 Task: Design a 3D maze with multiple levels.
Action: Mouse moved to (252, 218)
Screenshot: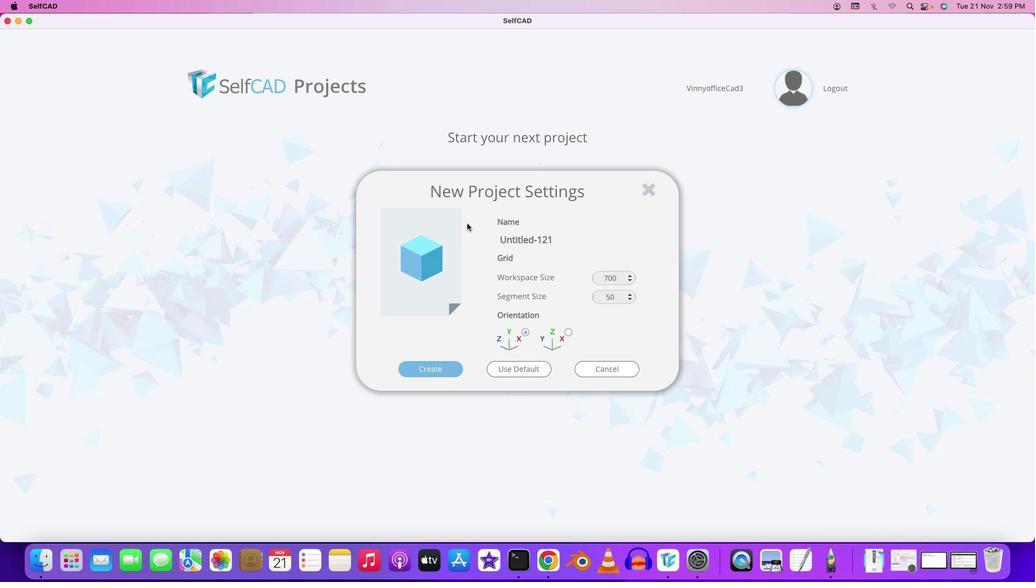 
Action: Mouse pressed left at (252, 218)
Screenshot: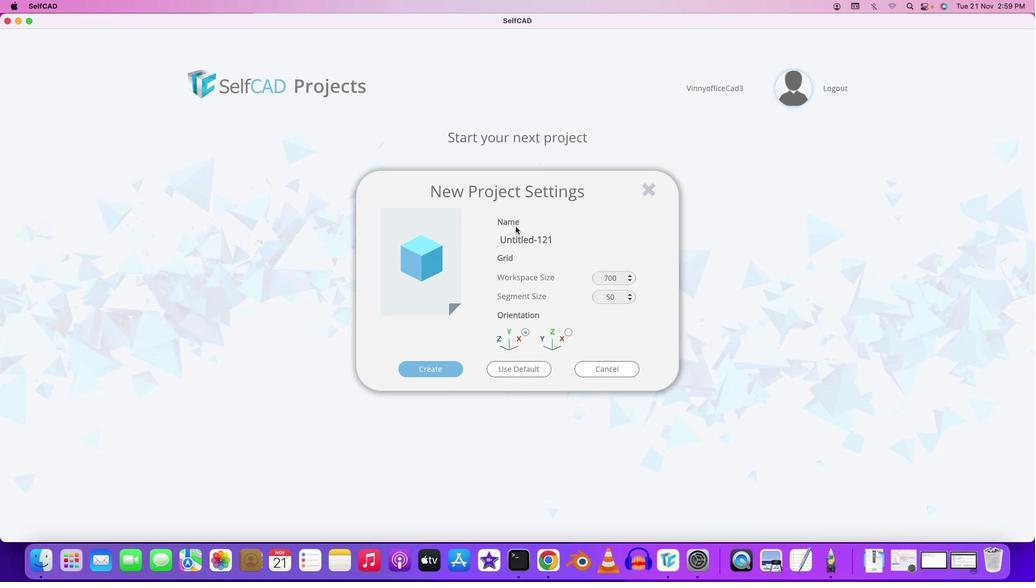 
Action: Mouse moved to (254, 211)
Screenshot: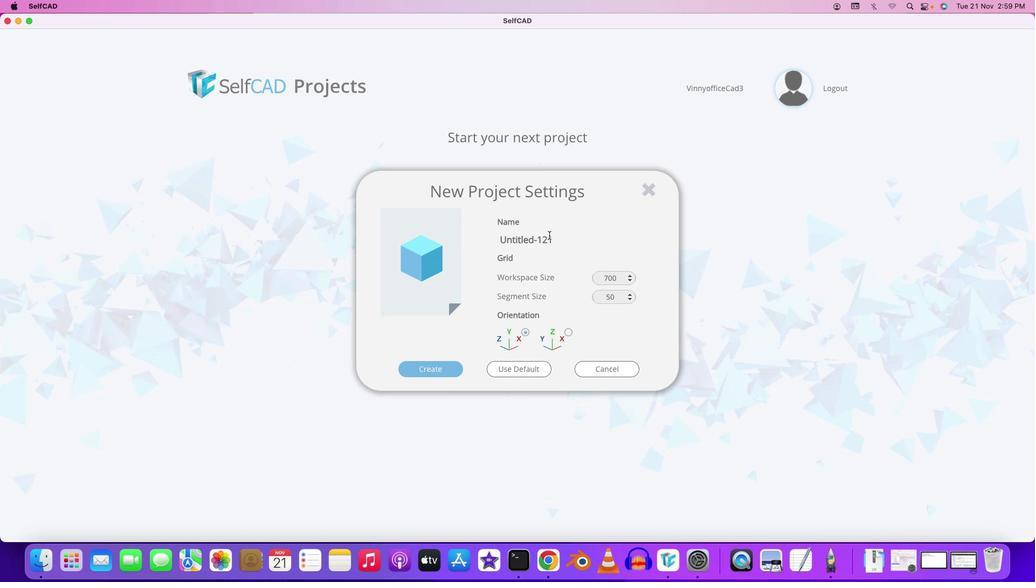
Action: Mouse pressed left at (254, 211)
Screenshot: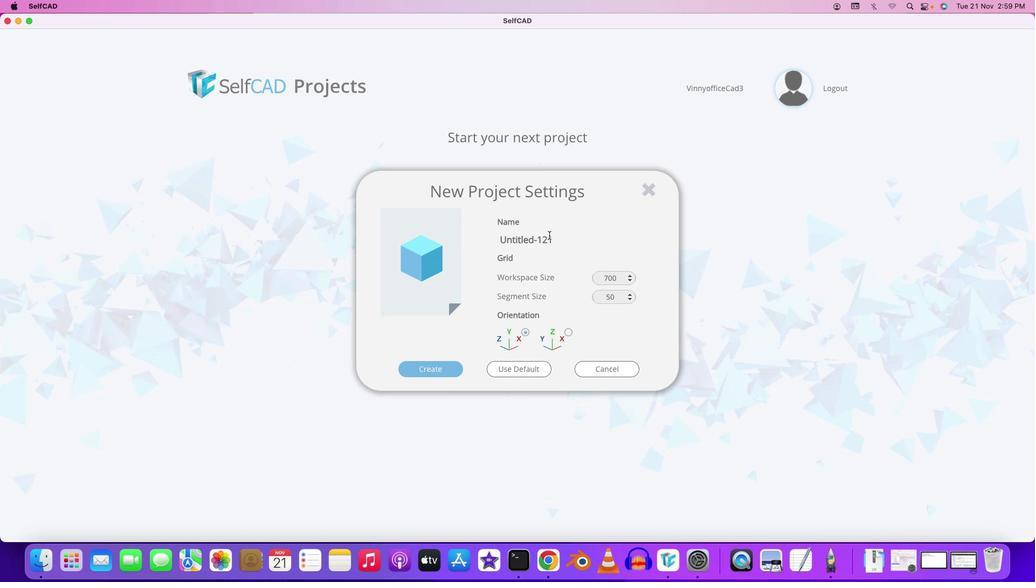 
Action: Mouse moved to (552, 238)
Screenshot: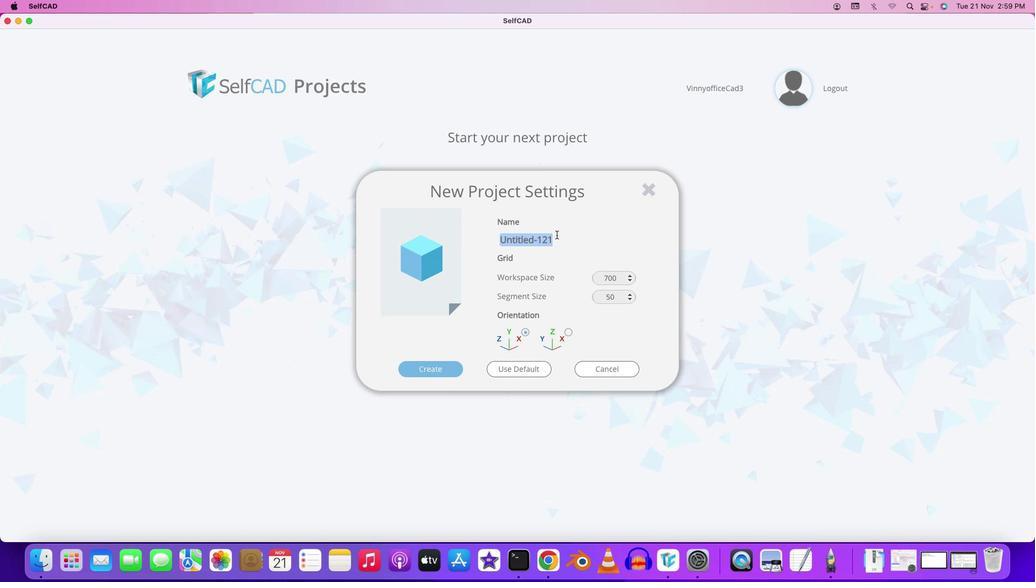 
Action: Mouse pressed left at (552, 238)
Screenshot: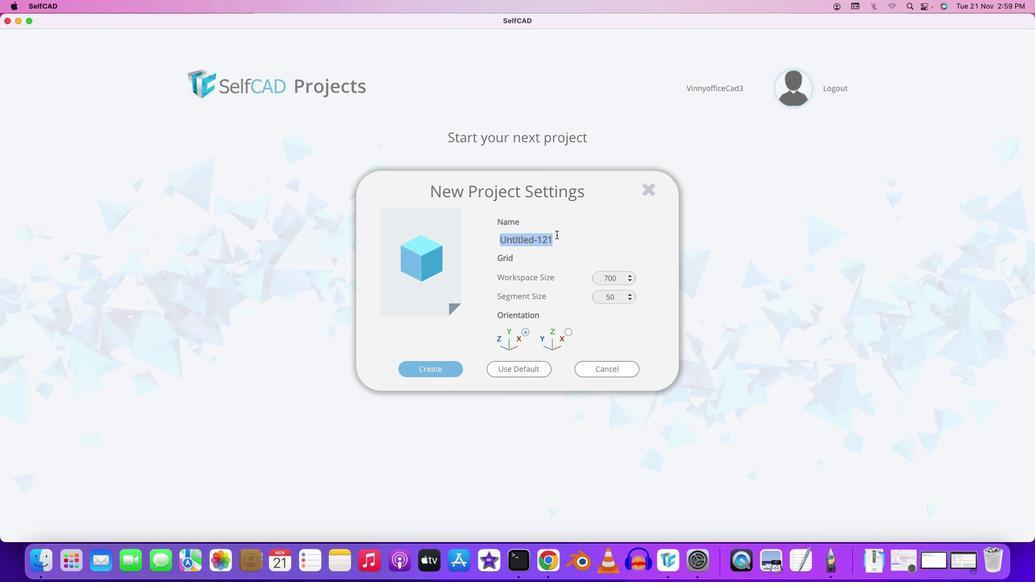 
Action: Mouse moved to (560, 238)
Screenshot: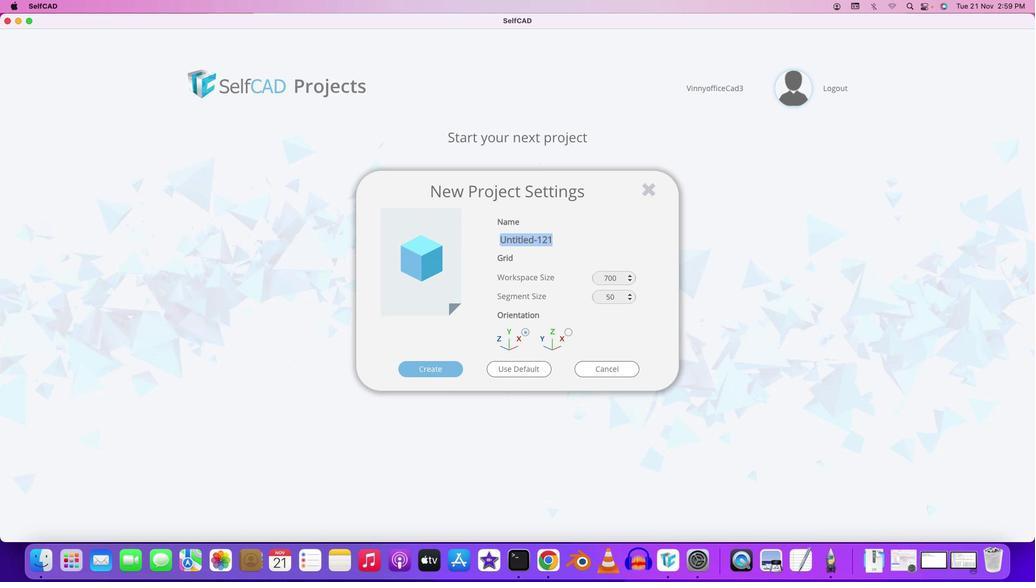 
Action: Key pressed Key.backspaceKey.shift'#''d'Key.backspaceKey.backspace'3'Key.shift'D'Key.spaceKey.shift'M''A''z''z'Key.backspaceKey.backspaceKey.backspace'a''z''e'
Screenshot: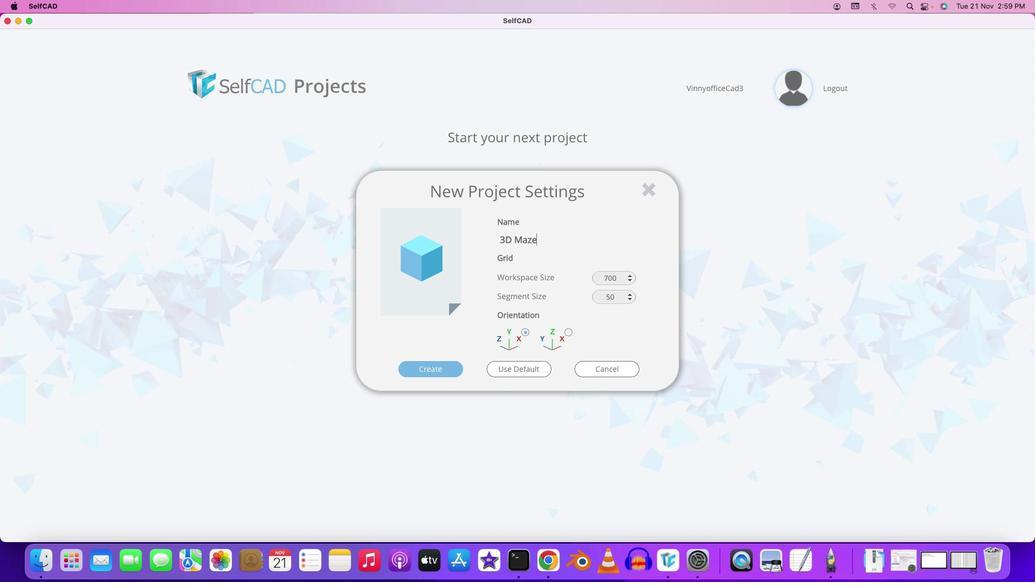 
Action: Mouse moved to (619, 286)
Screenshot: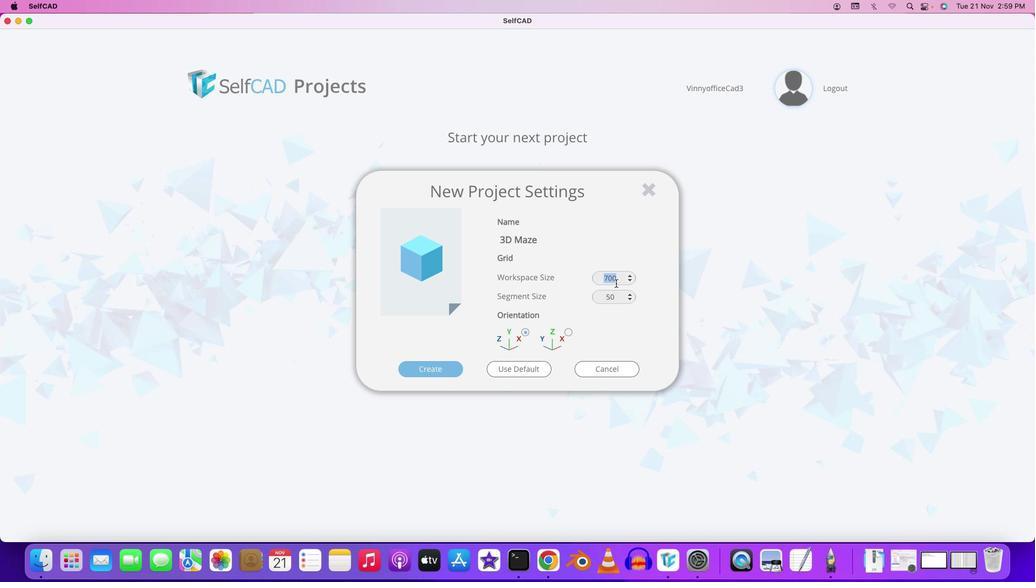
Action: Mouse pressed left at (619, 286)
Screenshot: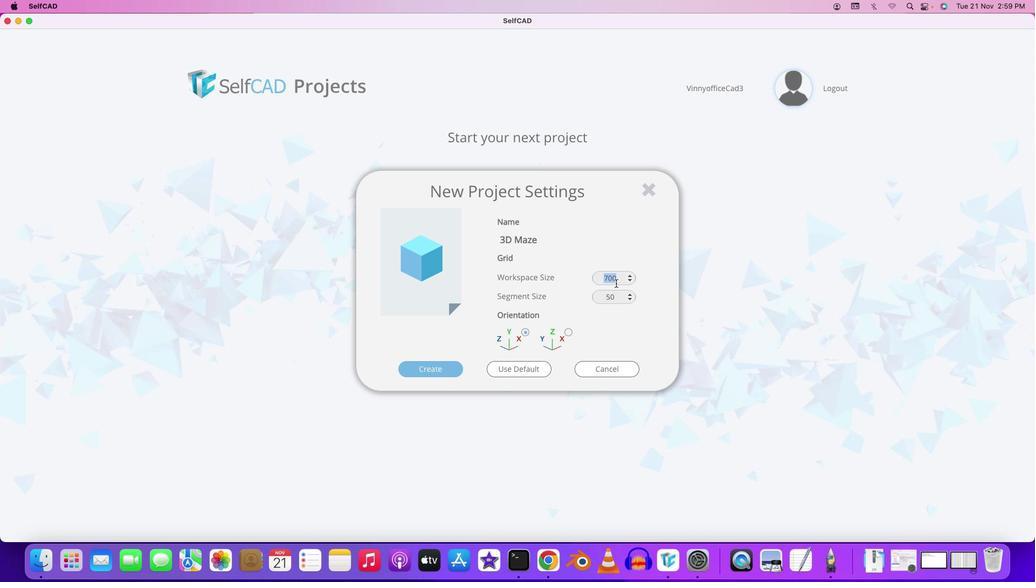 
Action: Key pressed Key.backspace'1''0''0''0'
Screenshot: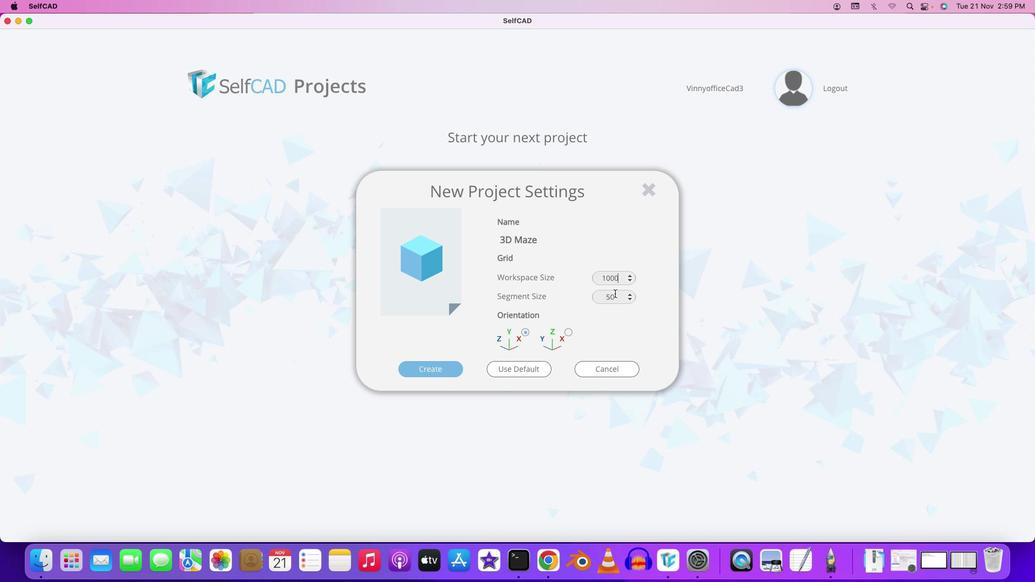 
Action: Mouse moved to (618, 297)
Screenshot: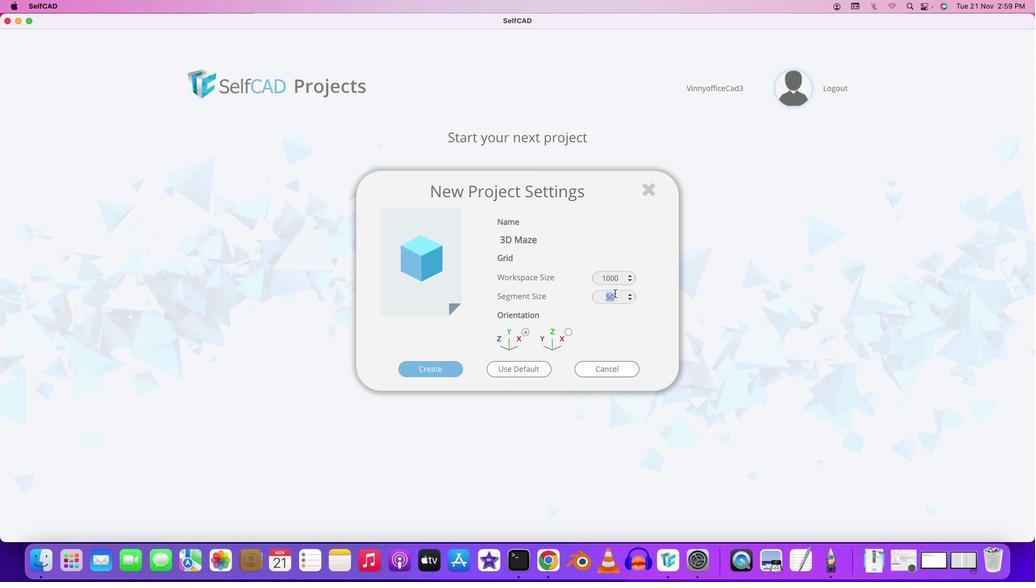 
Action: Mouse pressed left at (618, 297)
Screenshot: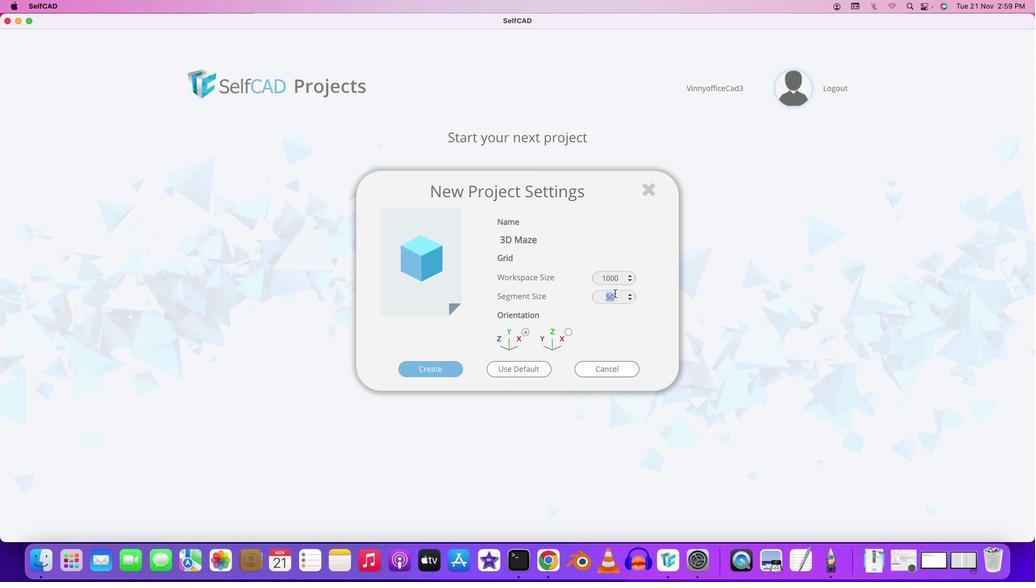 
Action: Key pressed '1''0'
Screenshot: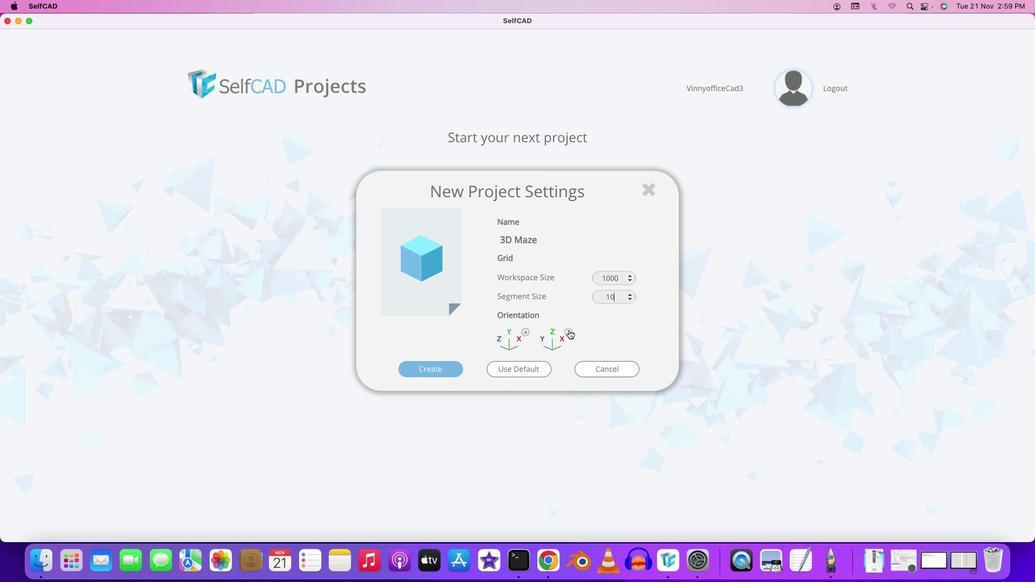 
Action: Mouse moved to (571, 333)
Screenshot: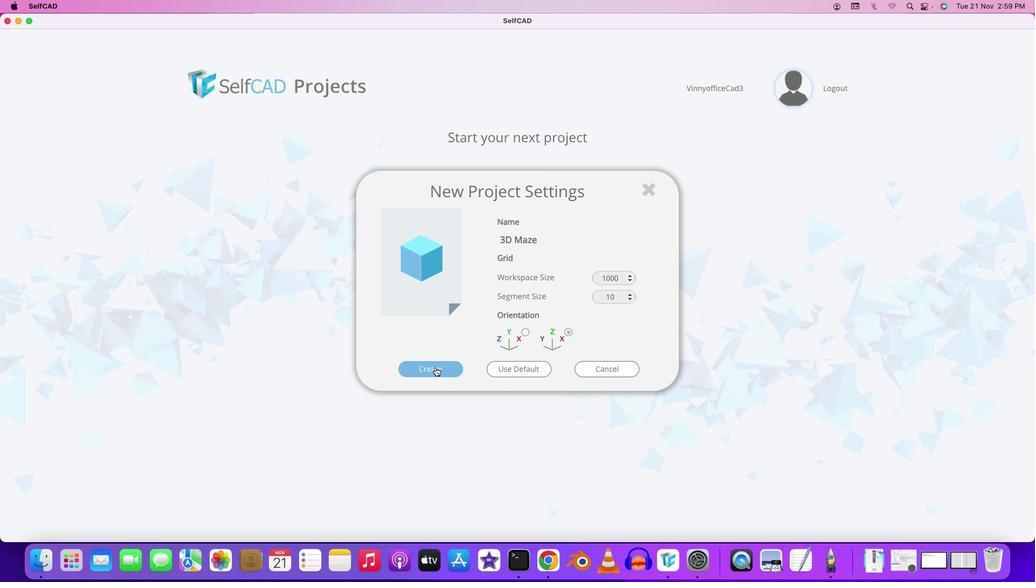 
Action: Mouse pressed left at (571, 333)
Screenshot: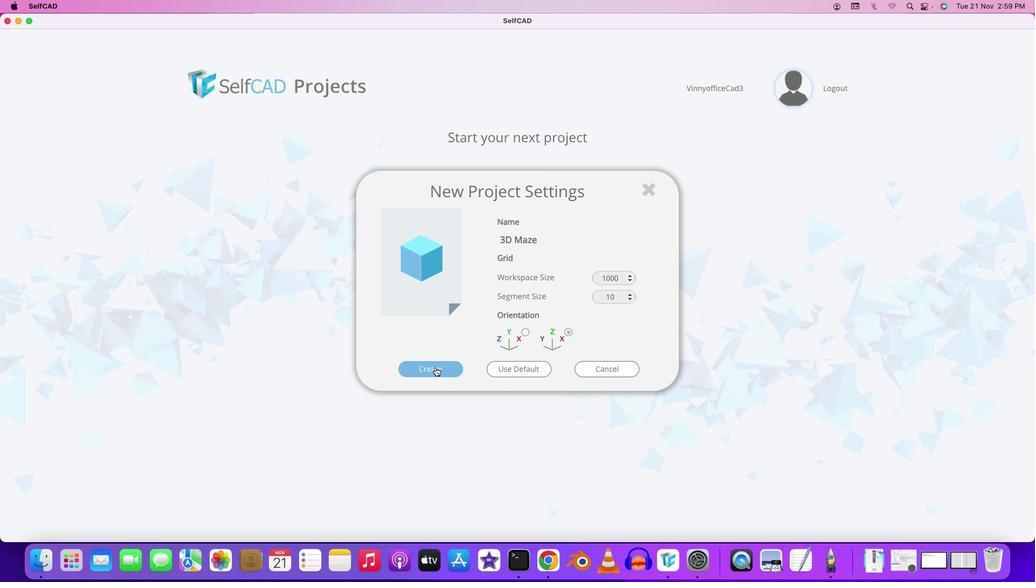 
Action: Mouse moved to (438, 370)
Screenshot: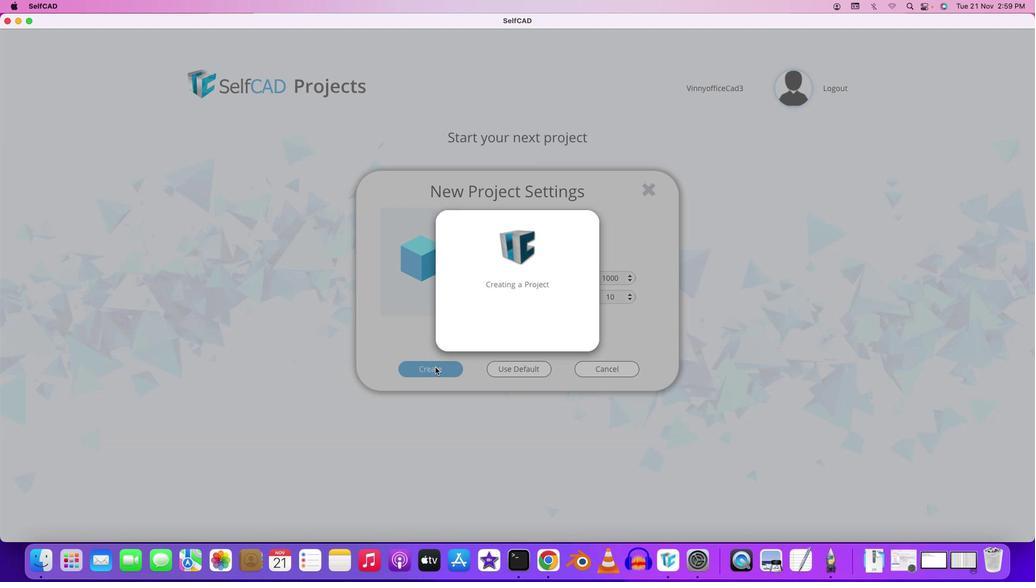 
Action: Mouse pressed left at (438, 370)
Screenshot: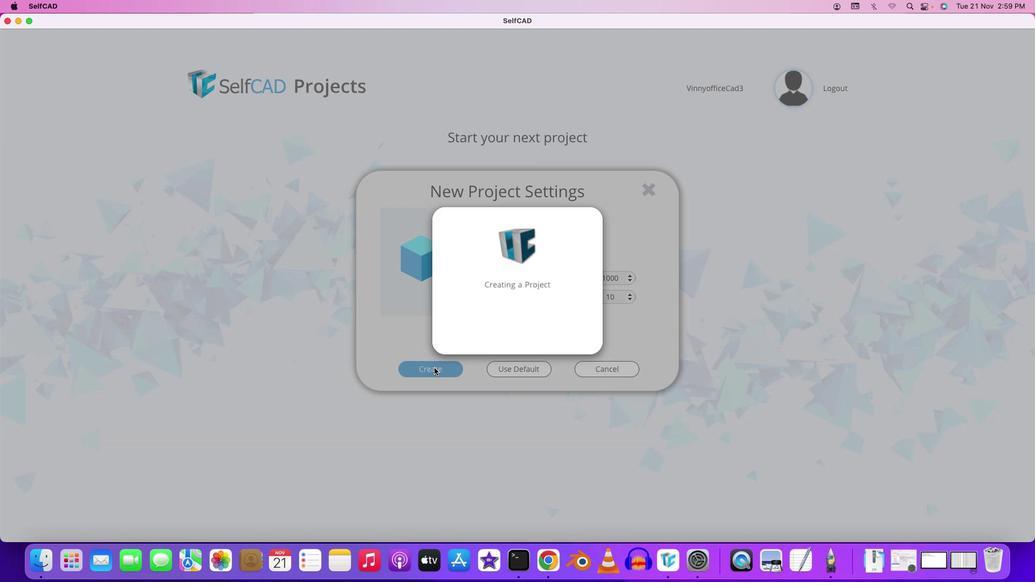
Action: Mouse moved to (464, 341)
Screenshot: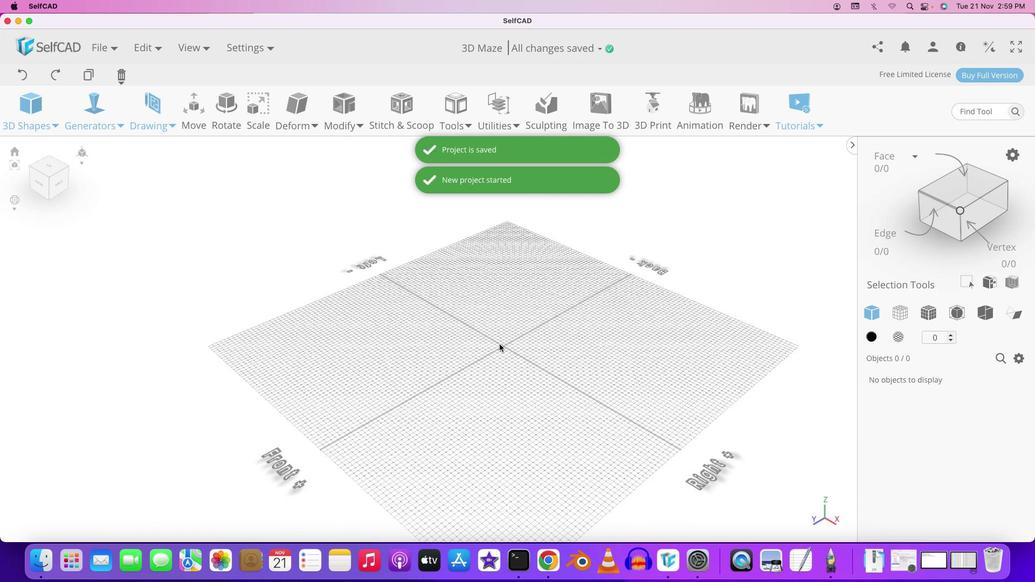 
Action: Mouse scrolled (464, 341) with delta (3, 2)
Screenshot: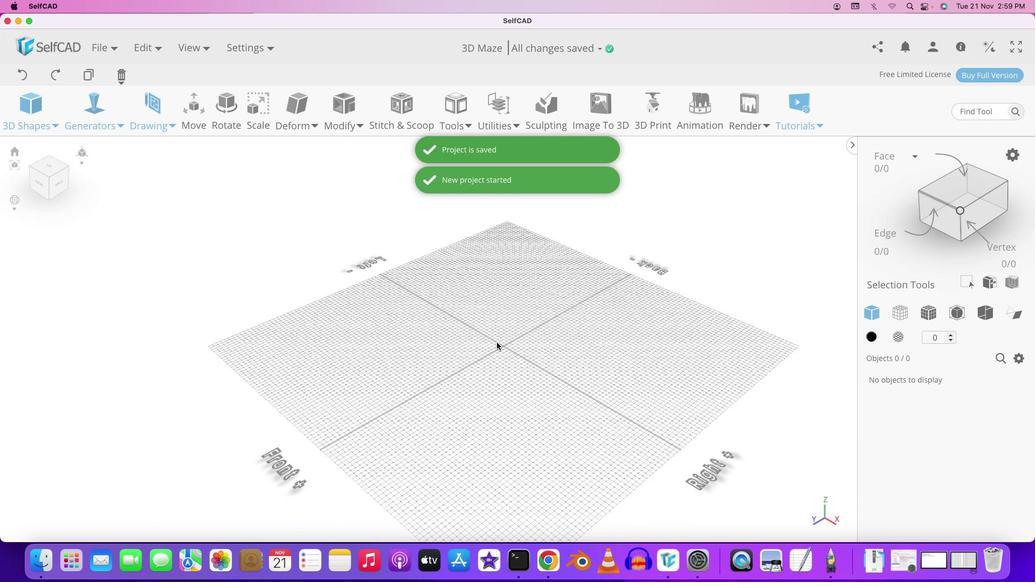 
Action: Mouse moved to (464, 341)
Screenshot: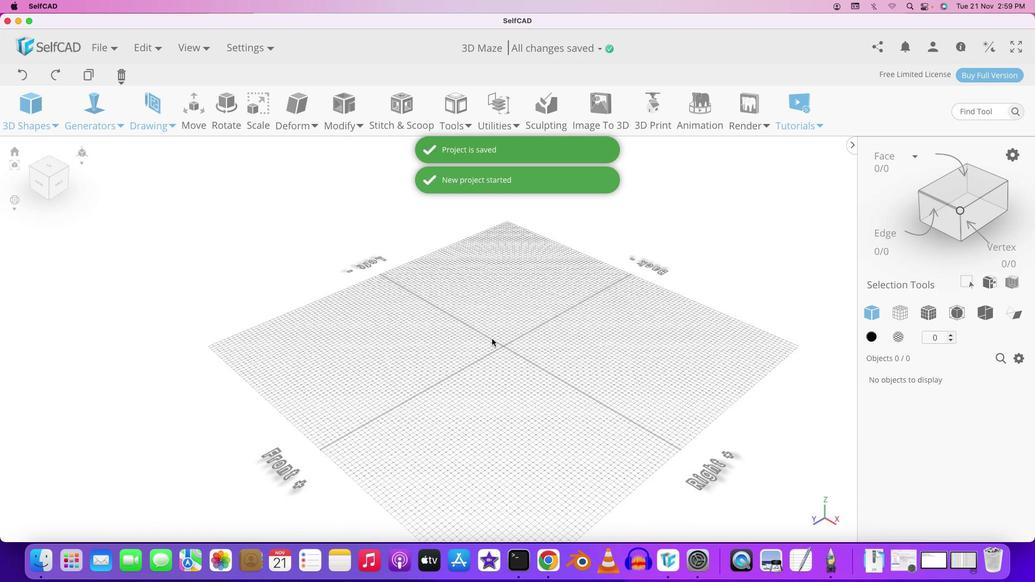 
Action: Mouse scrolled (464, 341) with delta (3, 2)
Screenshot: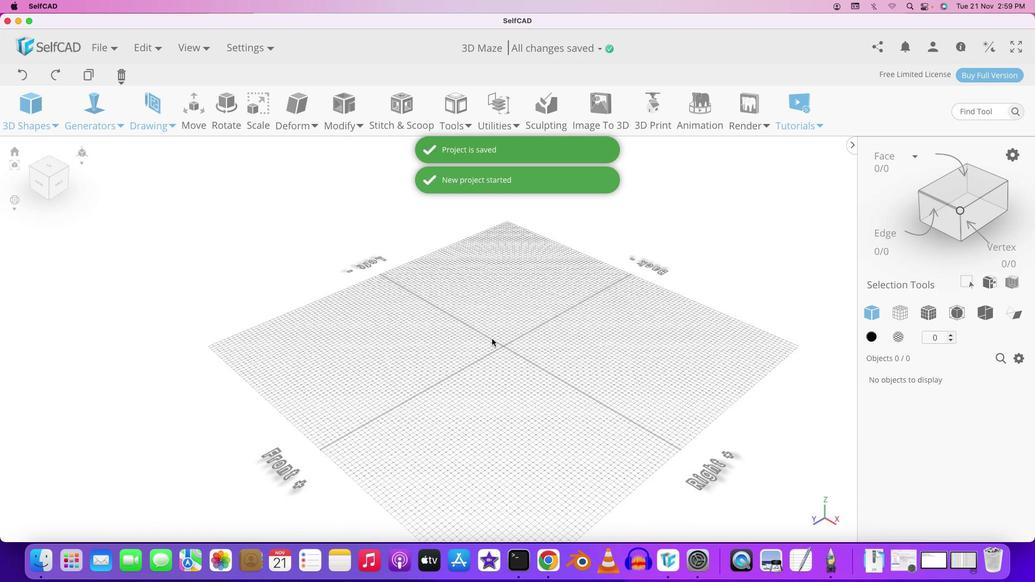 
Action: Mouse moved to (464, 342)
Screenshot: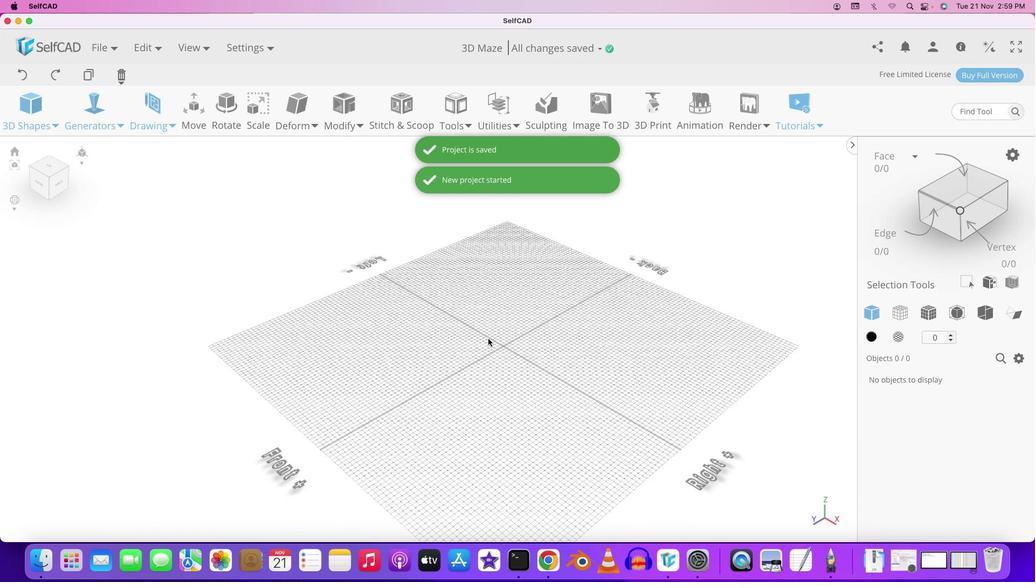 
Action: Mouse scrolled (464, 342) with delta (3, 1)
Screenshot: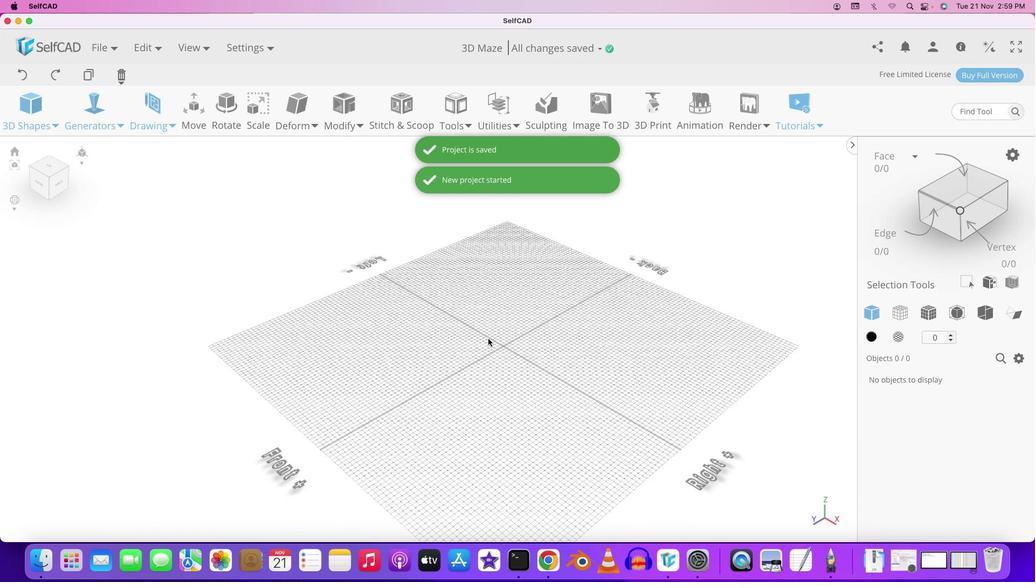
Action: Mouse moved to (410, 356)
Screenshot: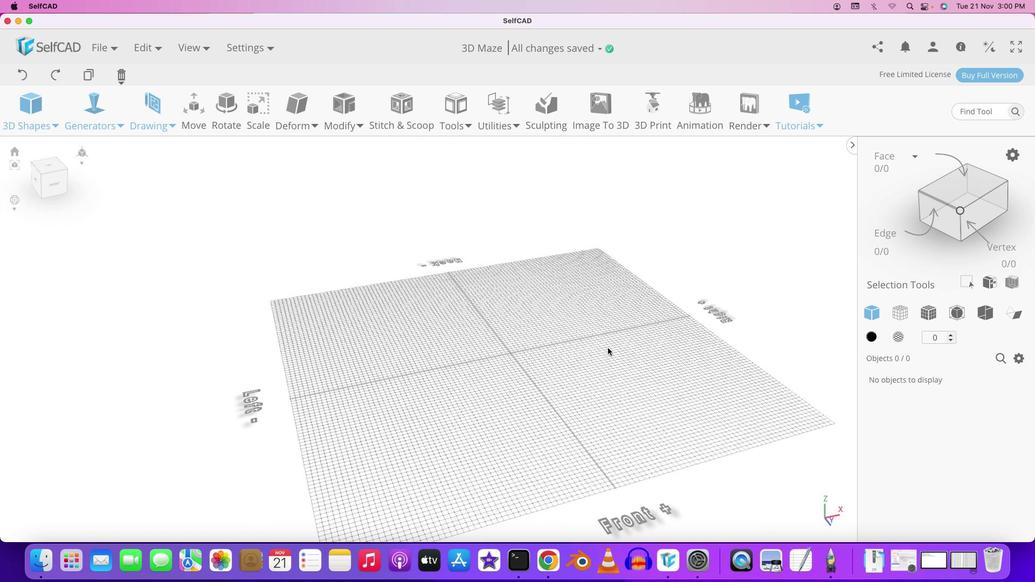 
Action: Mouse pressed left at (410, 356)
Screenshot: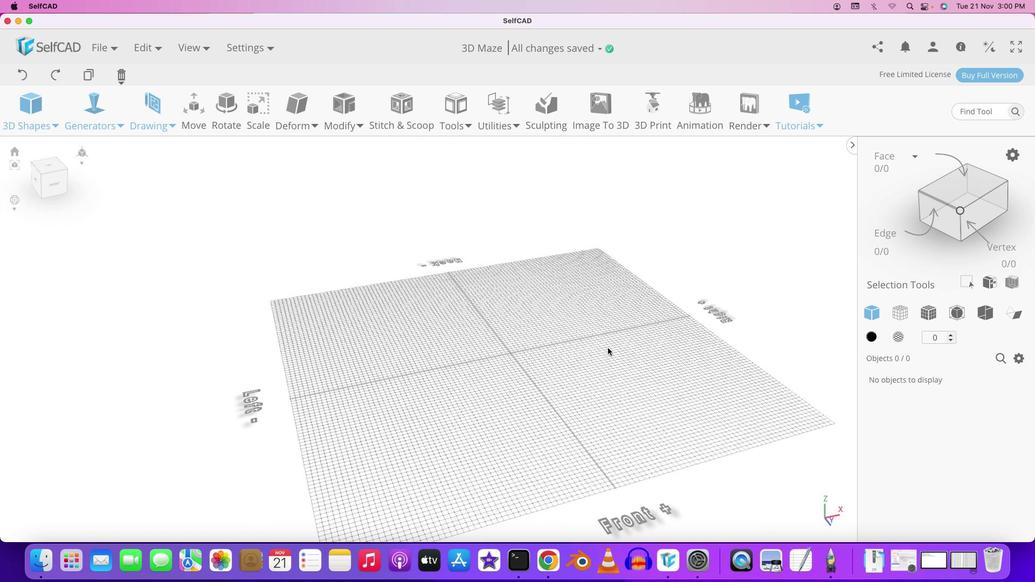 
Action: Mouse moved to (540, 346)
Screenshot: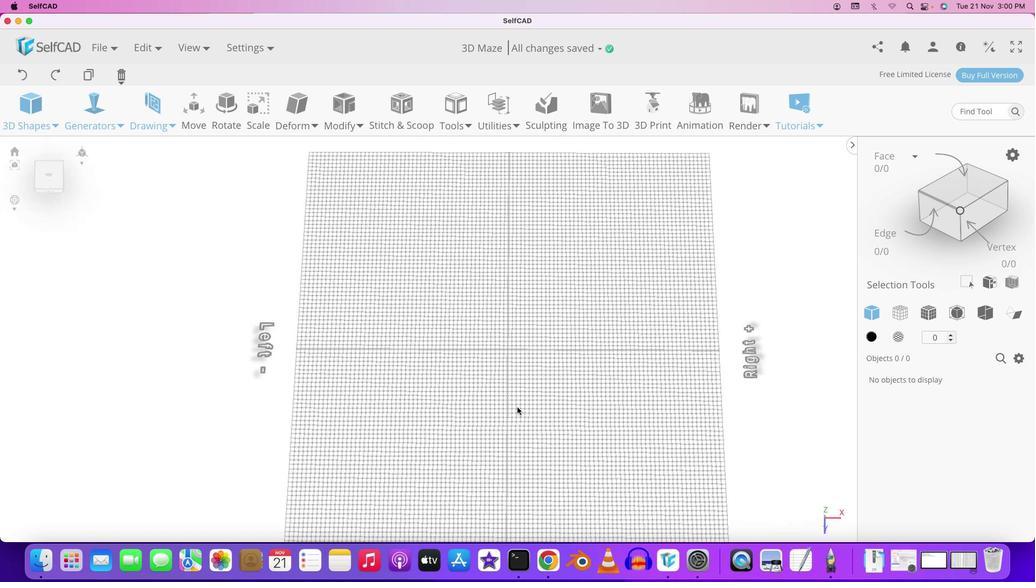 
Action: Mouse pressed left at (540, 346)
Screenshot: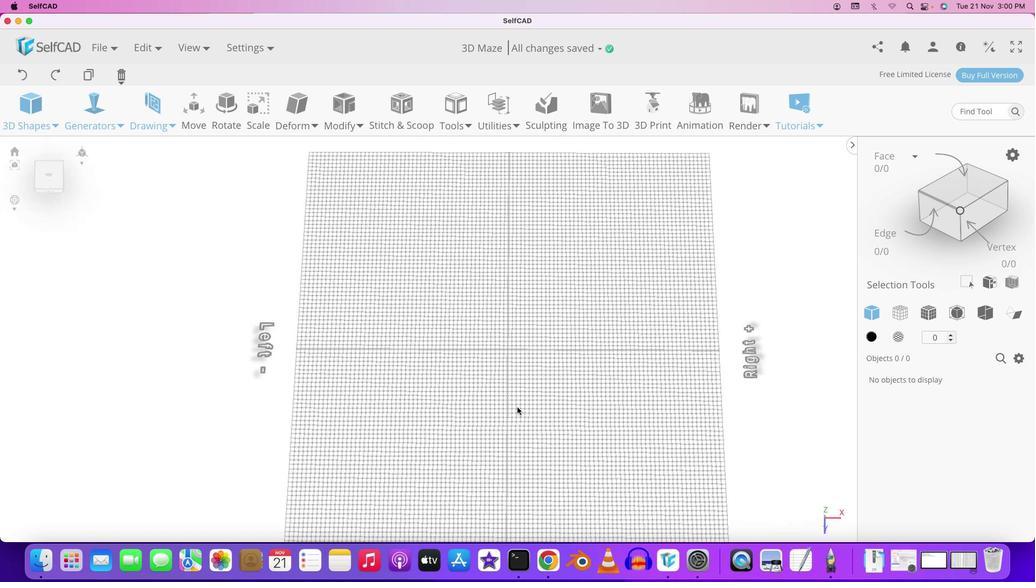 
Action: Mouse moved to (521, 370)
Screenshot: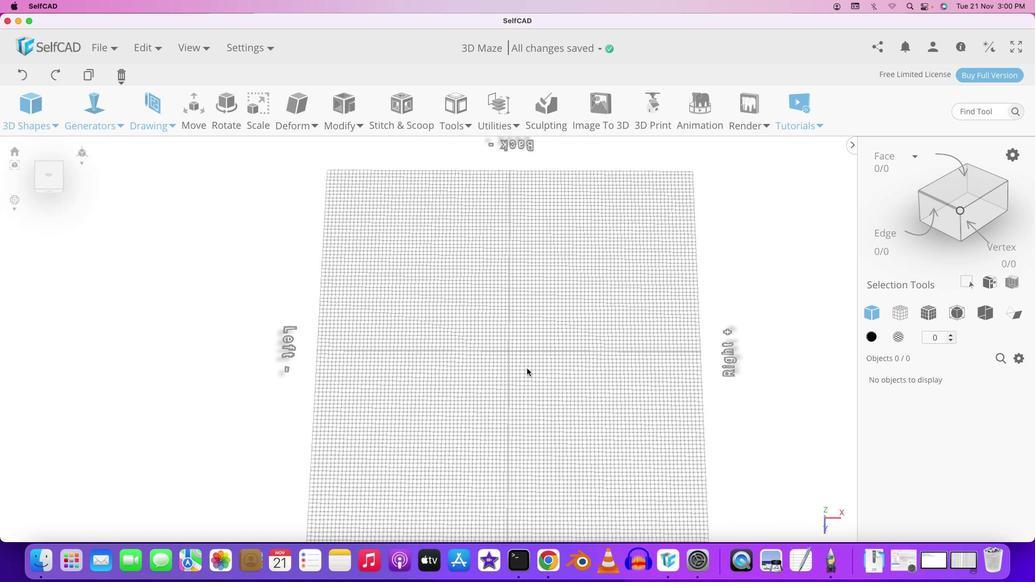 
Action: Mouse scrolled (521, 370) with delta (3, 2)
Screenshot: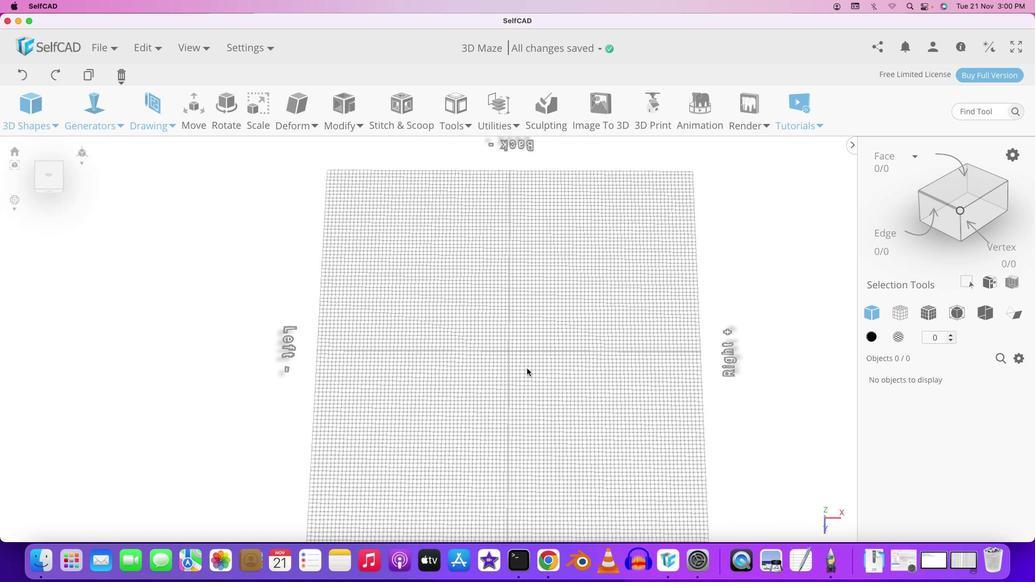 
Action: Mouse scrolled (521, 370) with delta (3, 2)
Screenshot: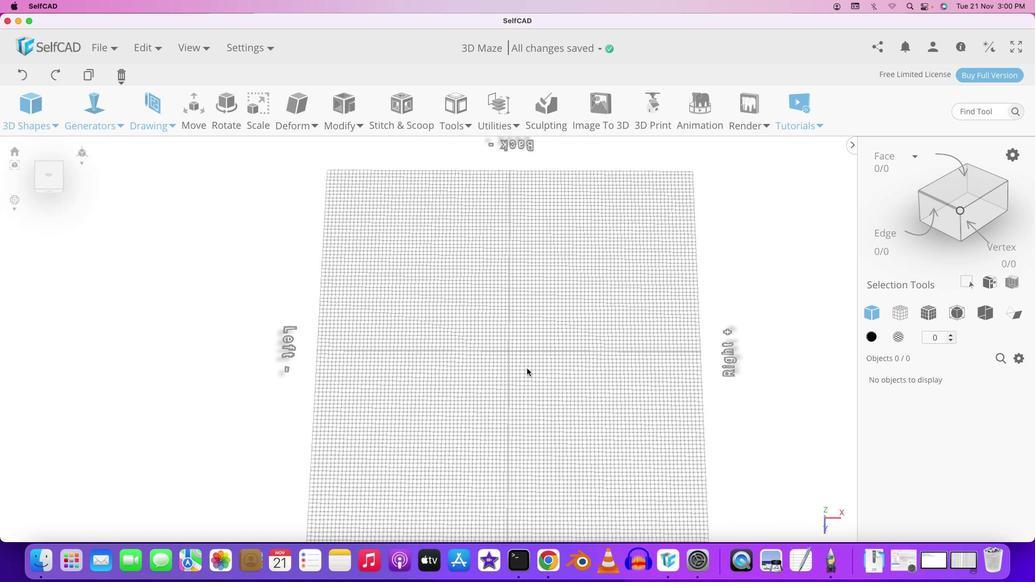 
Action: Mouse moved to (528, 369)
Screenshot: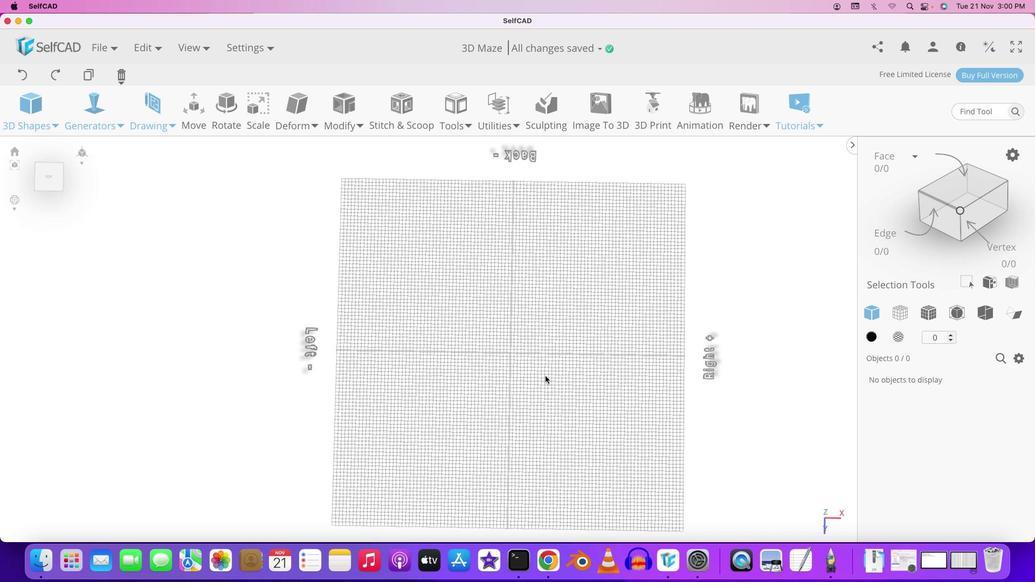 
Action: Mouse pressed left at (528, 369)
Screenshot: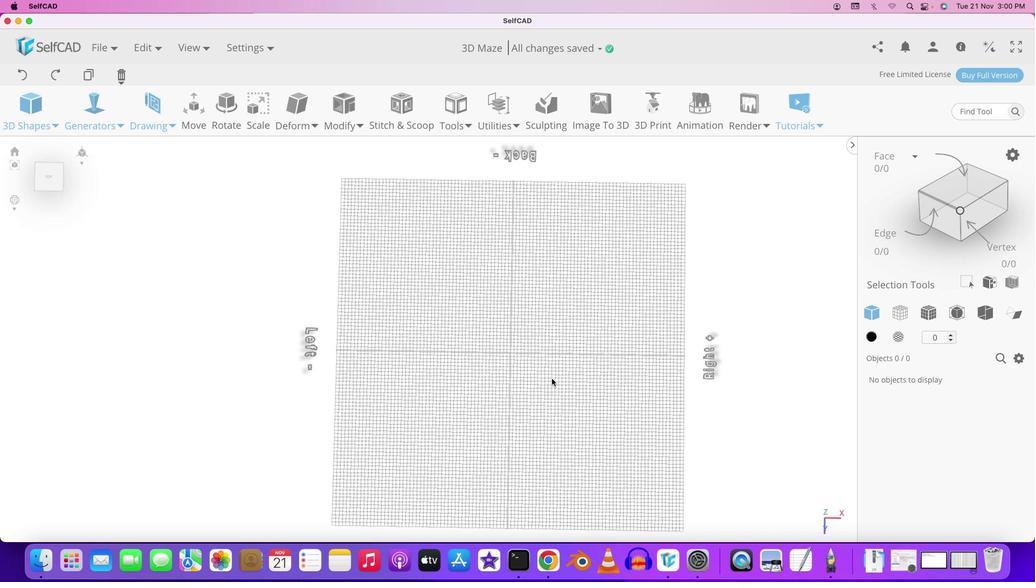 
Action: Mouse moved to (530, 373)
Screenshot: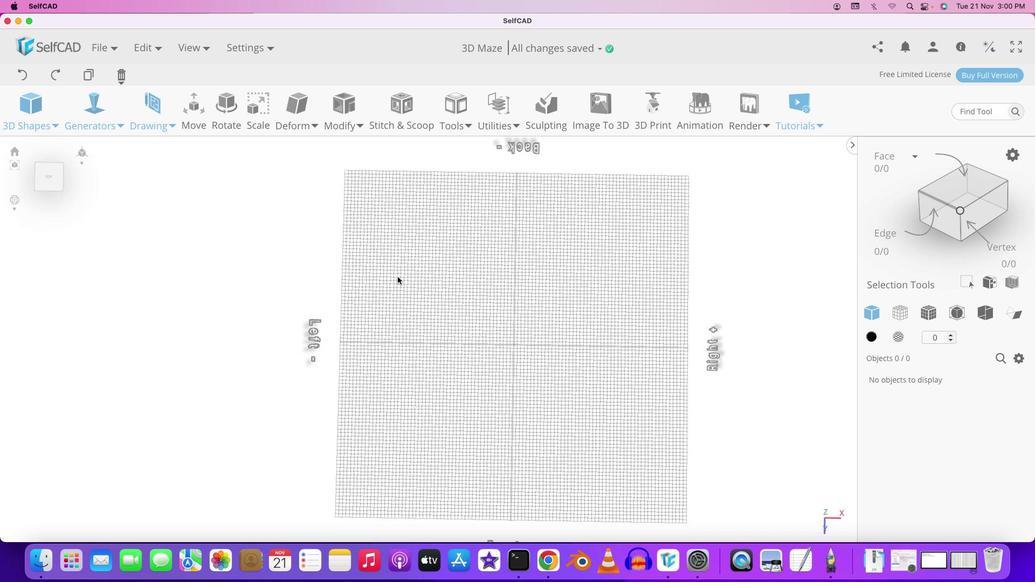 
Action: Mouse scrolled (530, 373) with delta (3, 2)
Screenshot: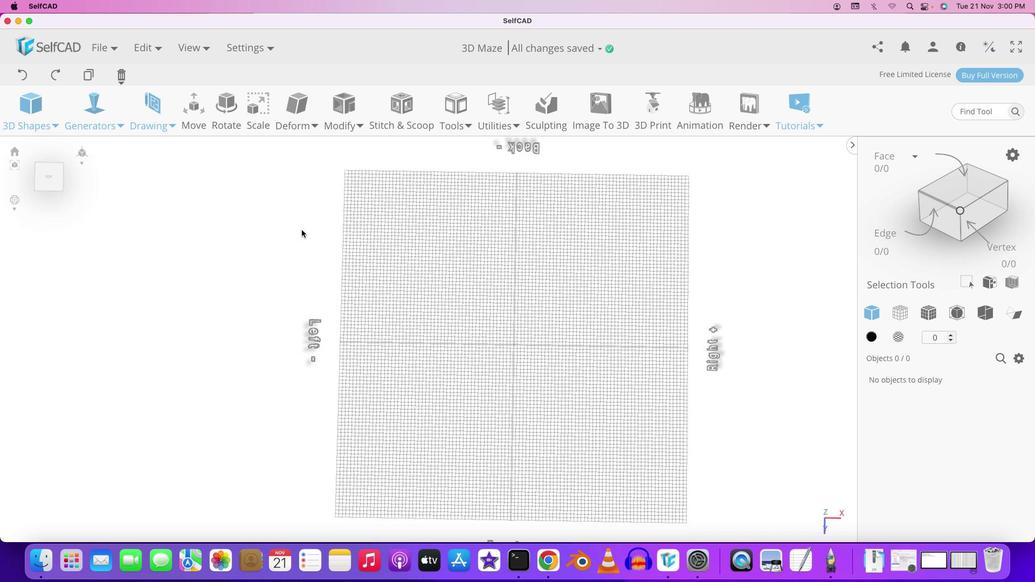 
Action: Mouse scrolled (530, 373) with delta (3, 2)
Screenshot: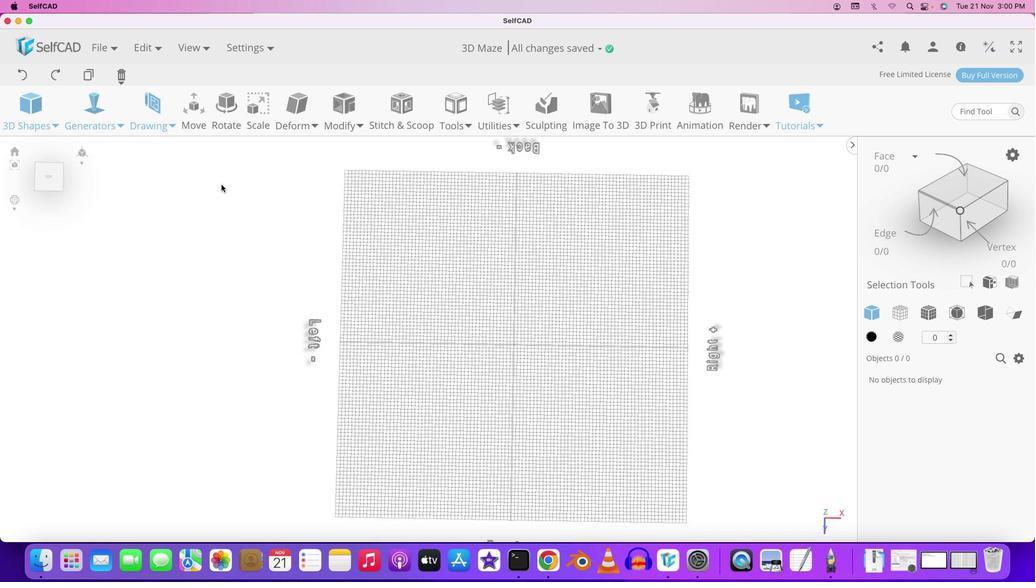 
Action: Mouse moved to (538, 375)
Screenshot: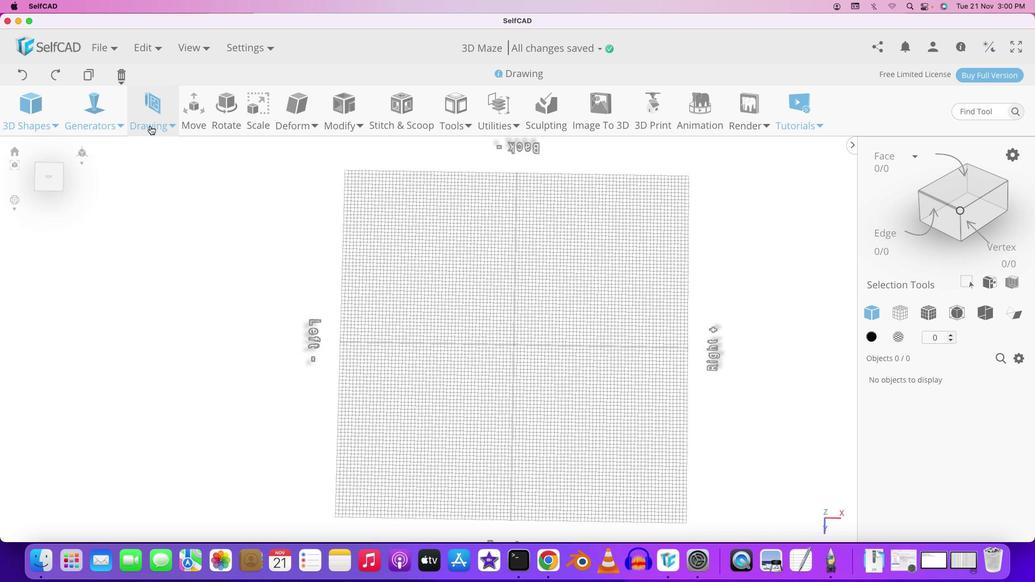 
Action: Key pressed Key.shift
Screenshot: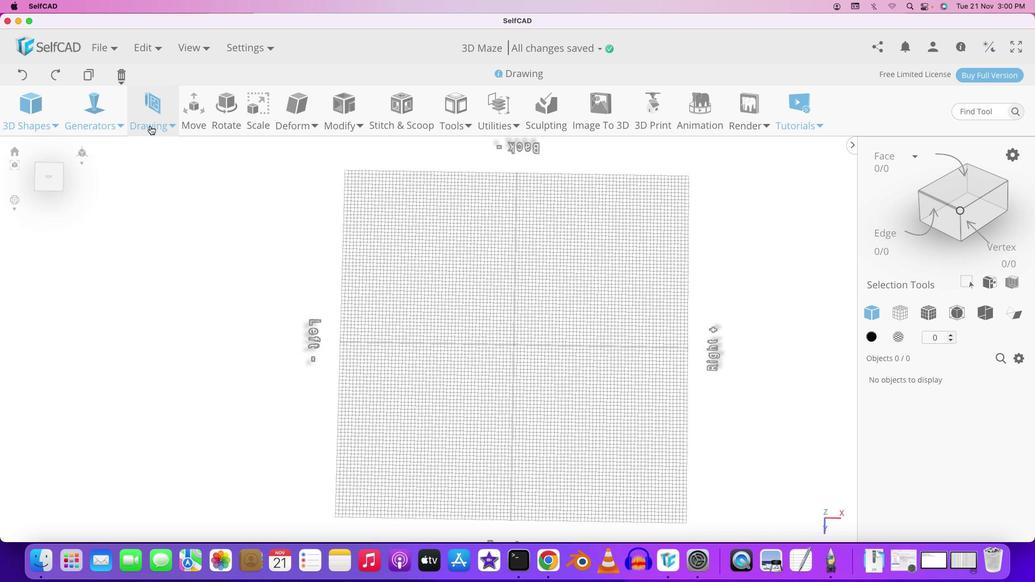
Action: Mouse moved to (555, 381)
Screenshot: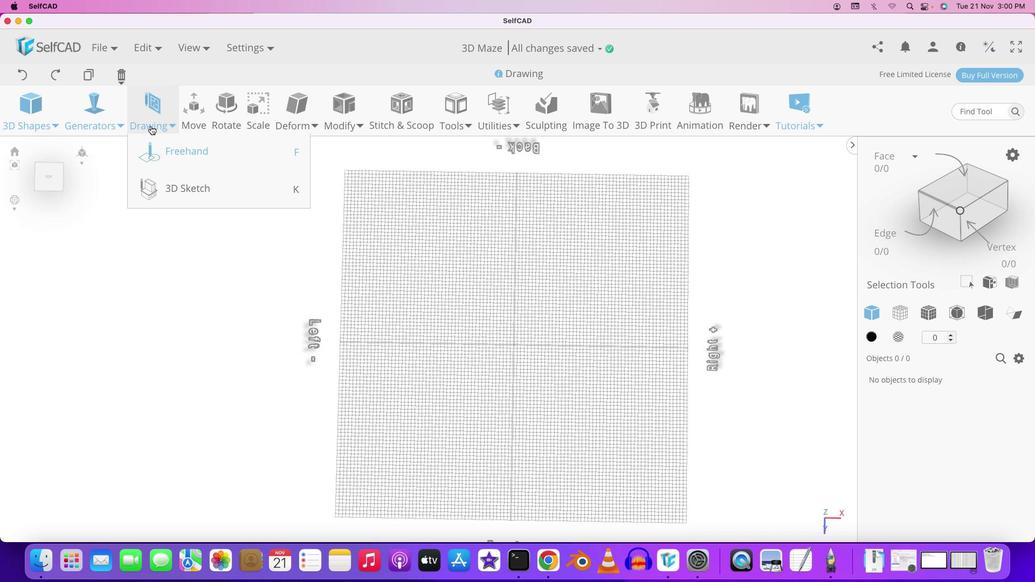 
Action: Mouse pressed left at (555, 381)
Screenshot: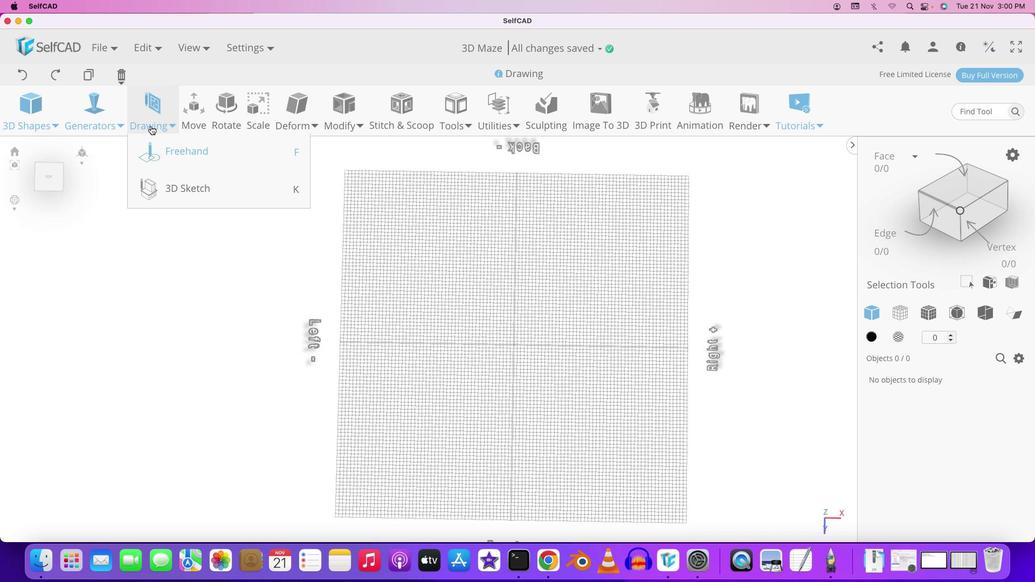 
Action: Mouse moved to (173, 155)
Screenshot: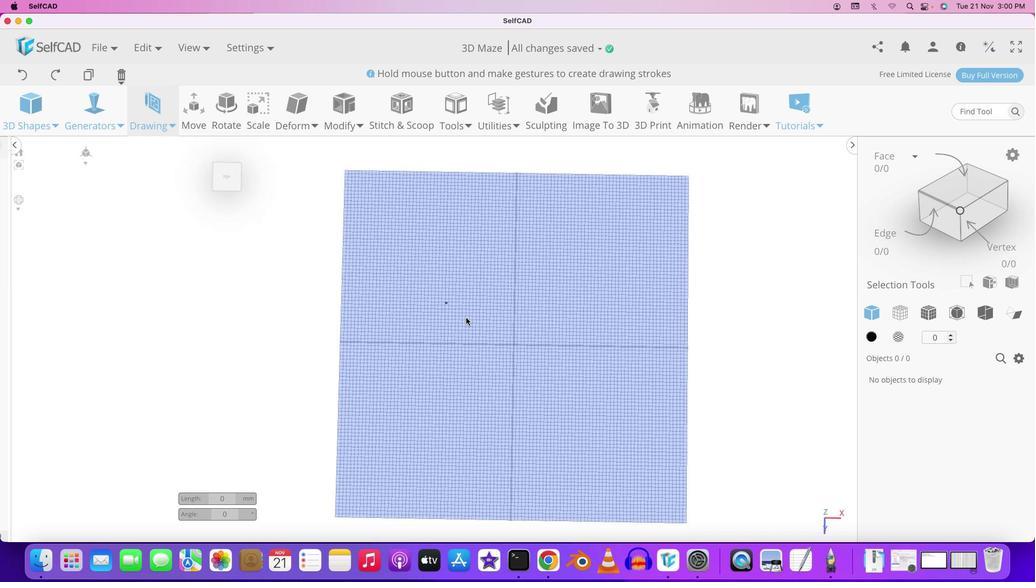 
Action: Mouse pressed left at (173, 155)
Screenshot: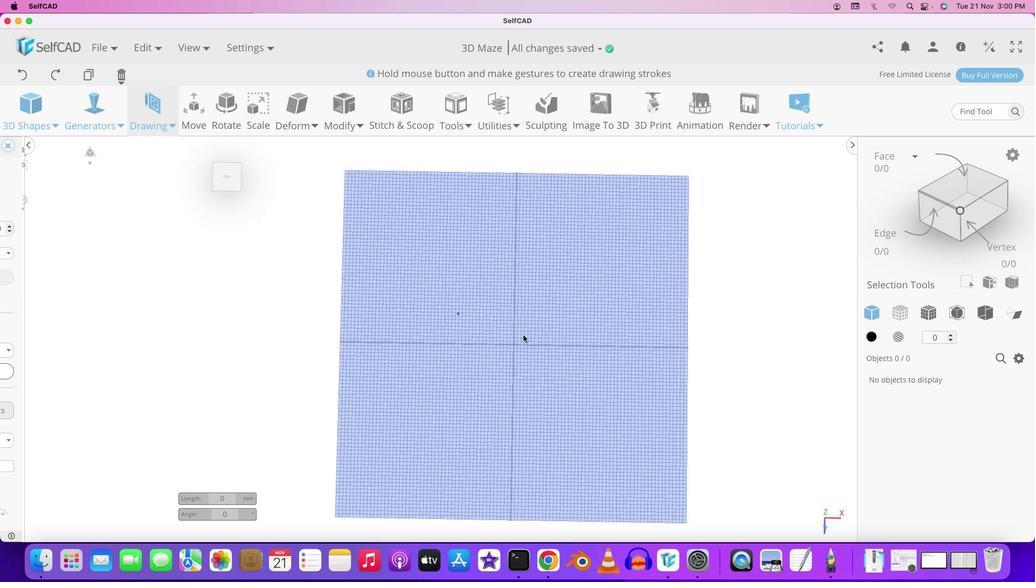 
Action: Mouse moved to (22, 231)
Screenshot: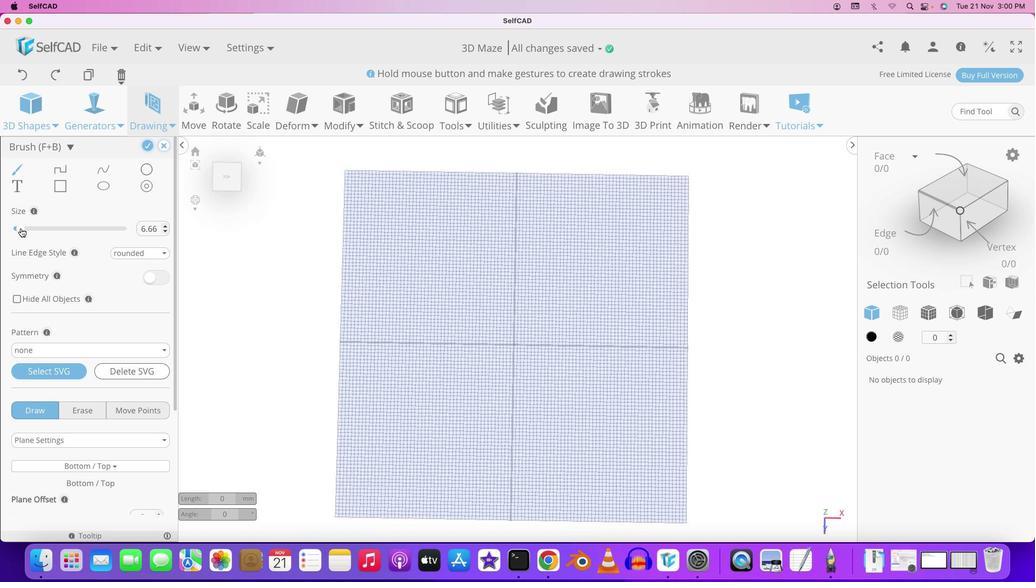 
Action: Mouse pressed left at (22, 231)
Screenshot: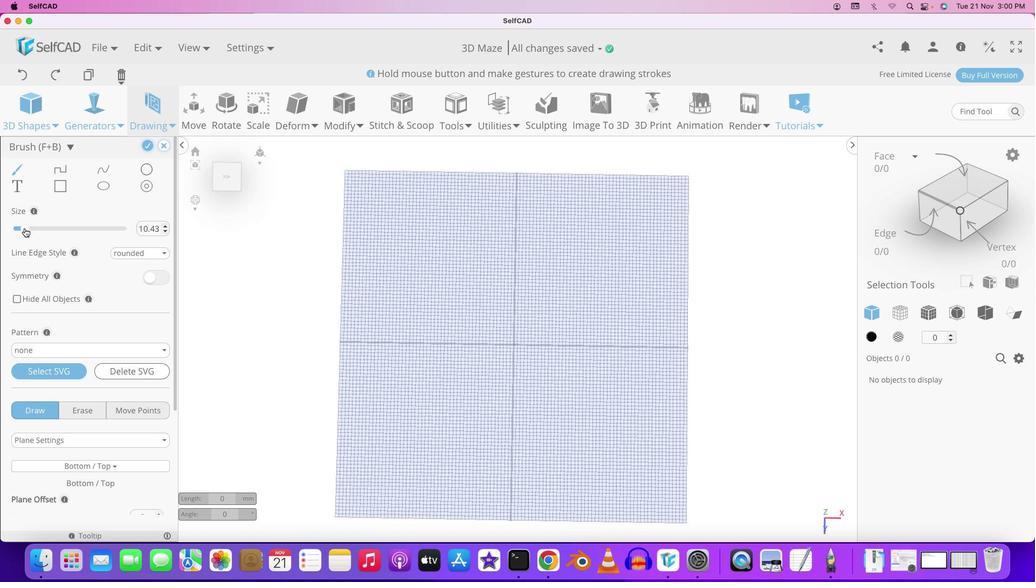 
Action: Mouse moved to (349, 335)
Screenshot: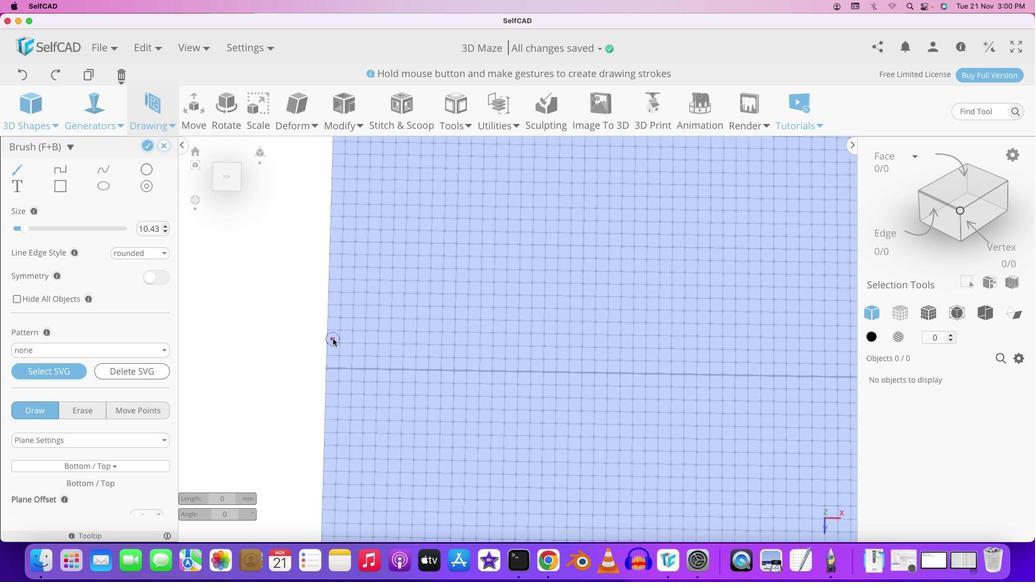 
Action: Mouse scrolled (349, 335) with delta (3, 3)
Screenshot: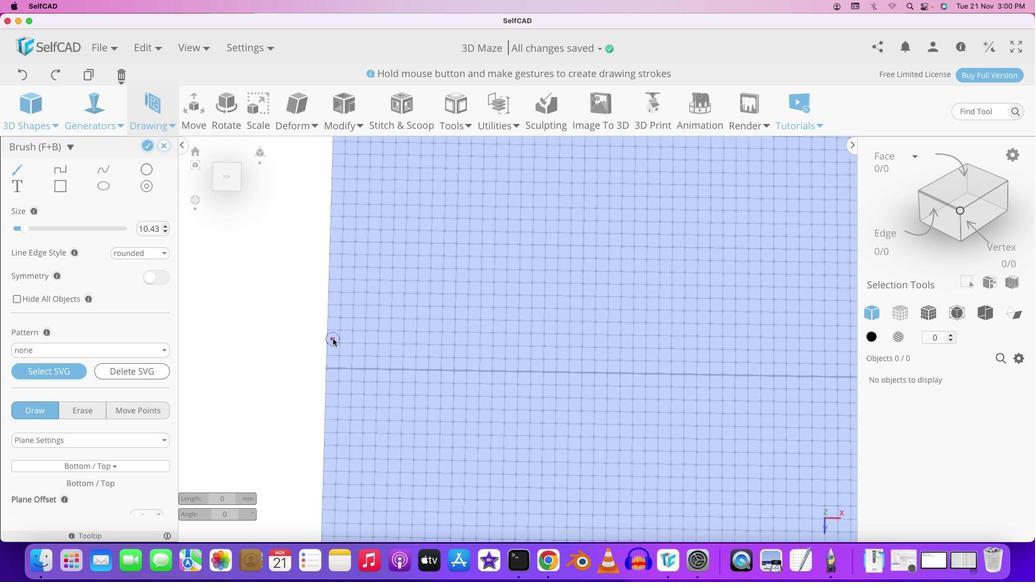 
Action: Mouse moved to (348, 335)
Screenshot: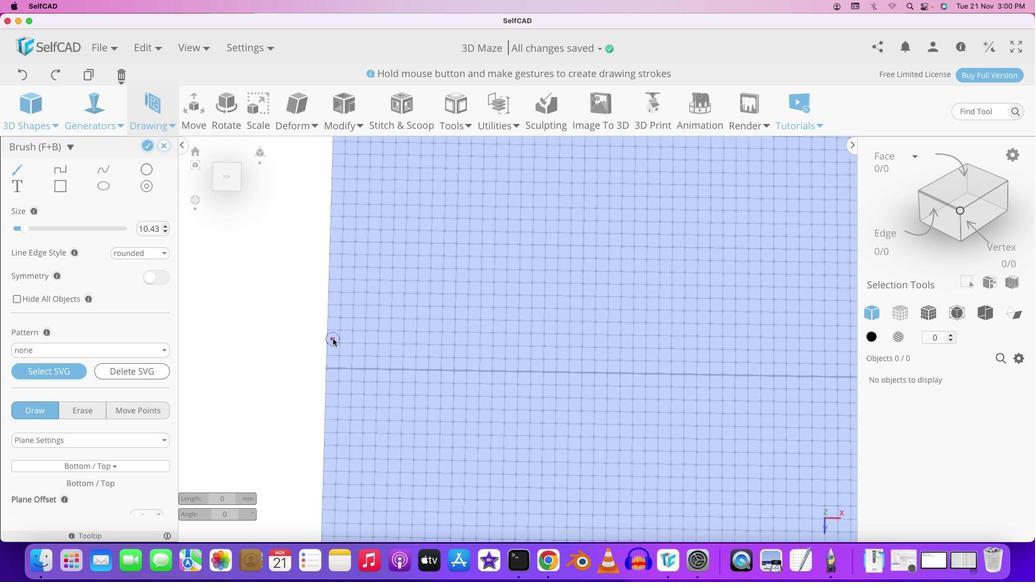 
Action: Mouse scrolled (348, 335) with delta (3, 3)
Screenshot: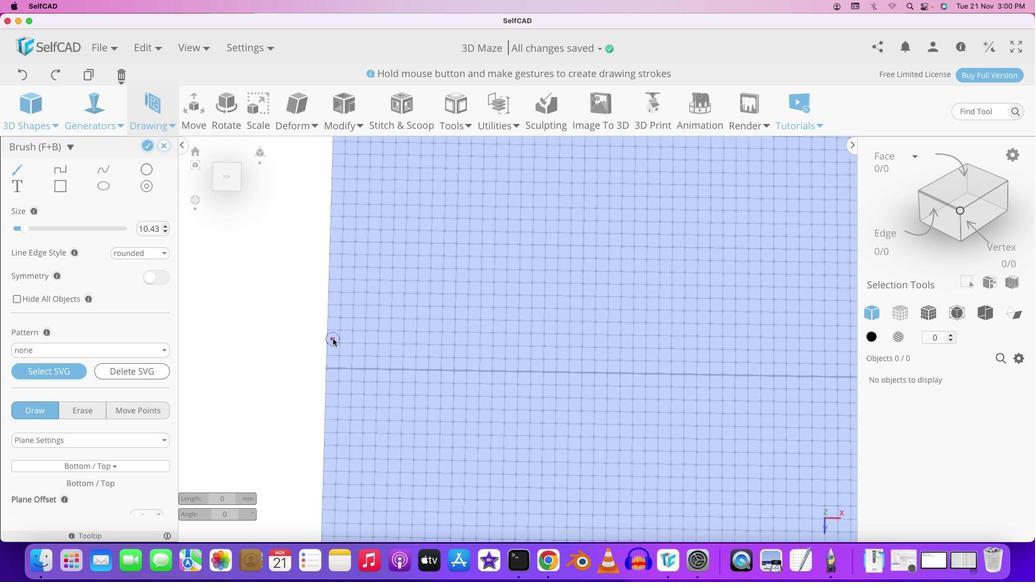 
Action: Mouse scrolled (348, 335) with delta (3, 5)
Screenshot: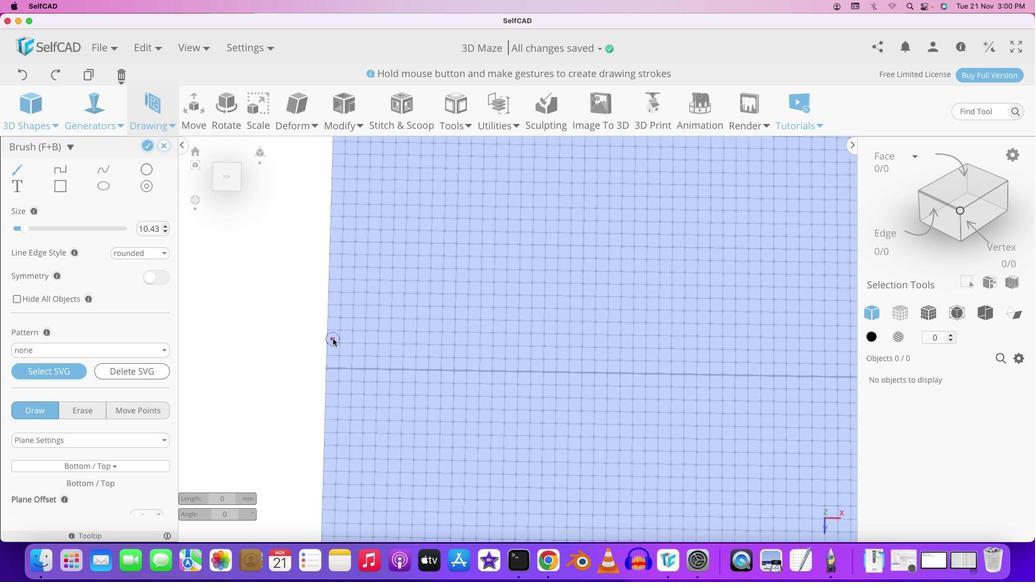 
Action: Mouse moved to (348, 335)
Screenshot: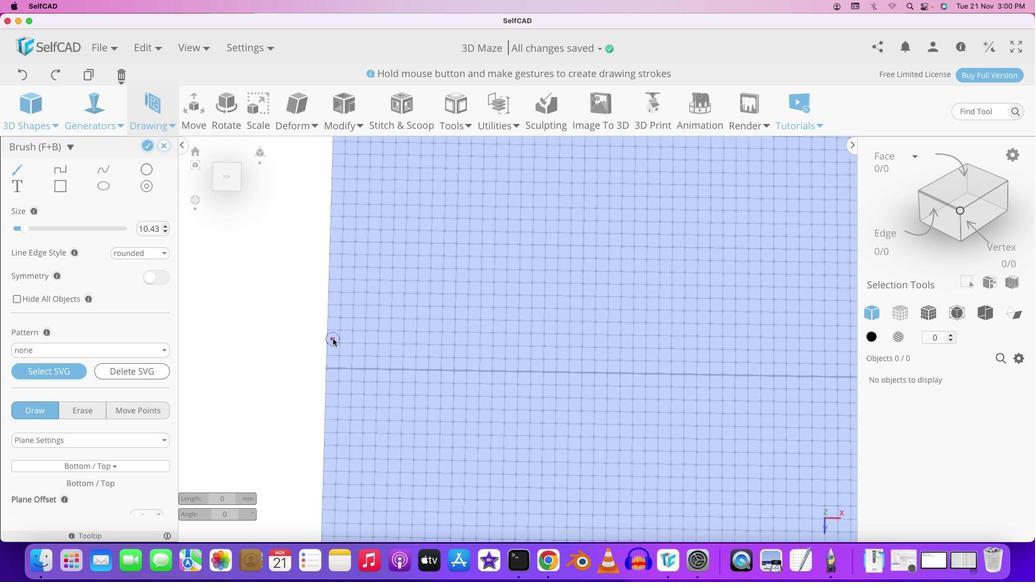 
Action: Mouse scrolled (348, 335) with delta (3, 6)
Screenshot: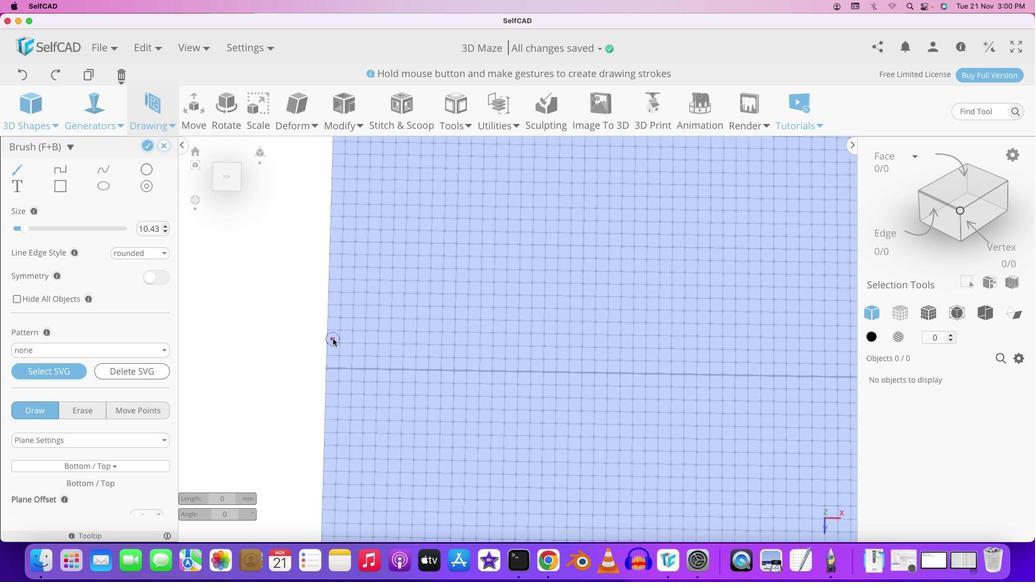
Action: Mouse moved to (348, 335)
Screenshot: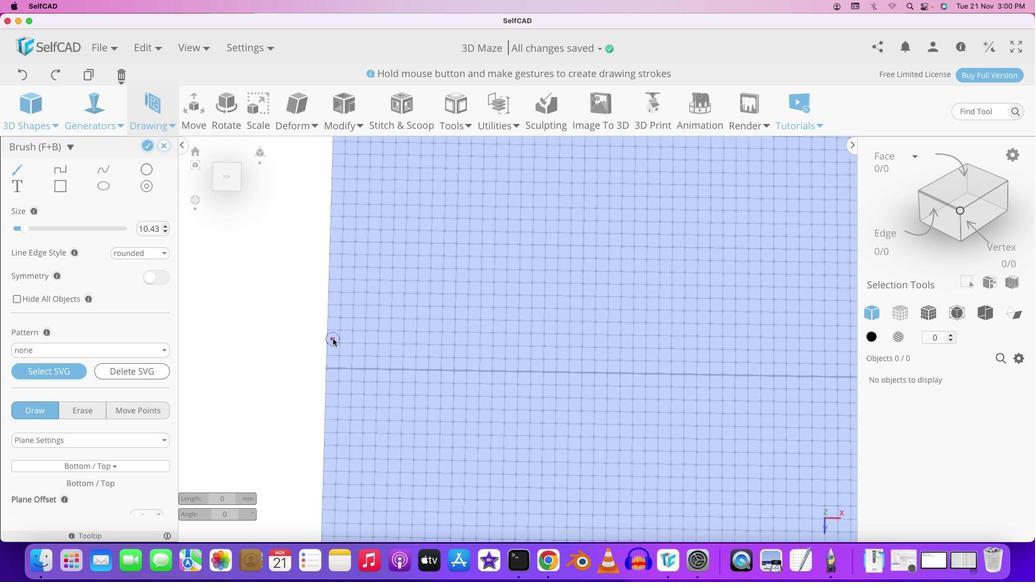 
Action: Mouse scrolled (348, 335) with delta (3, 7)
Screenshot: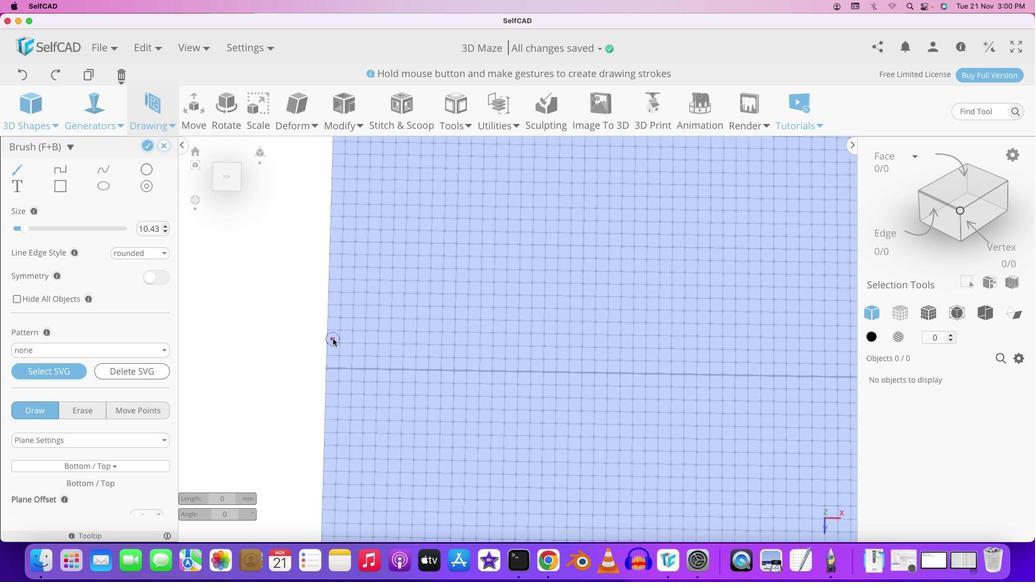 
Action: Mouse moved to (346, 334)
Screenshot: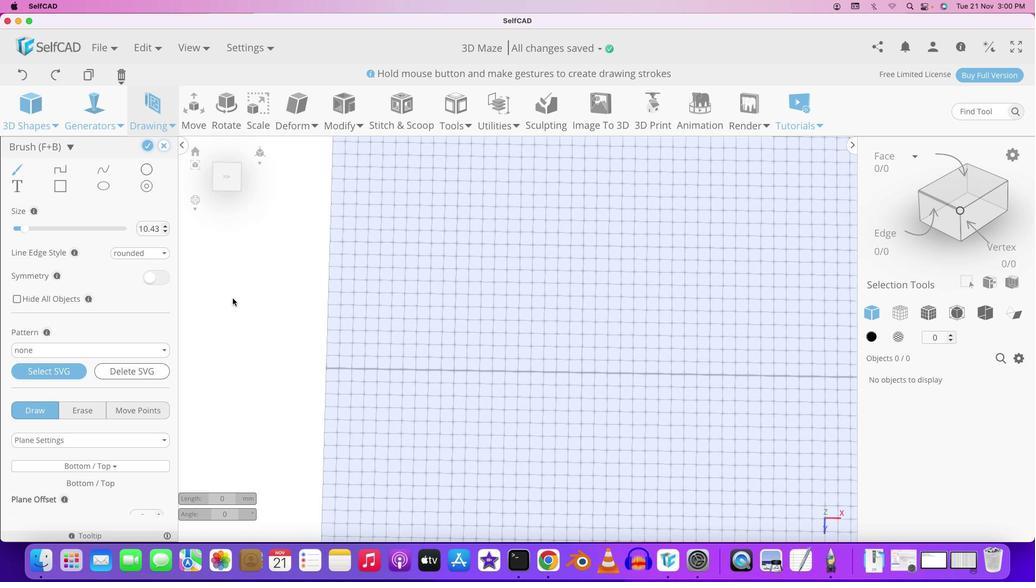 
Action: Mouse scrolled (346, 334) with delta (3, 2)
Screenshot: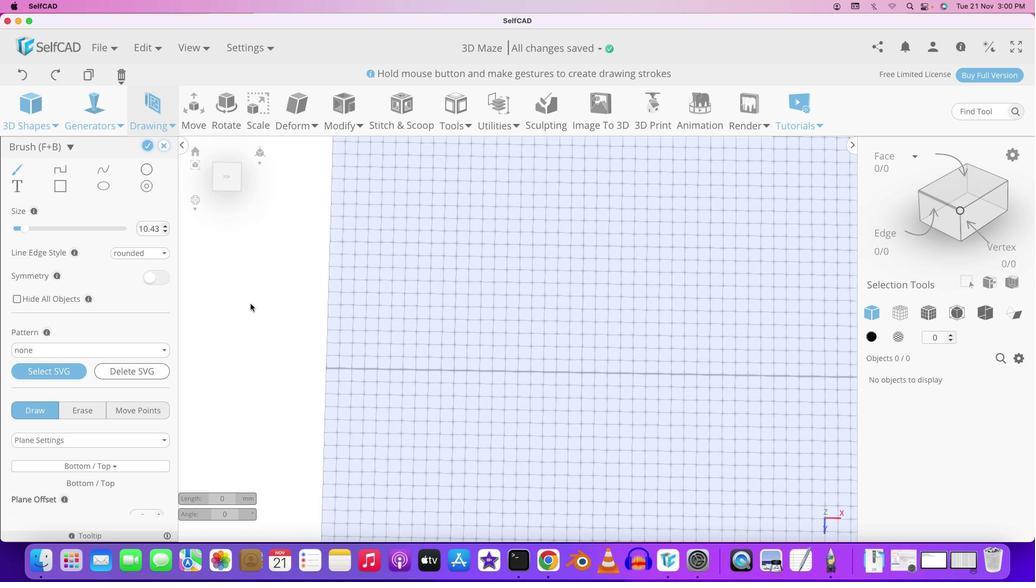 
Action: Mouse scrolled (346, 334) with delta (3, 4)
Screenshot: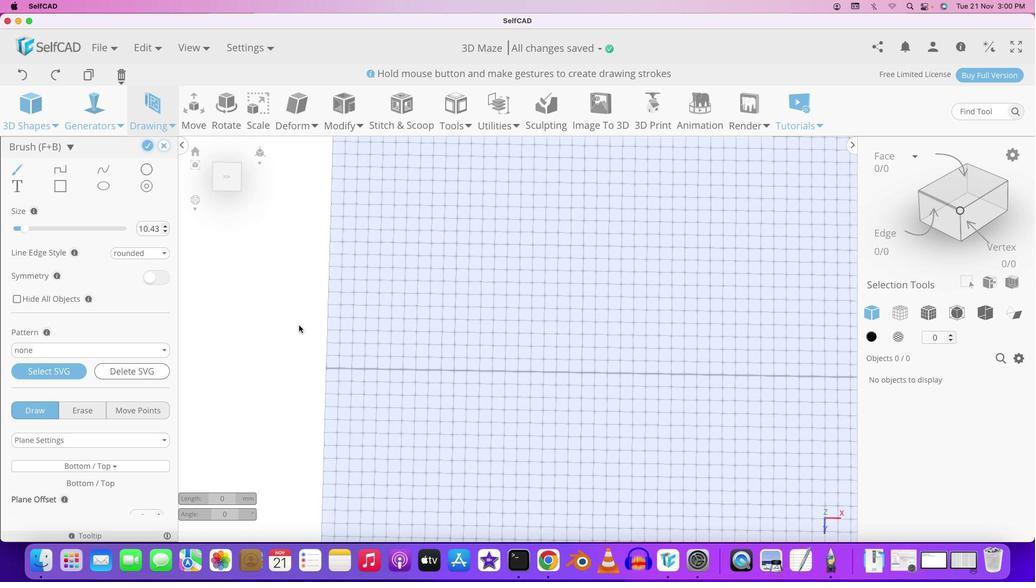
Action: Mouse scrolled (346, 334) with delta (3, 3)
Screenshot: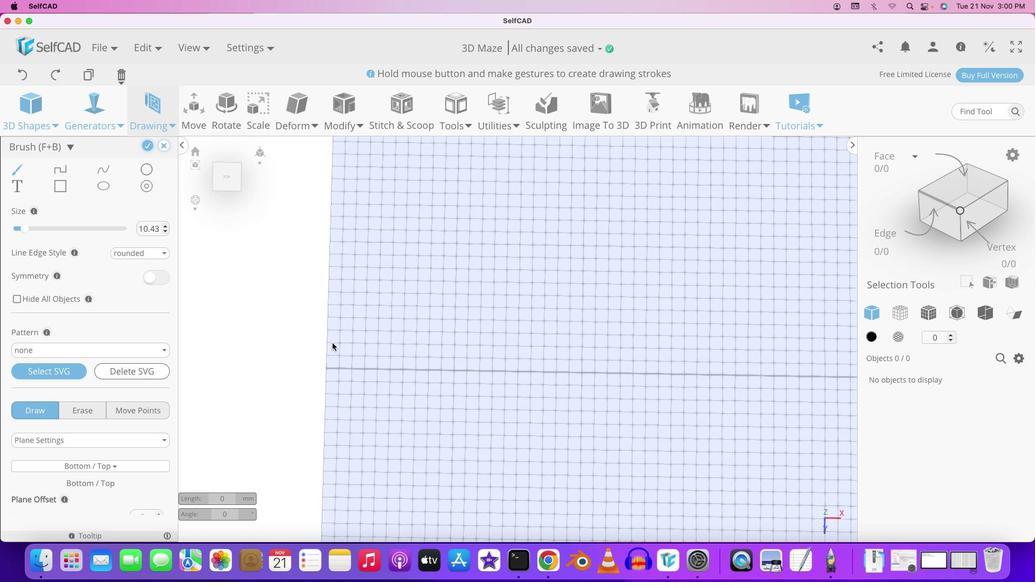 
Action: Mouse moved to (335, 349)
Screenshot: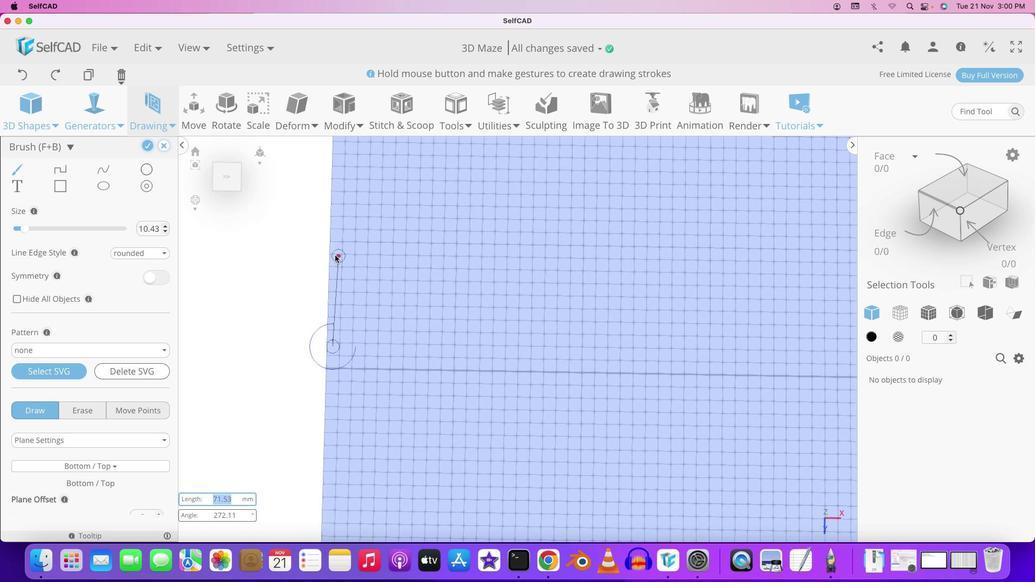 
Action: Mouse pressed left at (335, 349)
Screenshot: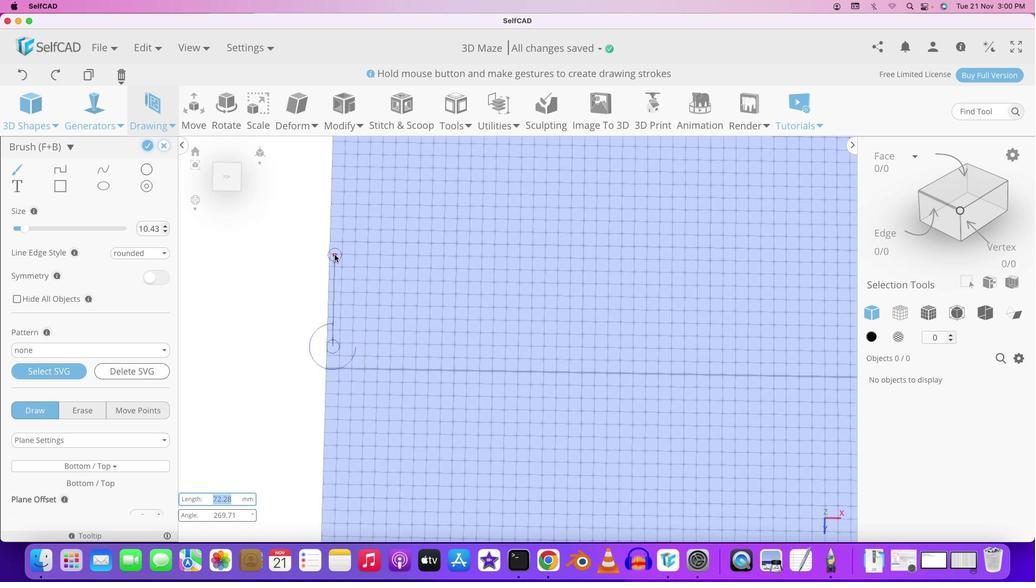 
Action: Mouse moved to (337, 257)
Screenshot: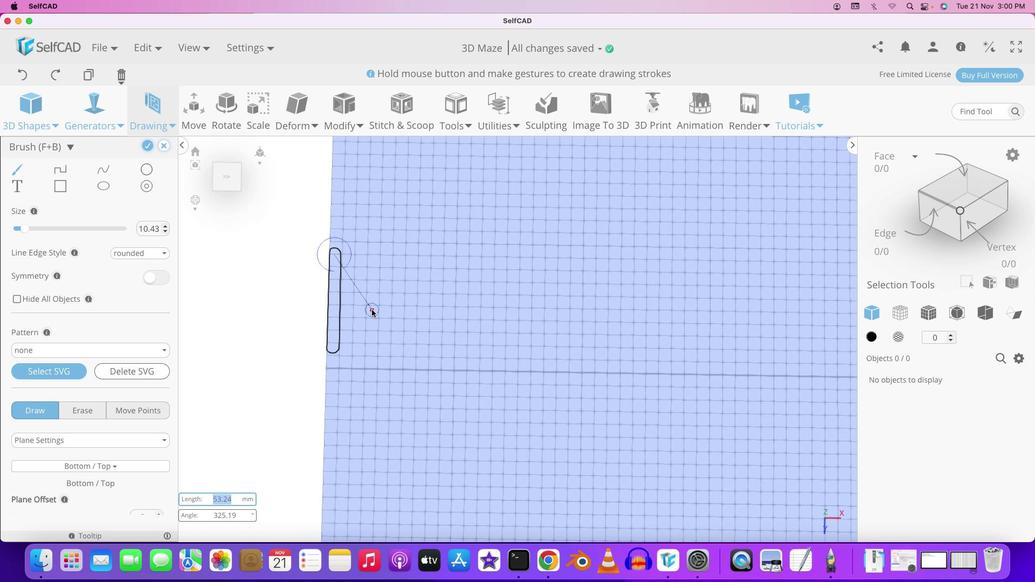 
Action: Mouse pressed left at (337, 257)
Screenshot: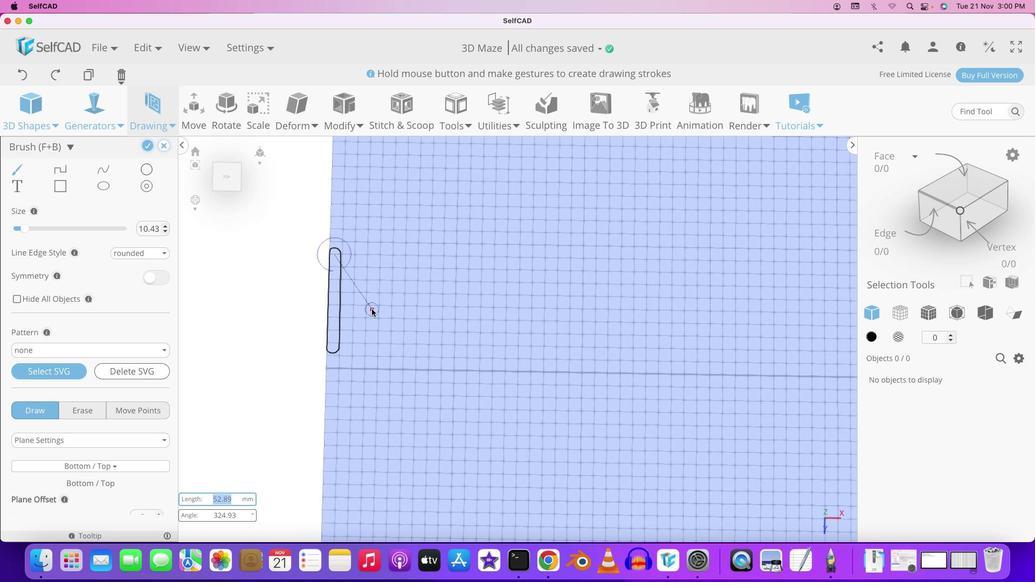 
Action: Mouse moved to (307, 229)
Screenshot: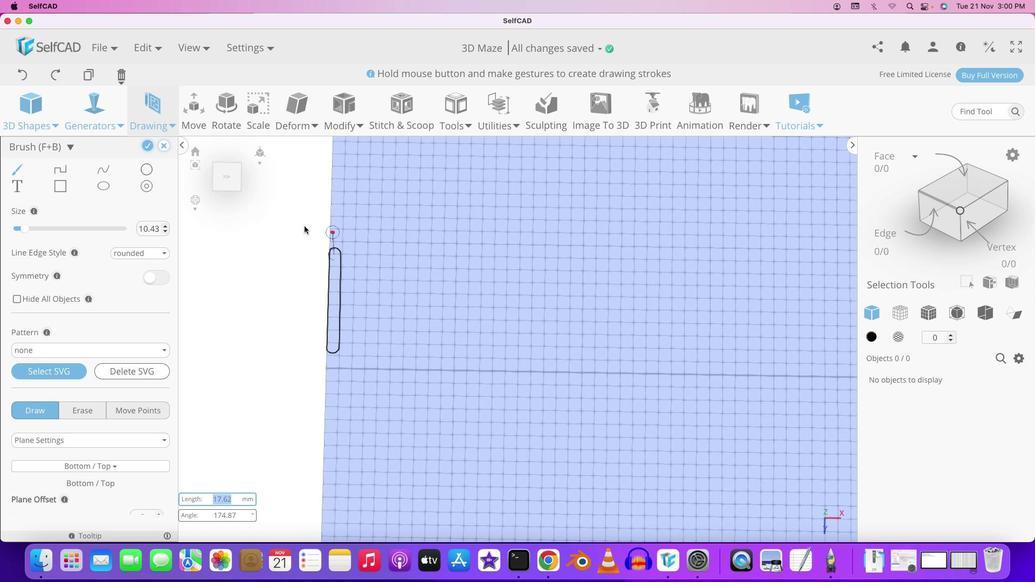 
Action: Key pressed Key.cmd'z'
Screenshot: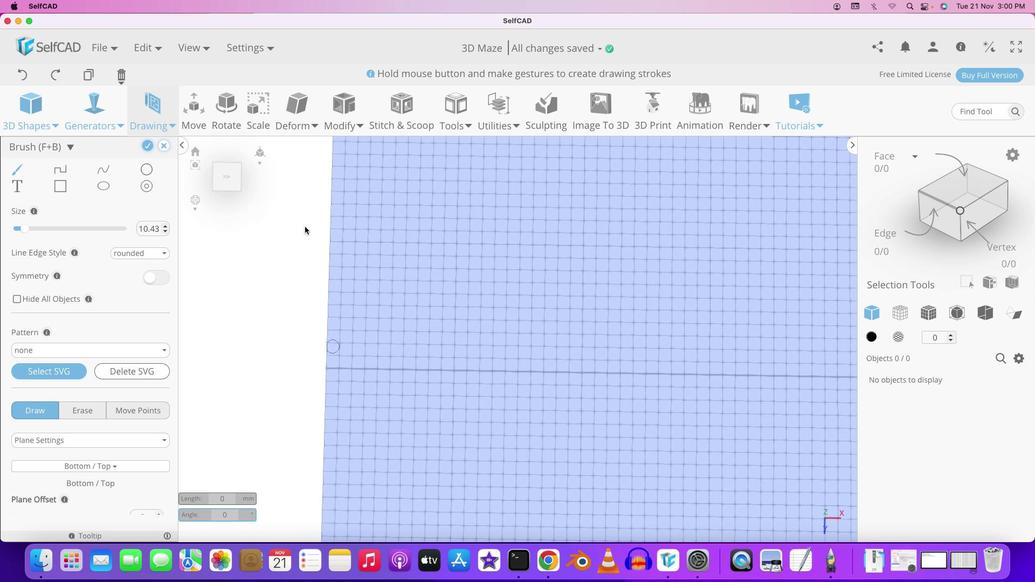 
Action: Mouse moved to (166, 229)
Screenshot: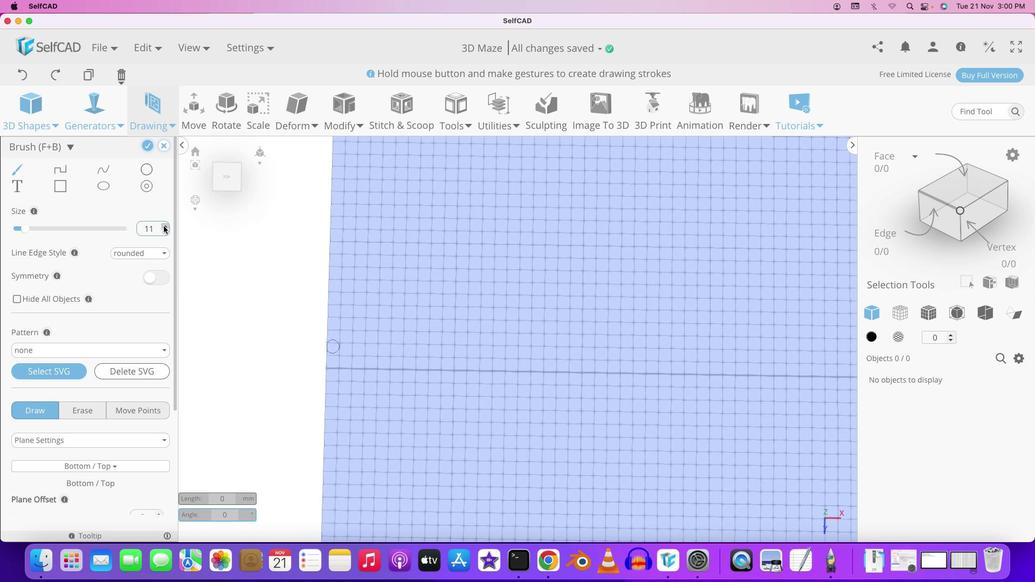 
Action: Mouse pressed left at (166, 229)
Screenshot: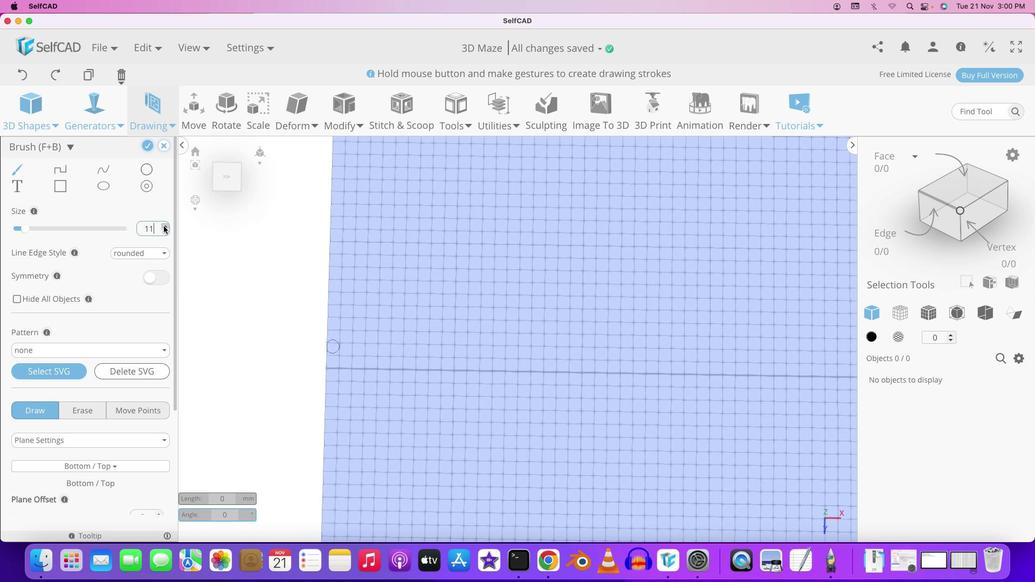 
Action: Mouse pressed left at (166, 229)
Screenshot: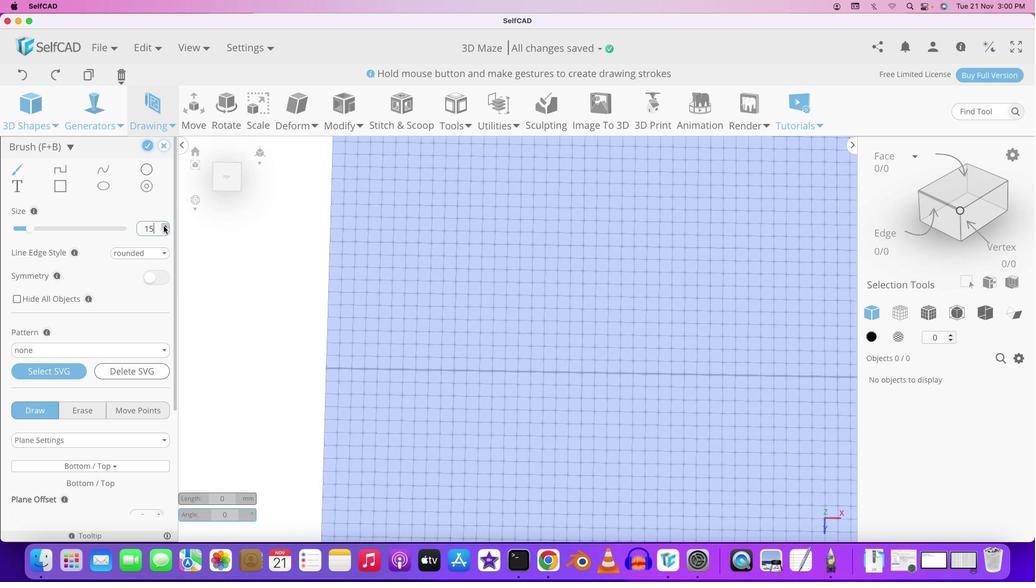 
Action: Mouse pressed left at (166, 229)
Screenshot: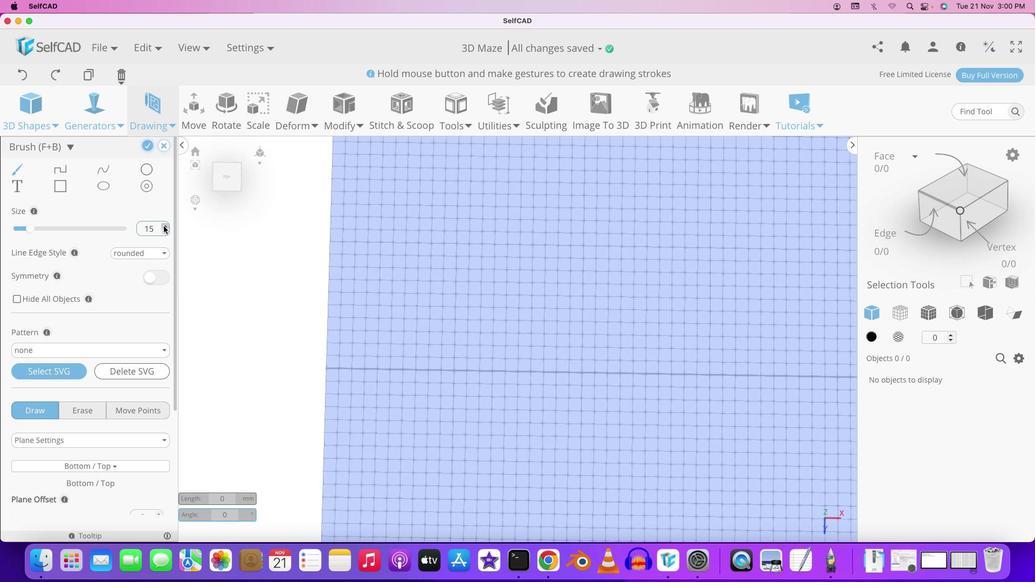 
Action: Mouse pressed left at (166, 229)
Screenshot: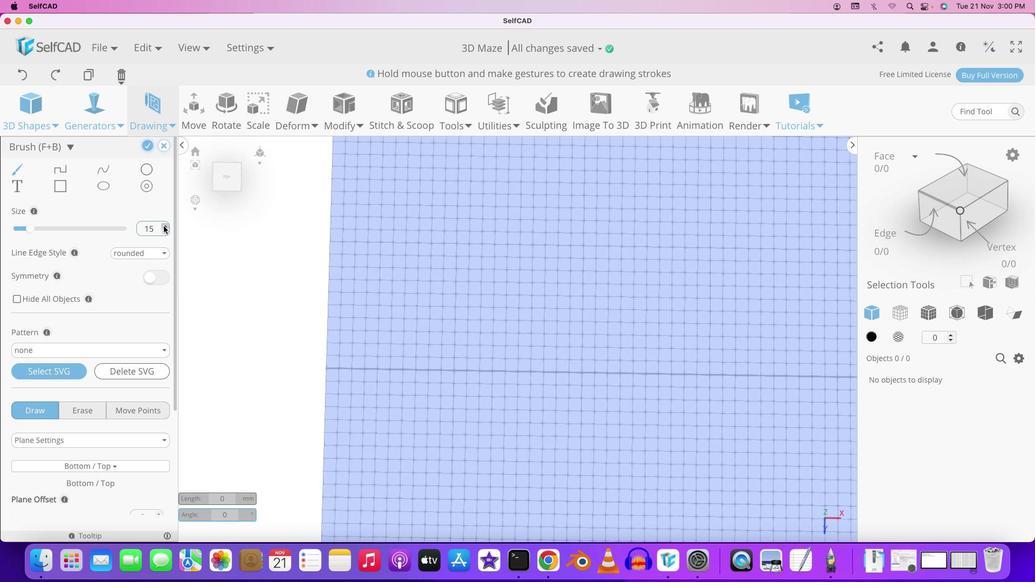 
Action: Mouse pressed left at (166, 229)
Screenshot: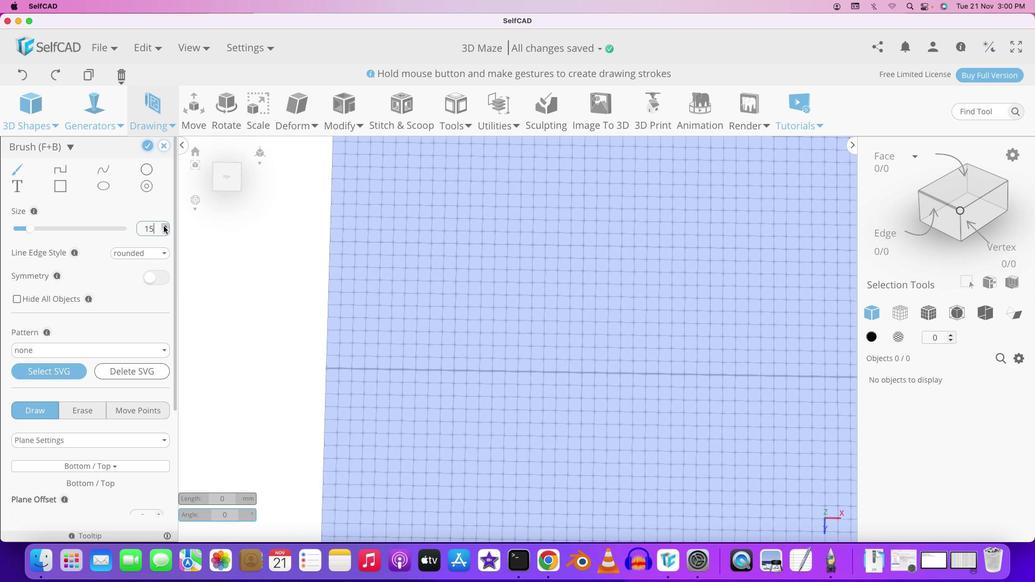 
Action: Mouse moved to (166, 232)
Screenshot: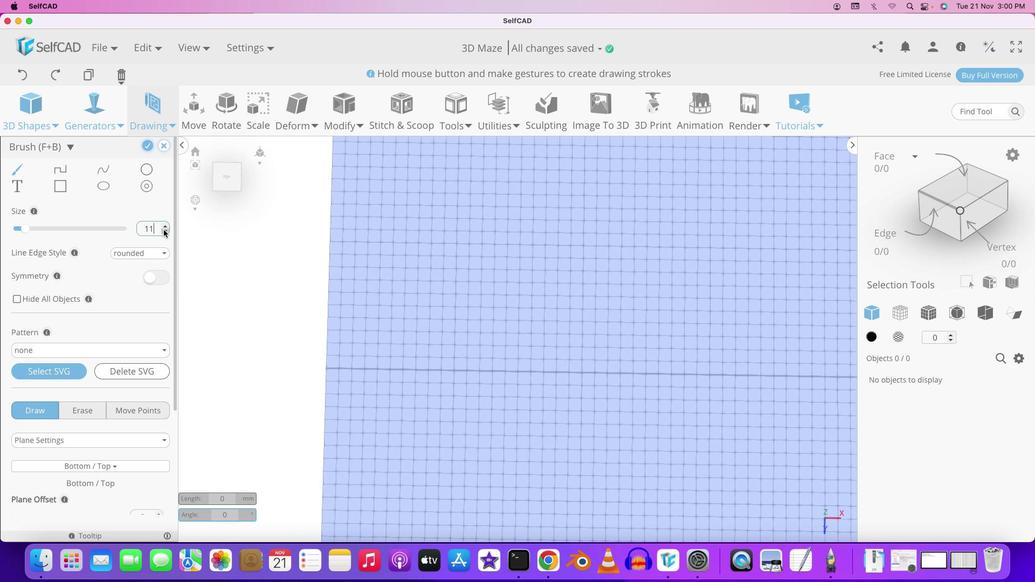
Action: Mouse pressed left at (166, 232)
Screenshot: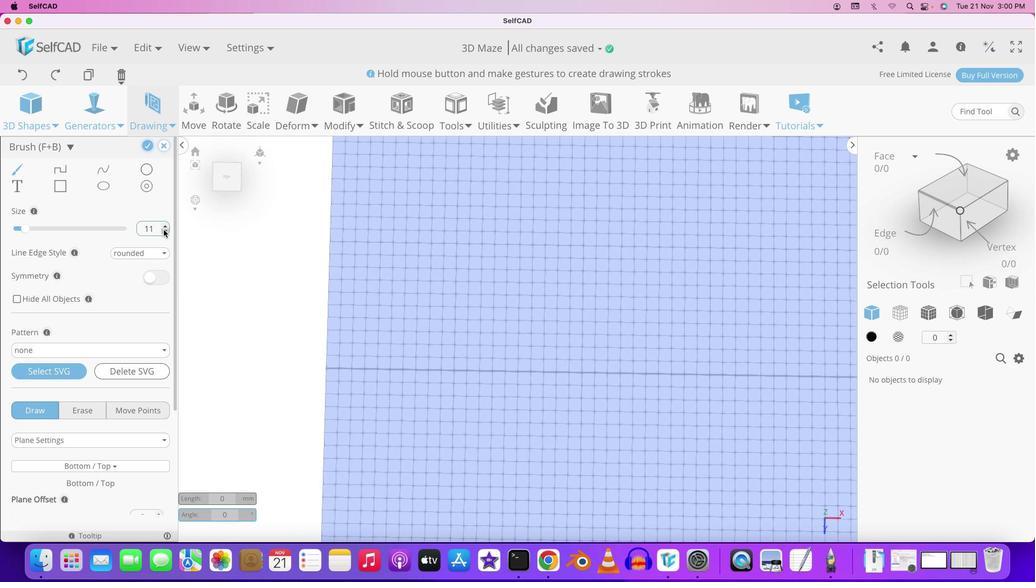 
Action: Mouse pressed left at (166, 232)
Screenshot: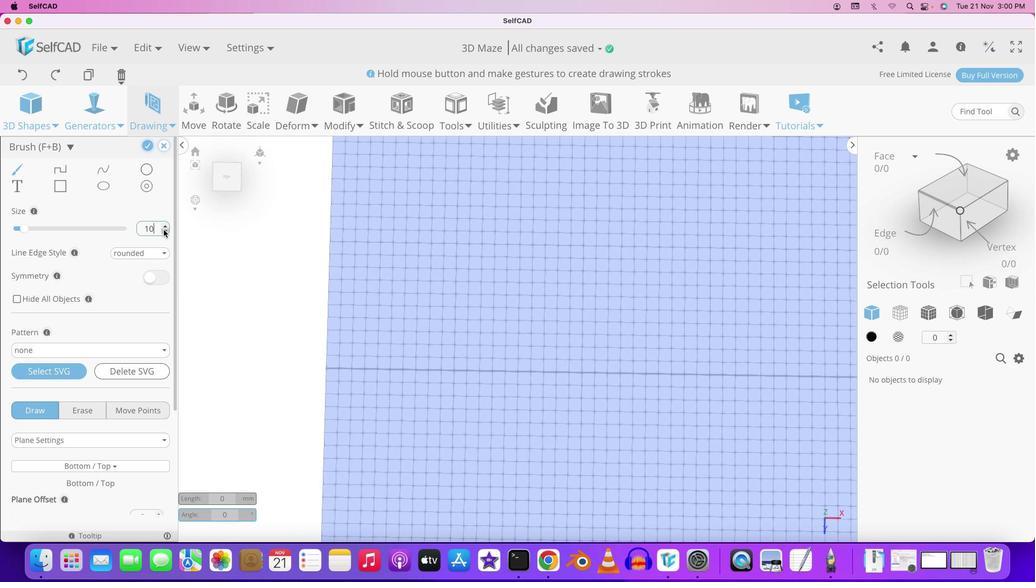 
Action: Mouse pressed left at (166, 232)
Screenshot: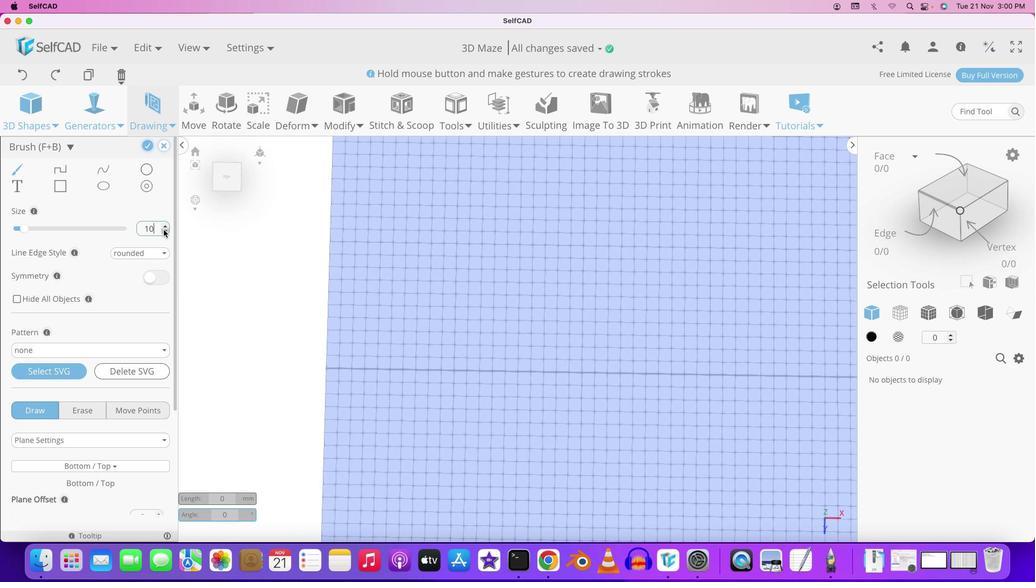 
Action: Mouse pressed left at (166, 232)
Screenshot: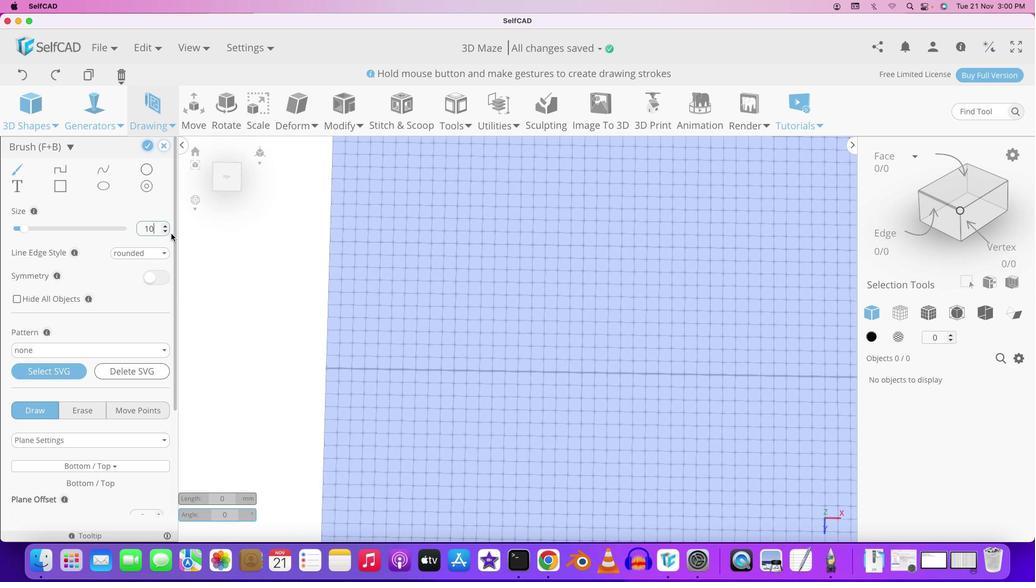 
Action: Mouse pressed left at (166, 232)
Screenshot: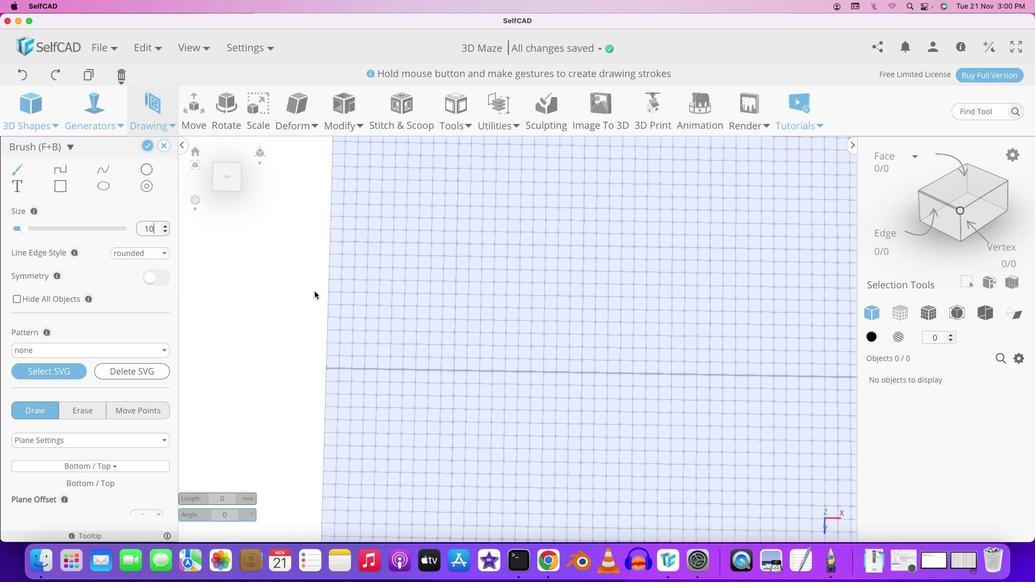 
Action: Mouse moved to (322, 289)
Screenshot: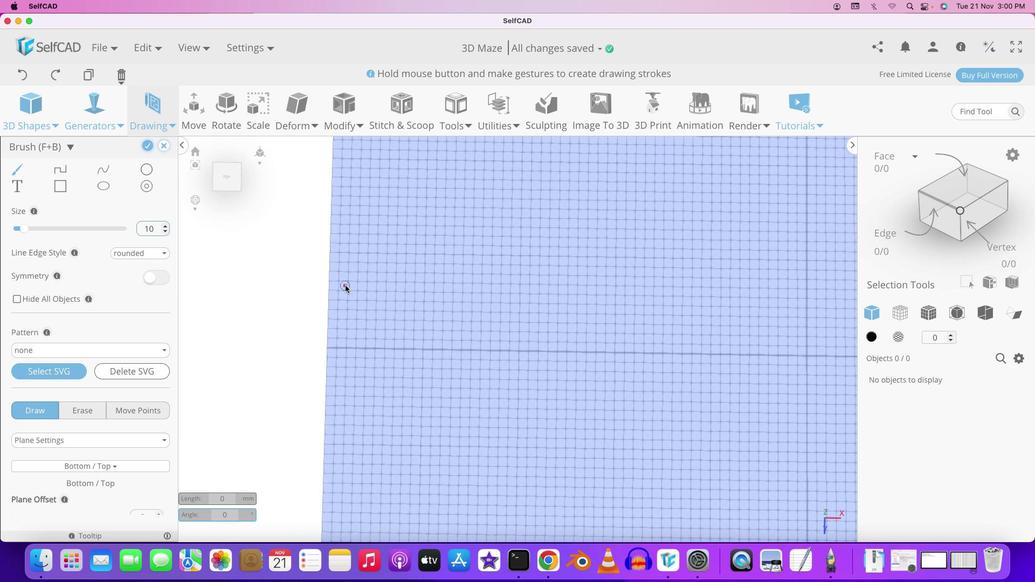 
Action: Mouse scrolled (322, 289) with delta (3, 2)
Screenshot: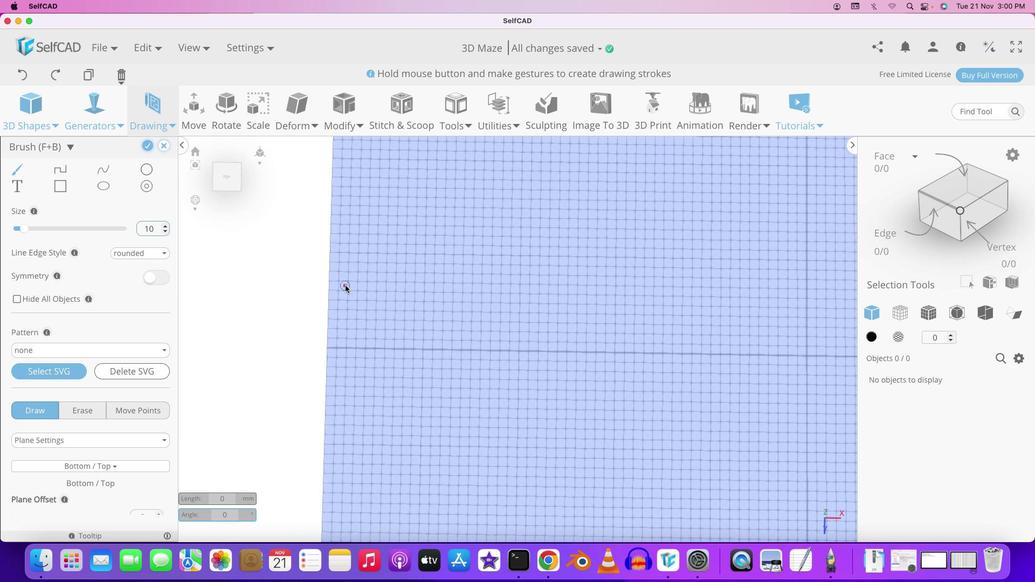 
Action: Mouse moved to (323, 289)
Screenshot: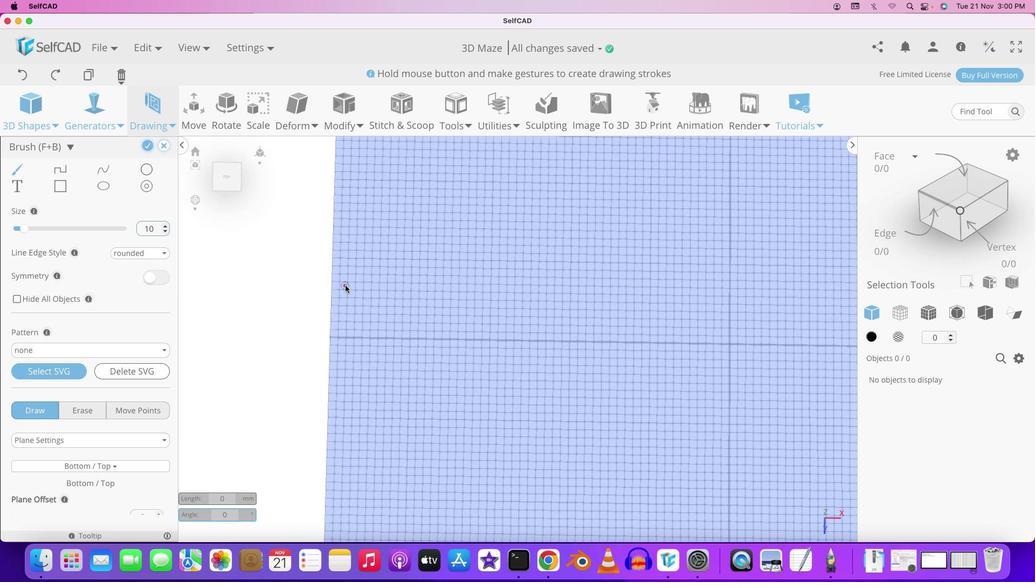 
Action: Mouse scrolled (323, 289) with delta (3, 2)
Screenshot: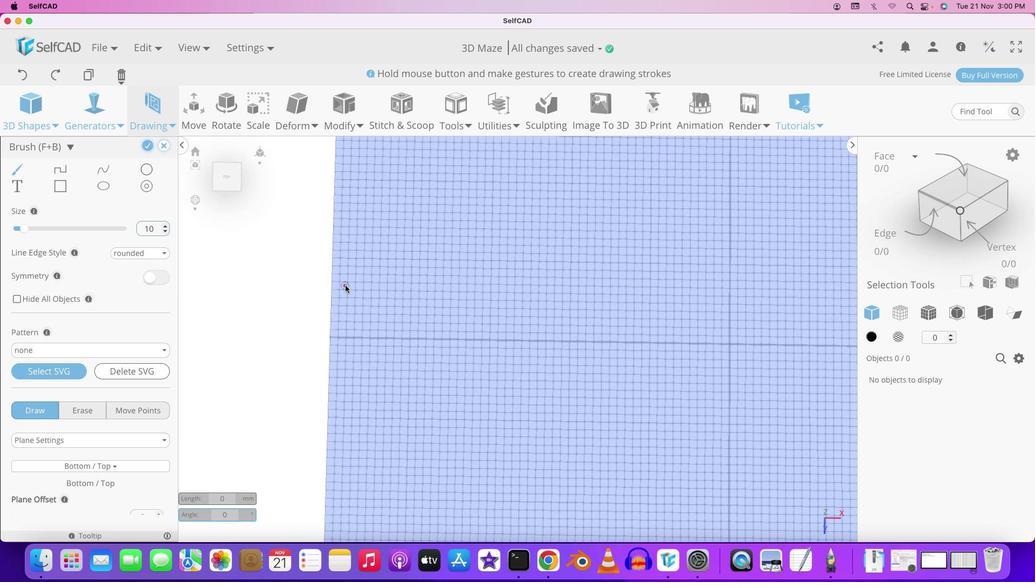 
Action: Mouse moved to (324, 288)
Screenshot: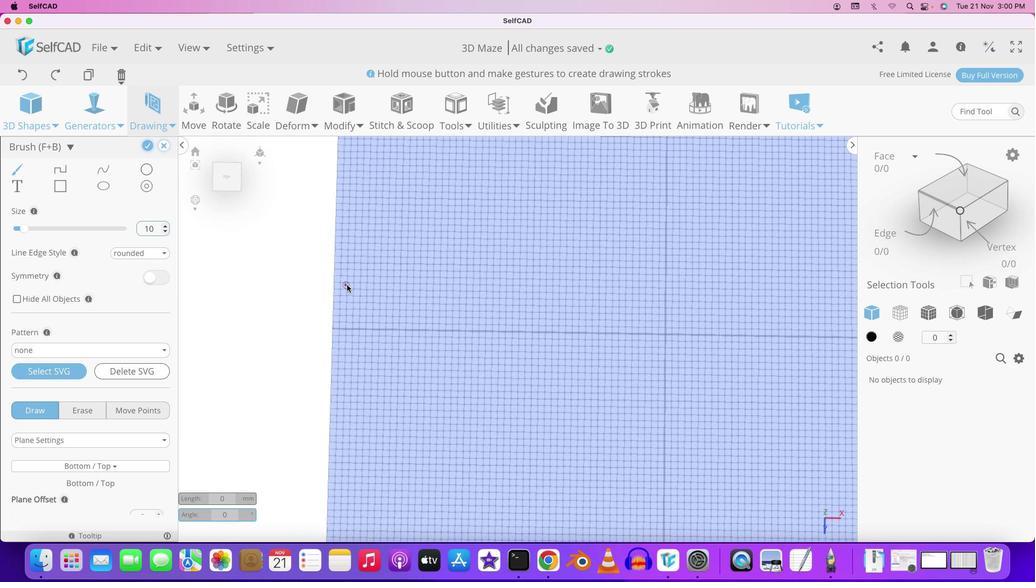 
Action: Mouse scrolled (324, 288) with delta (3, 2)
Screenshot: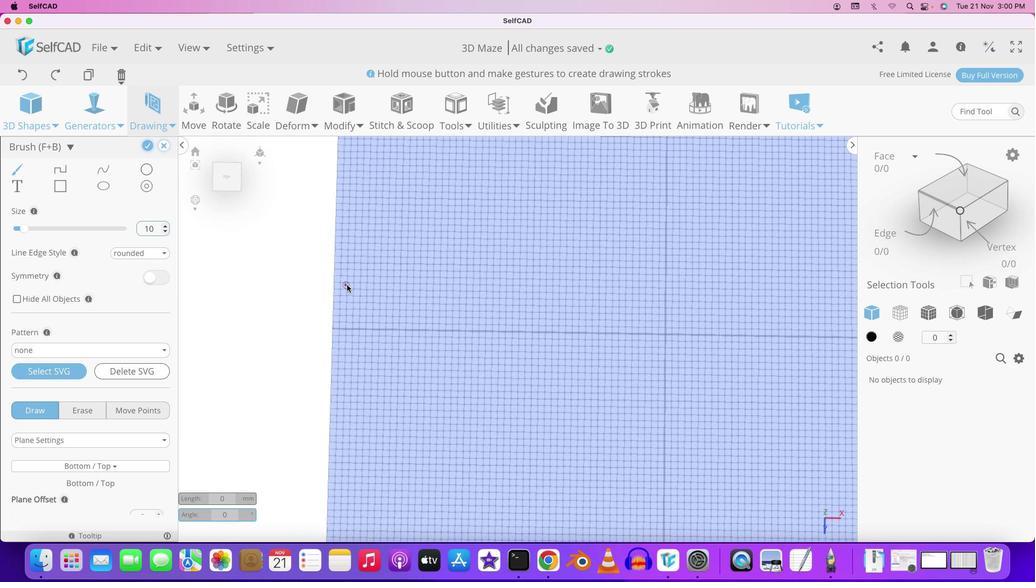 
Action: Mouse scrolled (324, 288) with delta (3, 2)
Screenshot: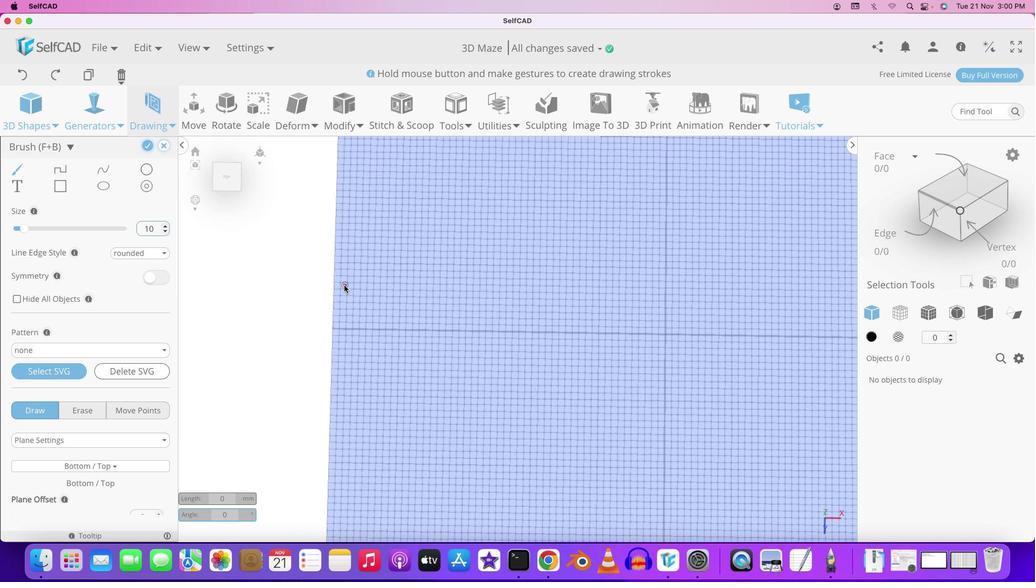 
Action: Mouse moved to (348, 288)
Screenshot: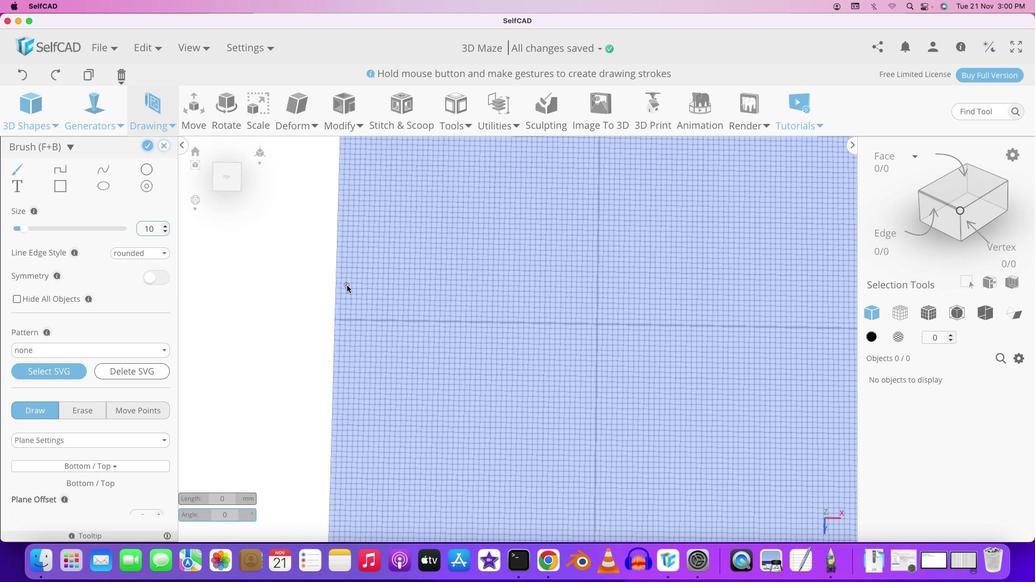 
Action: Mouse scrolled (348, 288) with delta (3, 2)
Screenshot: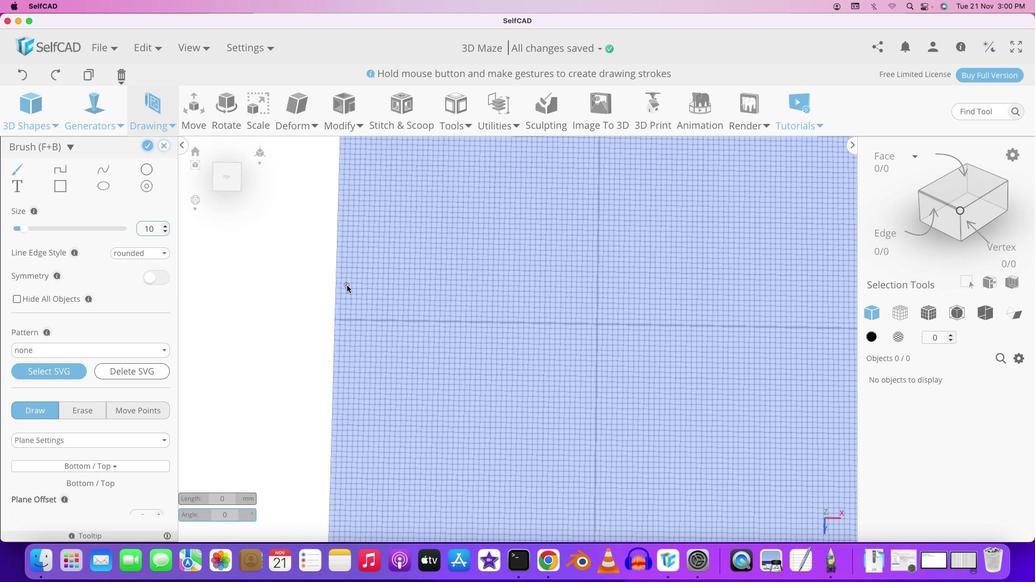 
Action: Mouse scrolled (348, 288) with delta (3, 2)
Screenshot: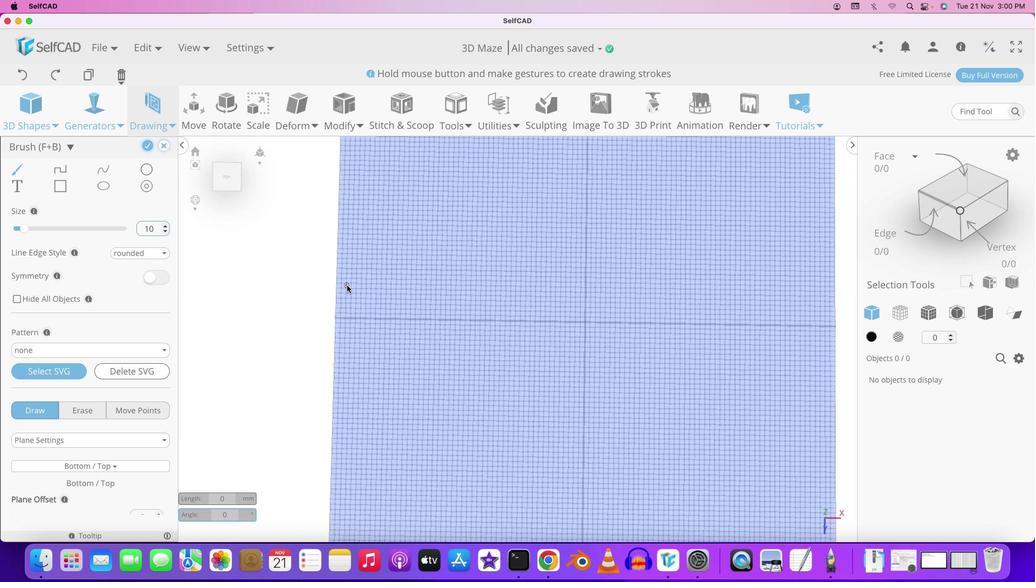 
Action: Mouse scrolled (348, 288) with delta (3, 1)
Screenshot: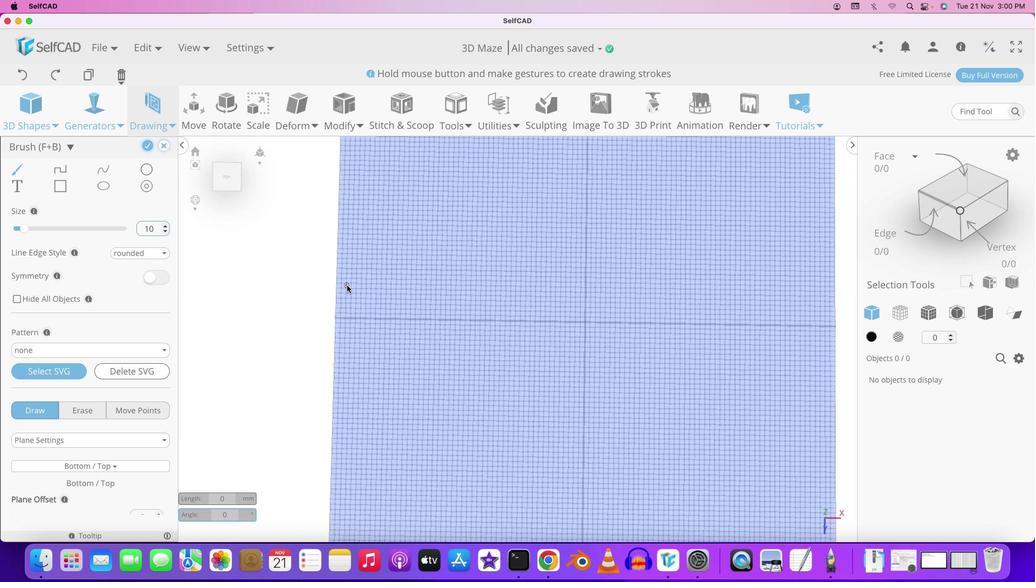 
Action: Mouse scrolled (348, 288) with delta (3, 1)
Screenshot: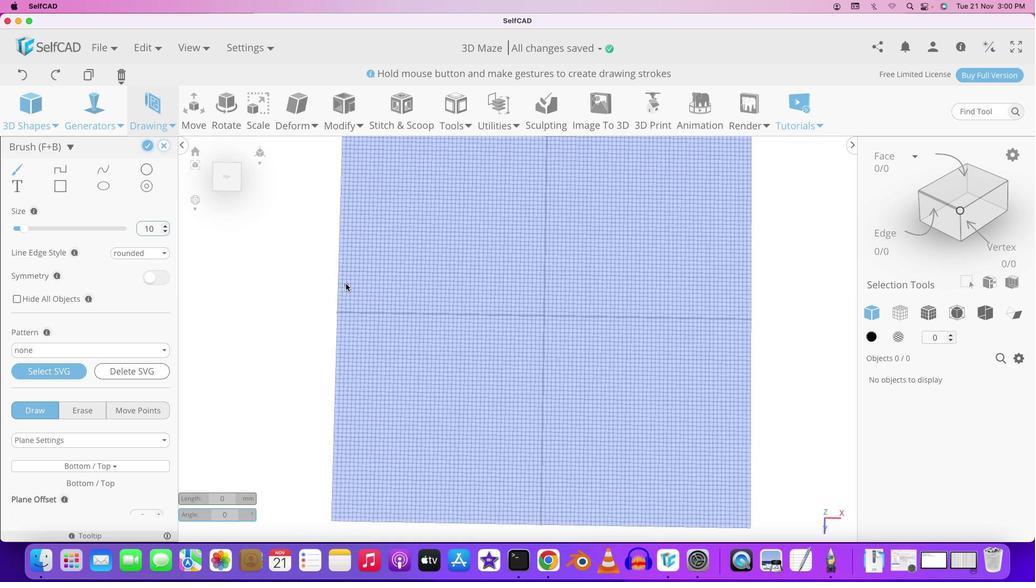 
Action: Mouse moved to (346, 288)
Screenshot: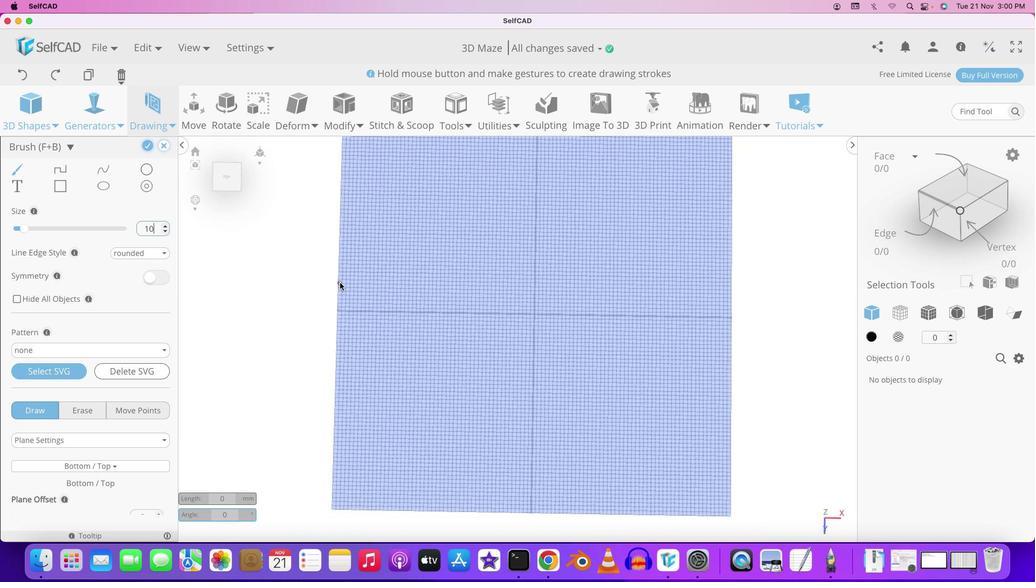 
Action: Mouse scrolled (346, 288) with delta (3, 2)
Screenshot: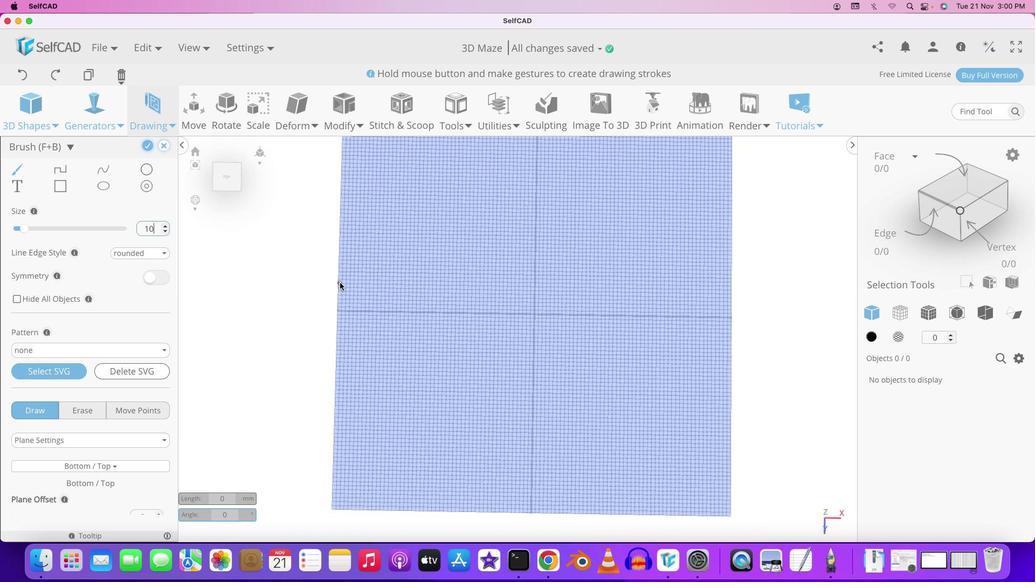 
Action: Mouse scrolled (346, 288) with delta (3, 2)
Screenshot: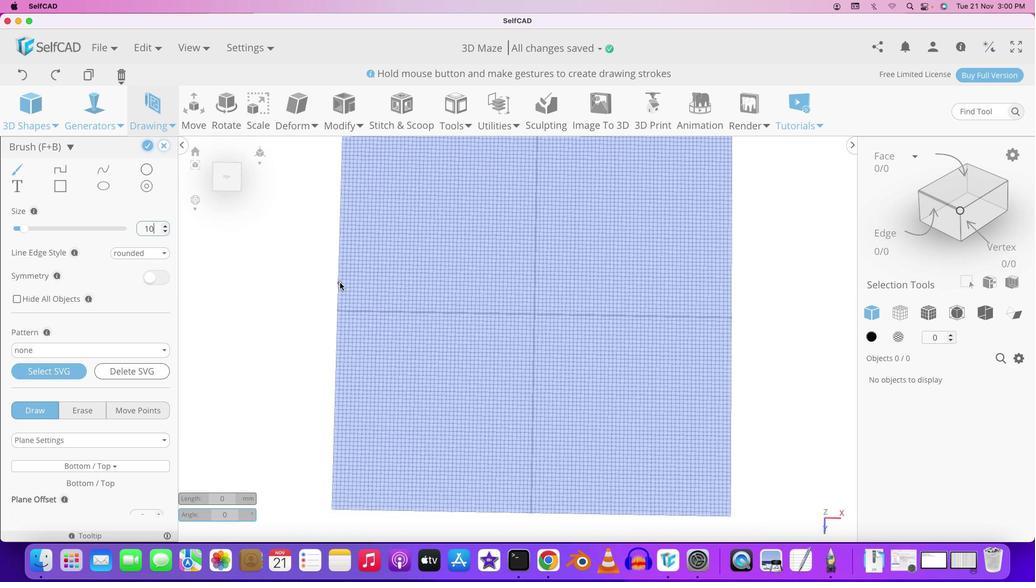 
Action: Mouse scrolled (346, 288) with delta (3, 1)
Screenshot: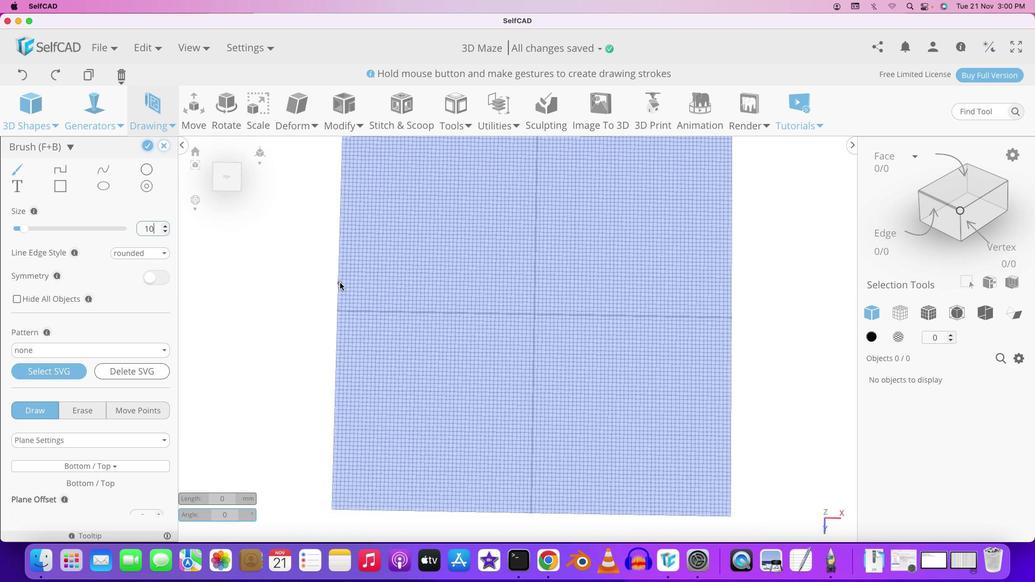 
Action: Mouse moved to (349, 288)
Screenshot: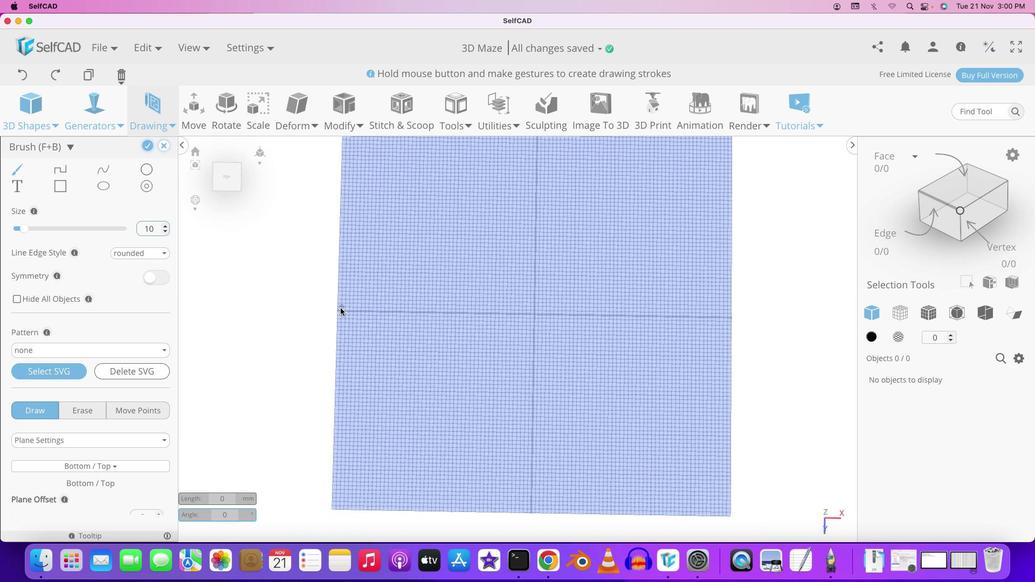 
Action: Mouse scrolled (349, 288) with delta (3, 2)
Screenshot: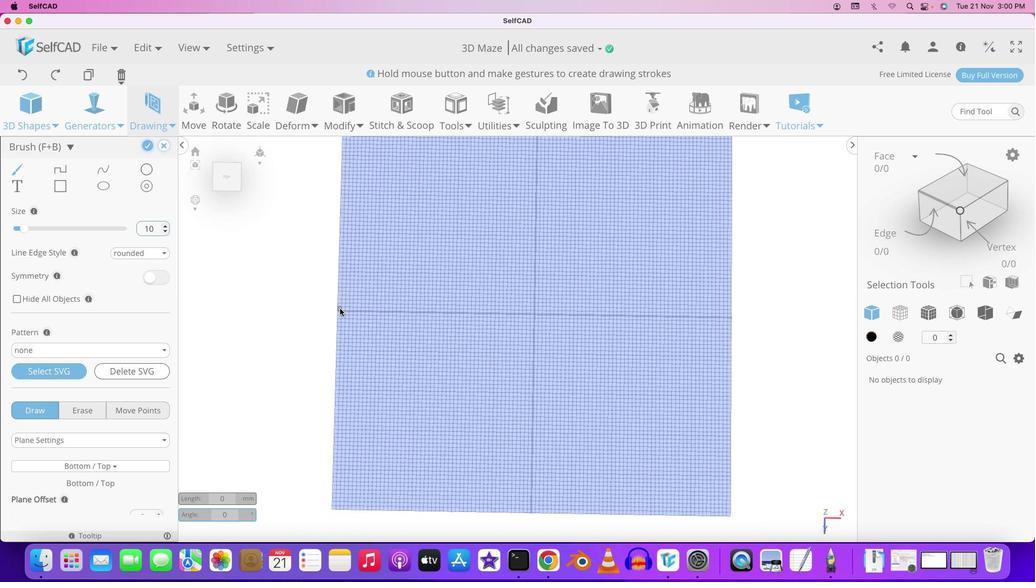
Action: Mouse scrolled (349, 288) with delta (3, 2)
Screenshot: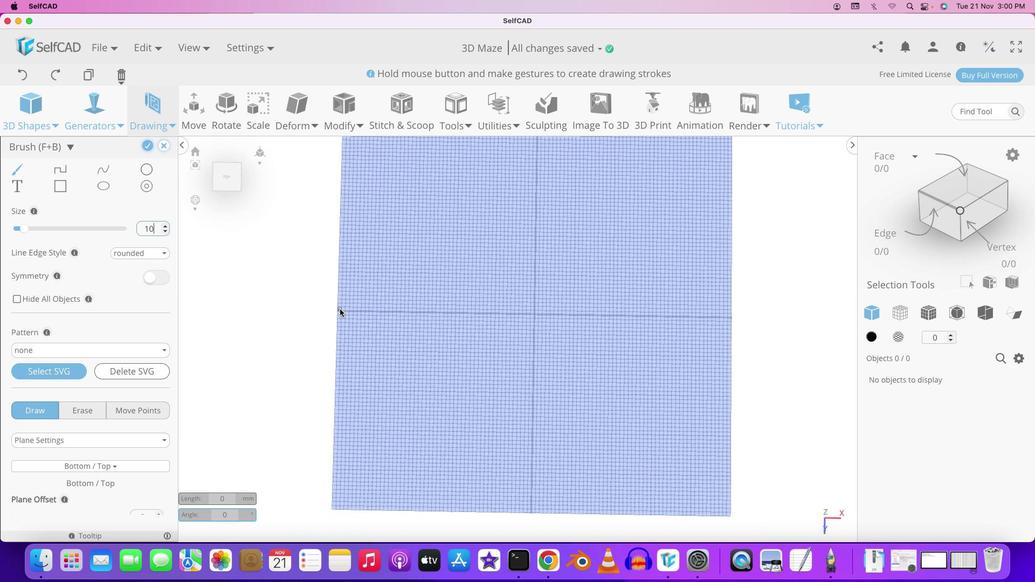 
Action: Mouse scrolled (349, 288) with delta (3, 1)
Screenshot: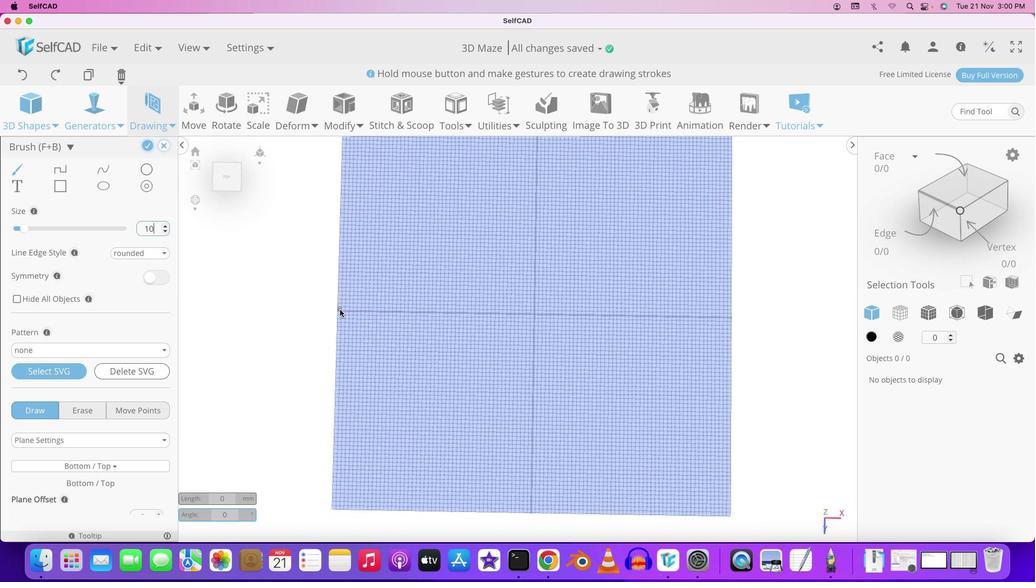 
Action: Mouse moved to (342, 286)
Screenshot: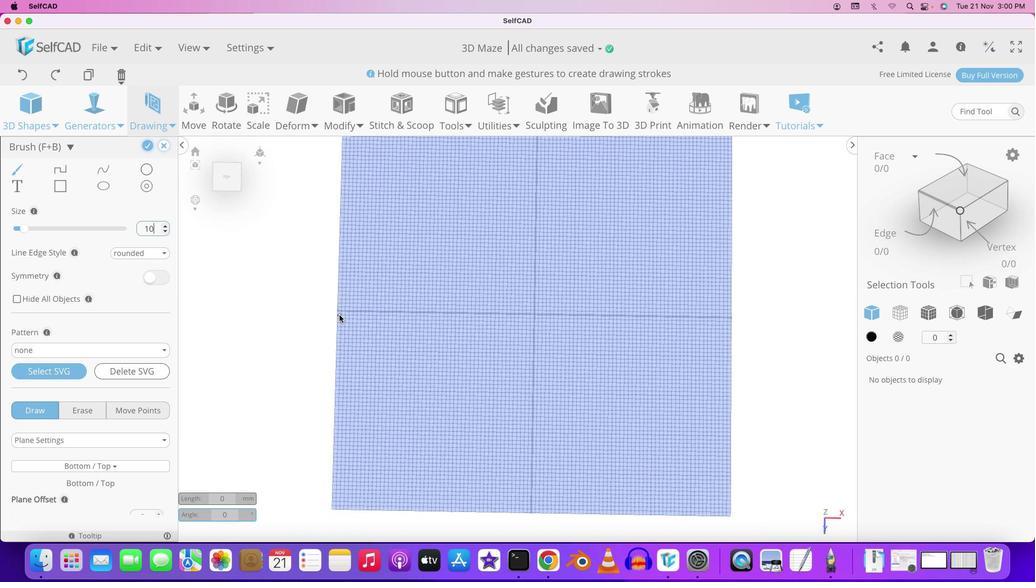 
Action: Mouse scrolled (342, 286) with delta (3, 2)
Screenshot: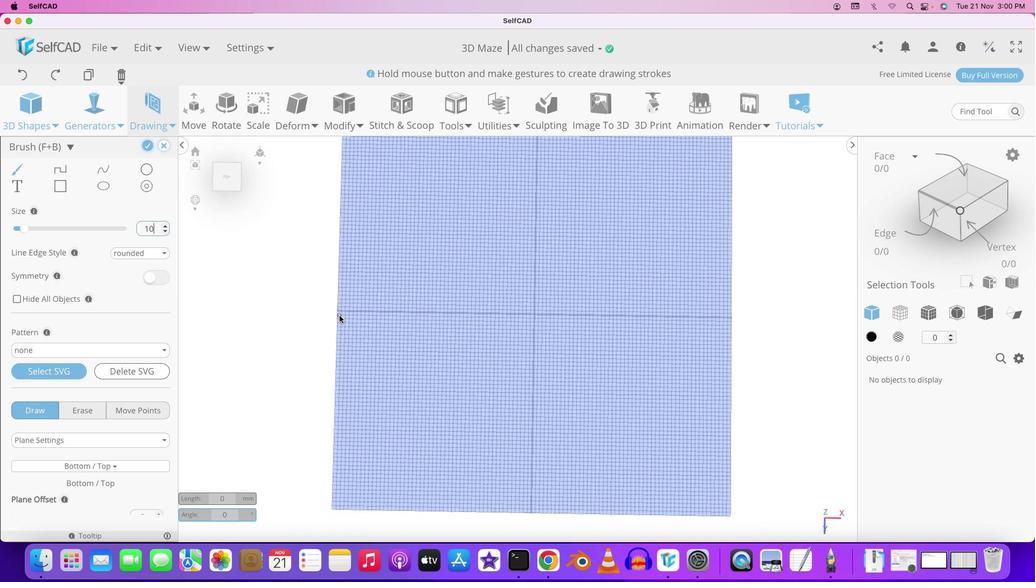 
Action: Mouse moved to (342, 316)
Screenshot: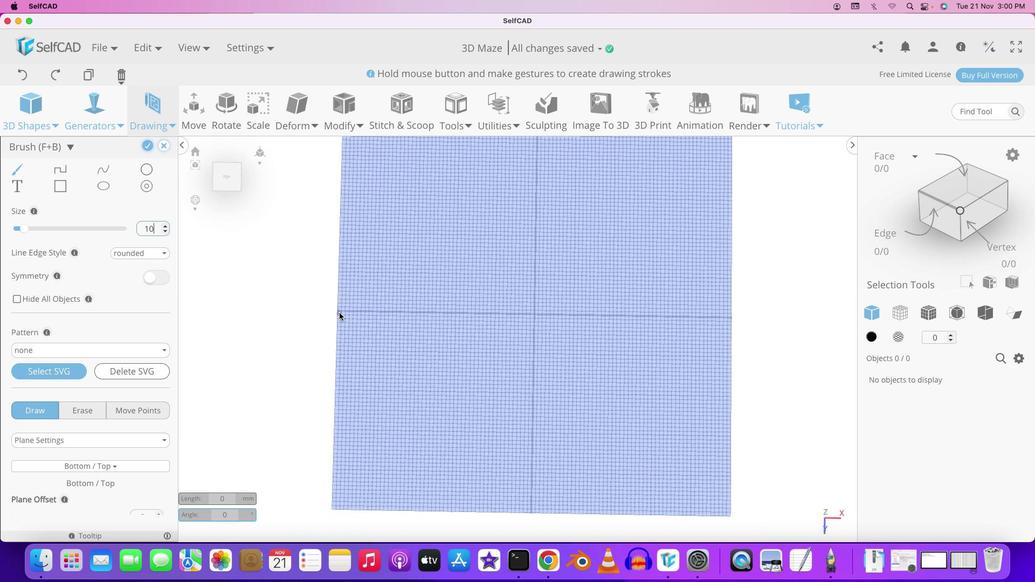 
Action: Mouse pressed left at (342, 316)
Screenshot: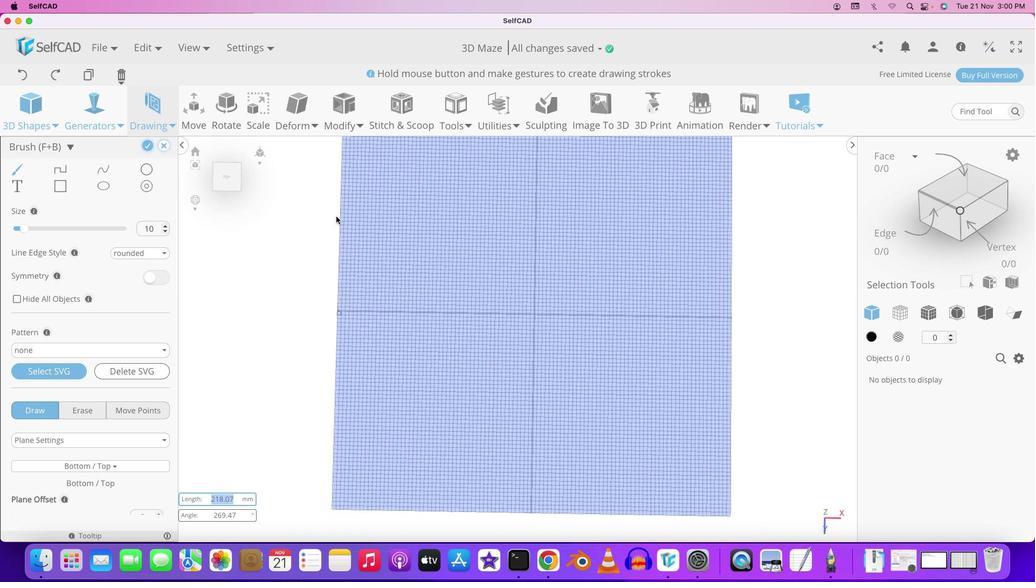 
Action: Mouse moved to (334, 184)
Screenshot: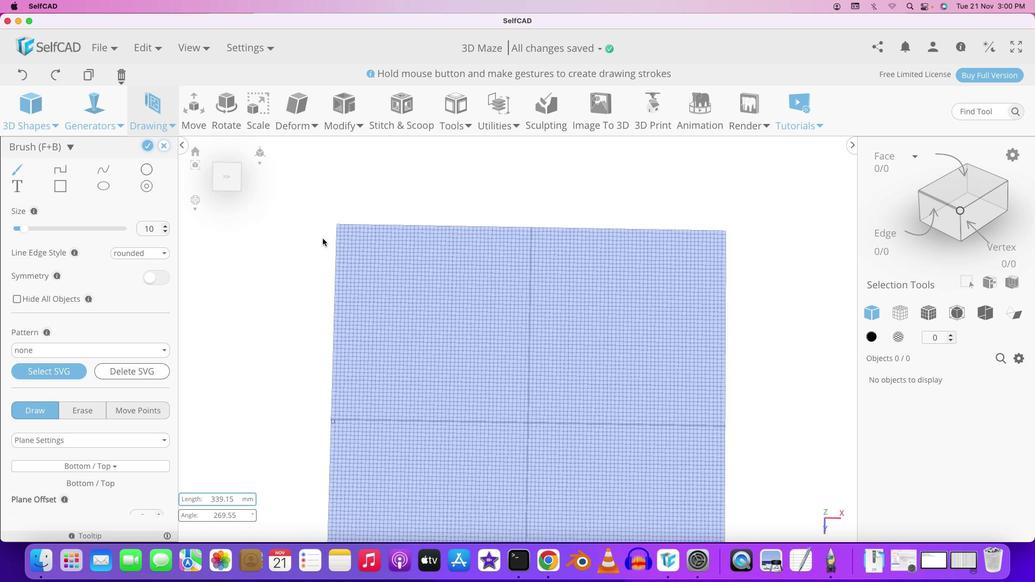 
Action: Key pressed Key.shift
Screenshot: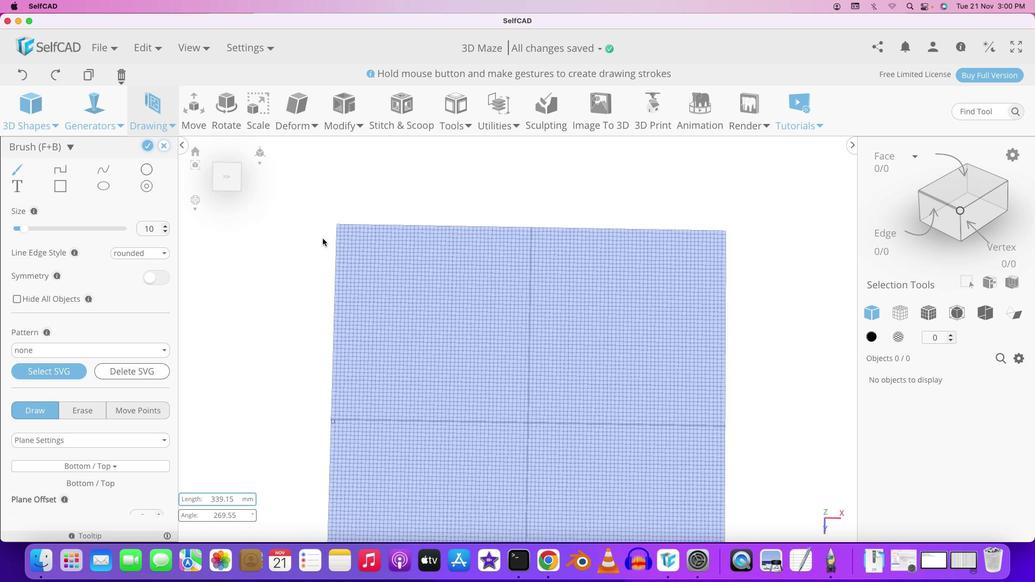 
Action: Mouse moved to (333, 184)
Screenshot: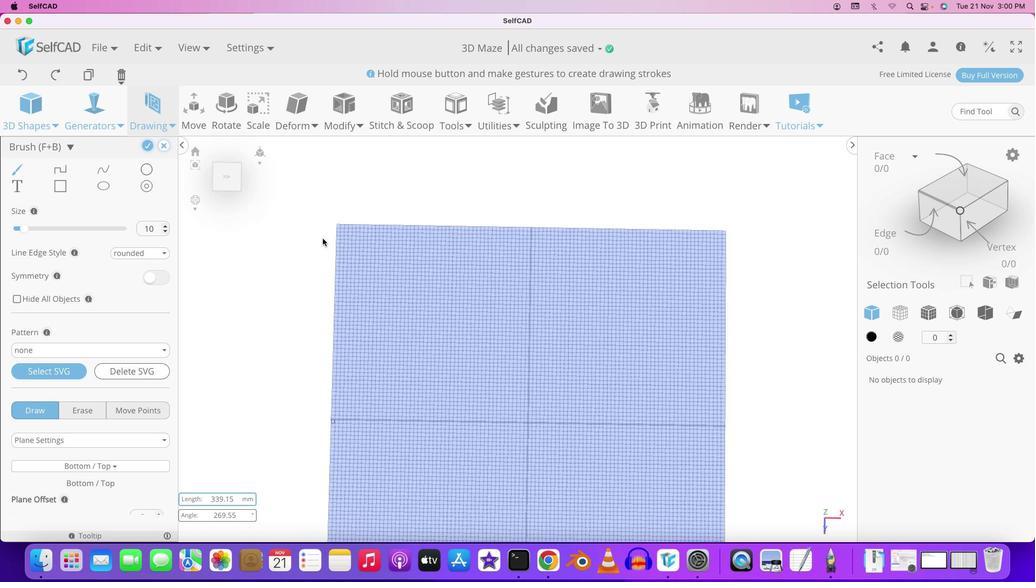 
Action: Mouse pressed left at (333, 184)
Screenshot: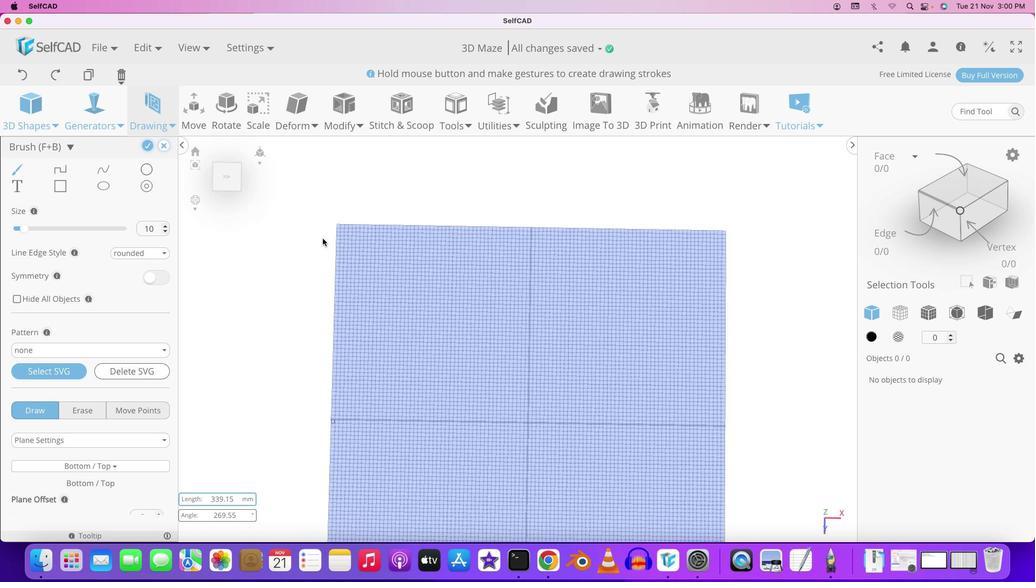 
Action: Mouse moved to (322, 237)
Screenshot: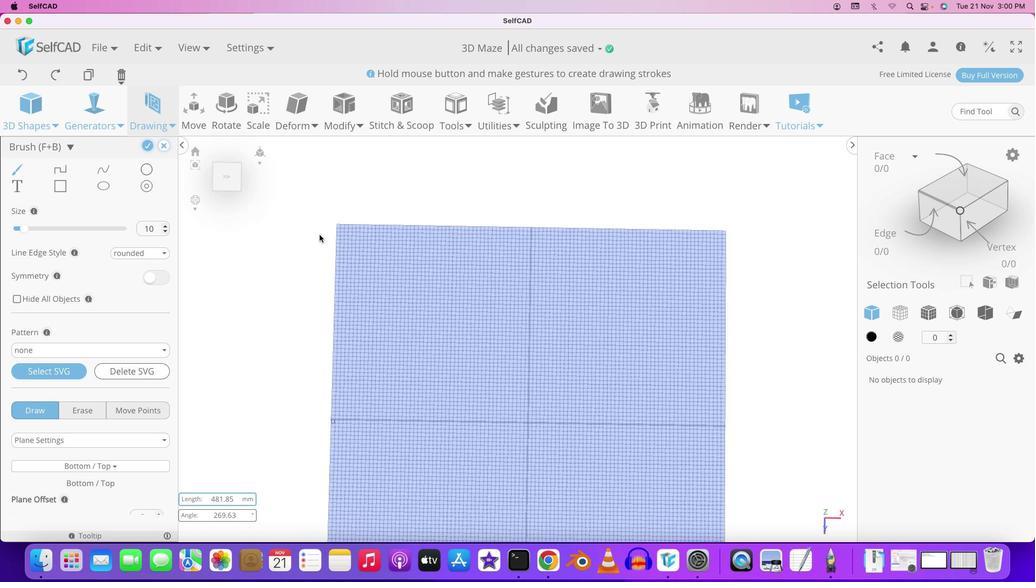 
Action: Mouse pressed left at (322, 237)
Screenshot: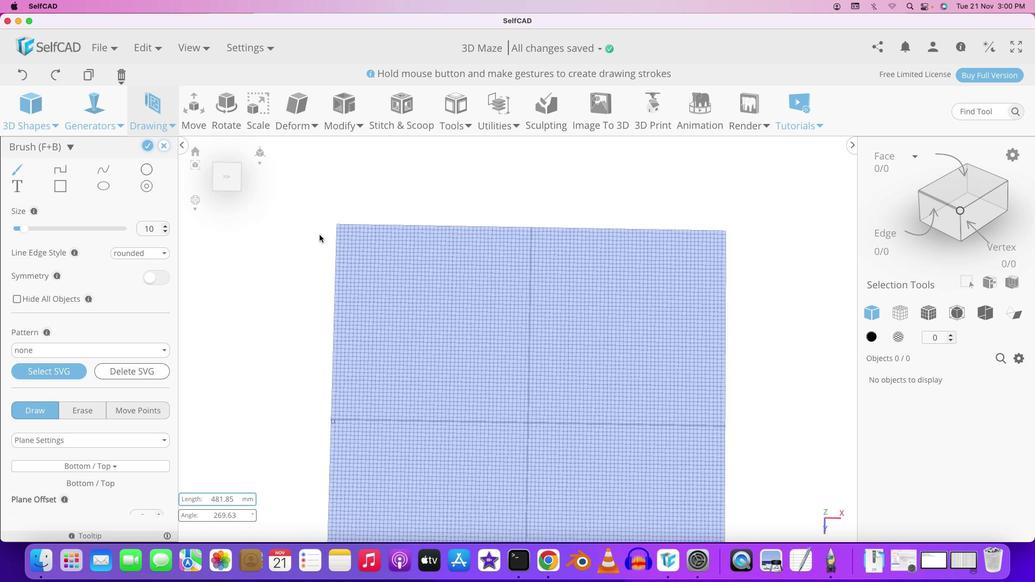 
Action: Key pressed Key.cmd'z'
Screenshot: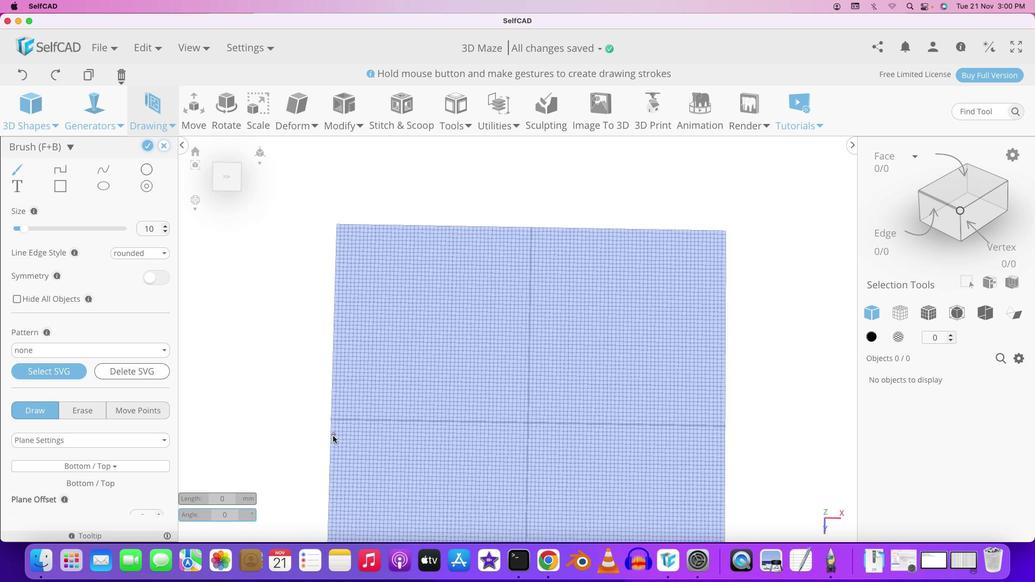 
Action: Mouse moved to (335, 446)
Screenshot: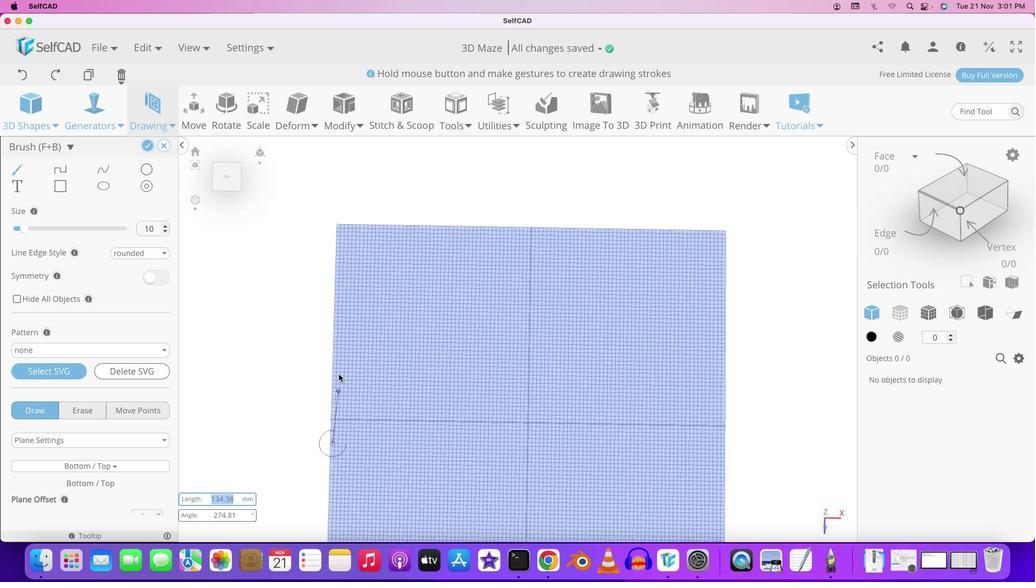 
Action: Mouse pressed left at (335, 446)
Screenshot: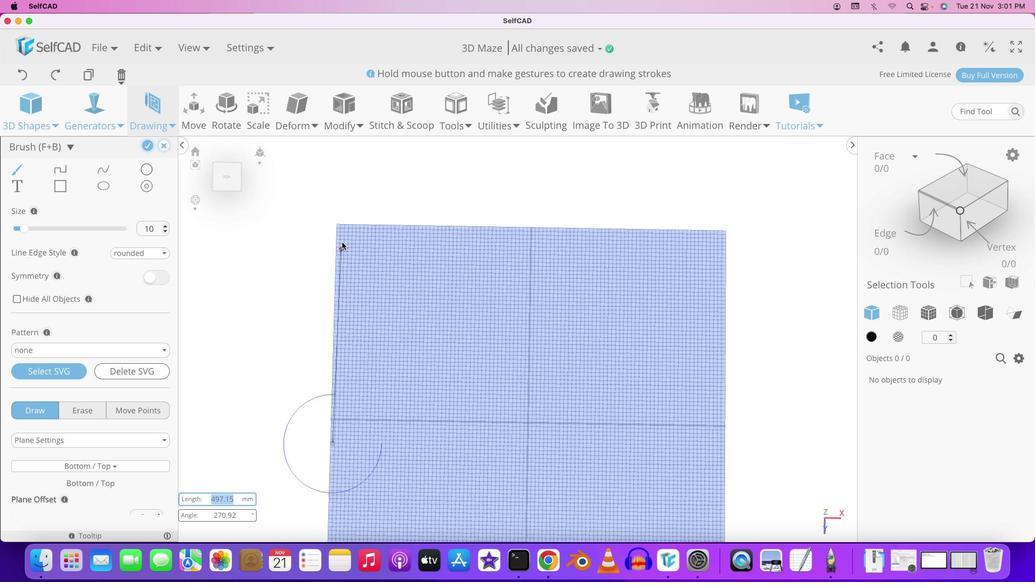
Action: Mouse moved to (341, 228)
Screenshot: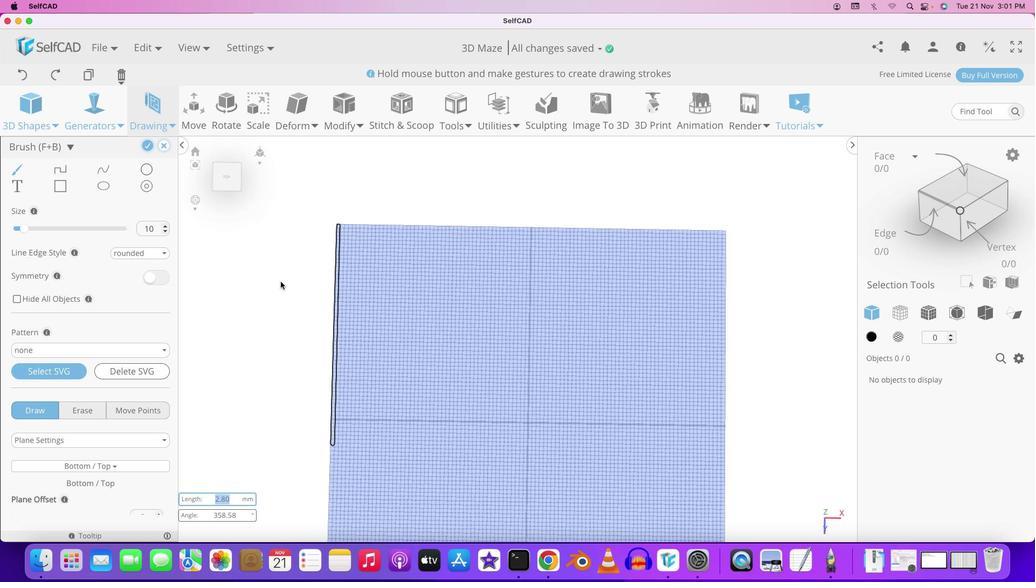 
Action: Mouse pressed left at (341, 228)
Screenshot: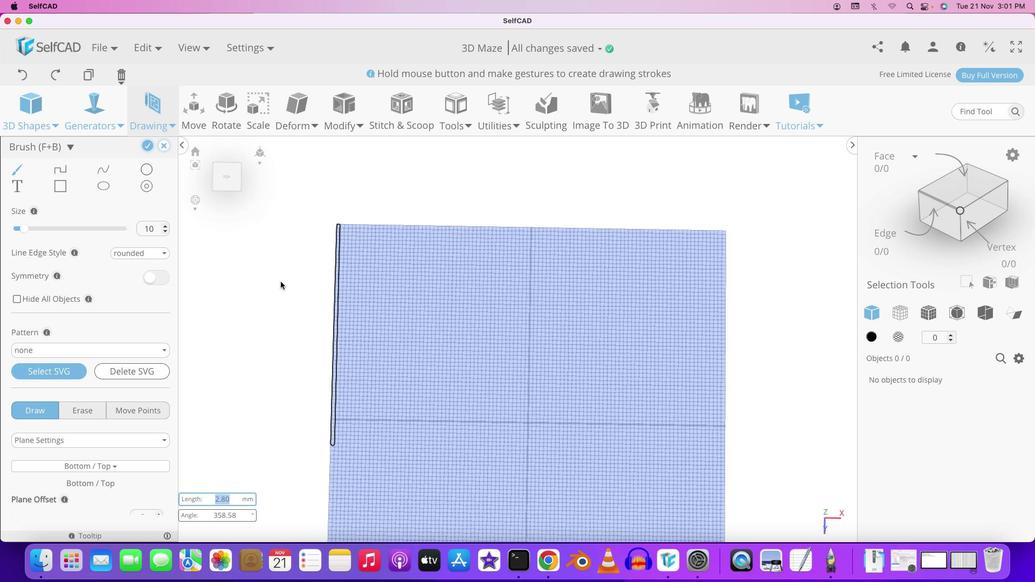 
Action: Mouse moved to (348, 221)
Screenshot: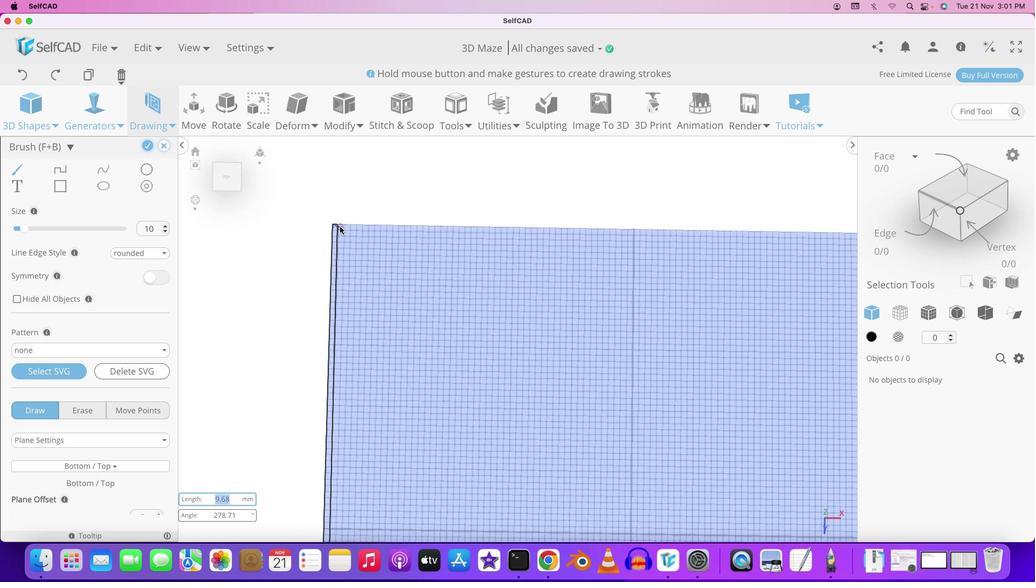 
Action: Mouse scrolled (348, 221) with delta (3, 2)
Screenshot: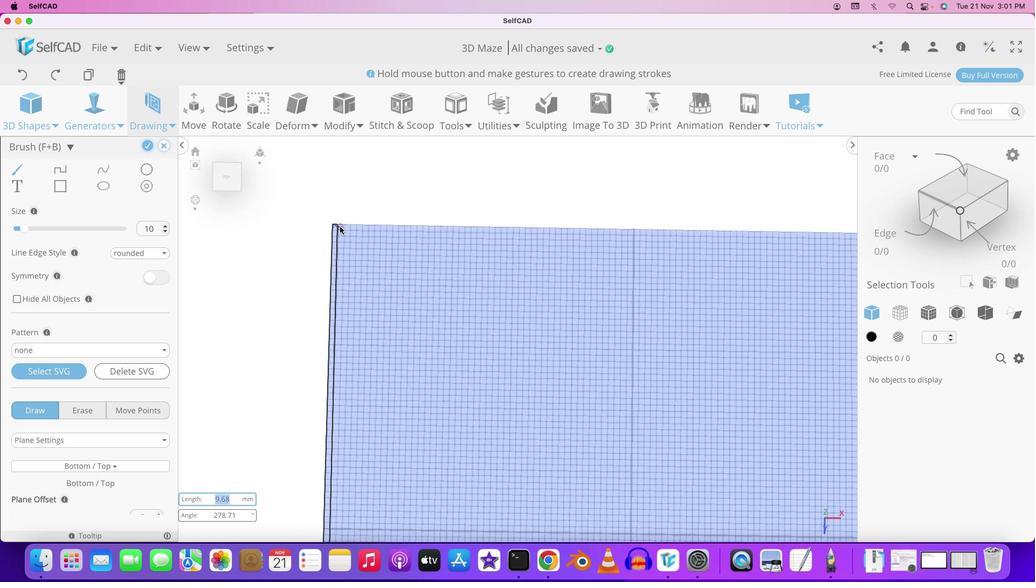 
Action: Mouse moved to (348, 222)
Screenshot: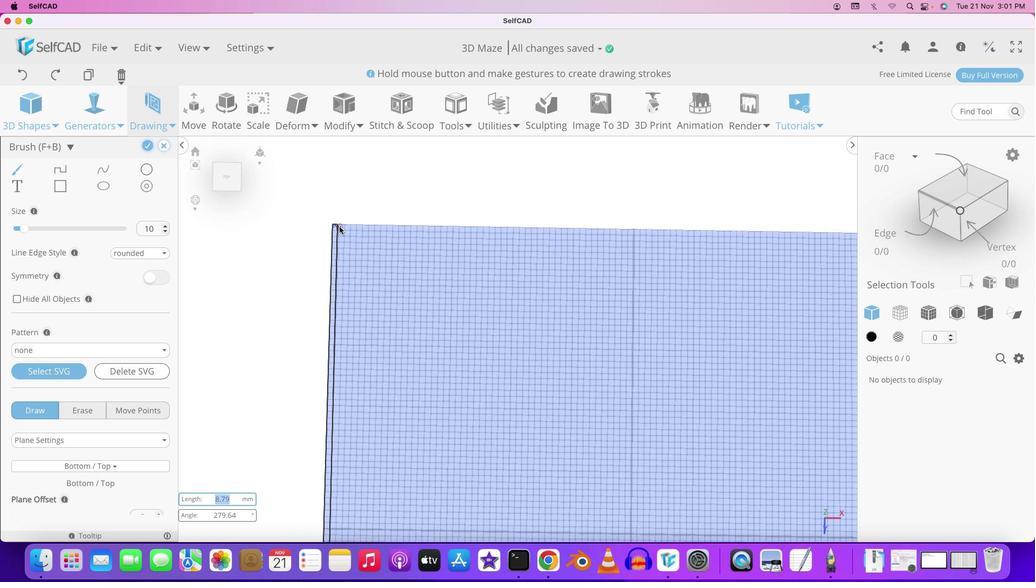 
Action: Mouse scrolled (348, 222) with delta (3, 5)
Screenshot: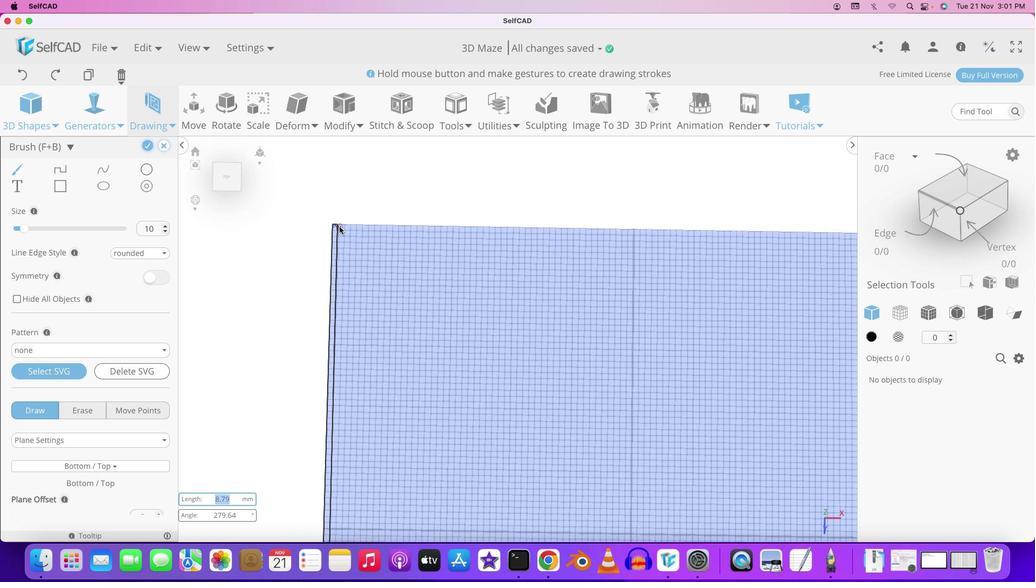
Action: Mouse moved to (348, 224)
Screenshot: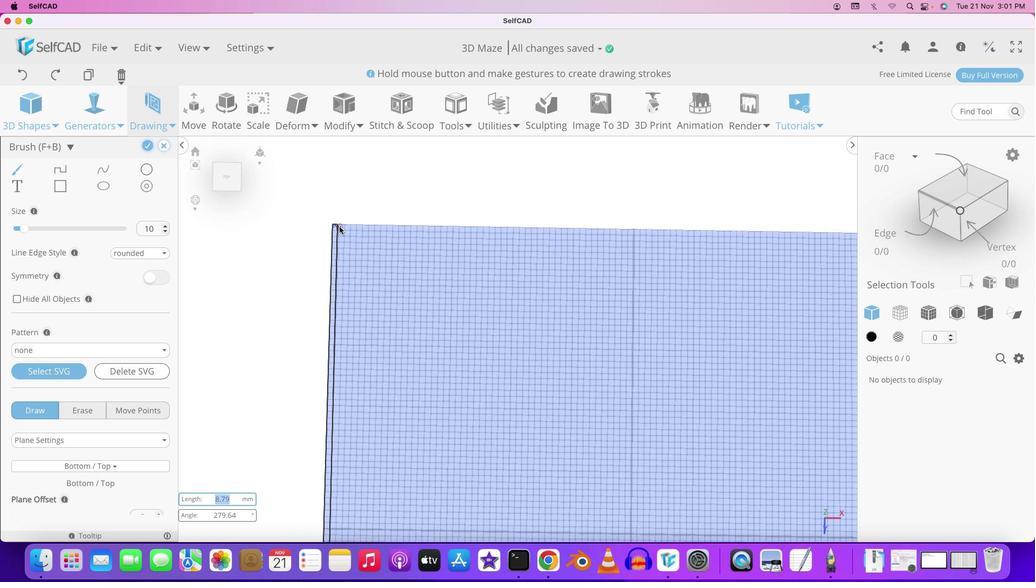 
Action: Mouse scrolled (348, 224) with delta (3, 0)
Screenshot: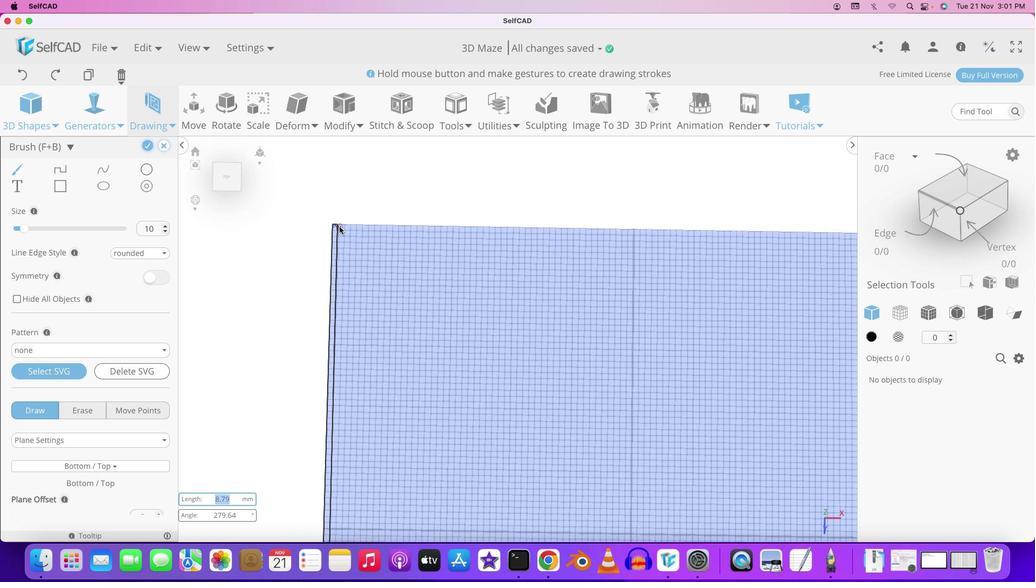 
Action: Mouse moved to (348, 225)
Screenshot: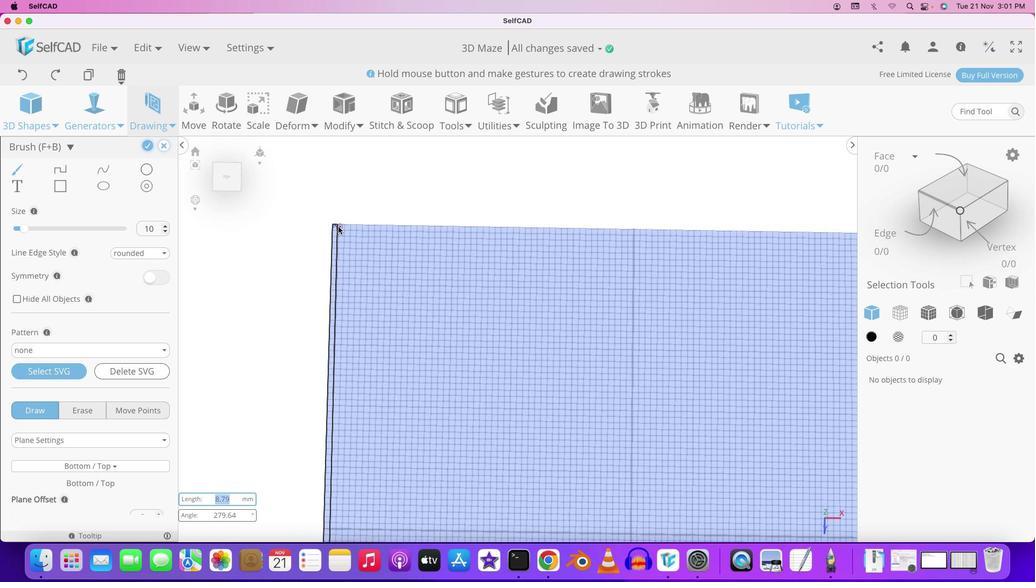 
Action: Mouse scrolled (348, 225) with delta (3, 4)
Screenshot: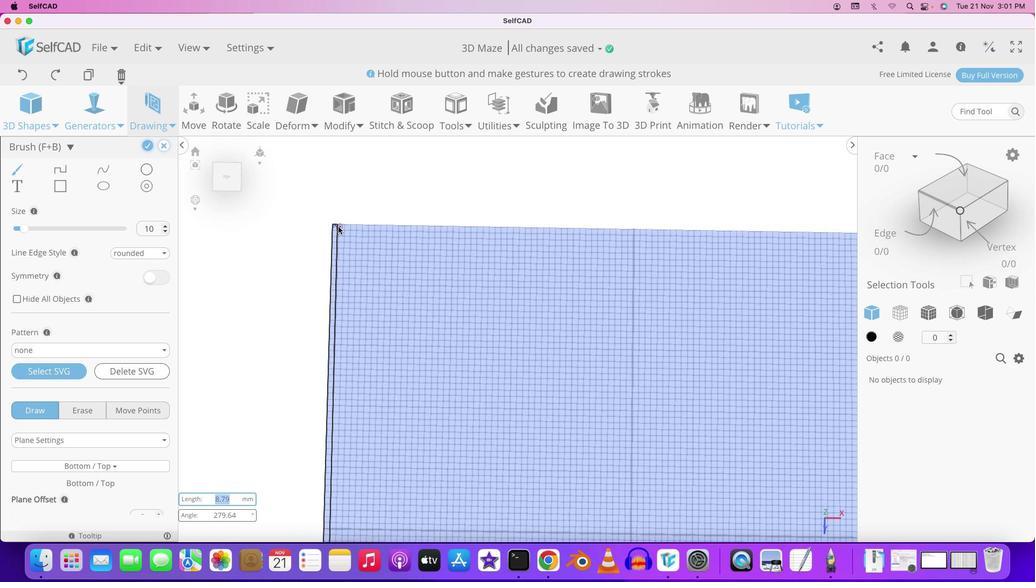 
Action: Mouse moved to (347, 230)
Screenshot: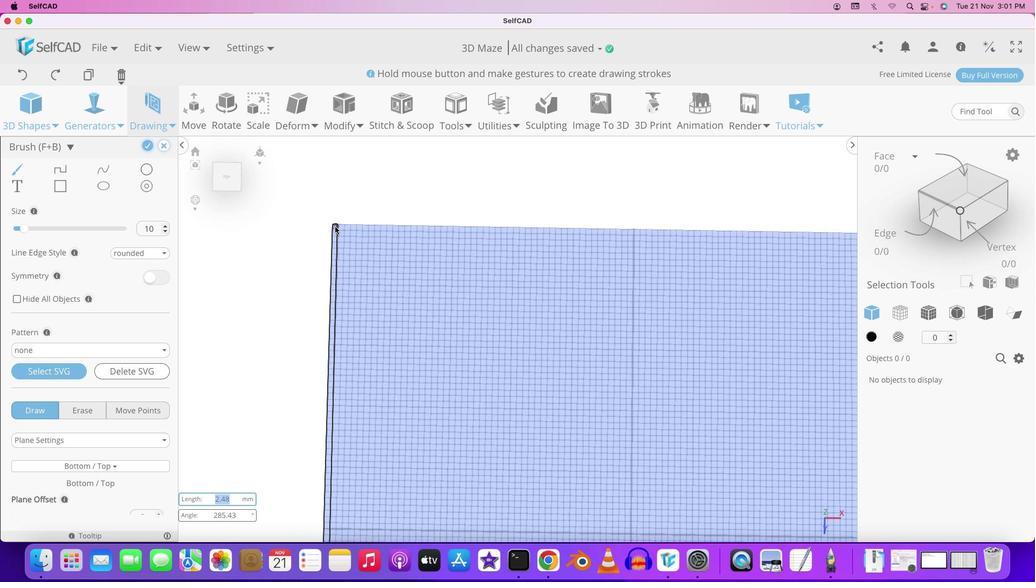 
Action: Mouse scrolled (347, 230) with delta (3, 3)
Screenshot: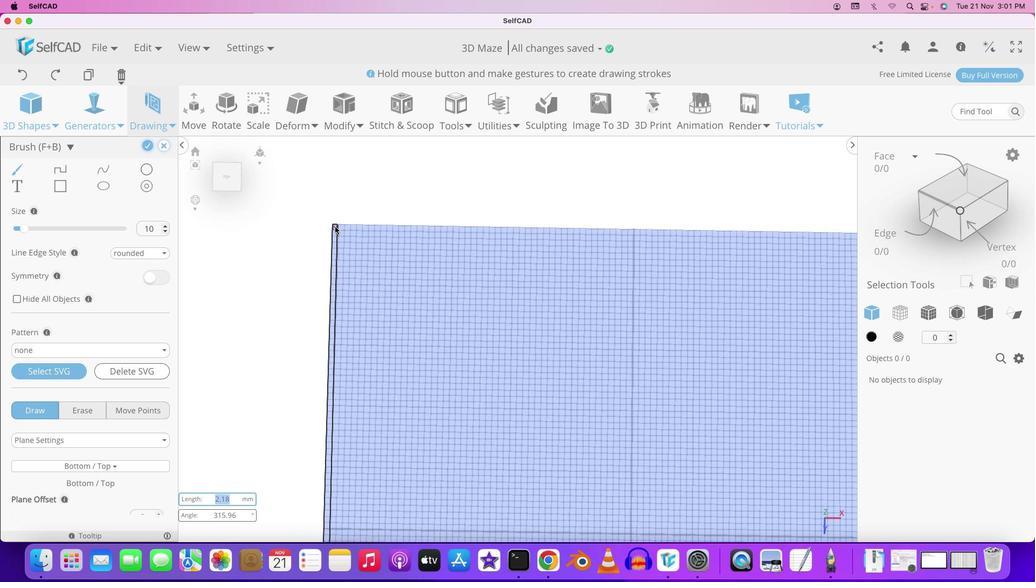 
Action: Mouse moved to (347, 230)
Screenshot: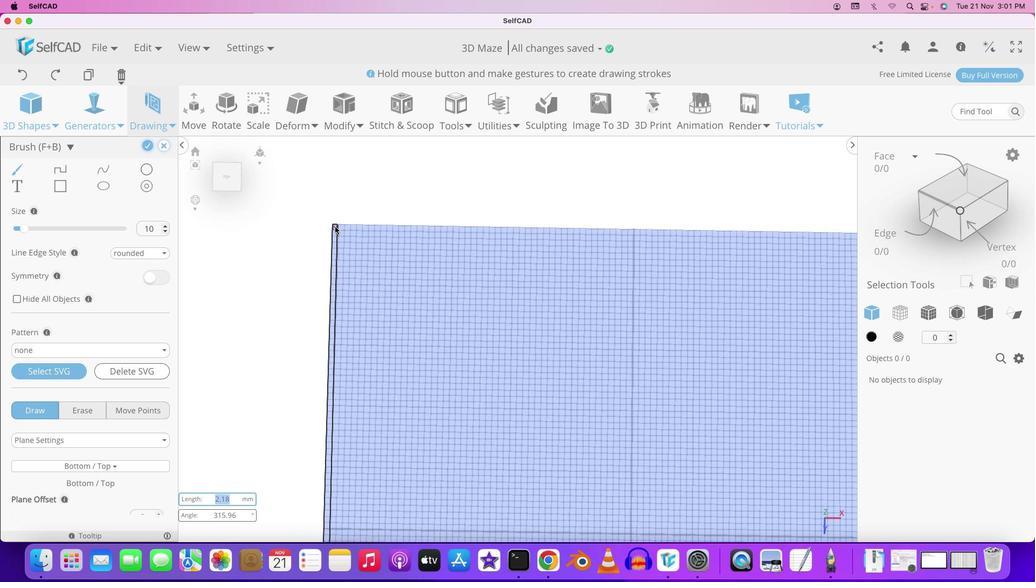 
Action: Mouse scrolled (347, 230) with delta (3, 3)
Screenshot: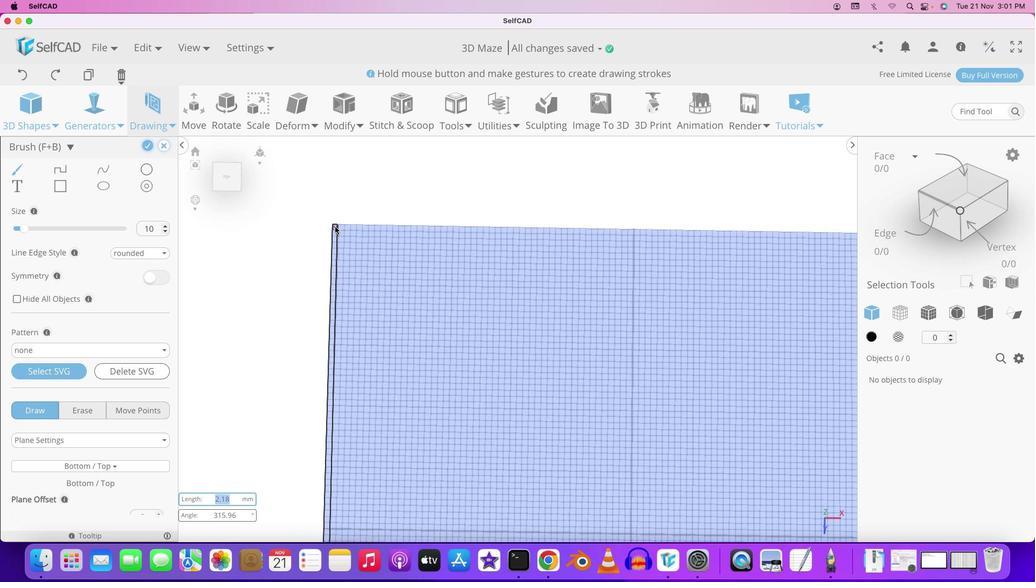 
Action: Mouse moved to (346, 230)
Screenshot: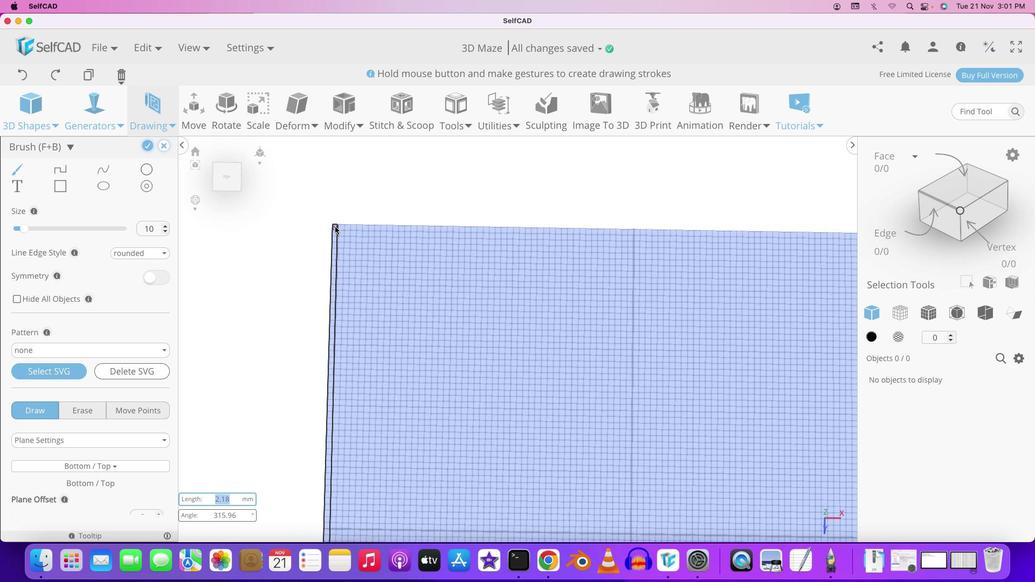 
Action: Mouse scrolled (346, 230) with delta (3, 4)
Screenshot: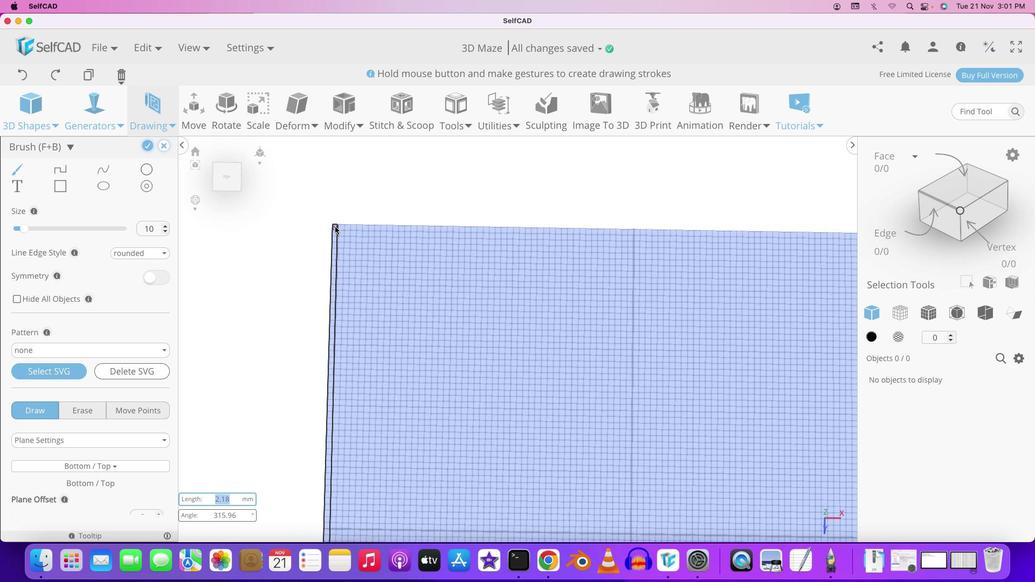 
Action: Mouse moved to (637, 202)
Screenshot: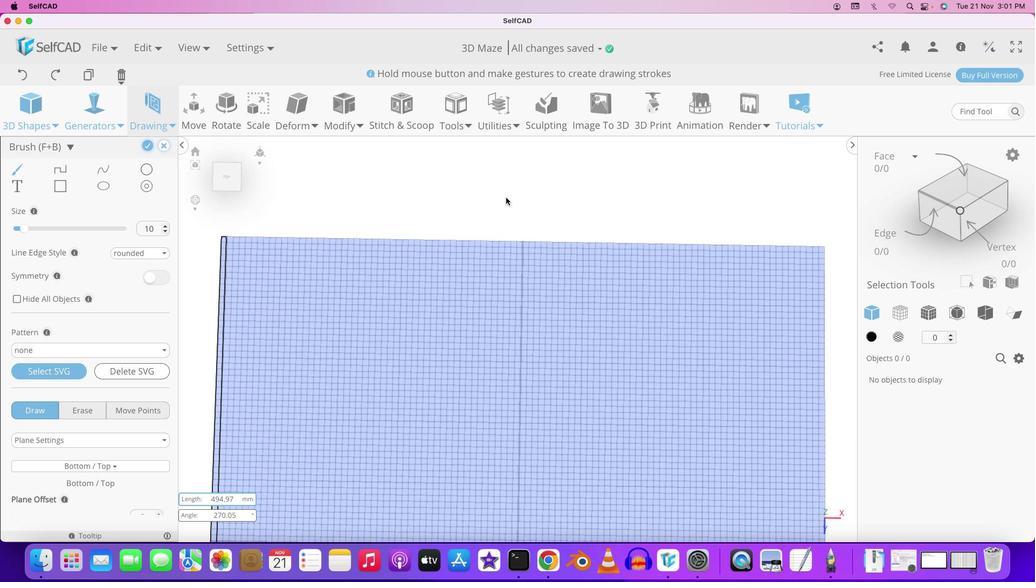 
Action: Key pressed Key.shift
Screenshot: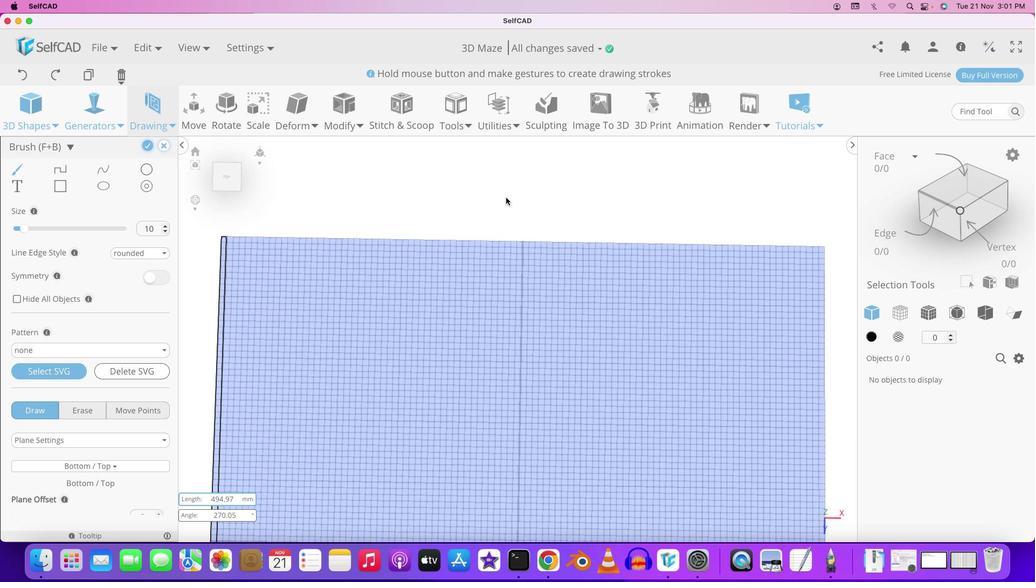 
Action: Mouse moved to (646, 200)
Screenshot: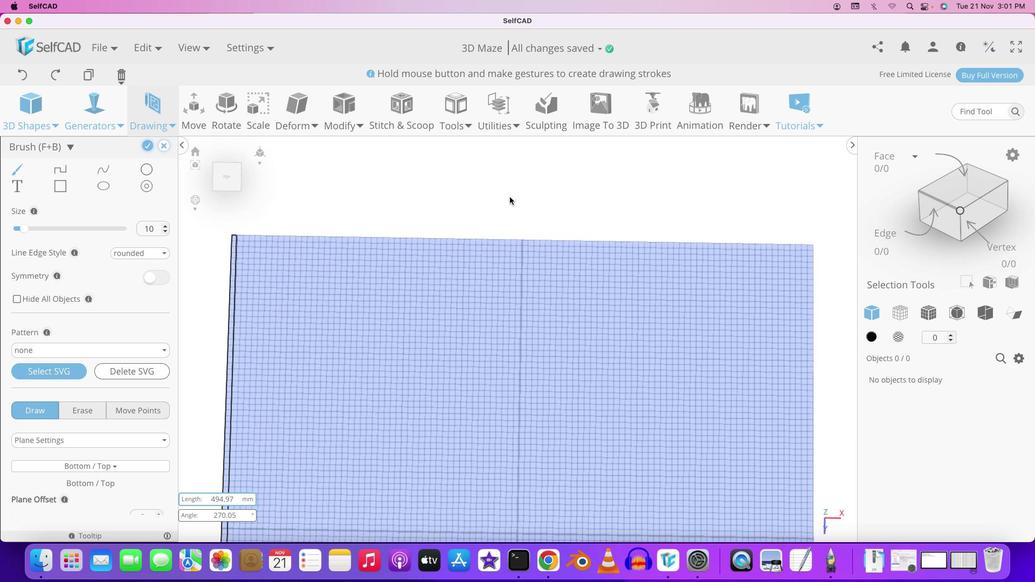 
Action: Mouse pressed left at (646, 200)
Screenshot: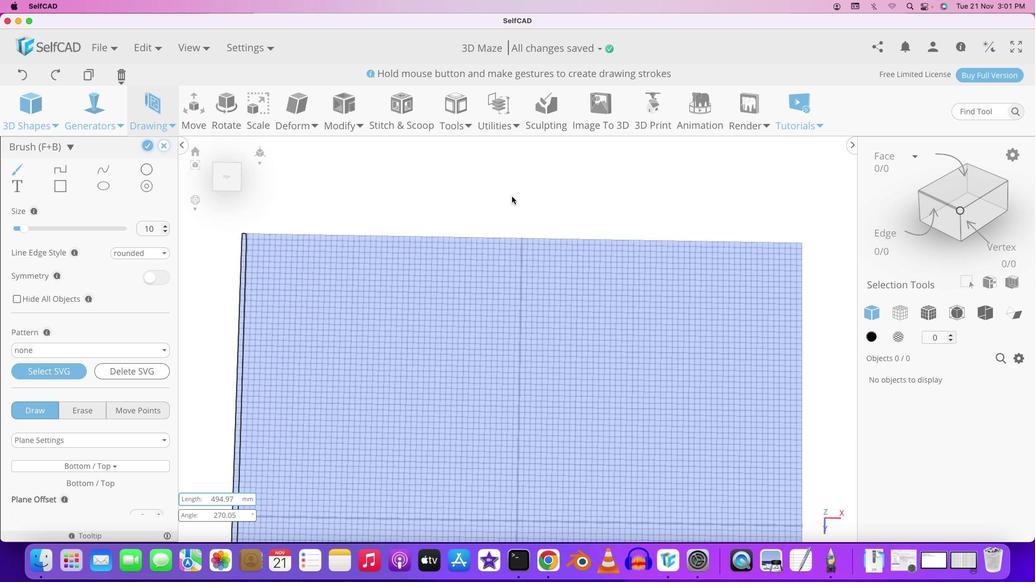 
Action: Mouse moved to (512, 200)
Screenshot: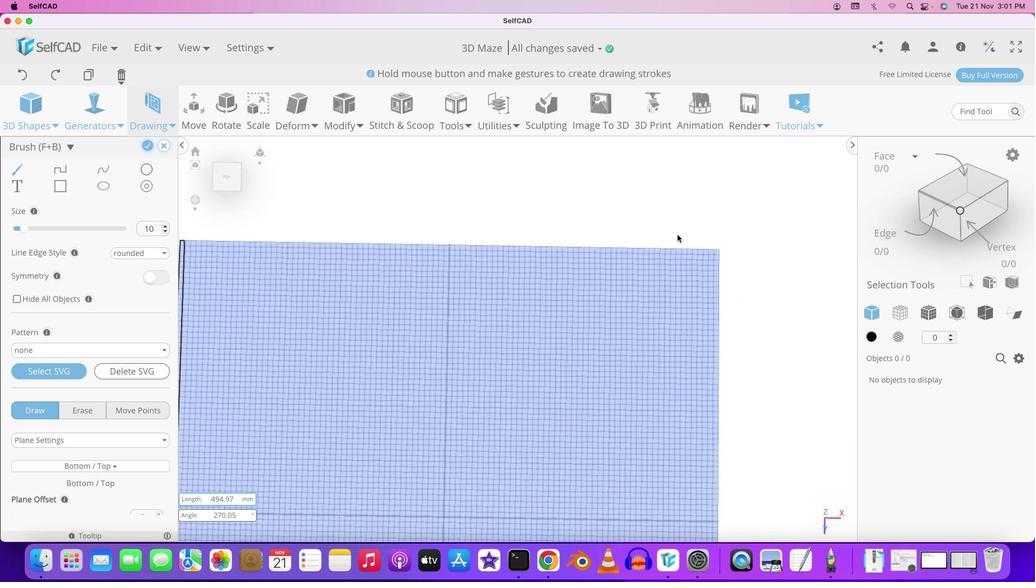 
Action: Mouse scrolled (512, 200) with delta (3, 2)
Screenshot: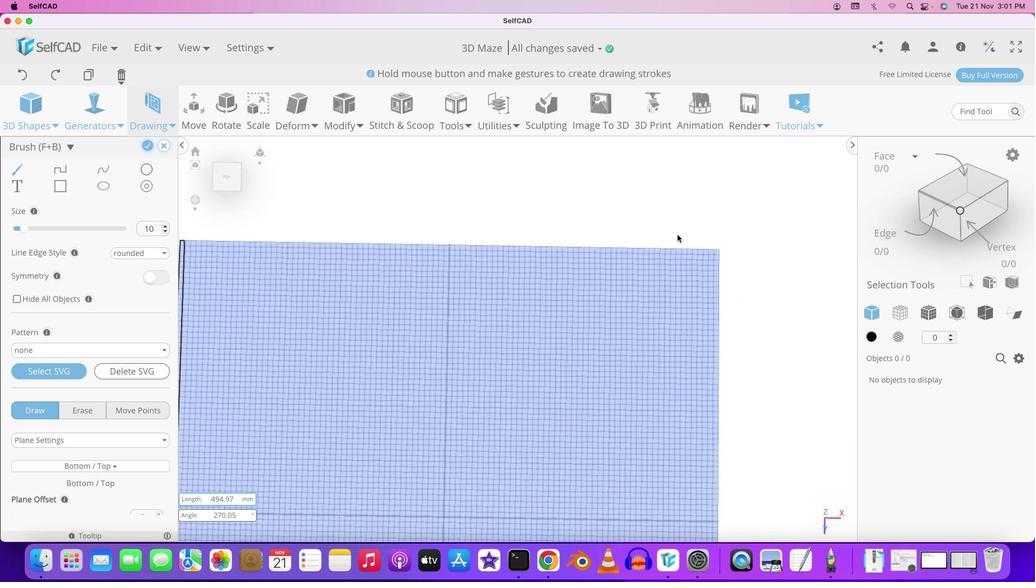 
Action: Mouse moved to (513, 200)
Screenshot: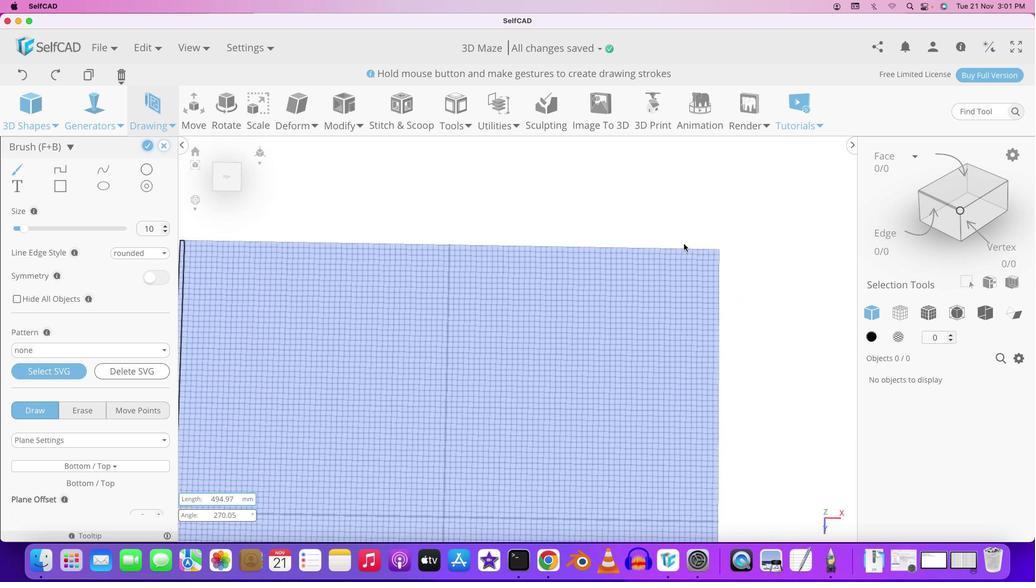 
Action: Mouse scrolled (513, 200) with delta (3, 2)
Screenshot: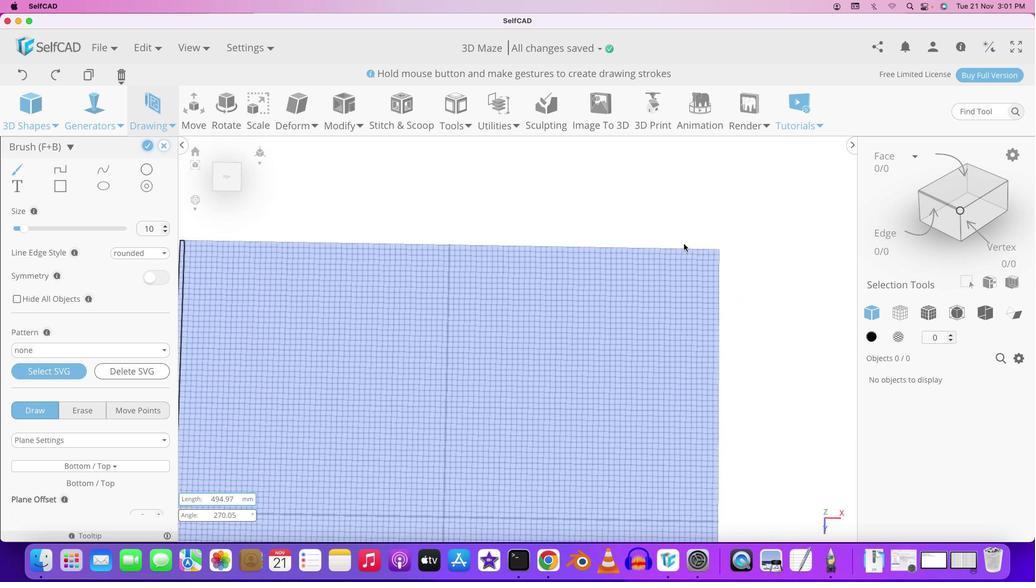 
Action: Mouse moved to (513, 200)
Screenshot: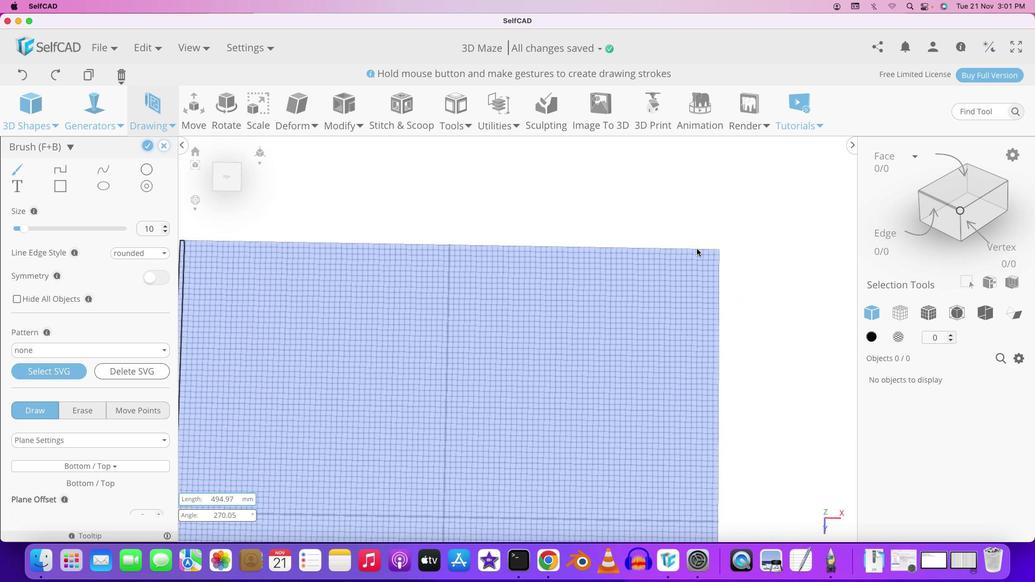 
Action: Mouse scrolled (513, 200) with delta (3, 2)
Screenshot: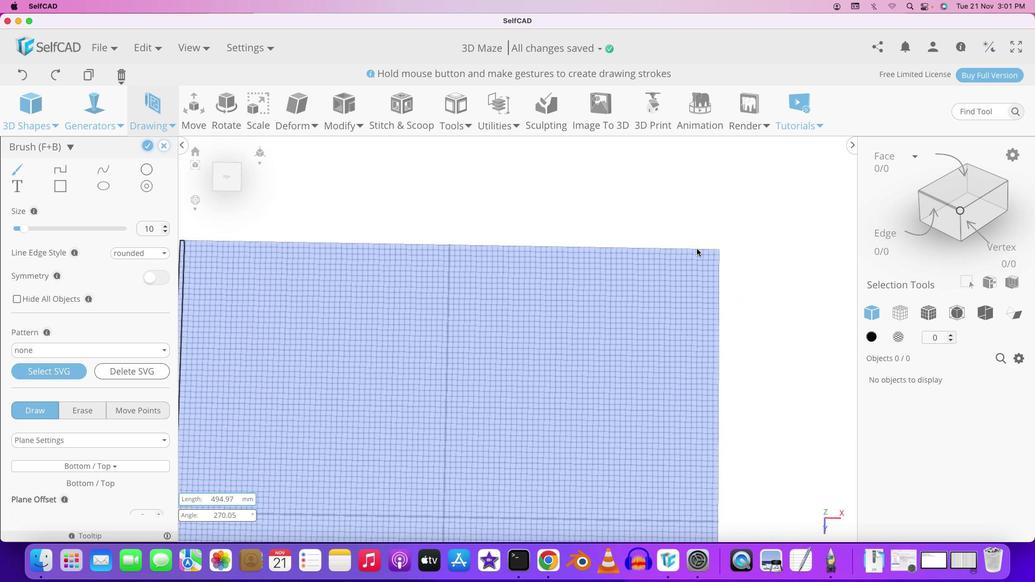 
Action: Mouse moved to (576, 200)
Screenshot: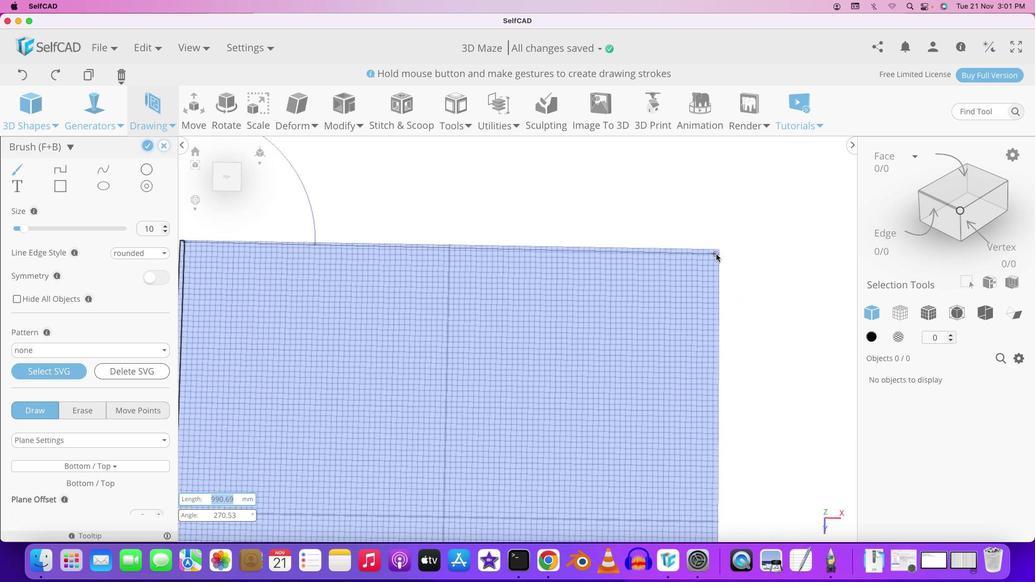 
Action: Key pressed Key.shift
Screenshot: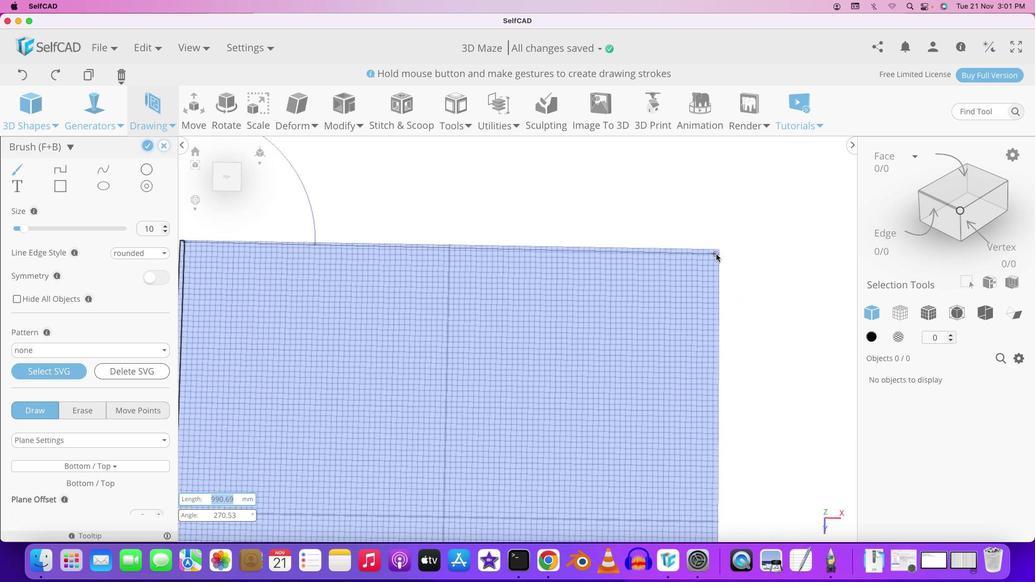 
Action: Mouse moved to (610, 199)
Screenshot: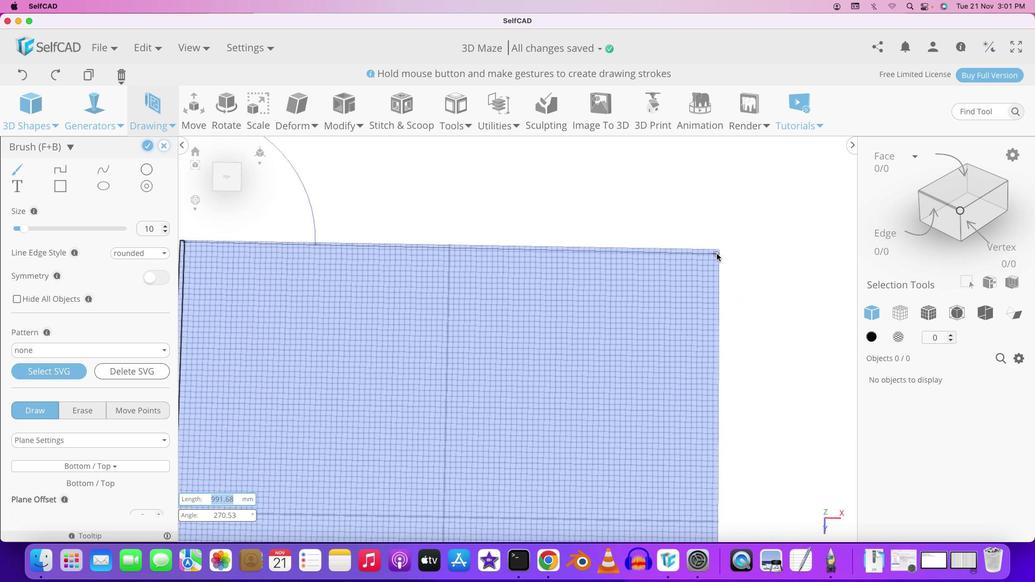 
Action: Mouse pressed left at (610, 199)
Screenshot: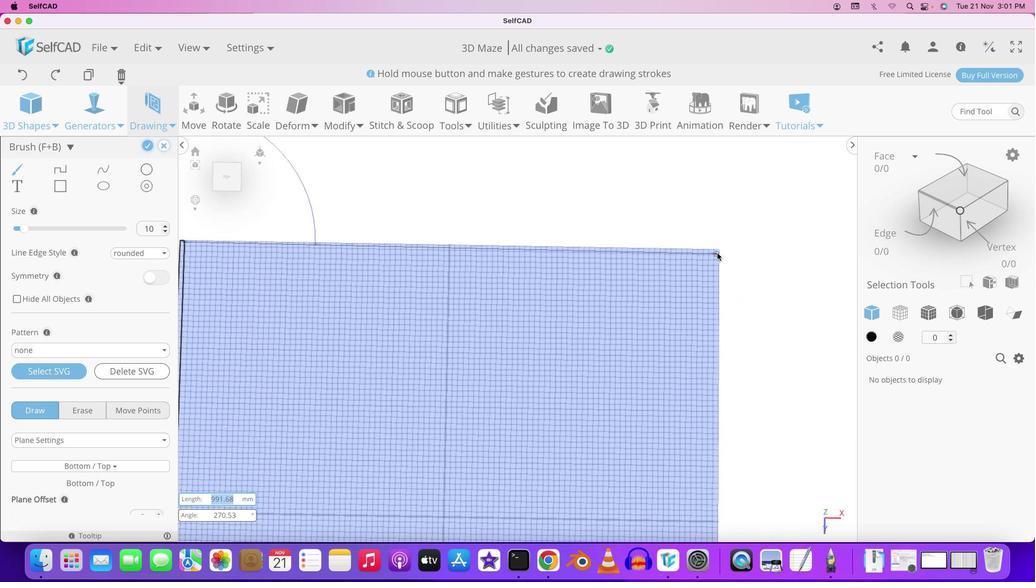 
Action: Mouse moved to (720, 255)
Screenshot: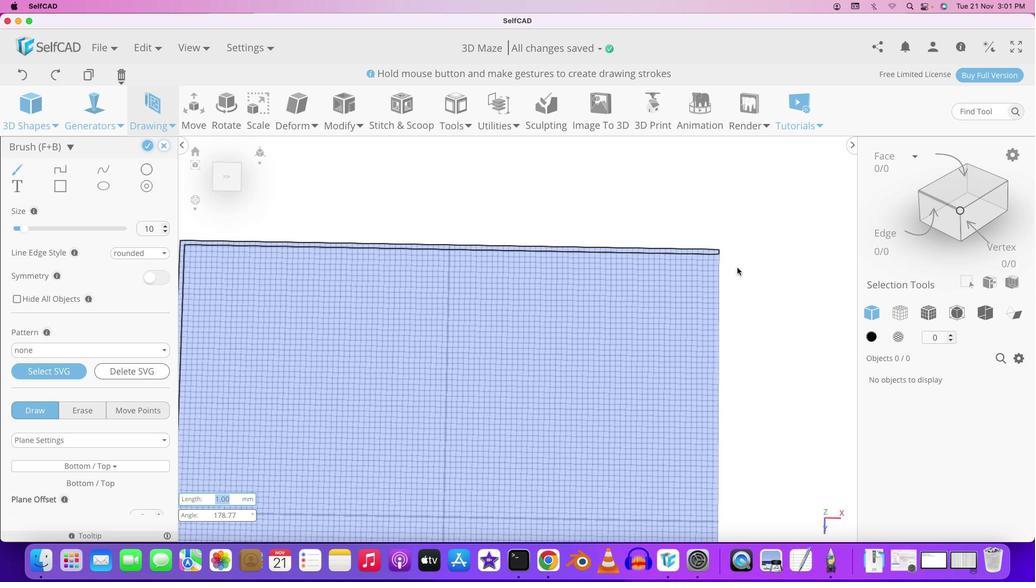 
Action: Mouse pressed left at (720, 255)
Screenshot: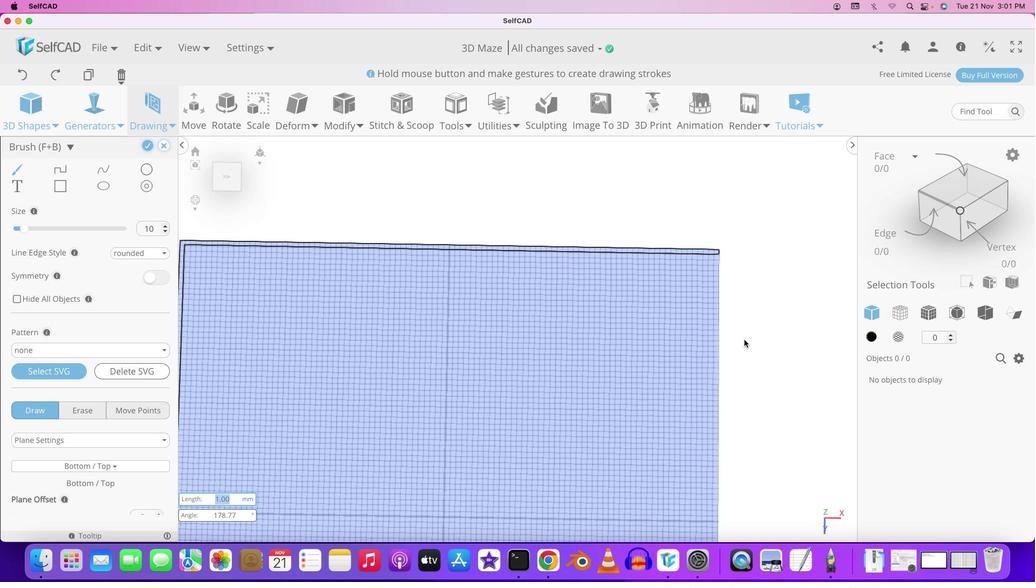 
Action: Mouse moved to (746, 331)
Screenshot: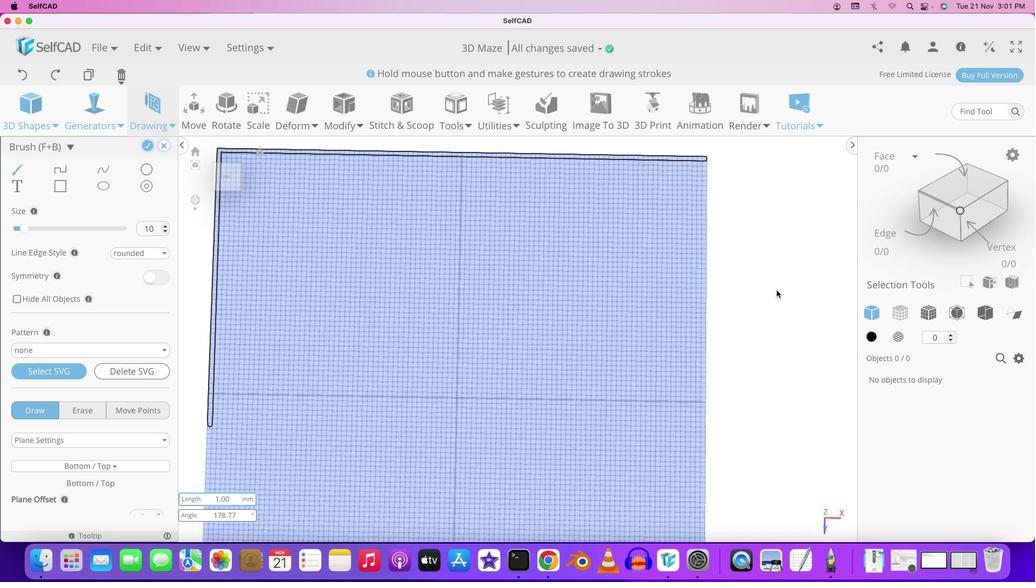 
Action: Mouse scrolled (746, 331) with delta (3, 2)
Screenshot: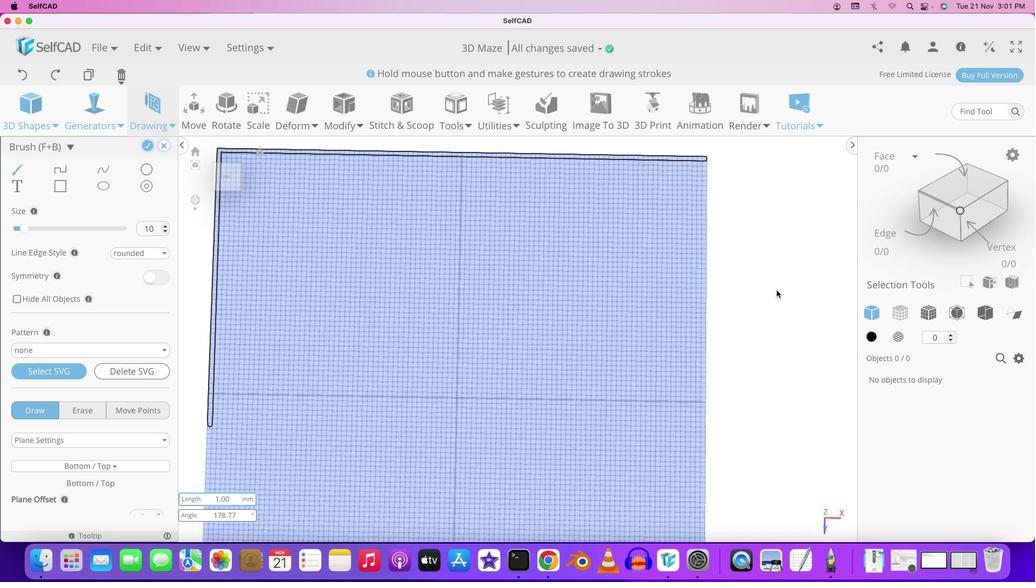 
Action: Mouse moved to (747, 331)
Screenshot: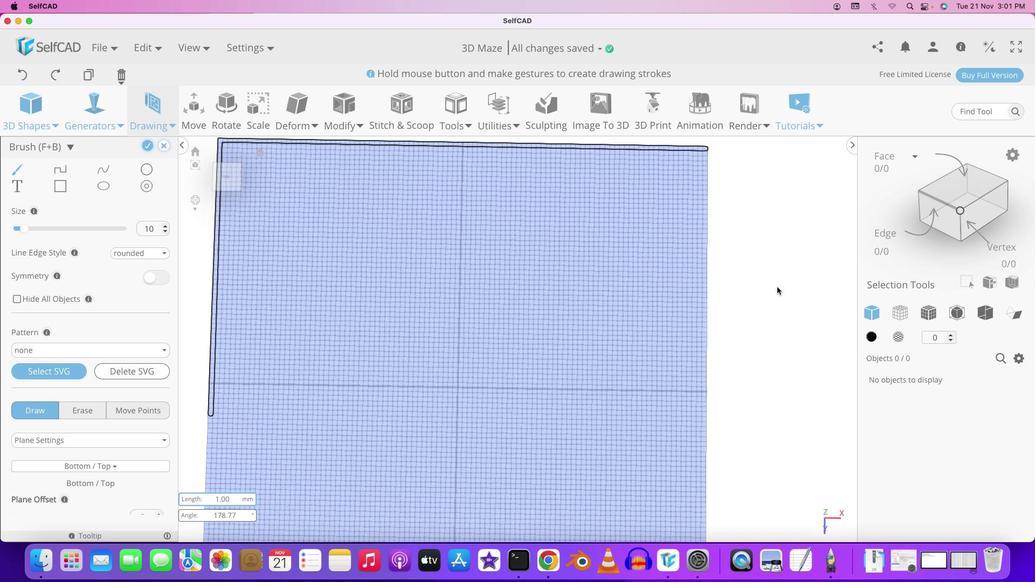 
Action: Mouse scrolled (747, 331) with delta (3, 2)
Screenshot: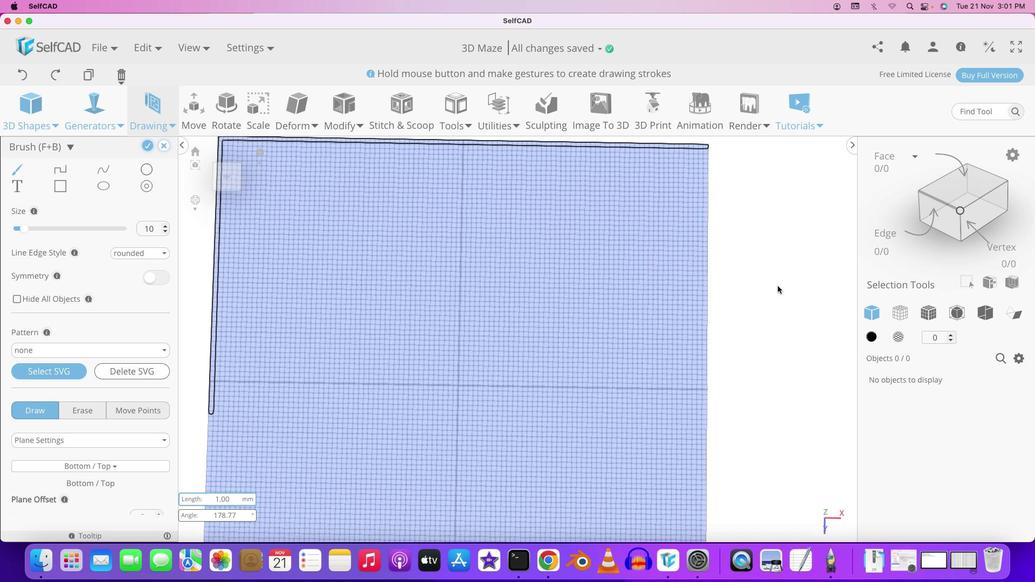 
Action: Mouse moved to (757, 346)
Screenshot: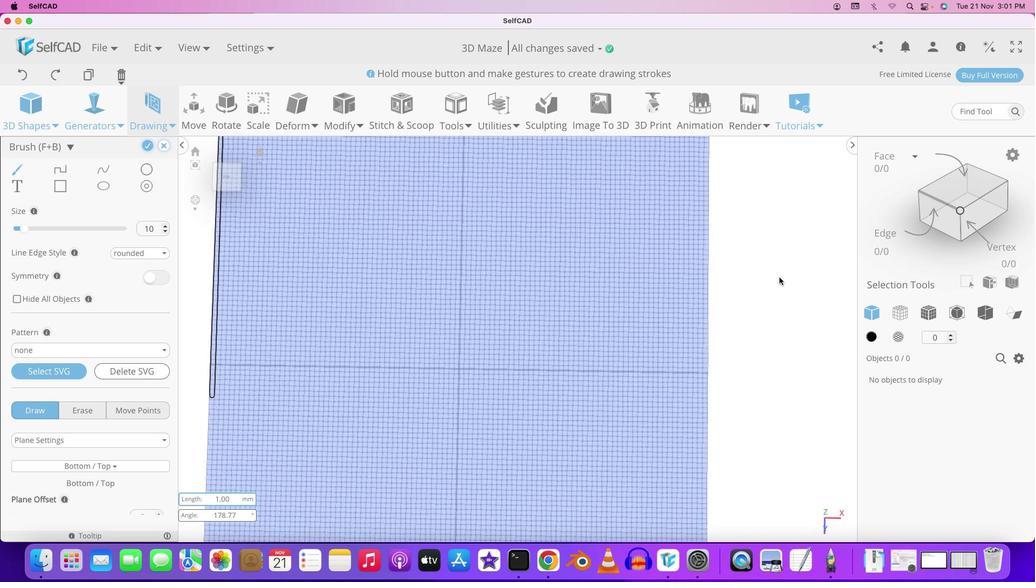 
Action: Key pressed Key.shift
Screenshot: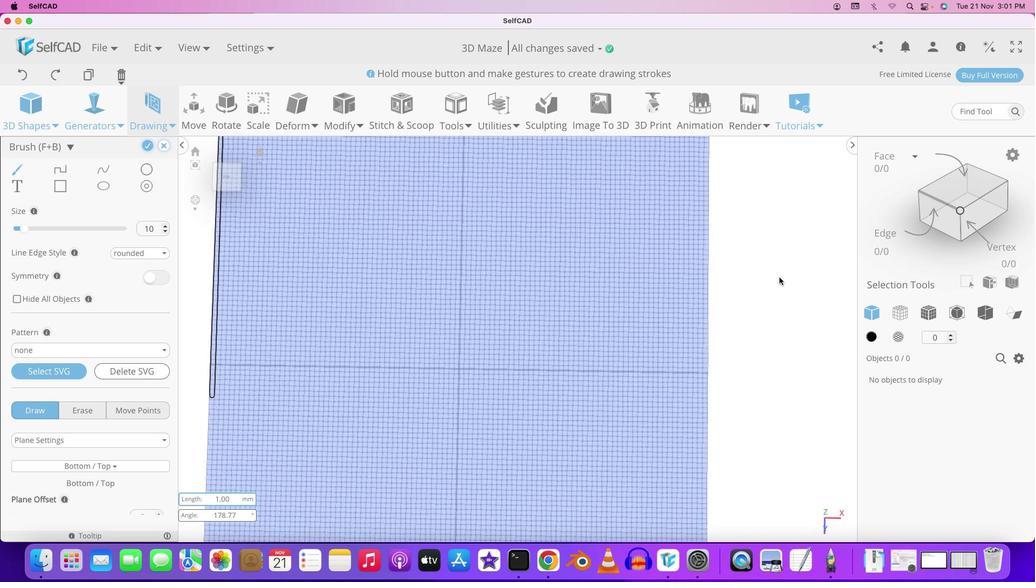 
Action: Mouse moved to (762, 359)
Screenshot: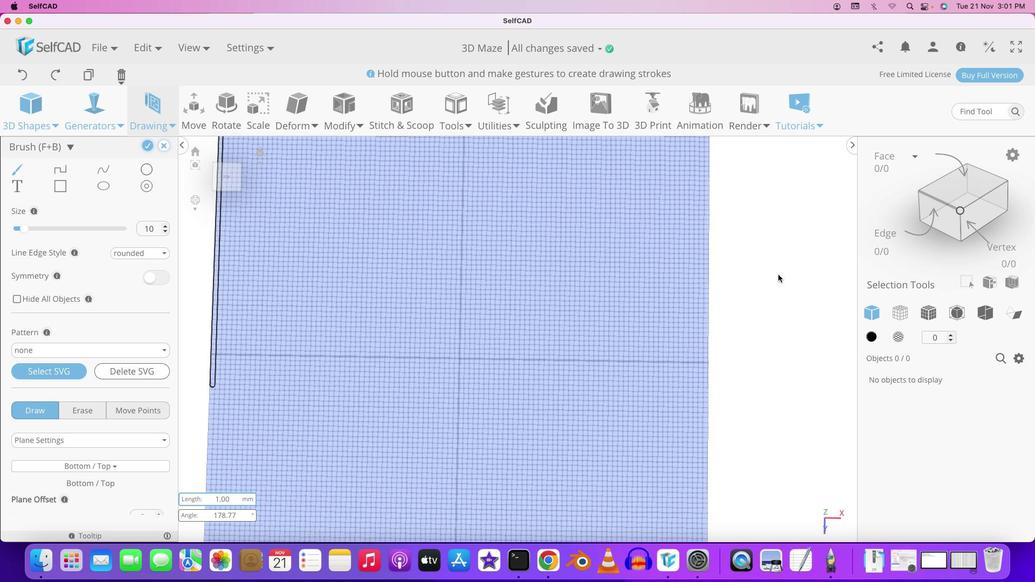 
Action: Mouse pressed left at (762, 359)
Screenshot: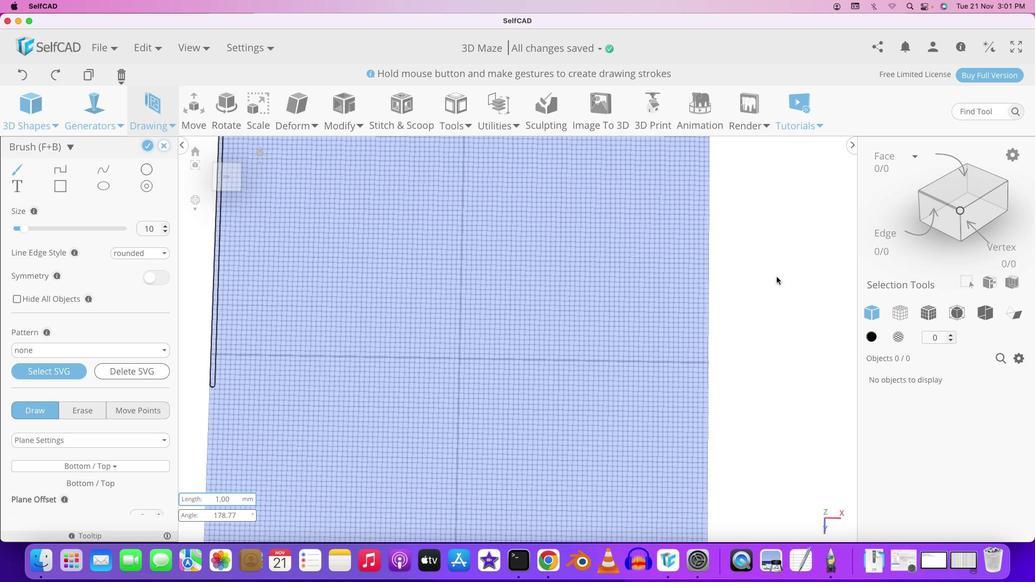 
Action: Mouse moved to (774, 284)
Screenshot: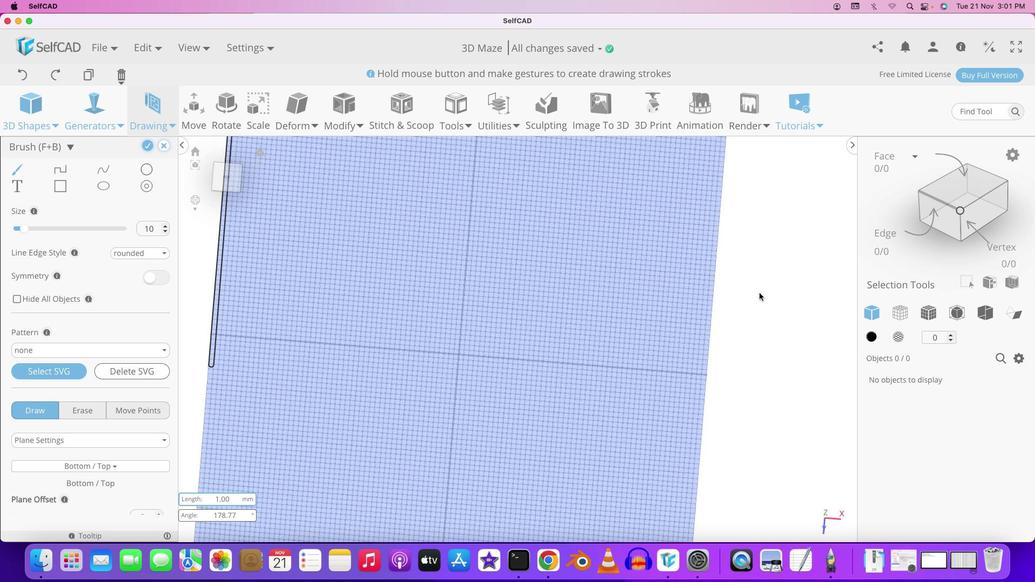 
Action: Mouse pressed left at (774, 284)
Screenshot: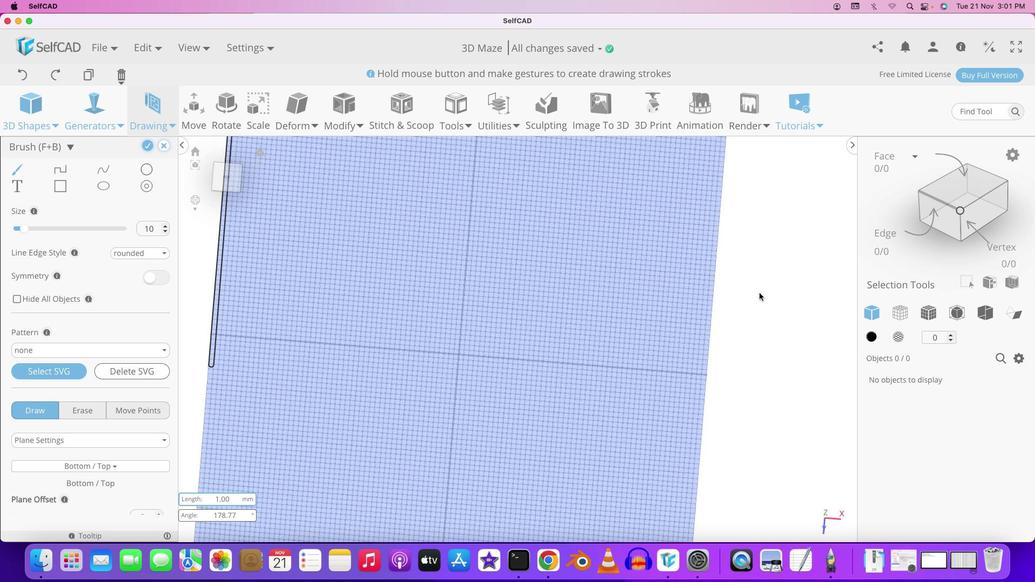 
Action: Mouse moved to (709, 314)
Screenshot: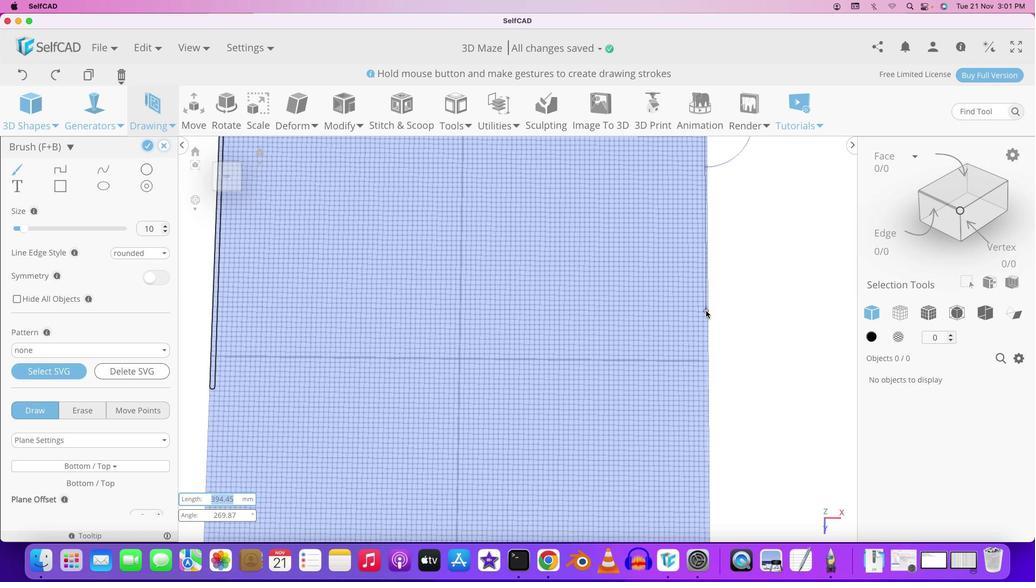 
Action: Mouse pressed left at (709, 314)
Screenshot: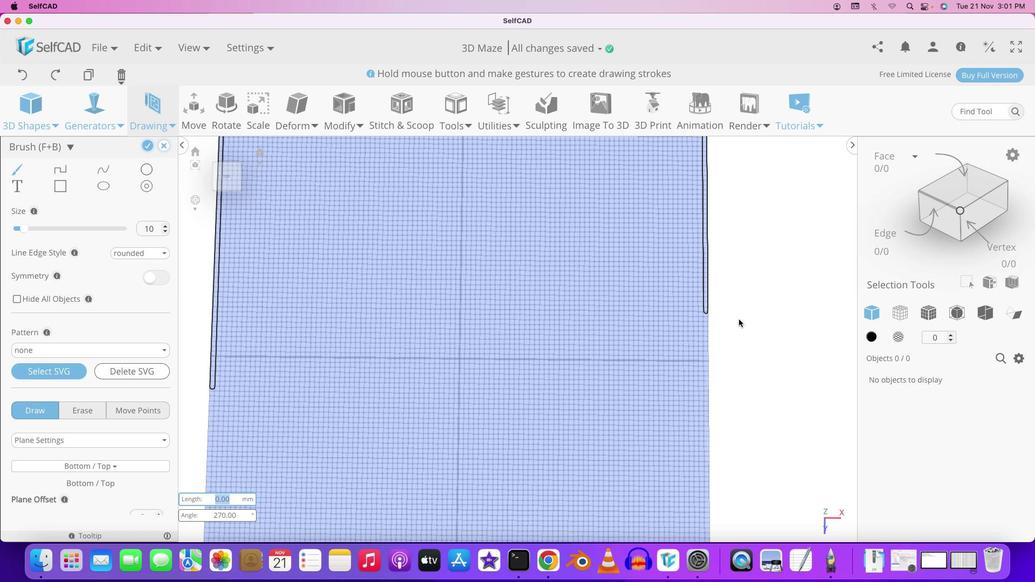 
Action: Mouse moved to (674, 366)
Screenshot: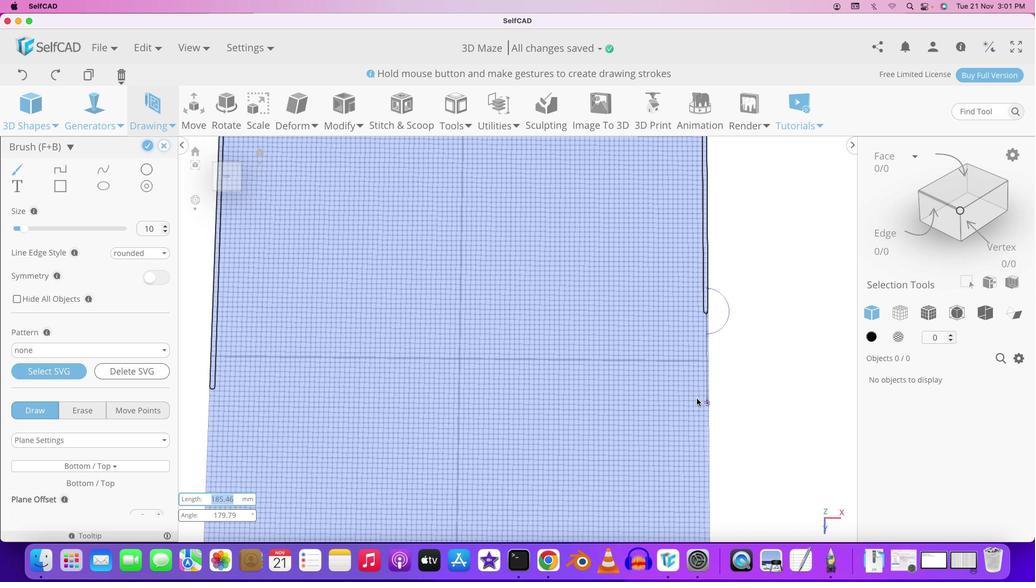 
Action: Mouse pressed right at (674, 366)
Screenshot: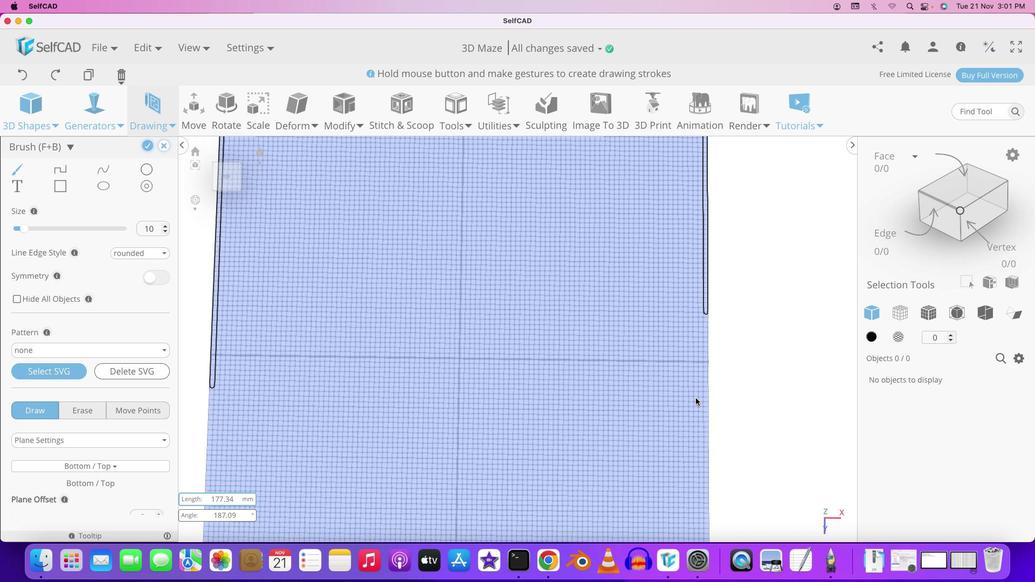 
Action: Mouse moved to (699, 401)
Screenshot: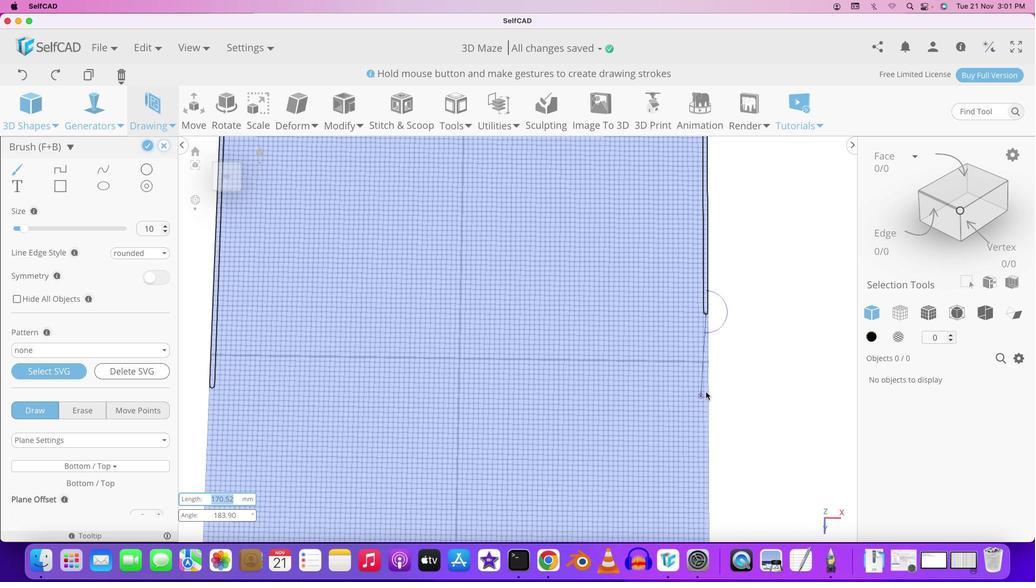 
Action: Mouse pressed right at (699, 401)
Screenshot: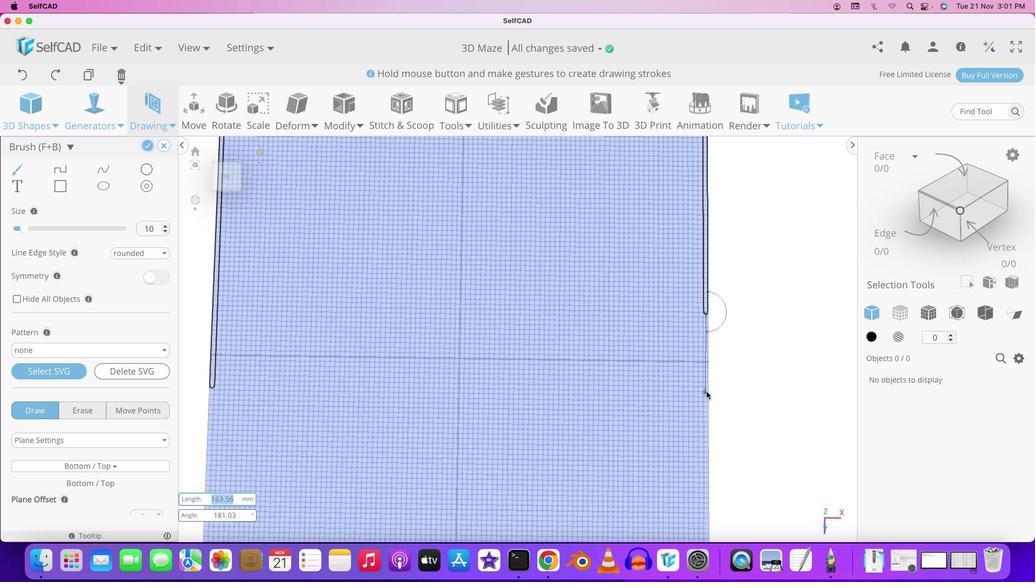 
Action: Mouse moved to (698, 401)
Screenshot: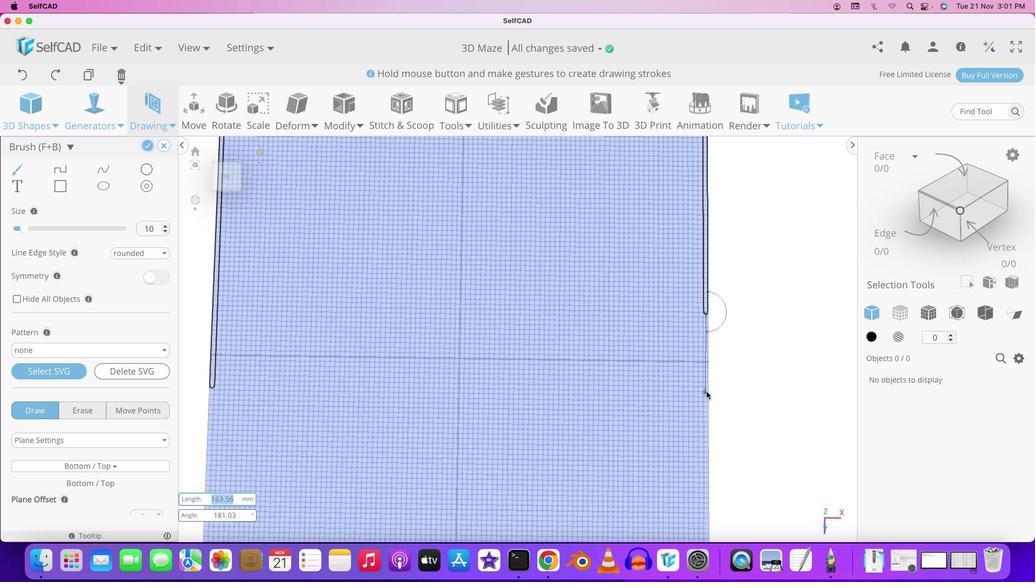 
Action: Mouse pressed right at (698, 401)
Screenshot: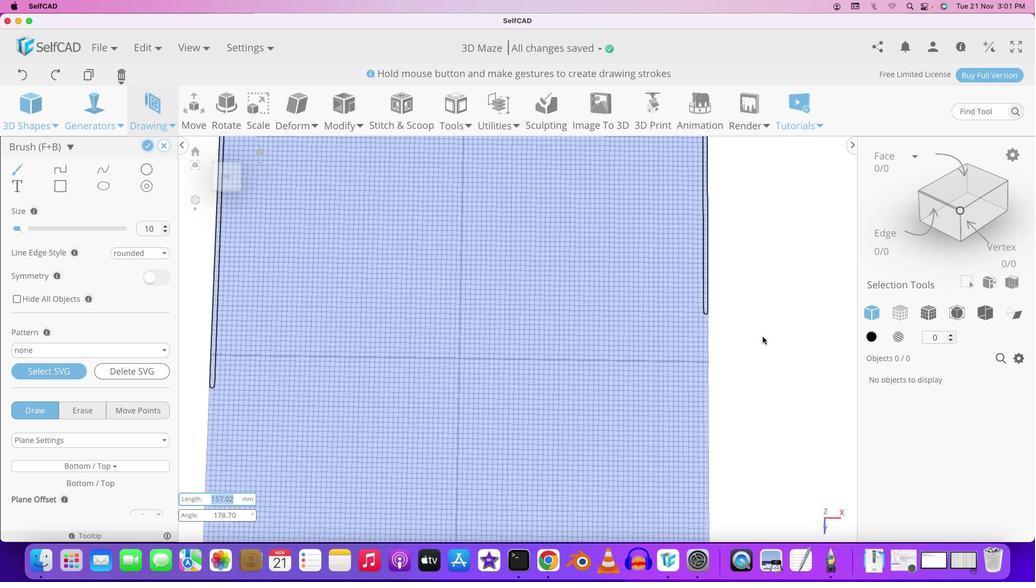 
Action: Mouse pressed right at (698, 401)
Screenshot: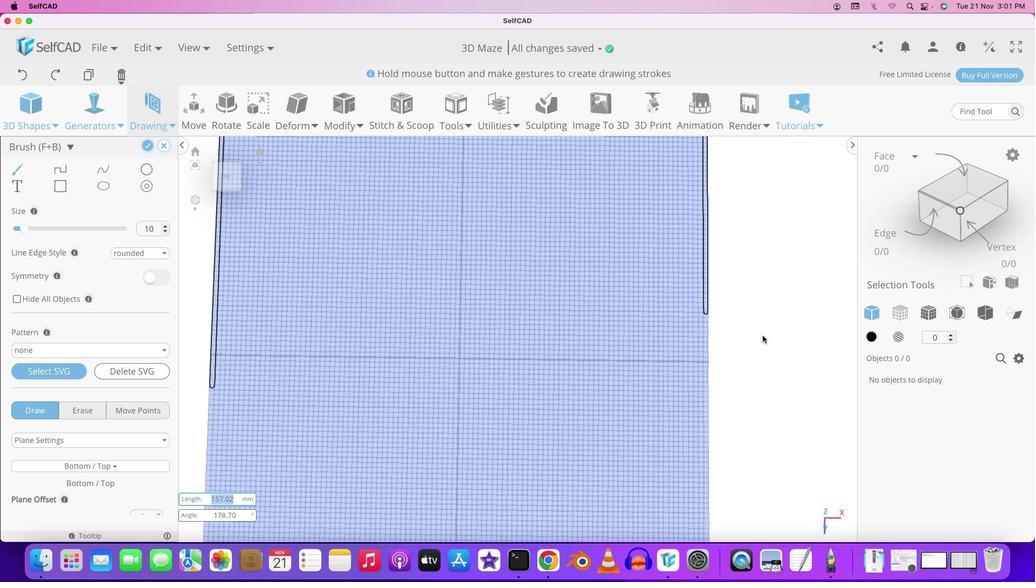 
Action: Mouse moved to (147, 150)
Screenshot: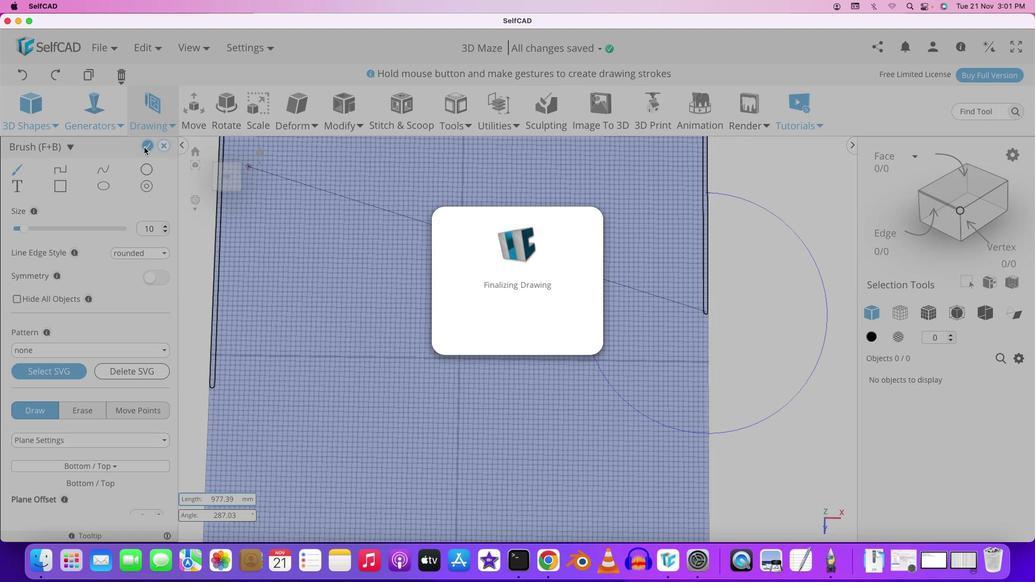 
Action: Mouse pressed left at (147, 150)
Screenshot: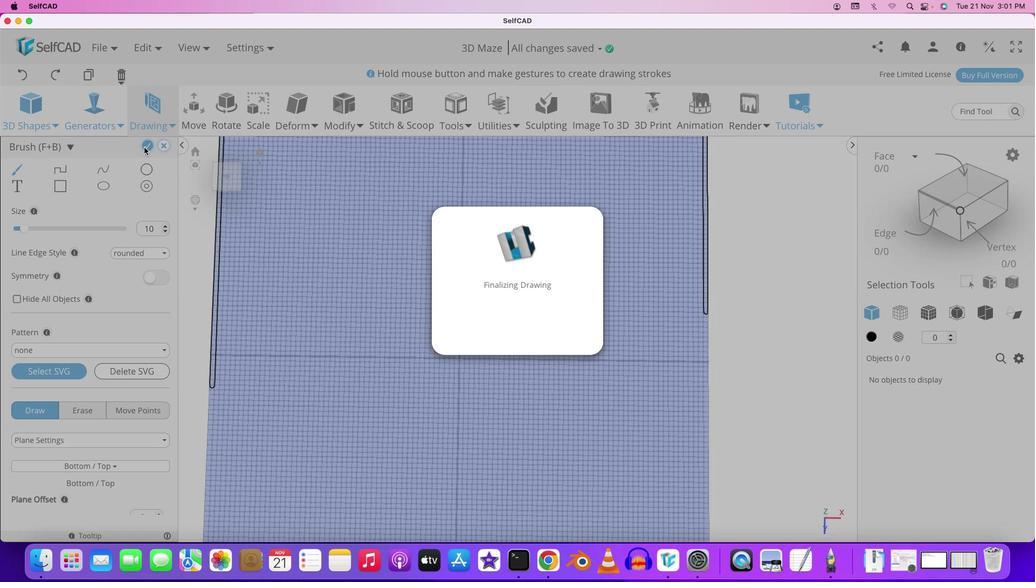 
Action: Mouse moved to (520, 344)
Screenshot: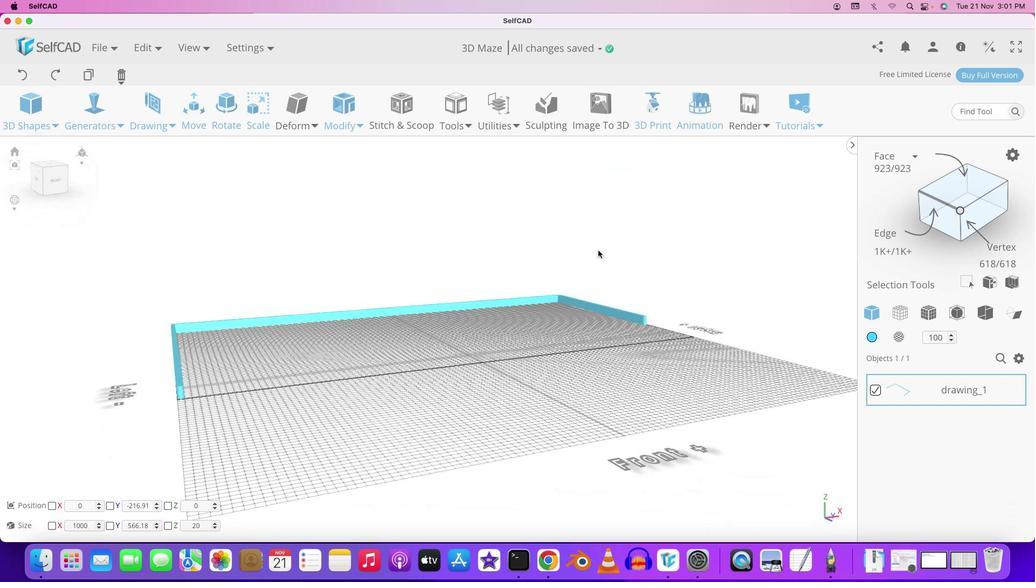 
Action: Mouse pressed left at (520, 344)
Screenshot: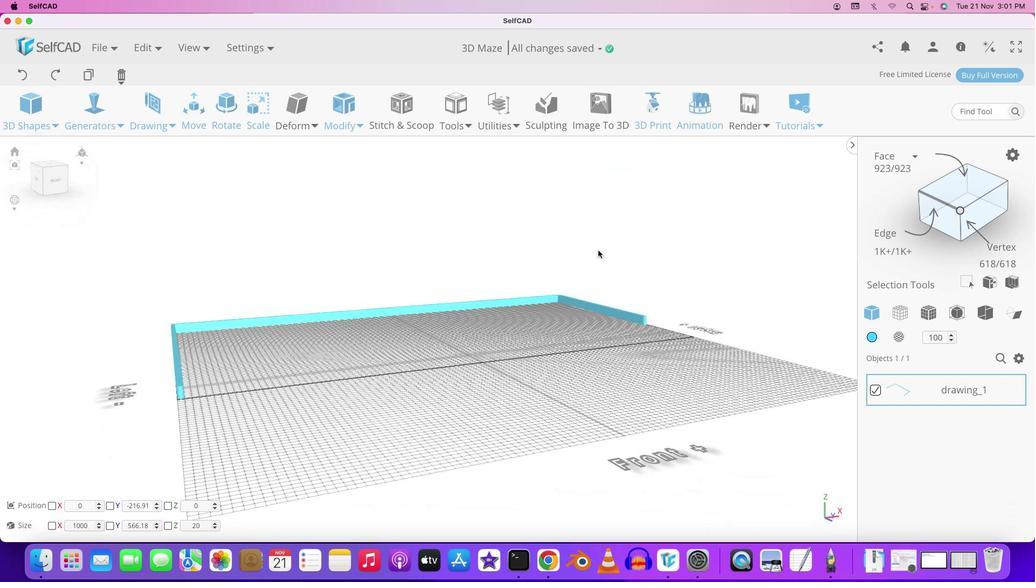 
Action: Mouse moved to (531, 340)
Screenshot: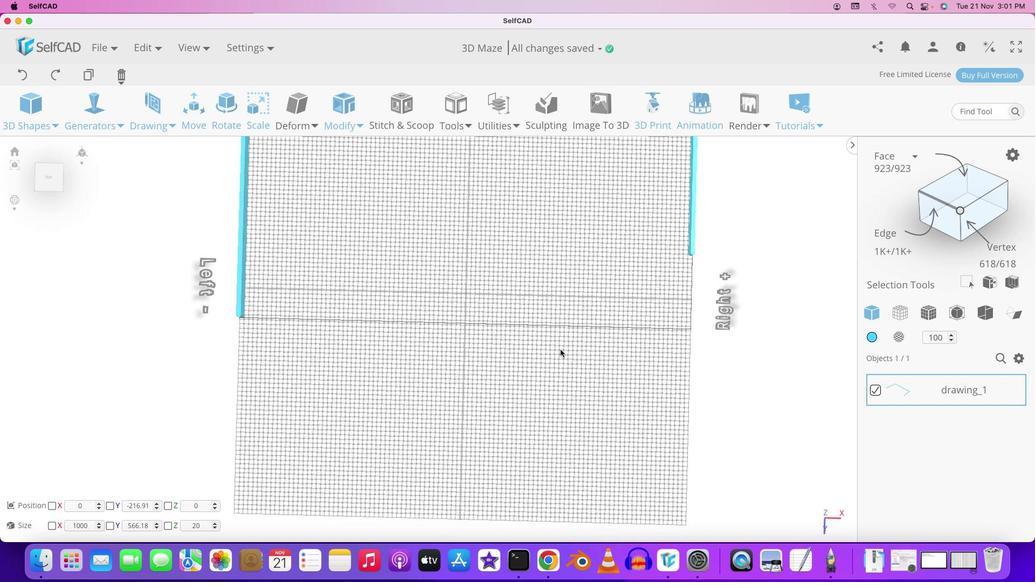 
Action: Mouse scrolled (531, 340) with delta (3, 2)
Screenshot: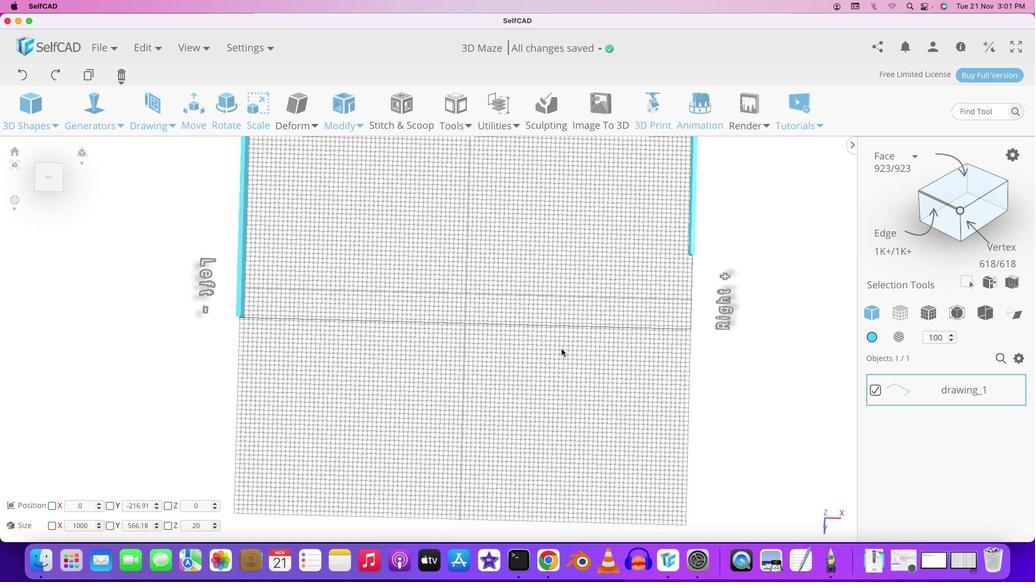 
Action: Mouse scrolled (531, 340) with delta (3, 2)
Screenshot: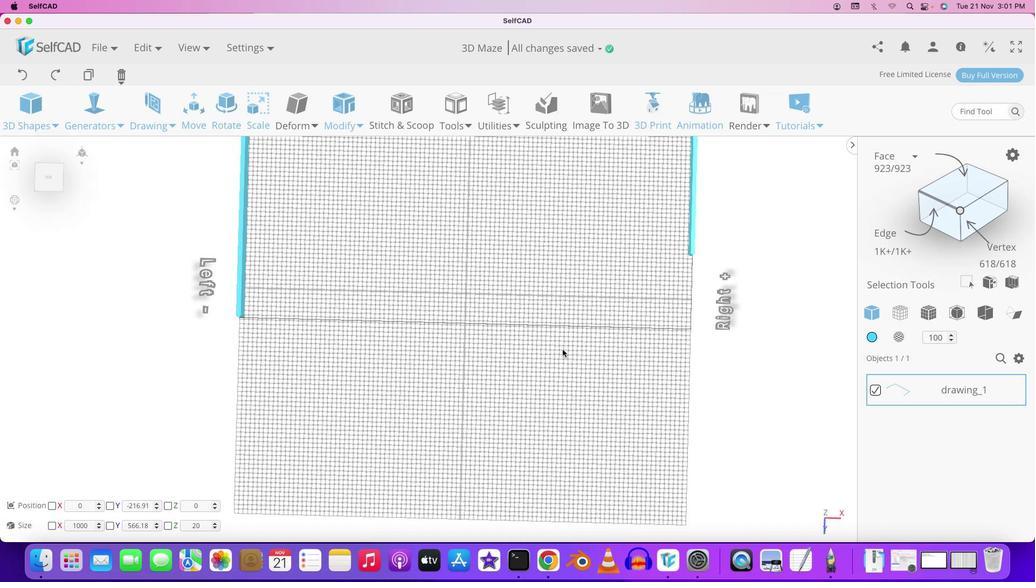 
Action: Mouse moved to (563, 384)
Screenshot: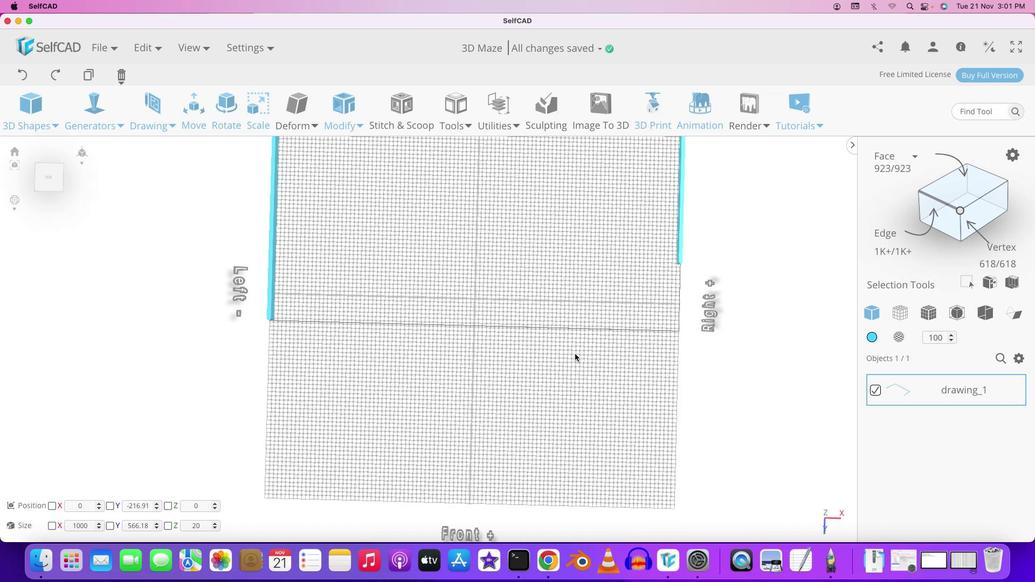 
Action: Key pressed Key.shift
Screenshot: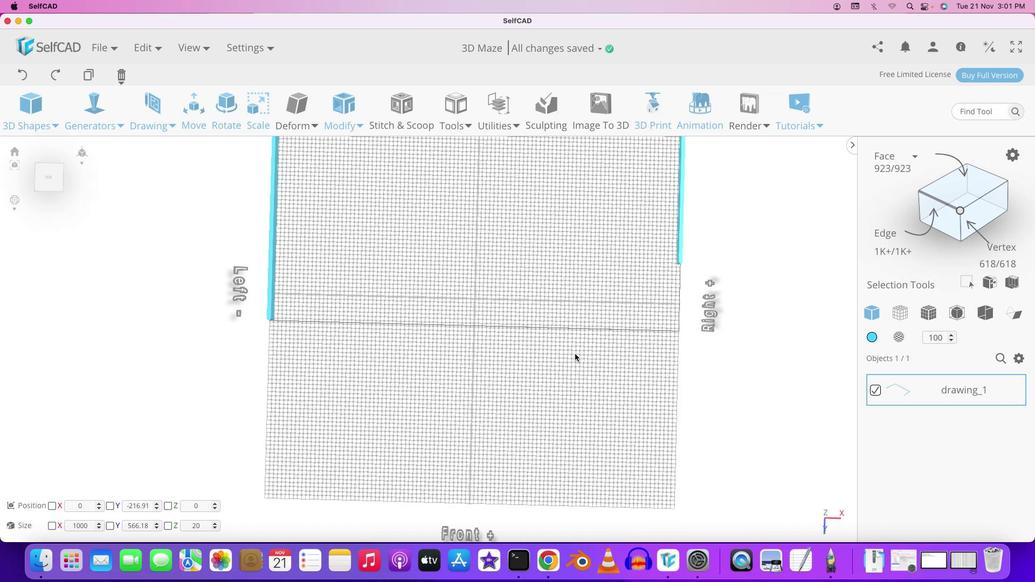 
Action: Mouse moved to (562, 386)
Screenshot: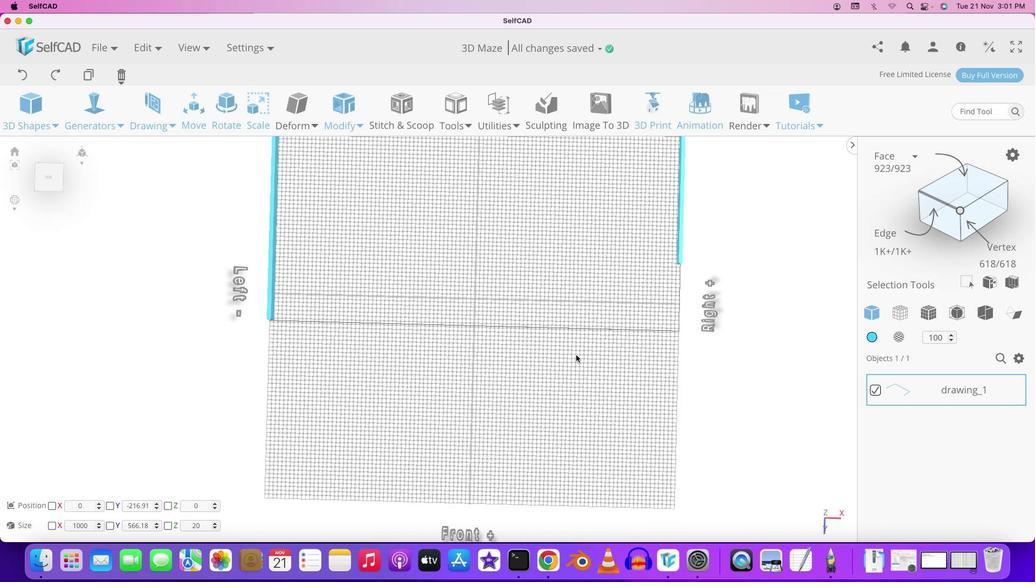 
Action: Mouse pressed left at (562, 386)
Screenshot: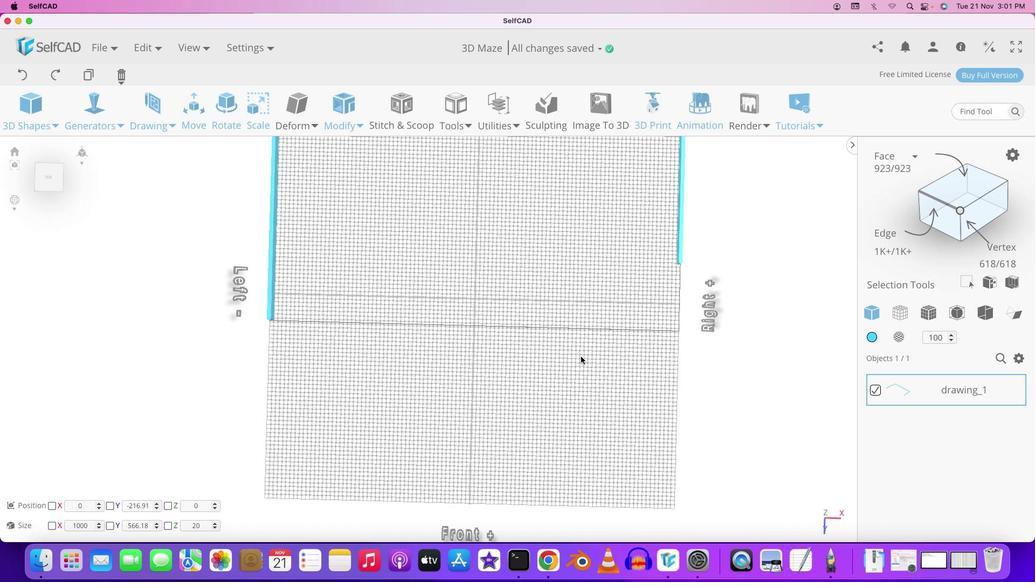 
Action: Mouse moved to (566, 352)
Screenshot: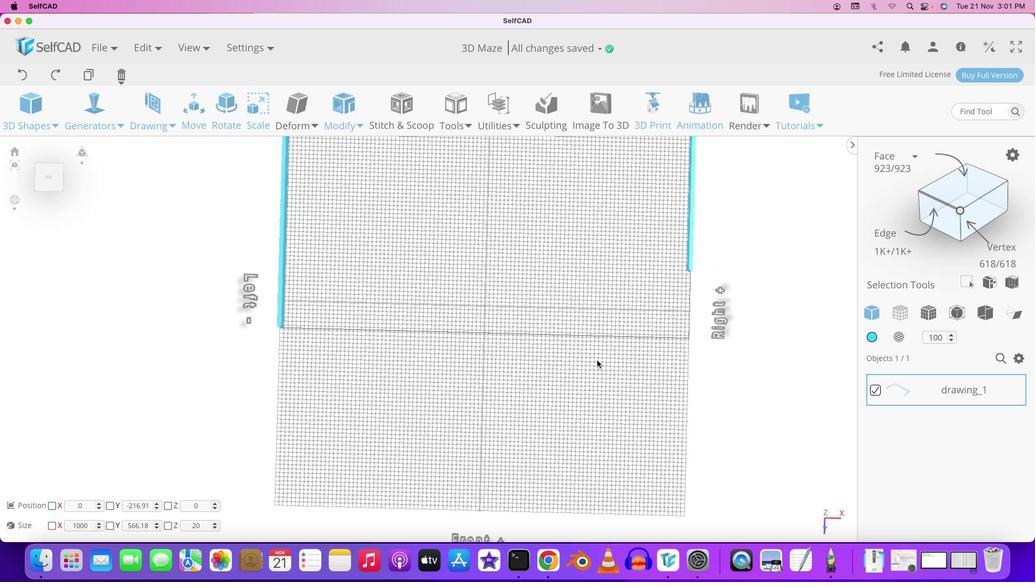 
Action: Mouse scrolled (566, 352) with delta (3, 2)
Screenshot: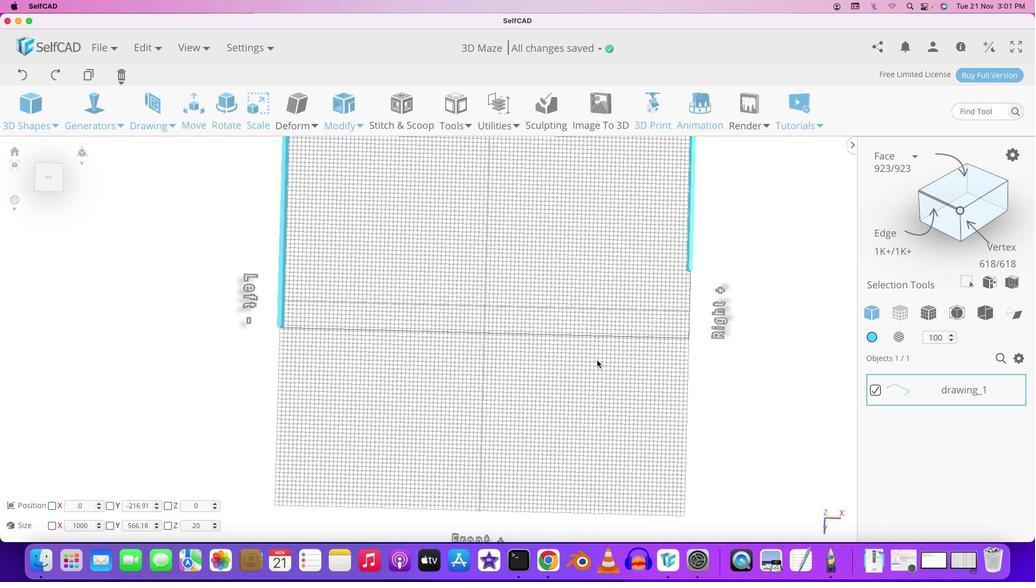 
Action: Mouse scrolled (566, 352) with delta (3, 2)
Screenshot: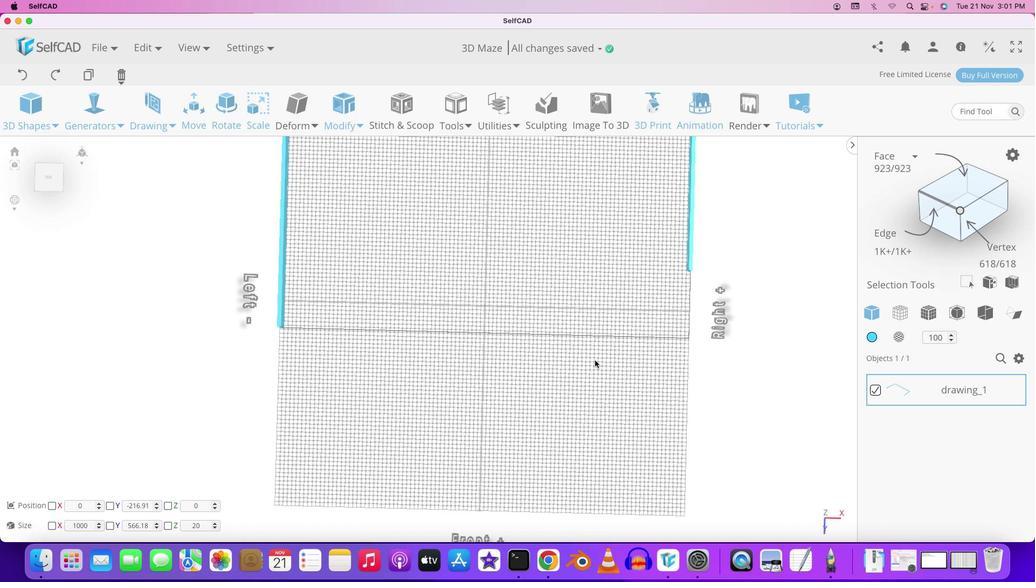 
Action: Mouse moved to (584, 359)
Screenshot: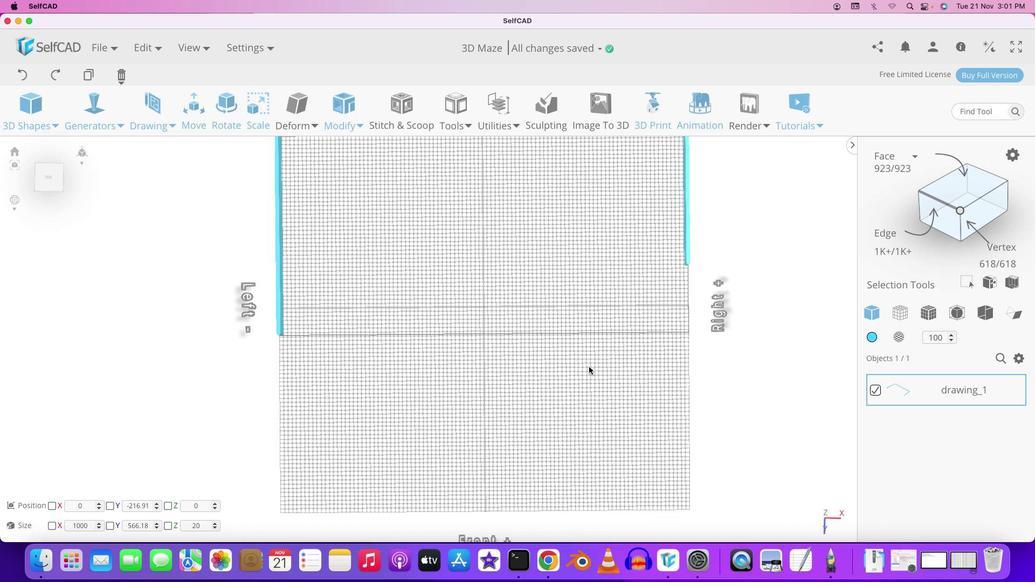 
Action: Key pressed Key.shift
Screenshot: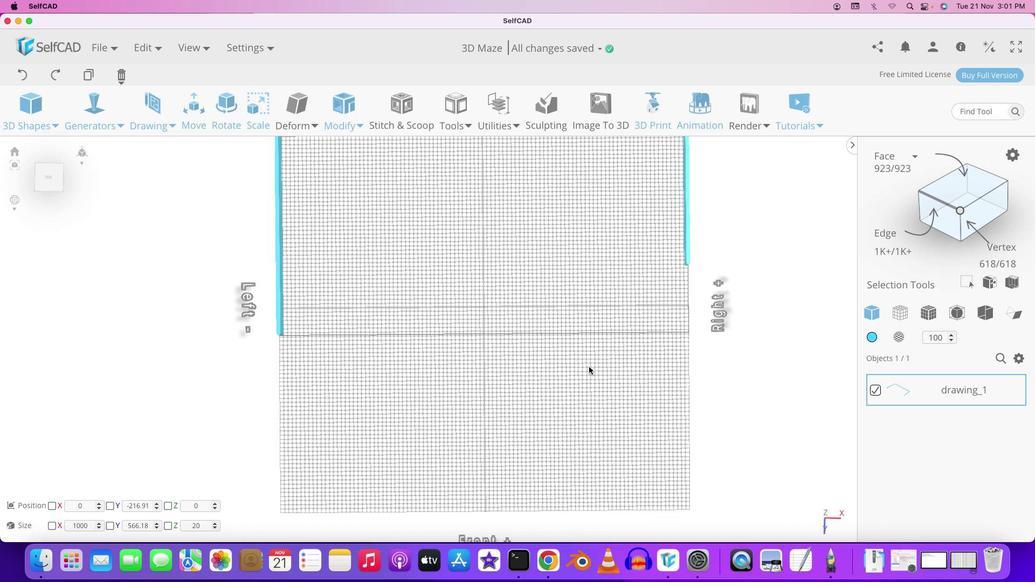 
Action: Mouse moved to (587, 360)
Screenshot: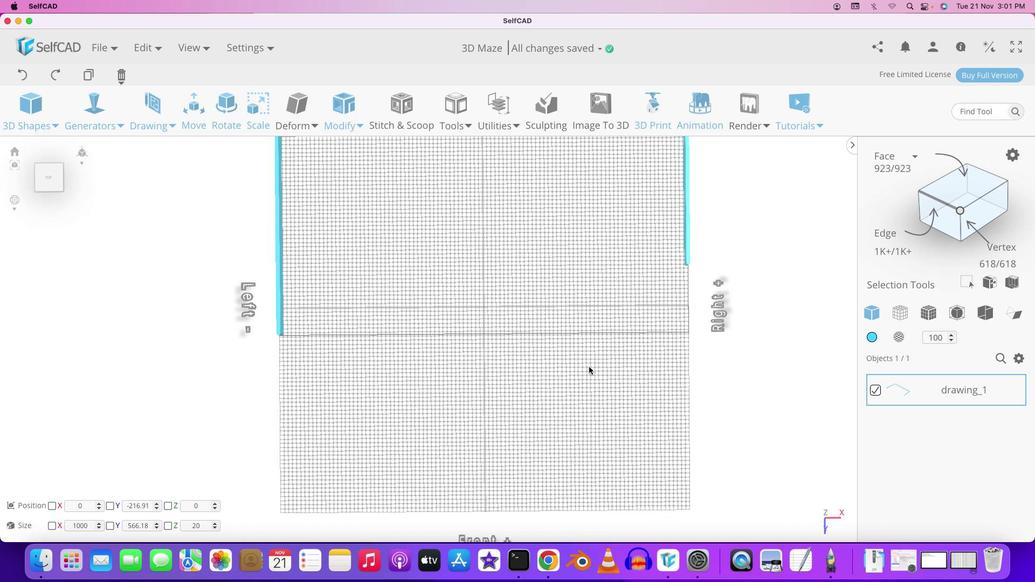 
Action: Mouse pressed left at (587, 360)
Screenshot: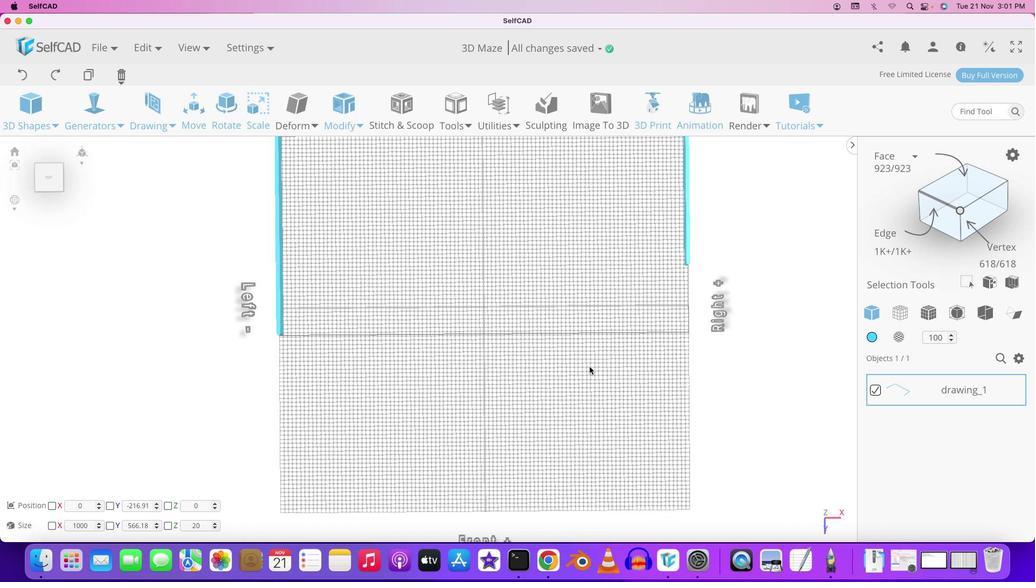 
Action: Mouse moved to (586, 367)
Screenshot: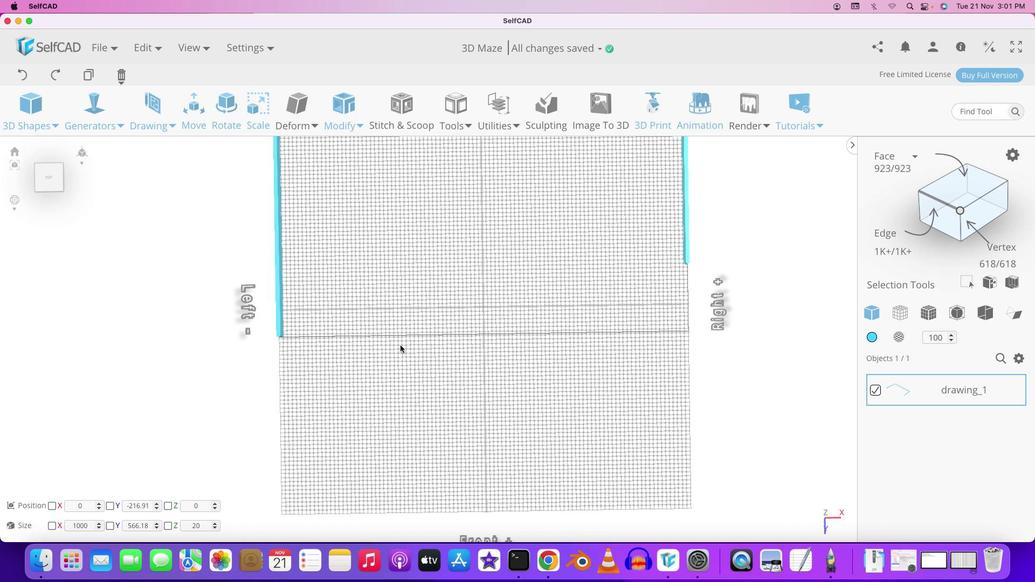 
Action: Mouse pressed left at (586, 367)
Screenshot: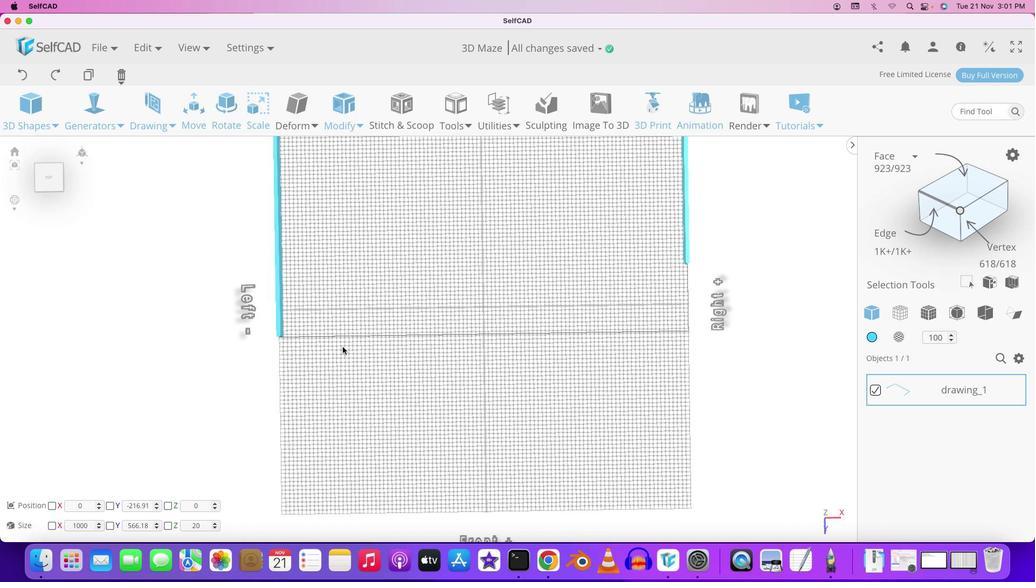 
Action: Mouse moved to (221, 366)
Screenshot: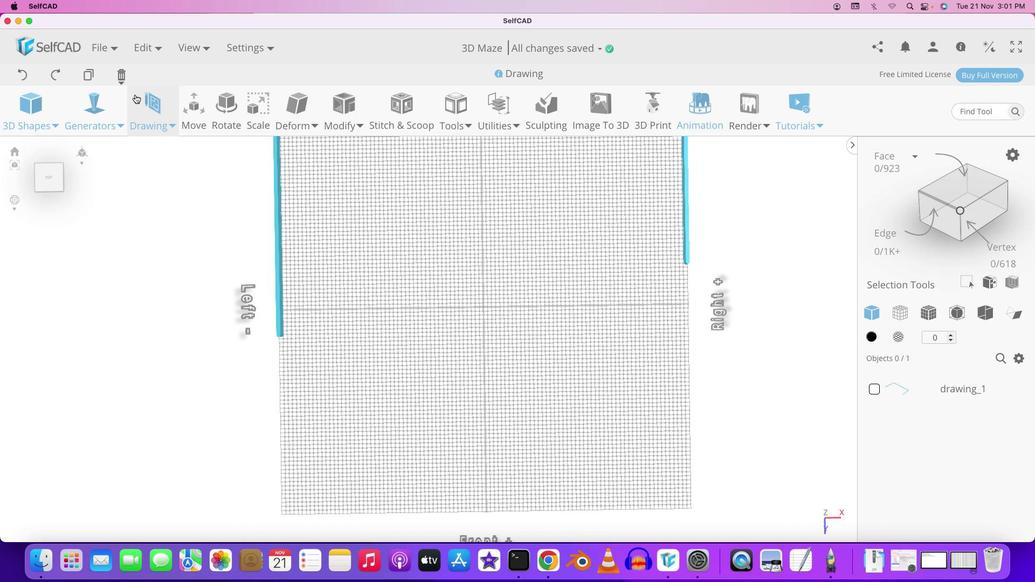 
Action: Mouse pressed left at (221, 366)
Screenshot: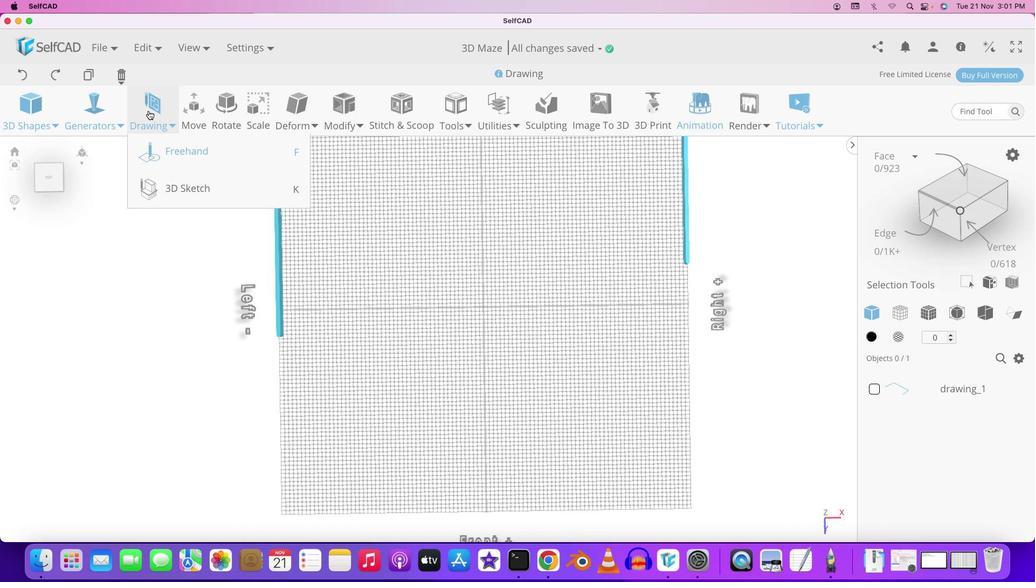 
Action: Mouse moved to (173, 151)
Screenshot: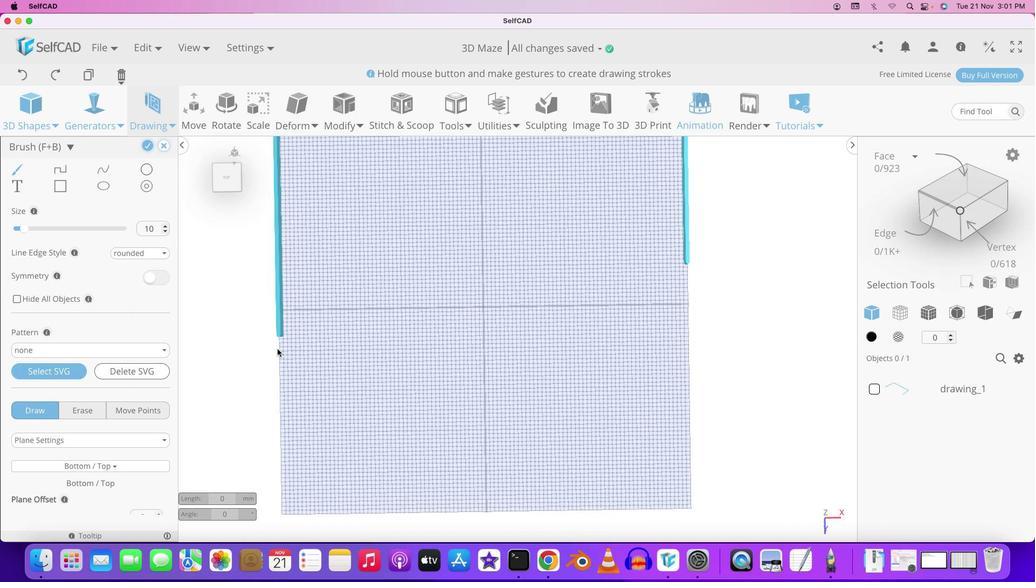 
Action: Mouse pressed left at (173, 151)
Screenshot: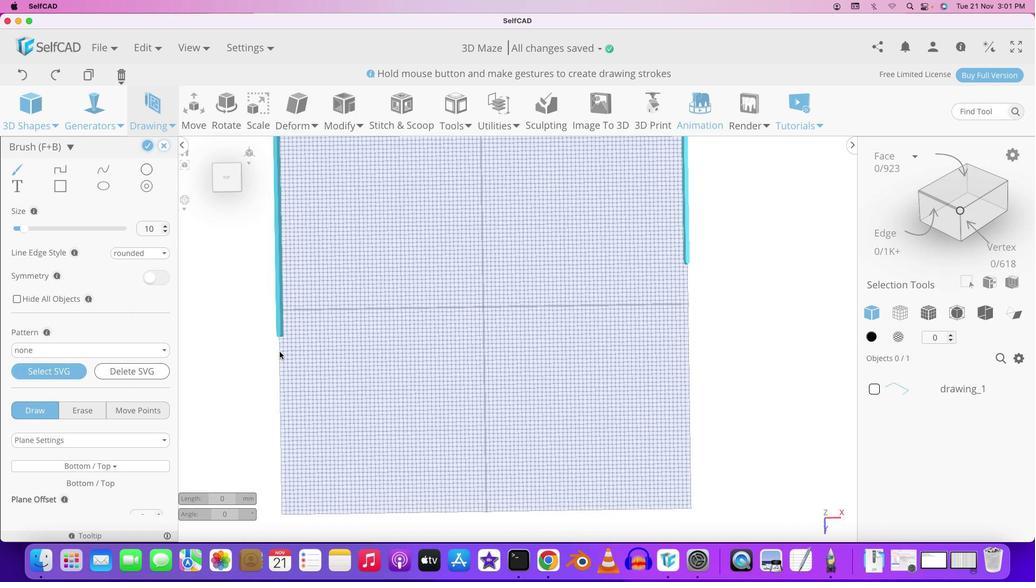 
Action: Mouse moved to (276, 361)
Screenshot: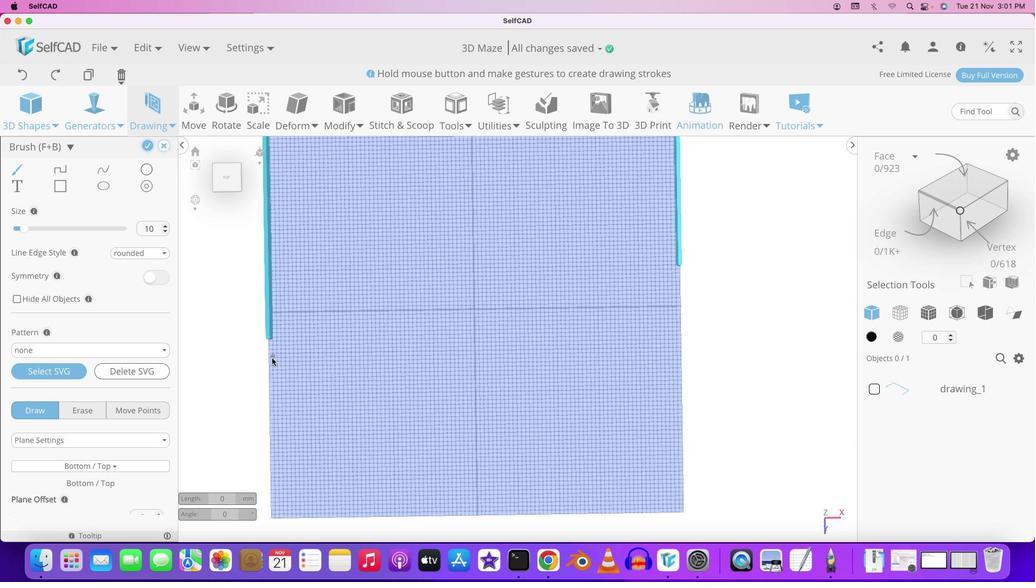 
Action: Mouse scrolled (276, 361) with delta (3, 3)
Screenshot: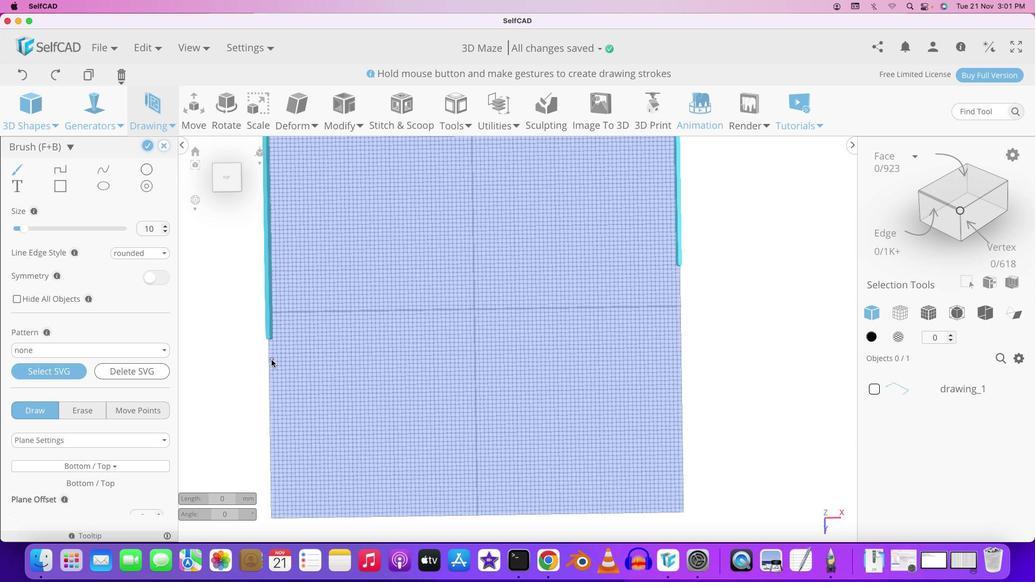 
Action: Mouse scrolled (276, 361) with delta (3, 2)
Screenshot: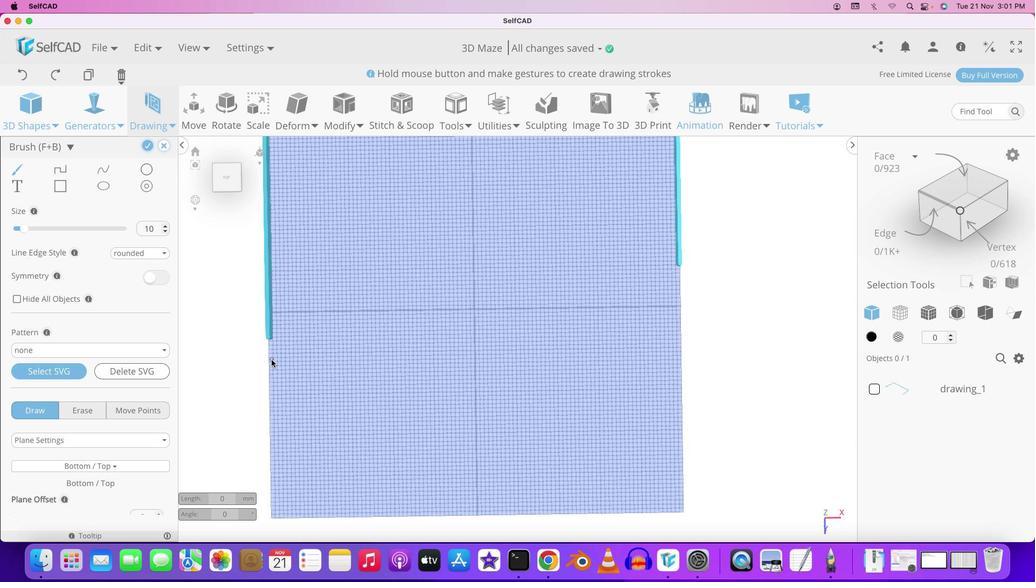 
Action: Mouse scrolled (276, 361) with delta (3, 3)
Screenshot: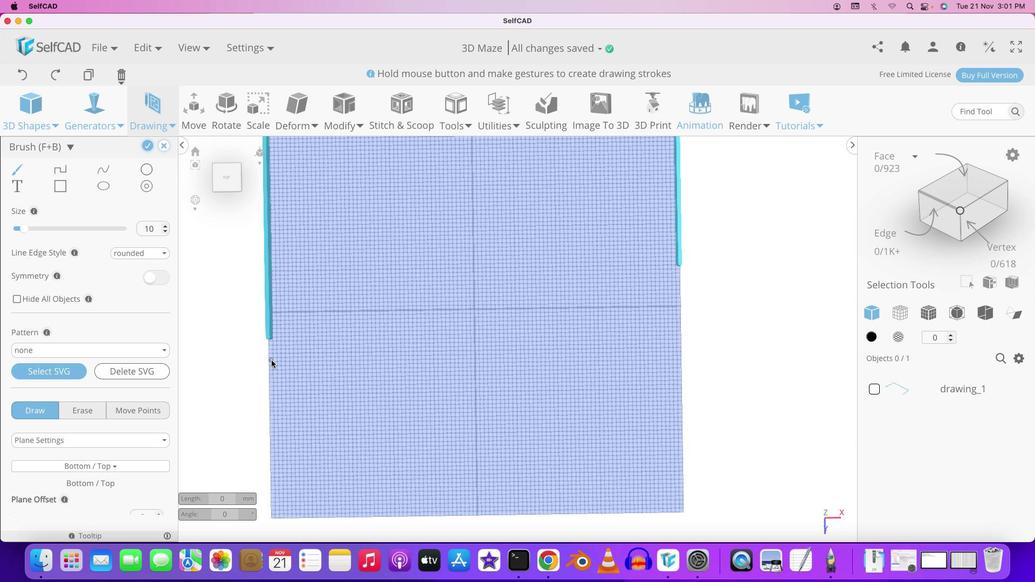 
Action: Mouse moved to (273, 362)
Screenshot: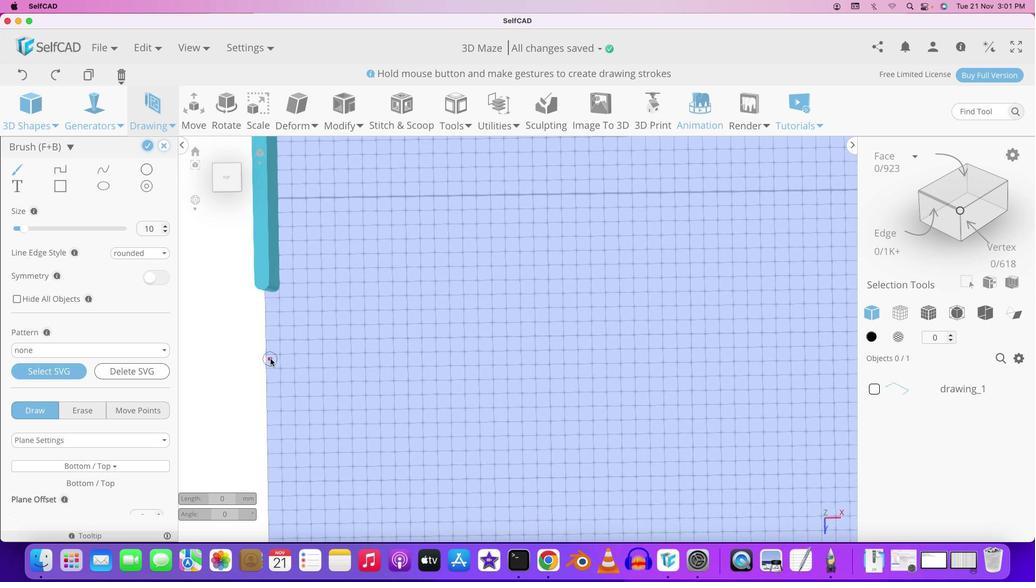 
Action: Mouse scrolled (273, 362) with delta (3, 3)
Screenshot: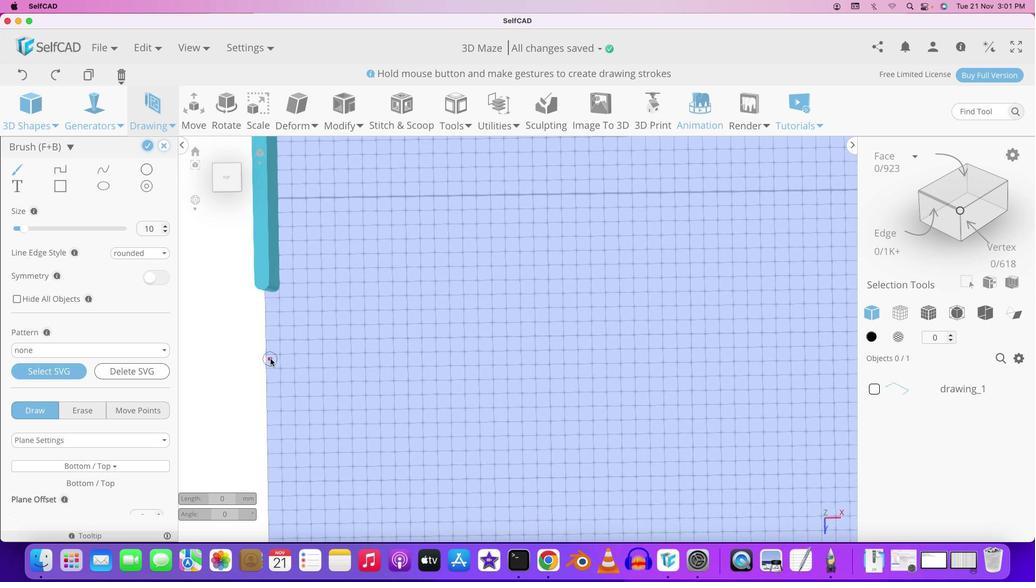 
Action: Mouse scrolled (273, 362) with delta (3, 3)
Screenshot: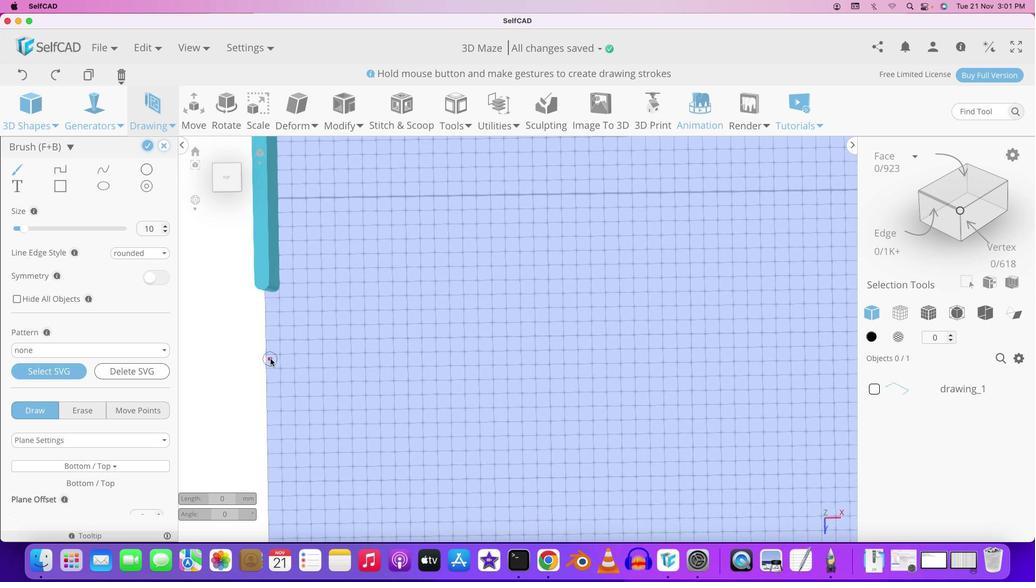 
Action: Mouse scrolled (273, 362) with delta (3, 4)
Screenshot: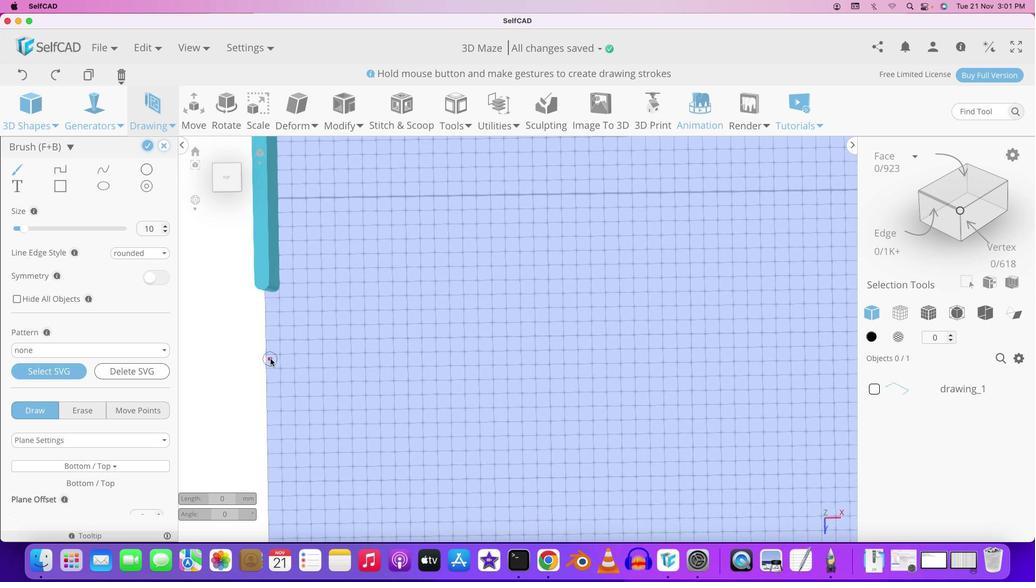 
Action: Mouse scrolled (273, 362) with delta (3, 5)
Screenshot: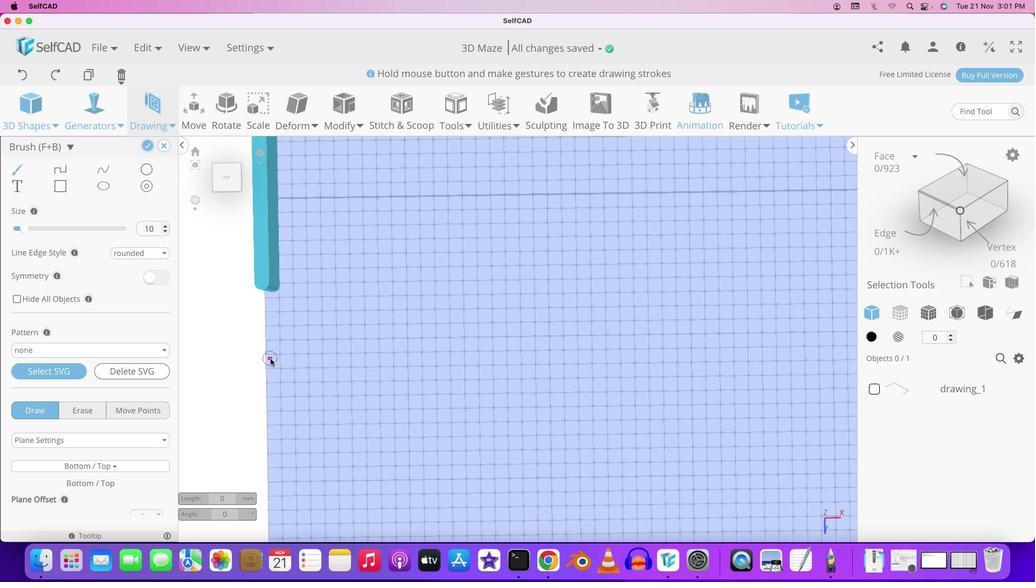 
Action: Mouse moved to (273, 362)
Screenshot: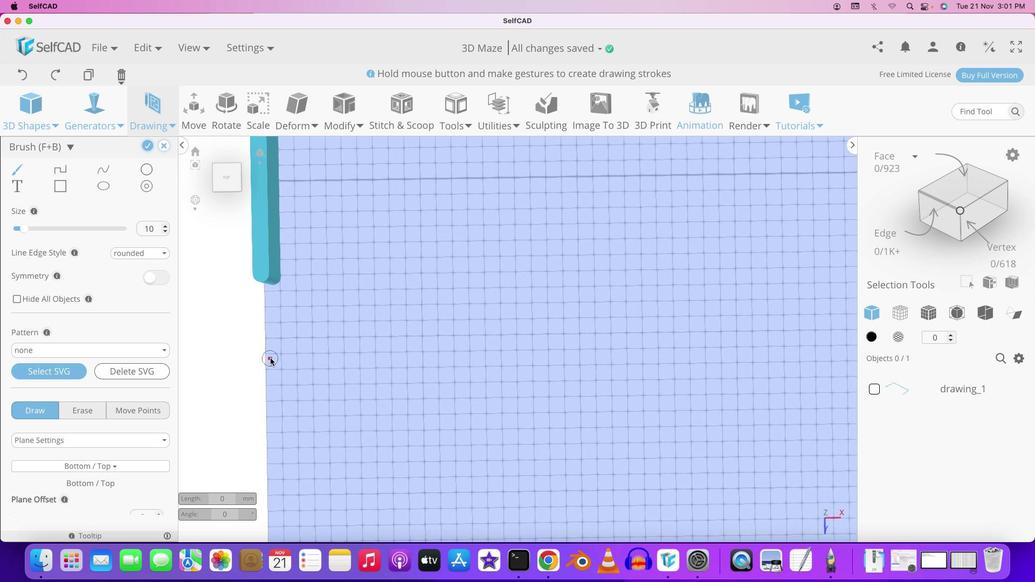 
Action: Mouse scrolled (273, 362) with delta (3, 3)
Screenshot: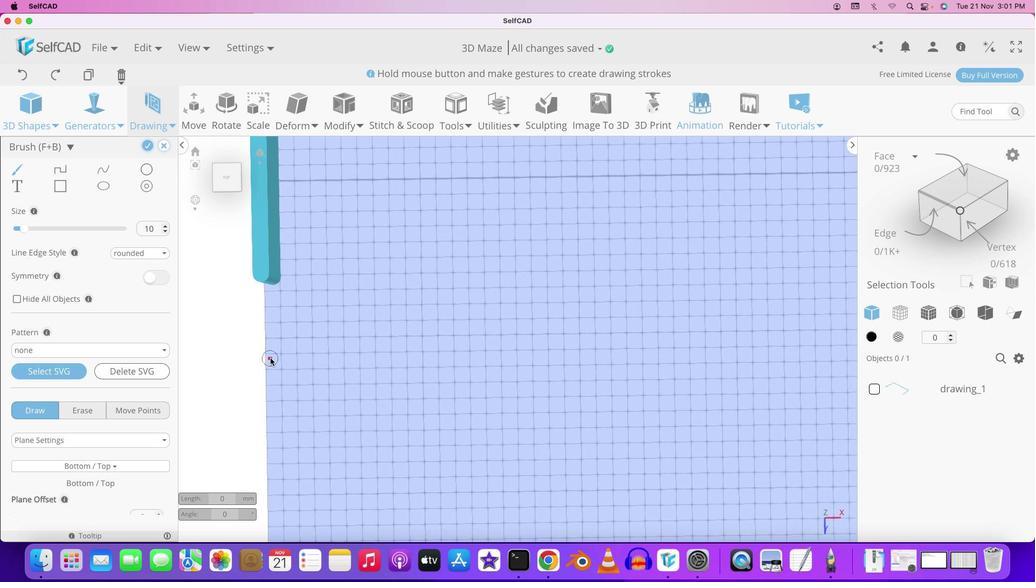 
Action: Mouse scrolled (273, 362) with delta (3, 3)
Screenshot: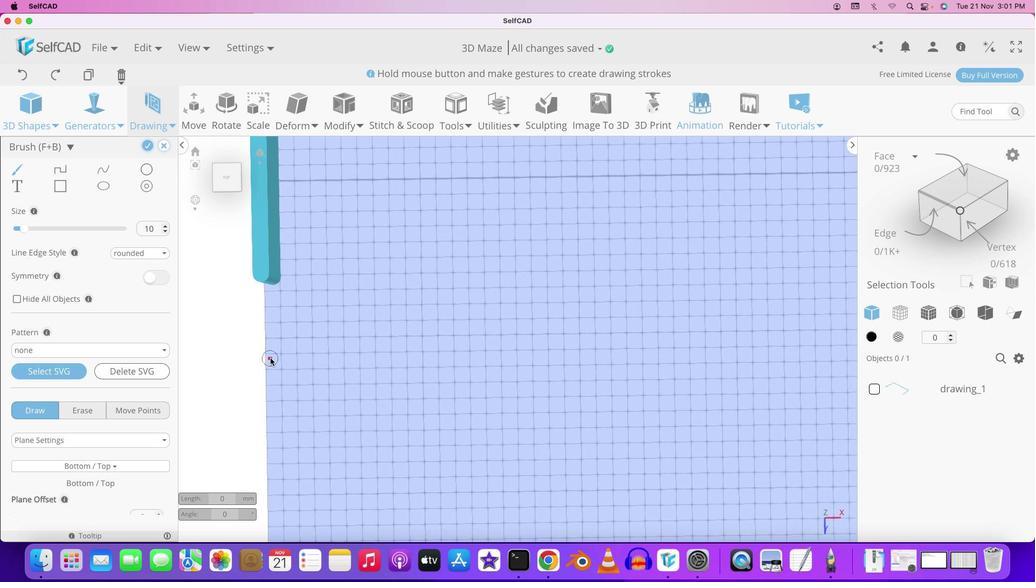 
Action: Mouse scrolled (273, 362) with delta (3, 5)
Screenshot: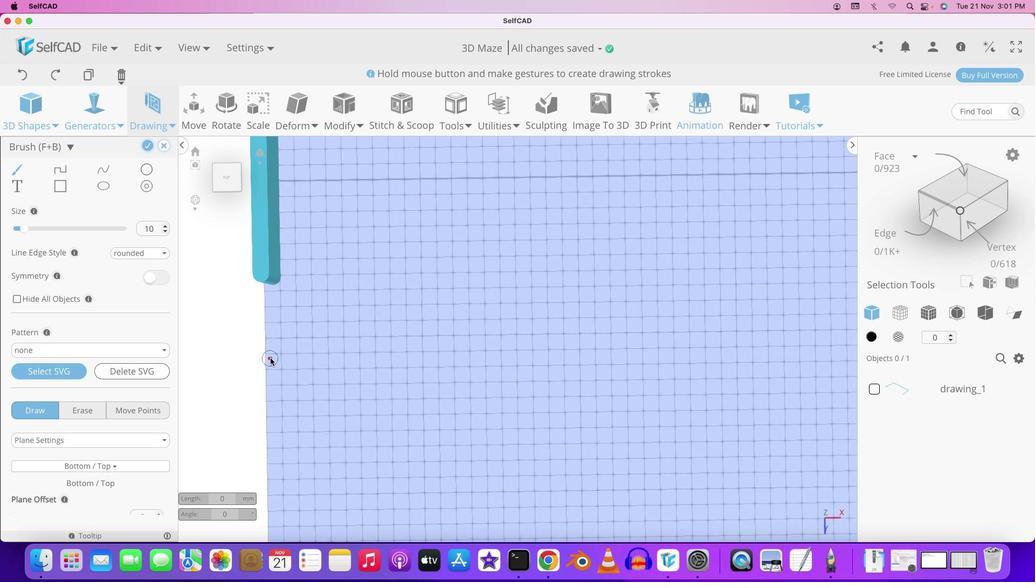 
Action: Mouse scrolled (273, 362) with delta (3, 6)
Screenshot: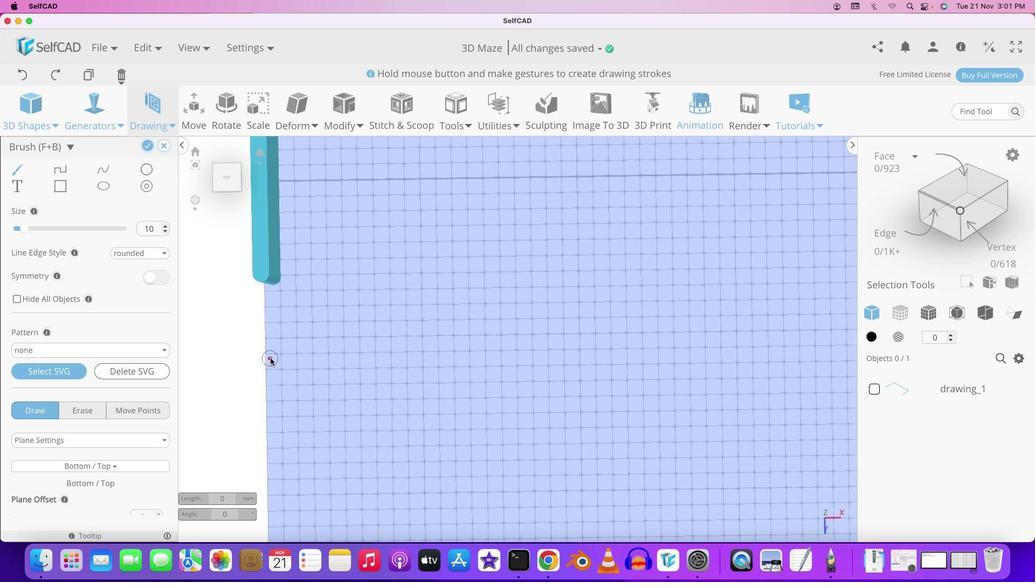 
Action: Mouse moved to (273, 361)
Screenshot: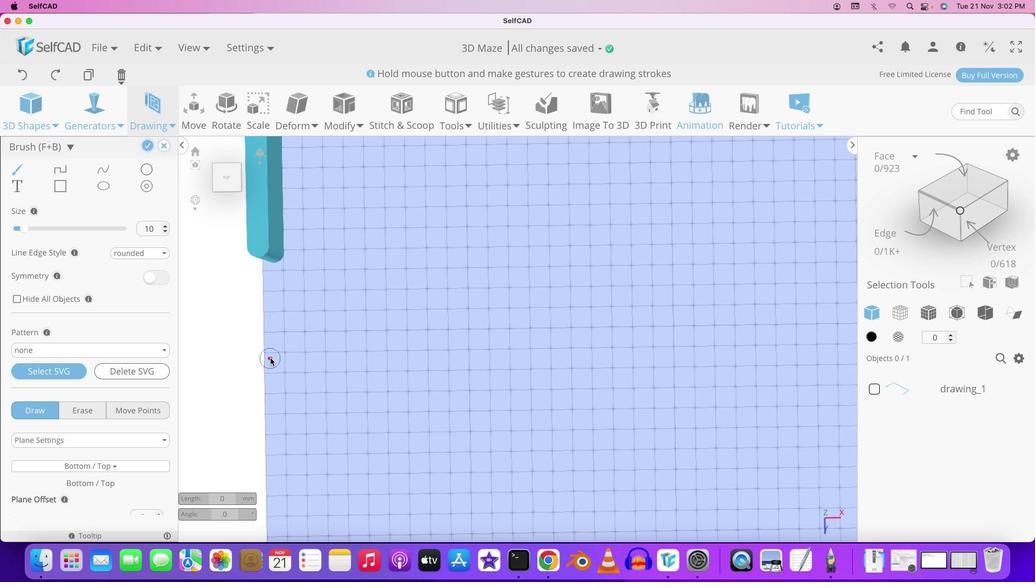 
Action: Mouse scrolled (273, 361) with delta (3, 3)
Screenshot: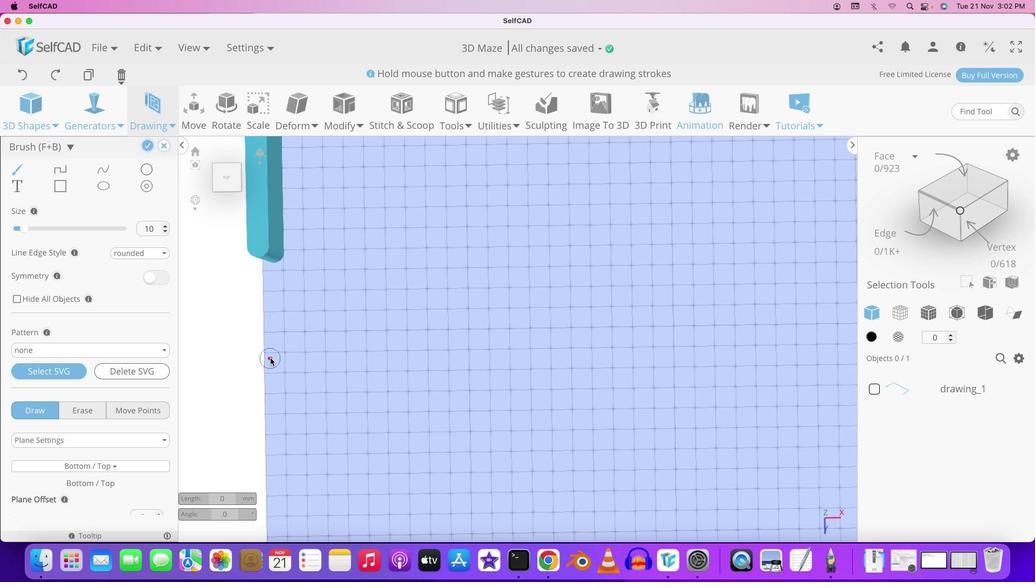 
Action: Mouse scrolled (273, 361) with delta (3, 3)
Screenshot: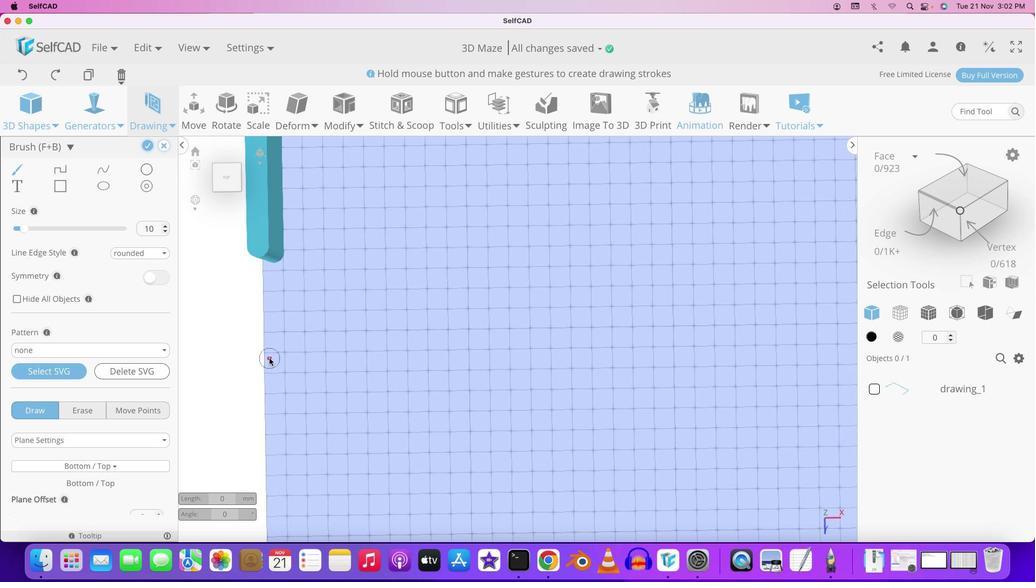 
Action: Mouse scrolled (273, 361) with delta (3, 3)
Screenshot: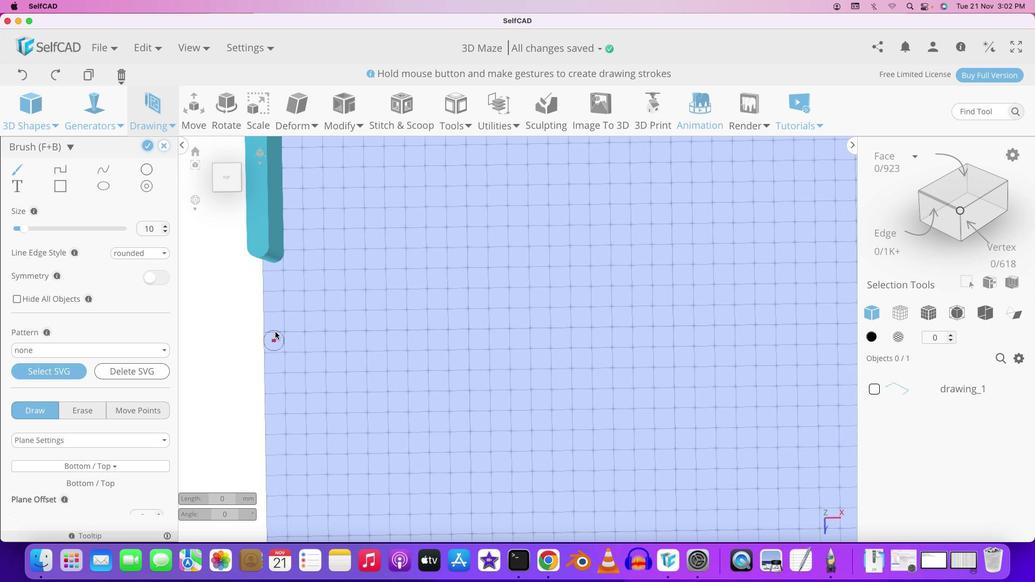 
Action: Mouse scrolled (273, 361) with delta (3, 3)
Screenshot: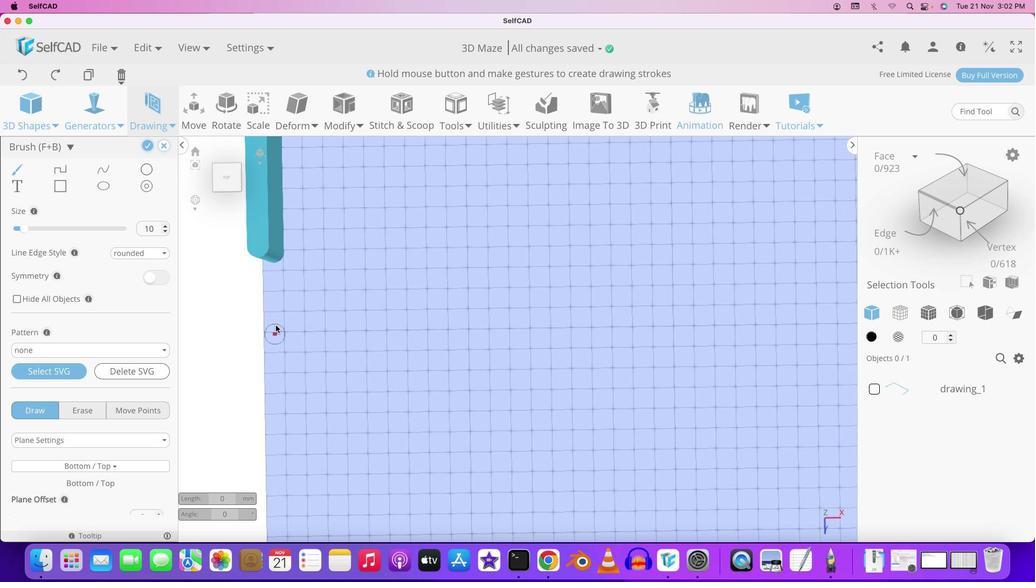 
Action: Mouse scrolled (273, 361) with delta (3, 4)
Screenshot: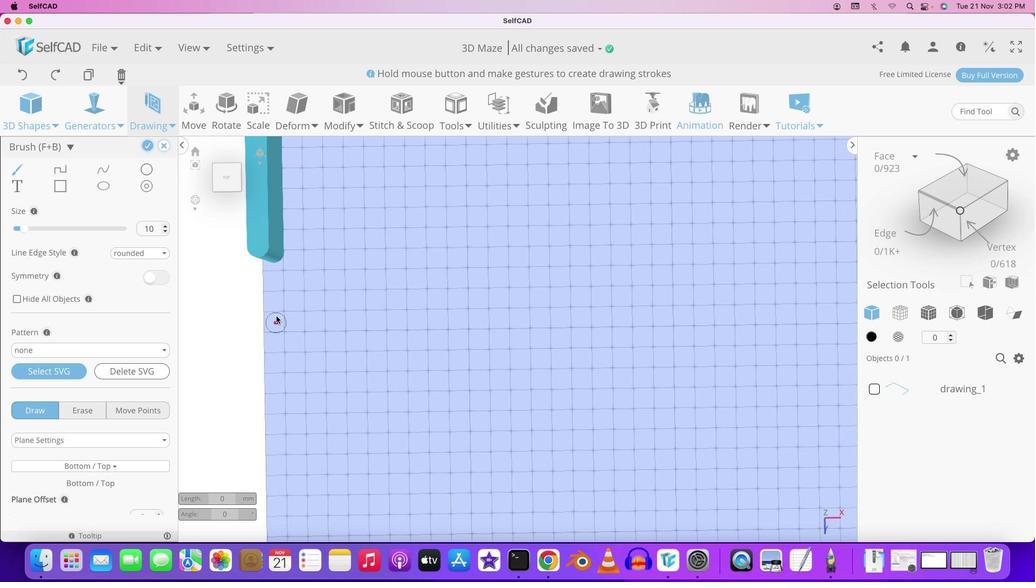 
Action: Mouse moved to (274, 352)
Screenshot: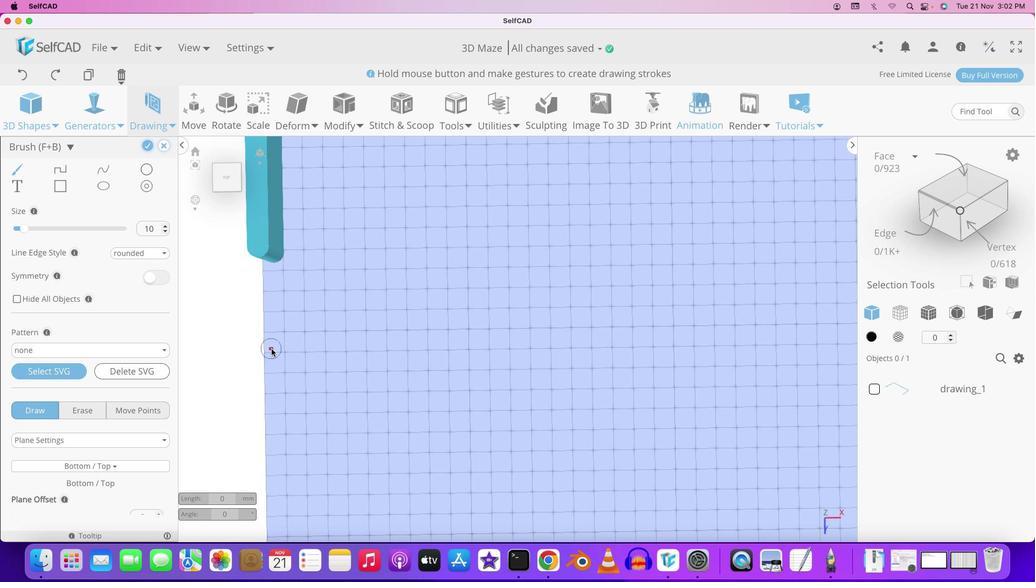 
Action: Mouse pressed left at (274, 352)
Screenshot: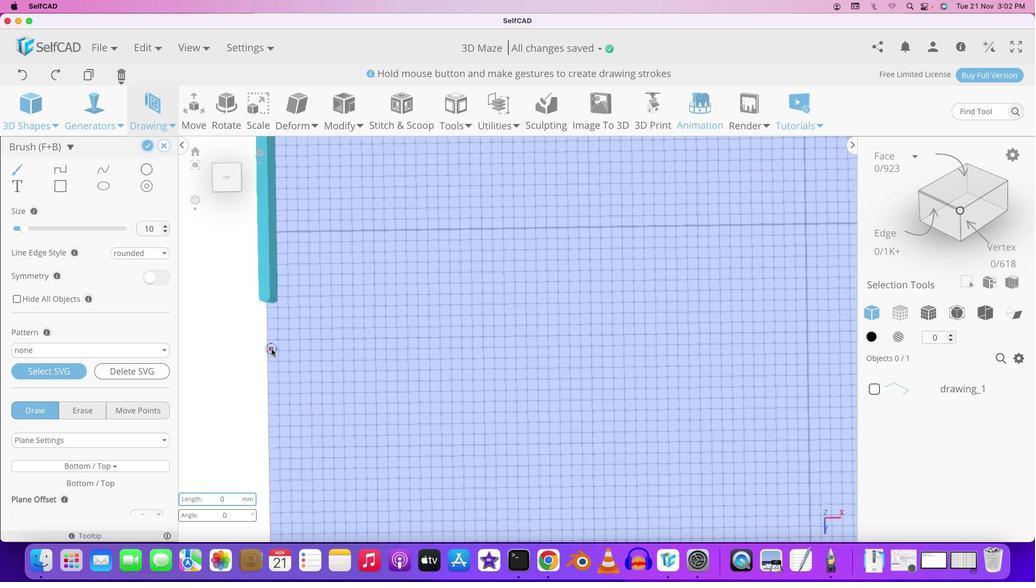 
Action: Mouse scrolled (274, 352) with delta (3, 2)
Screenshot: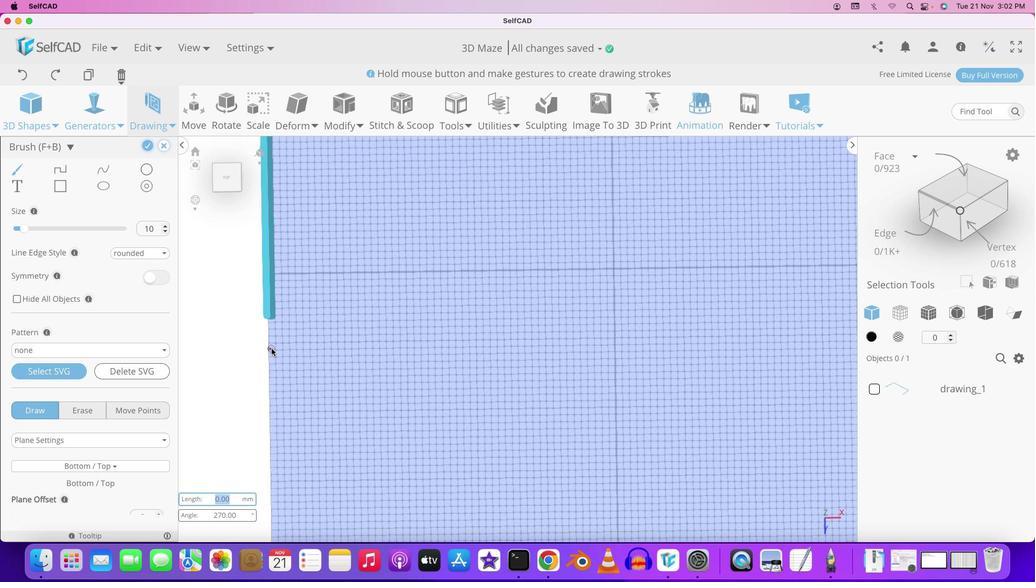 
Action: Mouse scrolled (274, 352) with delta (3, 2)
Screenshot: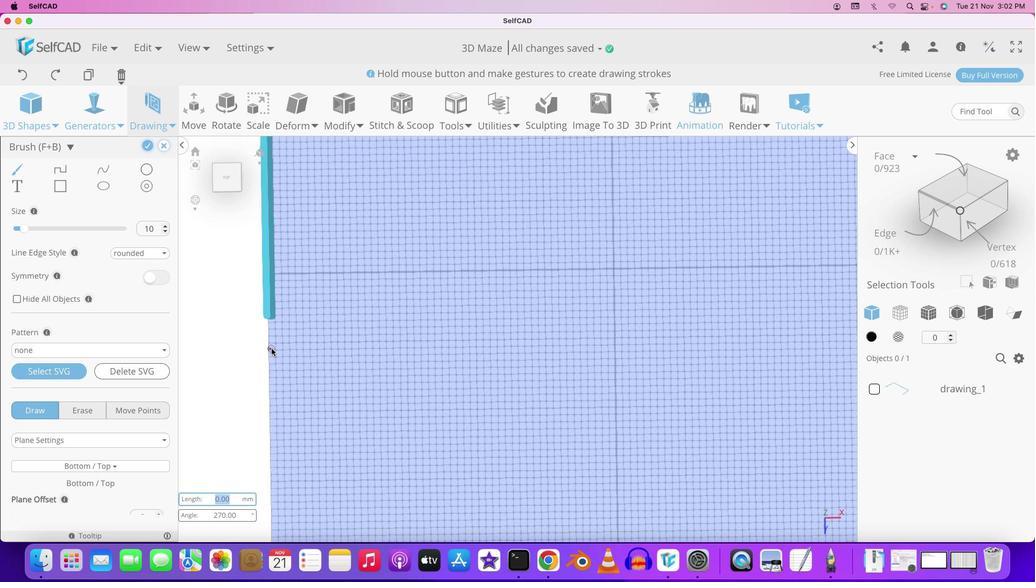 
Action: Mouse scrolled (274, 352) with delta (3, 1)
Screenshot: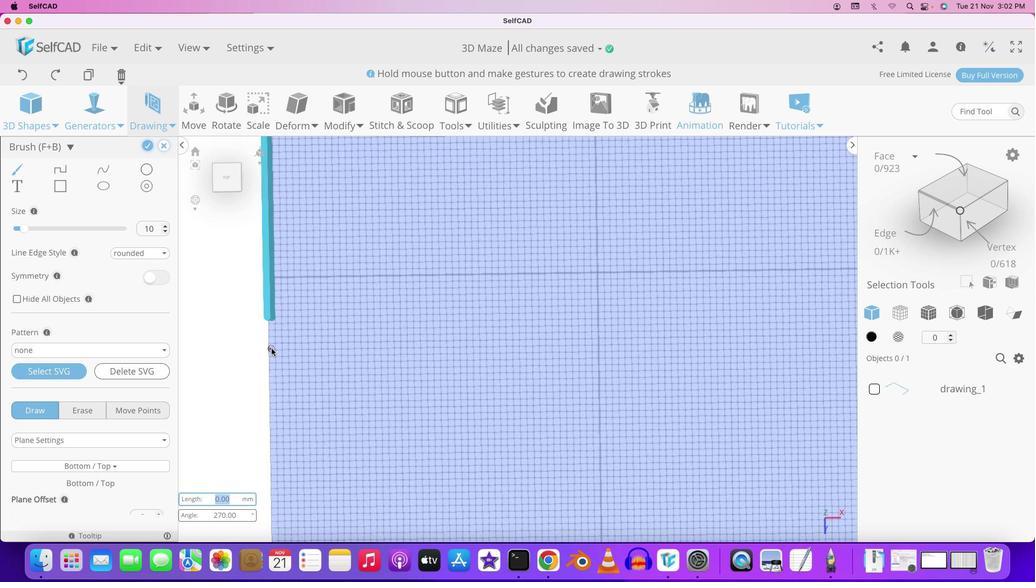 
Action: Mouse scrolled (274, 352) with delta (3, 0)
Screenshot: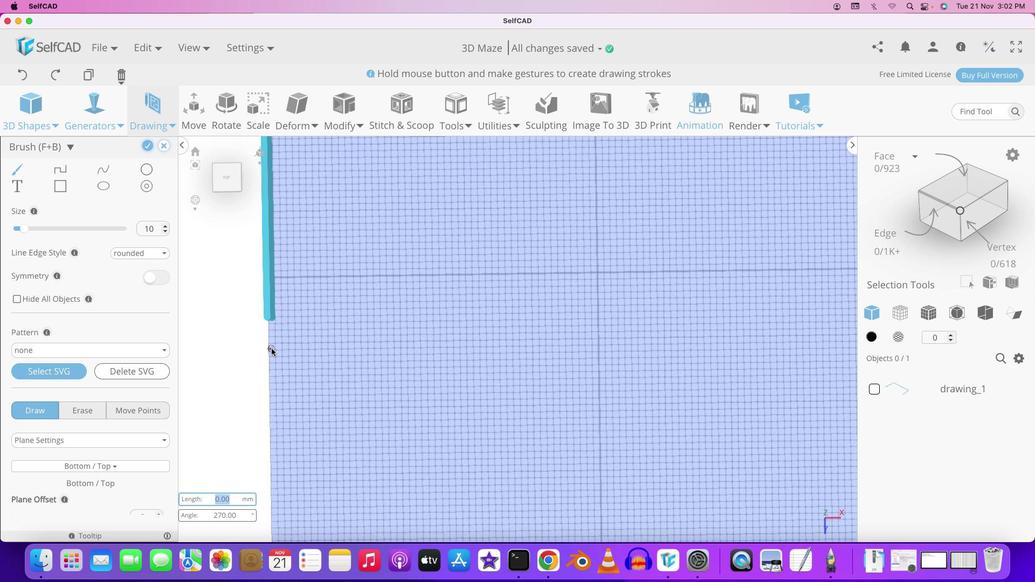 
Action: Mouse scrolled (274, 352) with delta (3, 2)
Screenshot: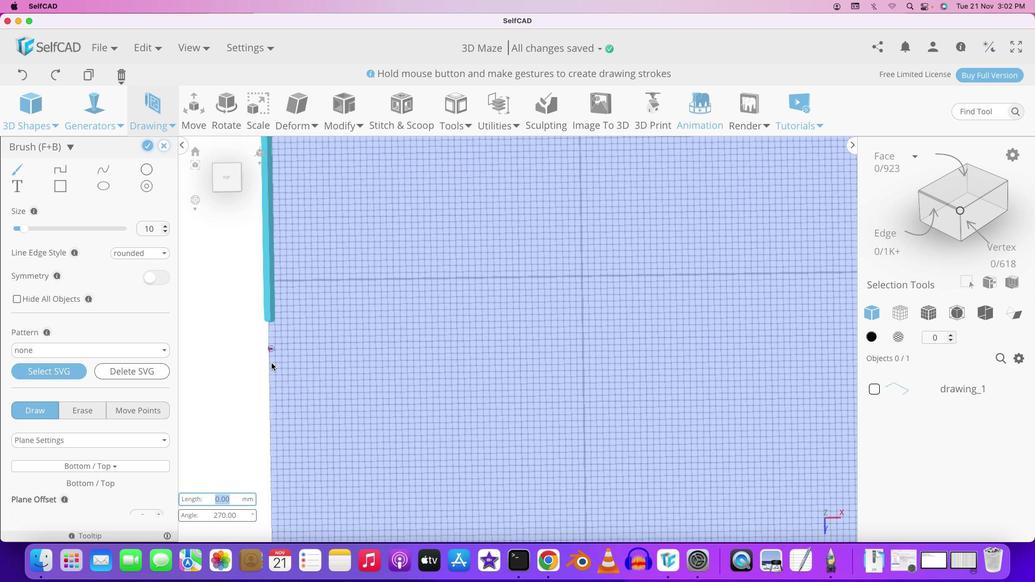 
Action: Mouse scrolled (274, 352) with delta (3, 2)
Screenshot: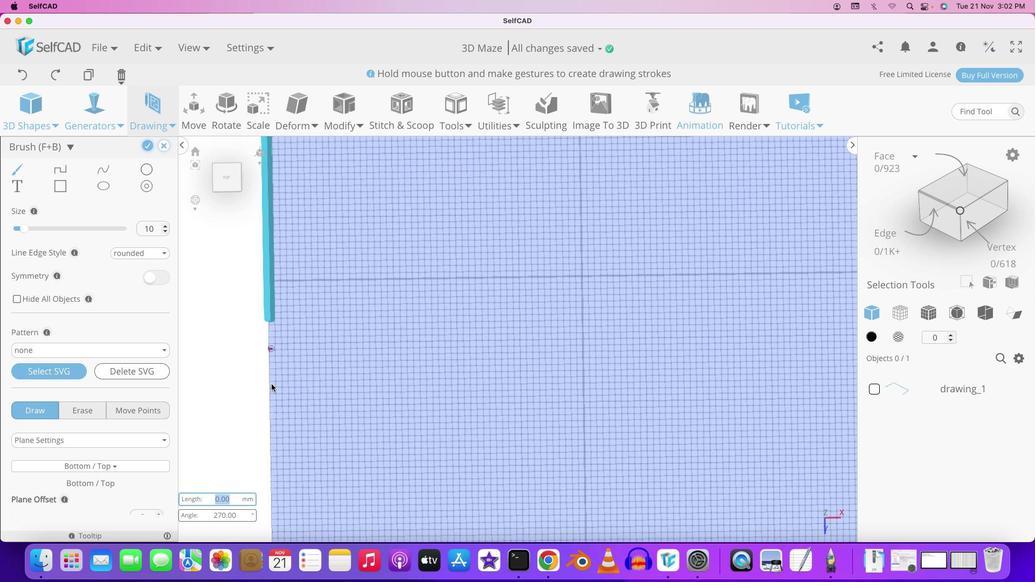 
Action: Mouse scrolled (274, 352) with delta (3, 1)
Screenshot: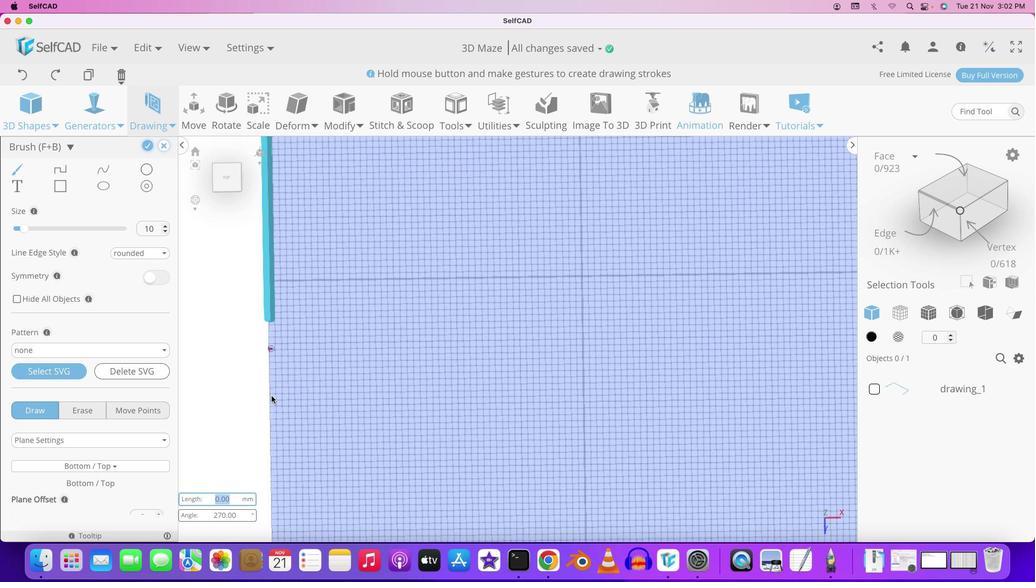 
Action: Mouse scrolled (274, 352) with delta (3, 0)
Screenshot: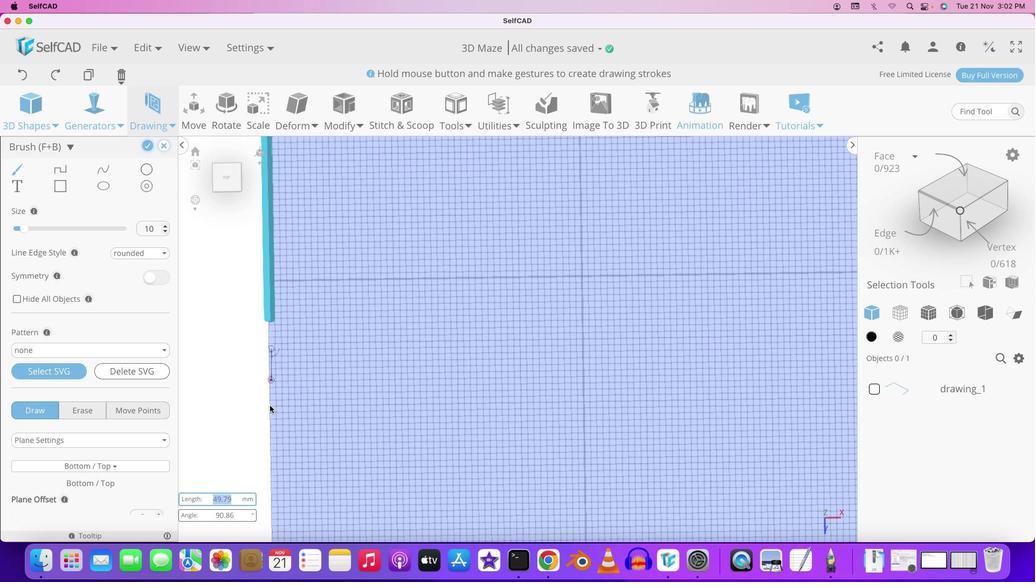 
Action: Mouse moved to (274, 352)
Screenshot: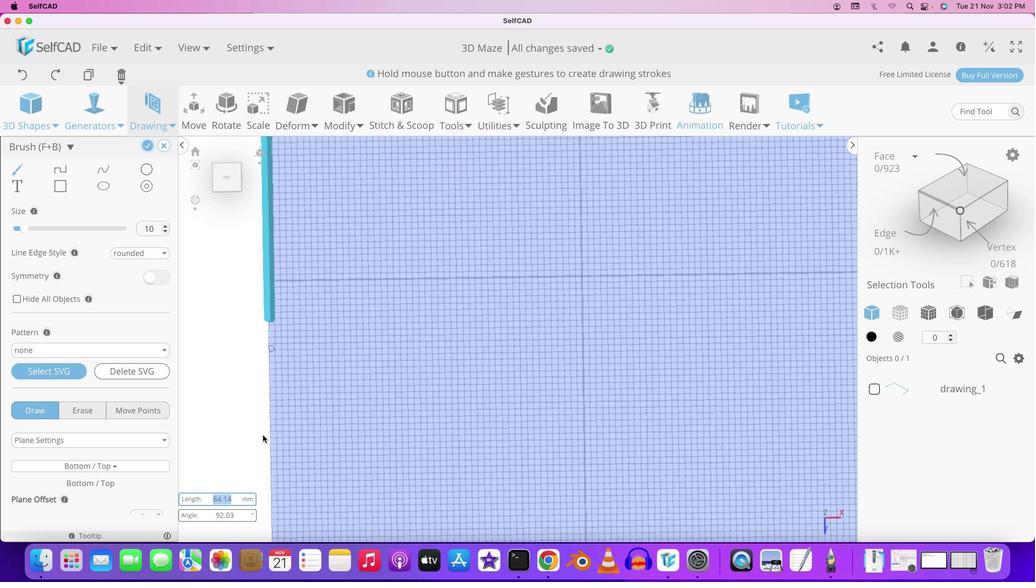 
Action: Mouse scrolled (274, 352) with delta (3, 2)
Screenshot: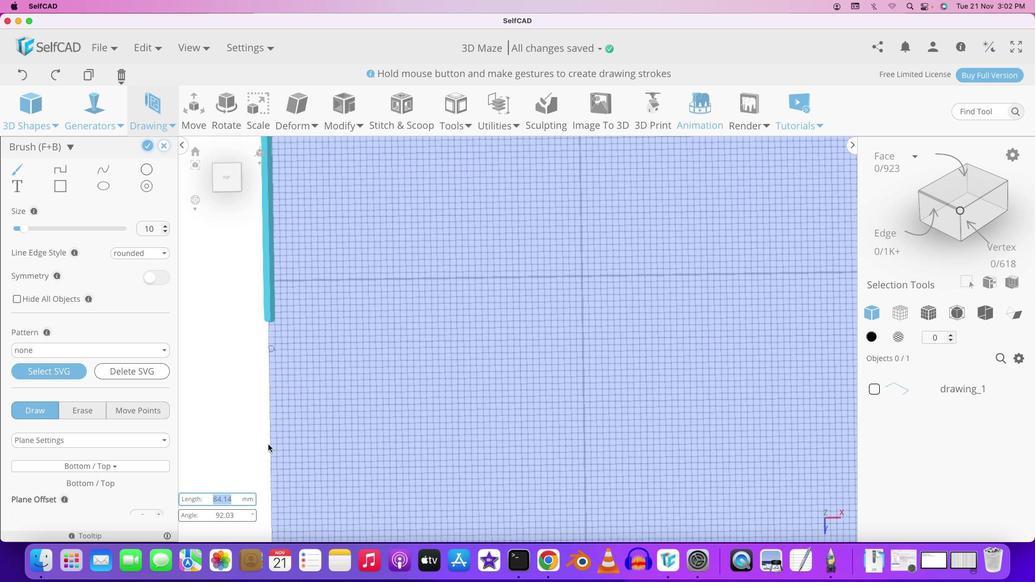 
Action: Mouse scrolled (274, 352) with delta (3, 2)
Screenshot: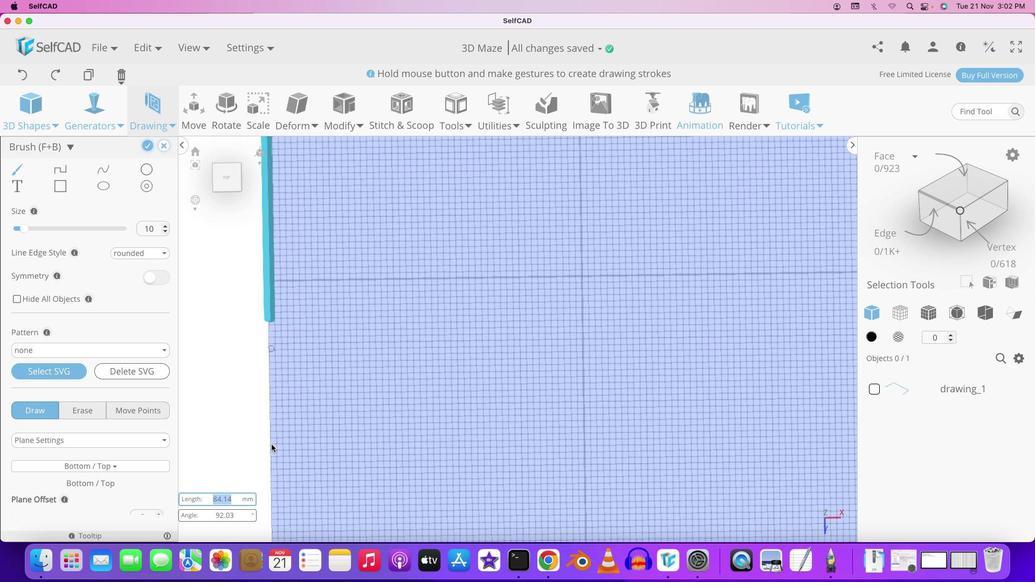 
Action: Mouse moved to (274, 446)
Screenshot: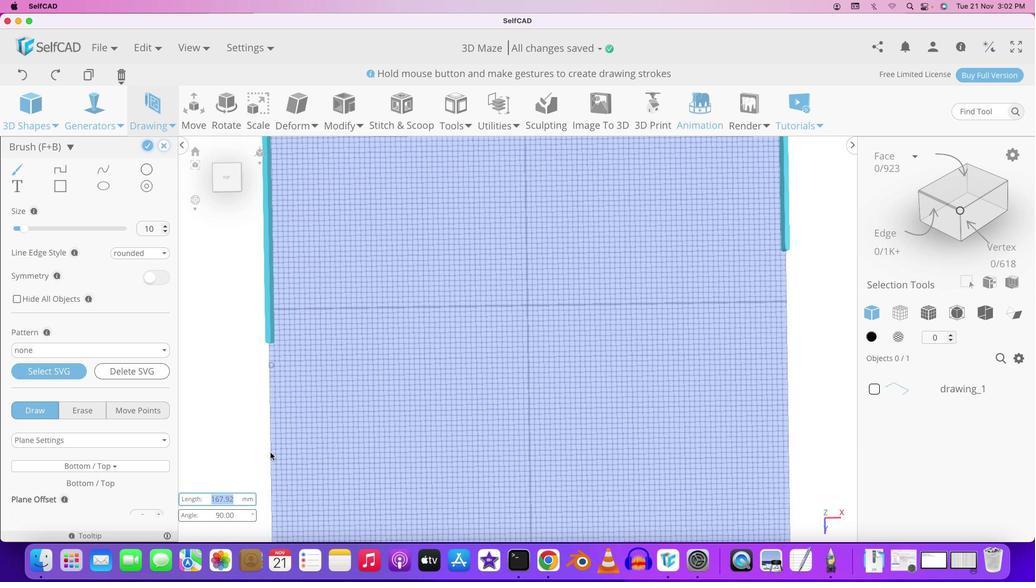 
Action: Mouse scrolled (274, 446) with delta (3, 2)
Screenshot: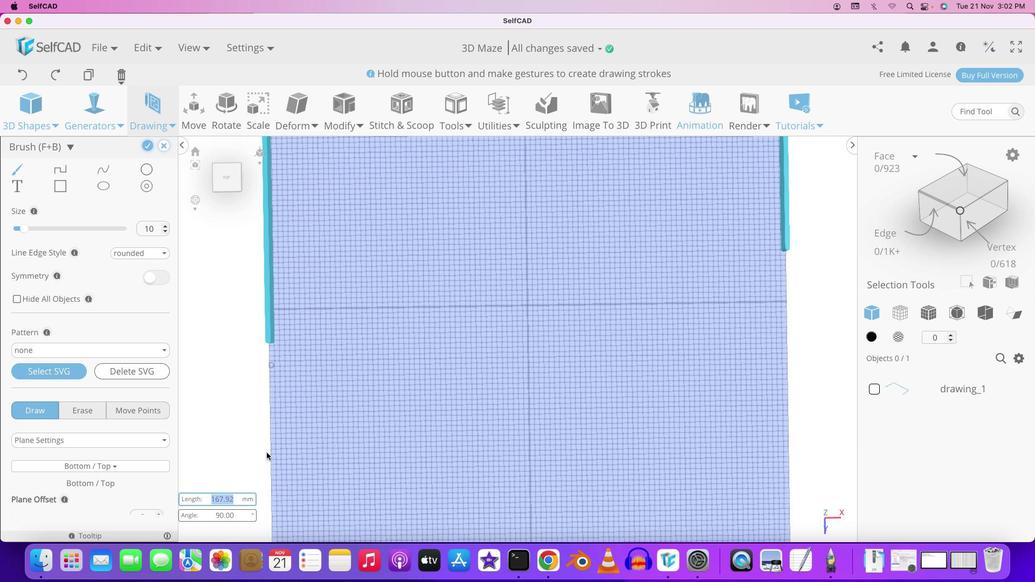 
Action: Mouse scrolled (274, 446) with delta (3, 2)
Screenshot: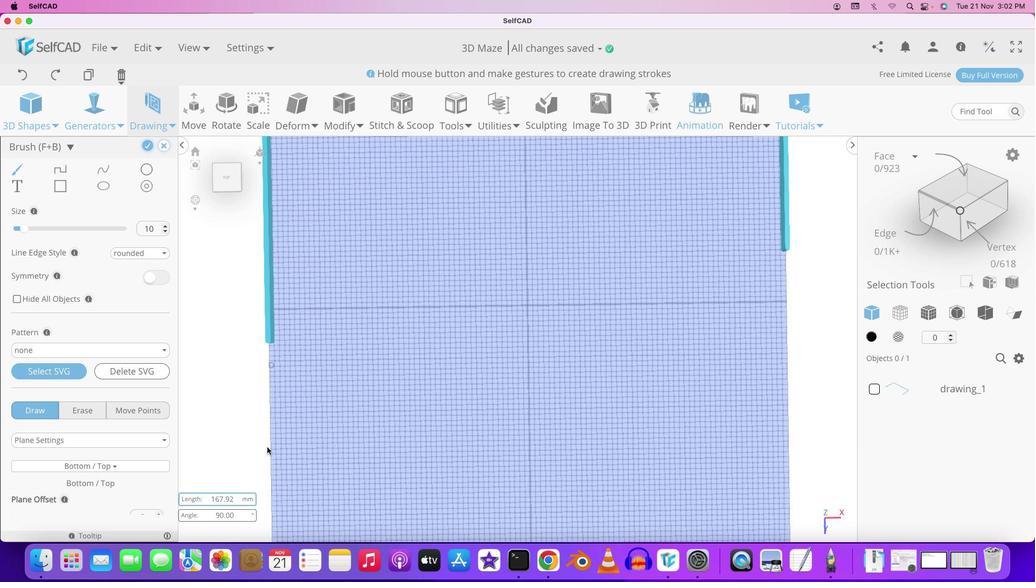 
Action: Mouse scrolled (274, 446) with delta (3, 2)
Screenshot: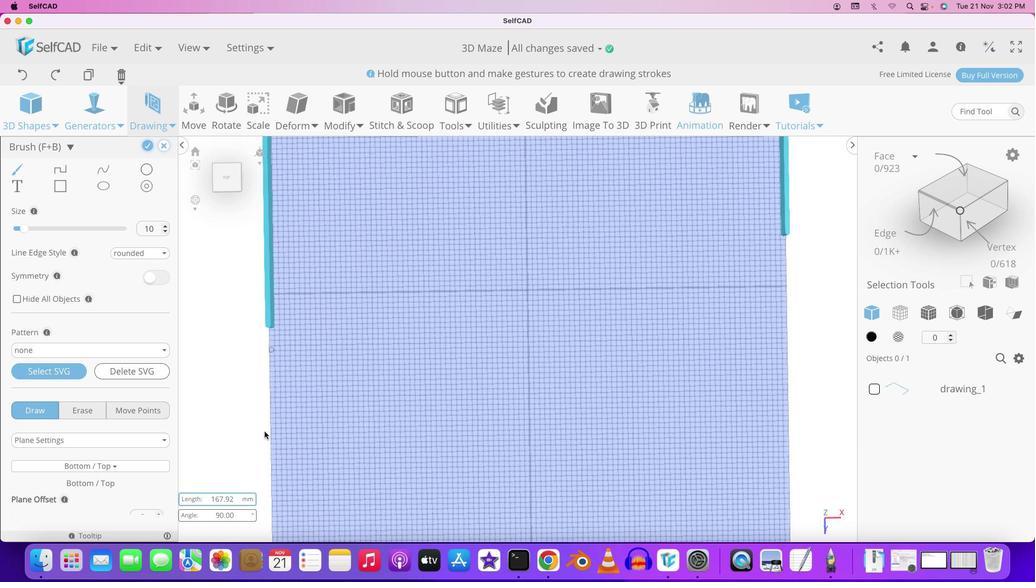 
Action: Mouse moved to (276, 449)
Screenshot: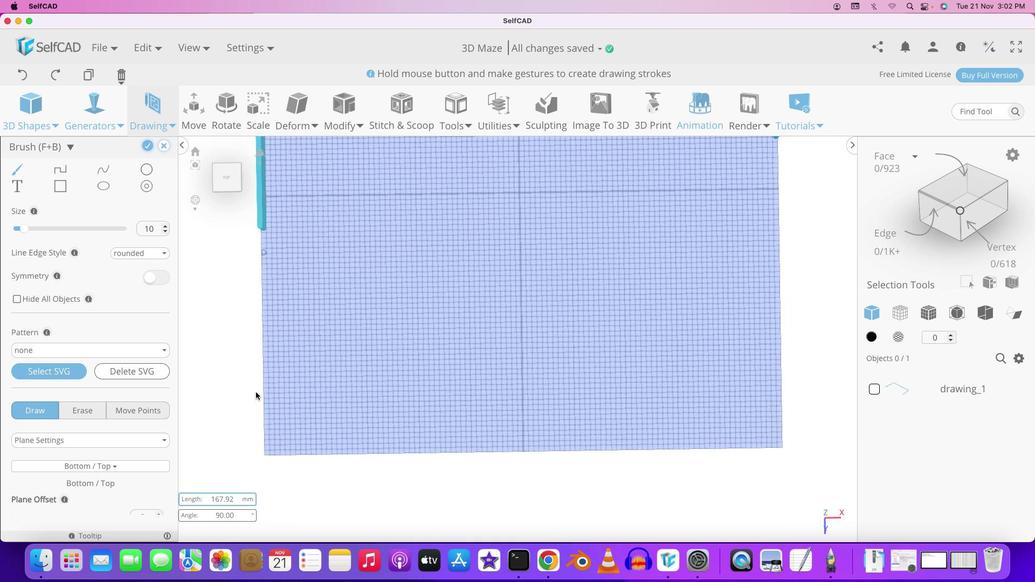 
Action: Key pressed Key.shift
Screenshot: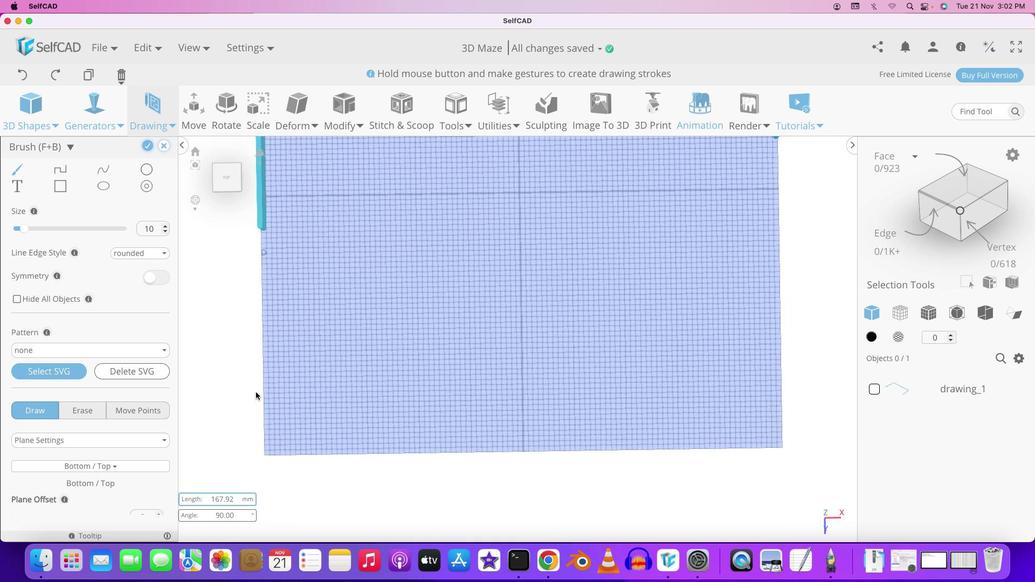 
Action: Mouse moved to (270, 455)
Screenshot: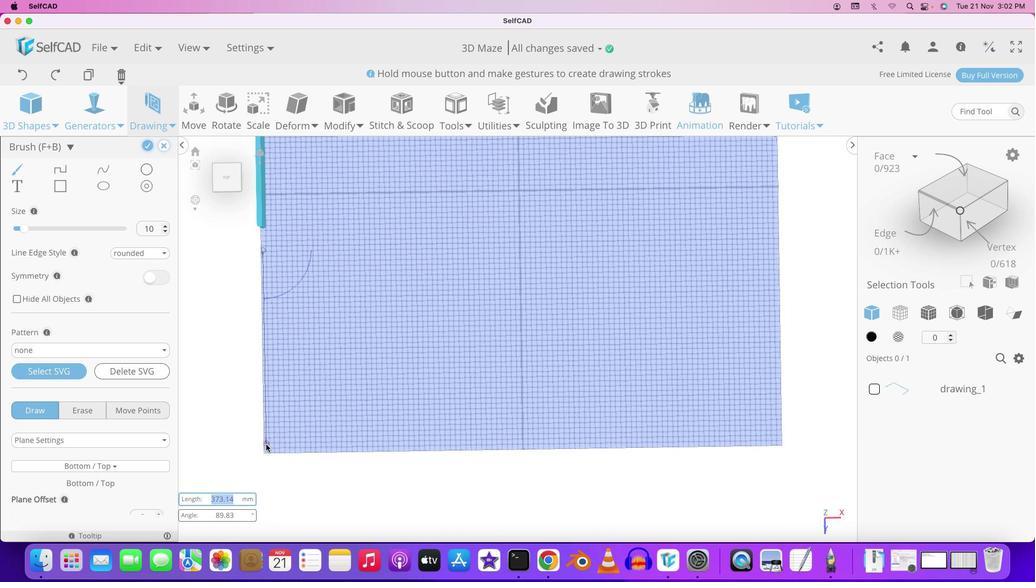 
Action: Mouse pressed left at (270, 455)
Screenshot: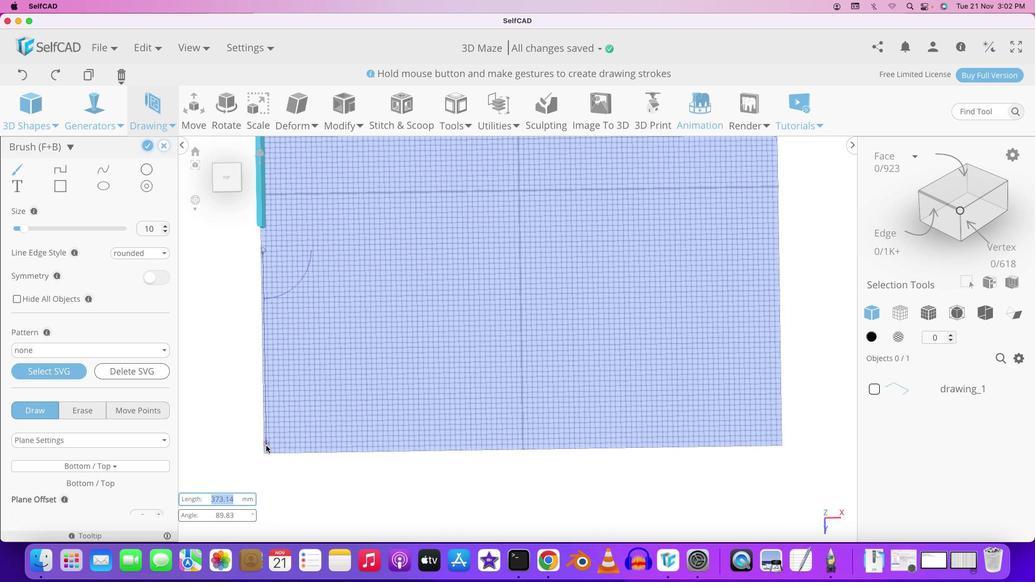 
Action: Mouse moved to (269, 454)
Screenshot: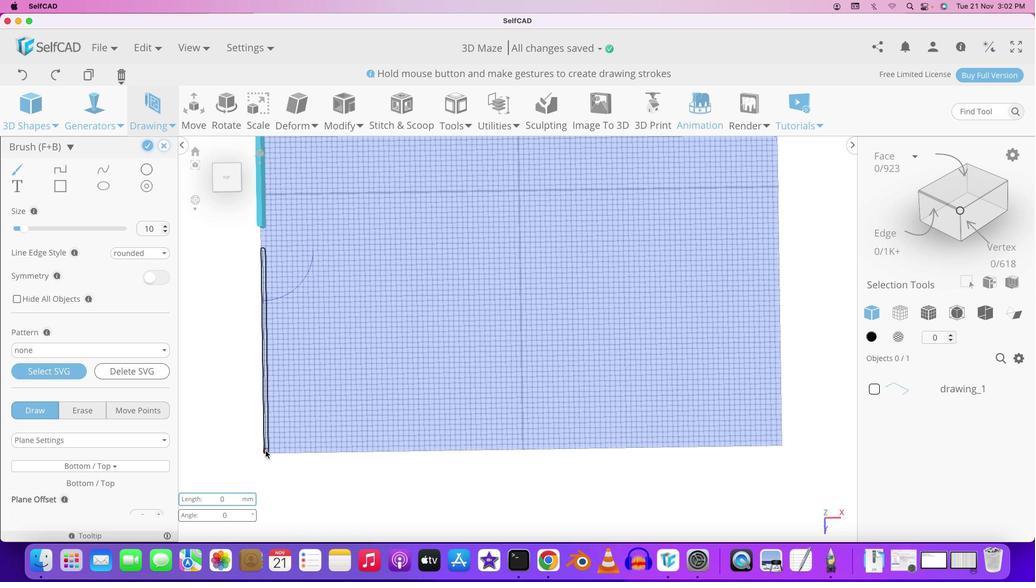 
Action: Mouse pressed left at (269, 454)
Screenshot: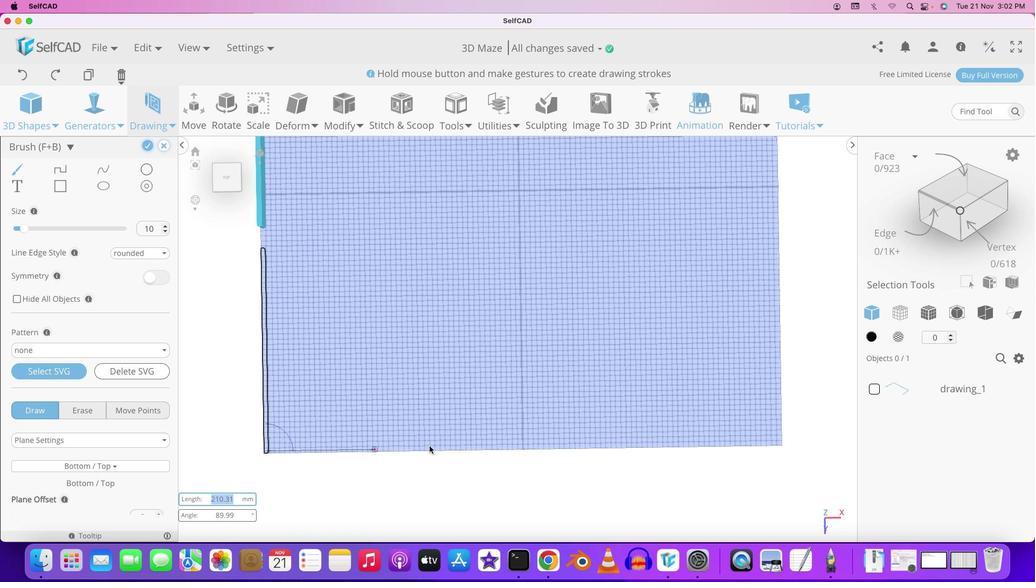 
Action: Mouse moved to (782, 446)
Screenshot: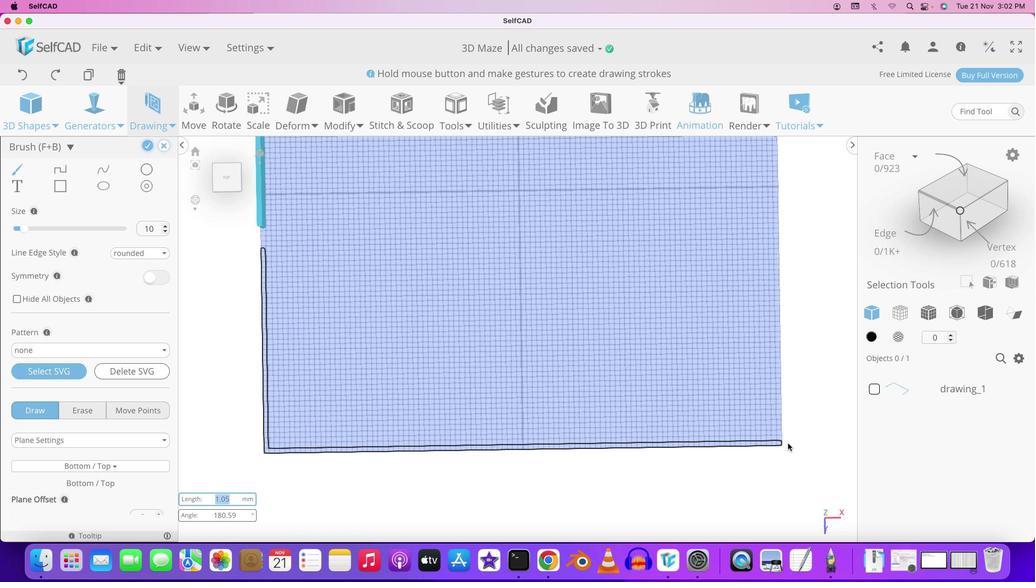 
Action: Mouse pressed left at (782, 446)
Screenshot: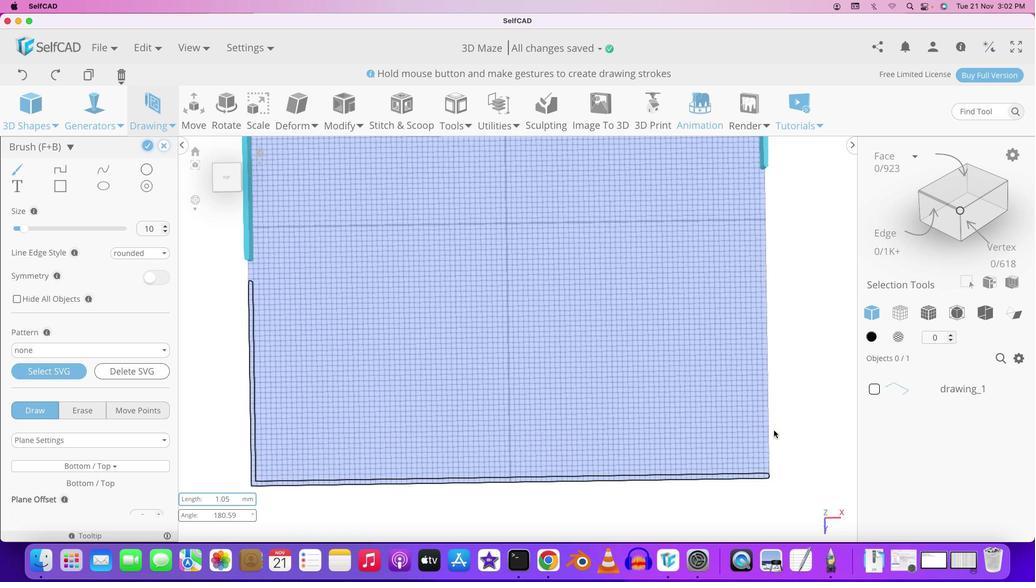 
Action: Mouse moved to (805, 421)
Screenshot: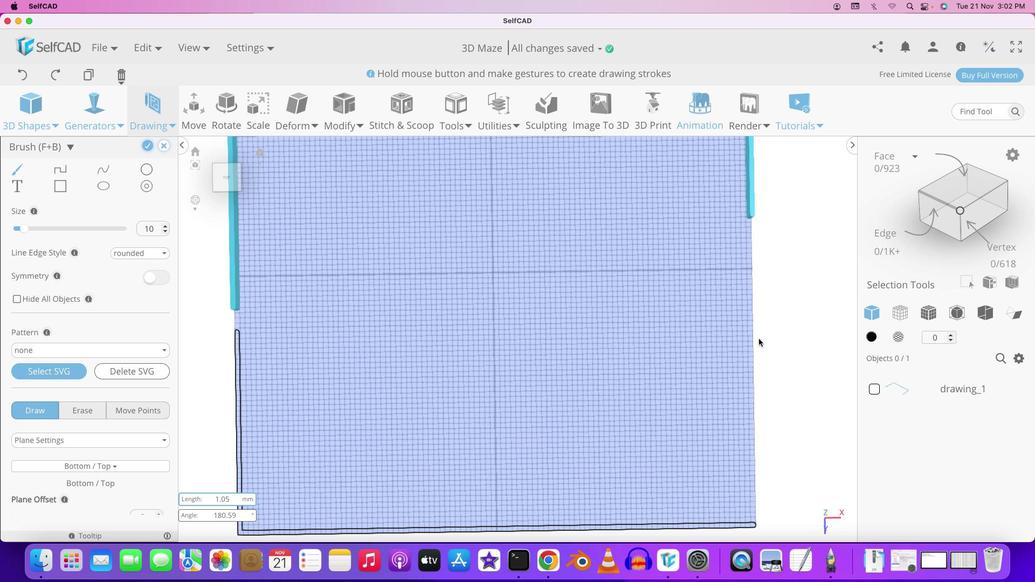 
Action: Key pressed Key.shift
Screenshot: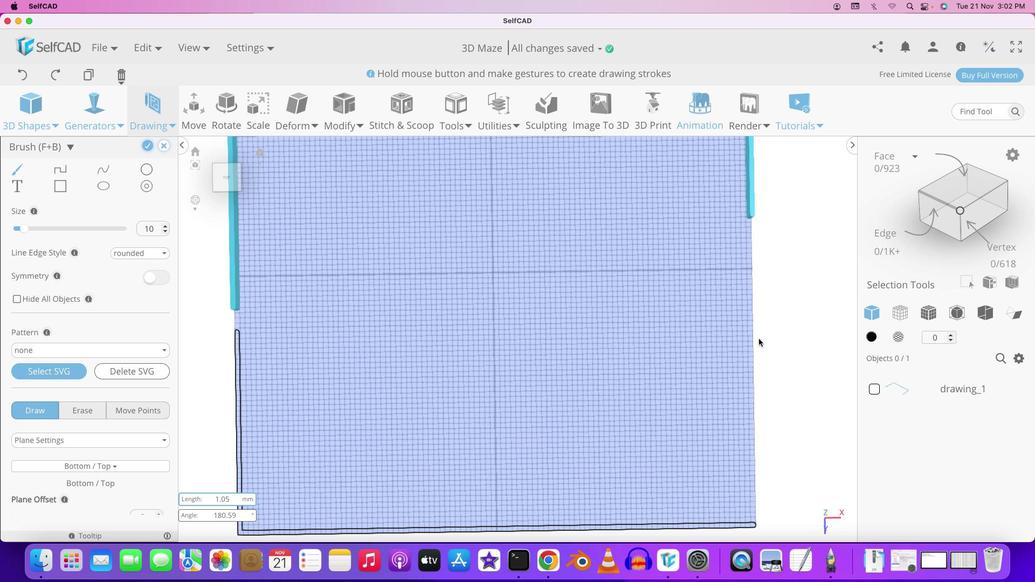 
Action: Mouse moved to (802, 404)
Screenshot: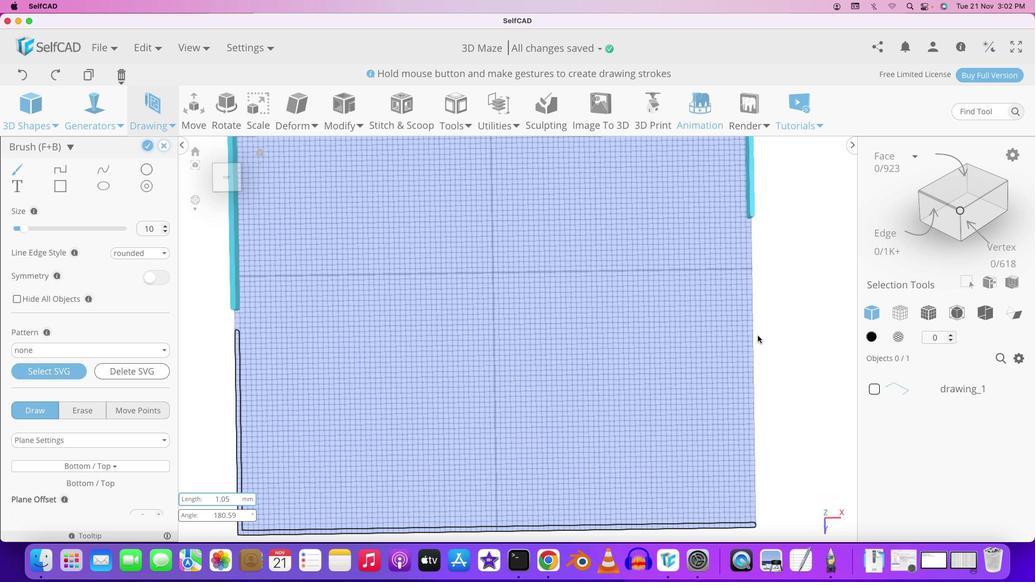 
Action: Mouse pressed left at (802, 404)
Screenshot: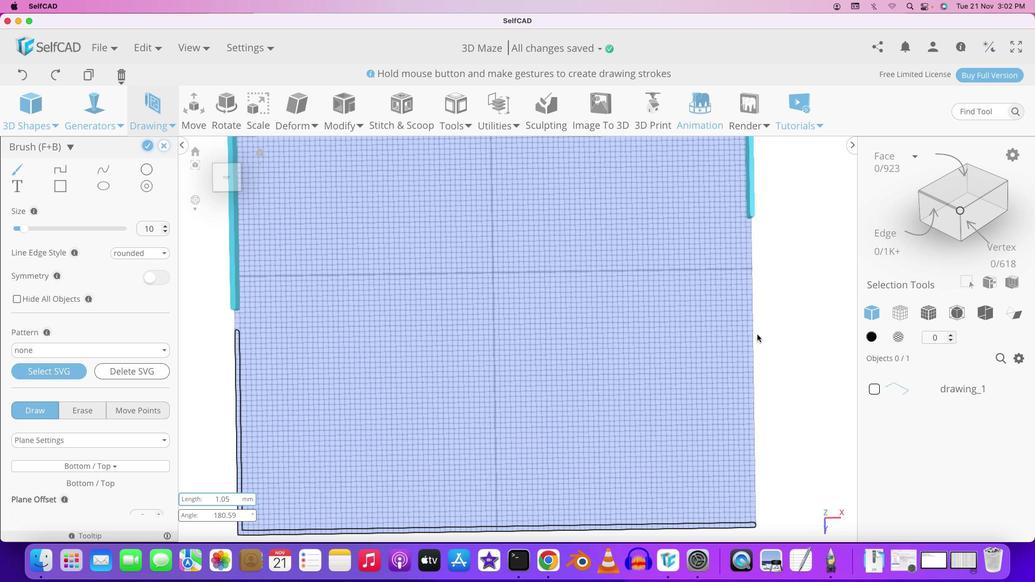 
Action: Mouse moved to (752, 242)
Screenshot: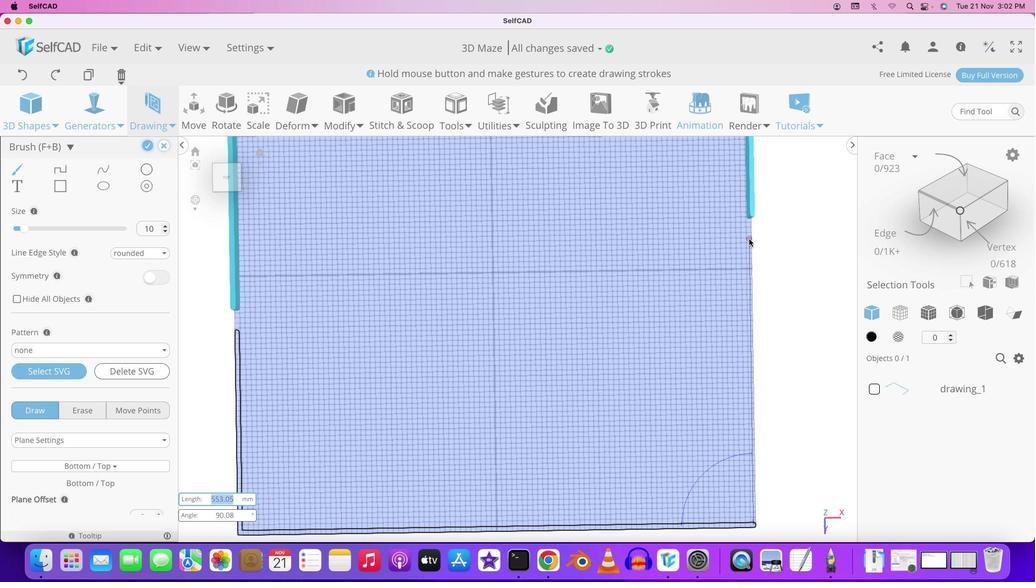 
Action: Mouse pressed left at (752, 242)
Screenshot: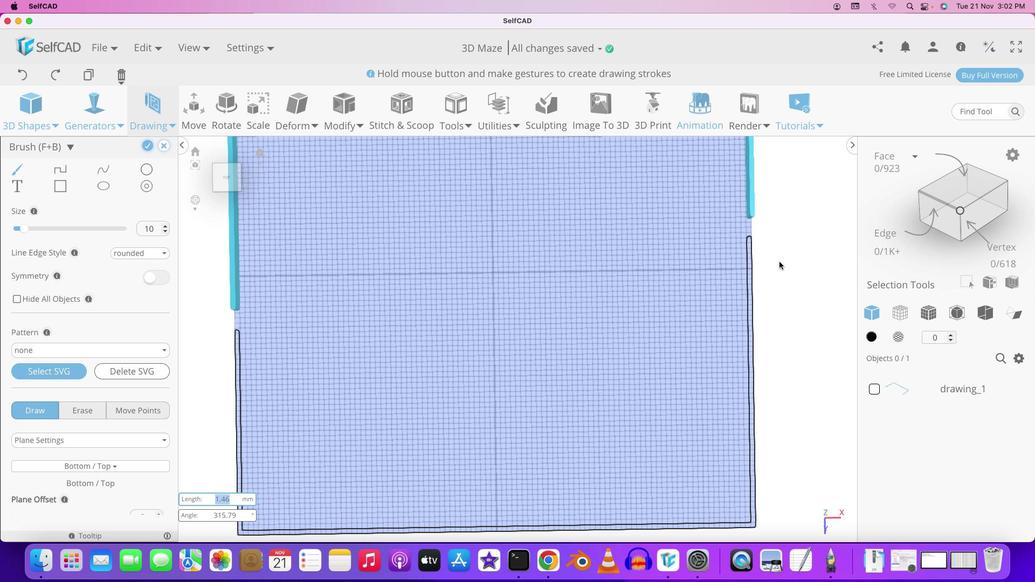 
Action: Mouse moved to (782, 264)
Screenshot: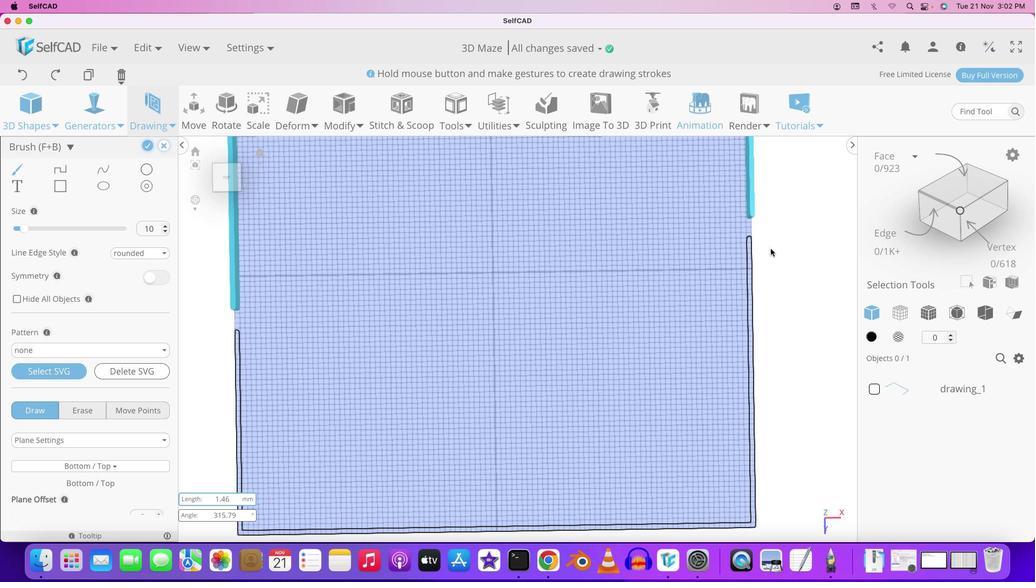 
Action: Mouse pressed left at (782, 264)
Screenshot: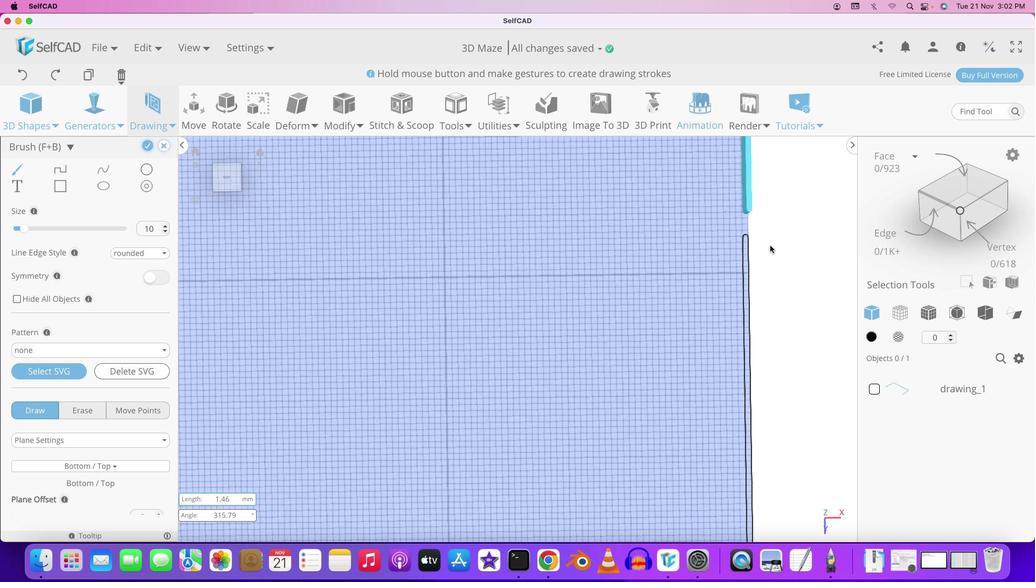 
Action: Mouse moved to (773, 249)
Screenshot: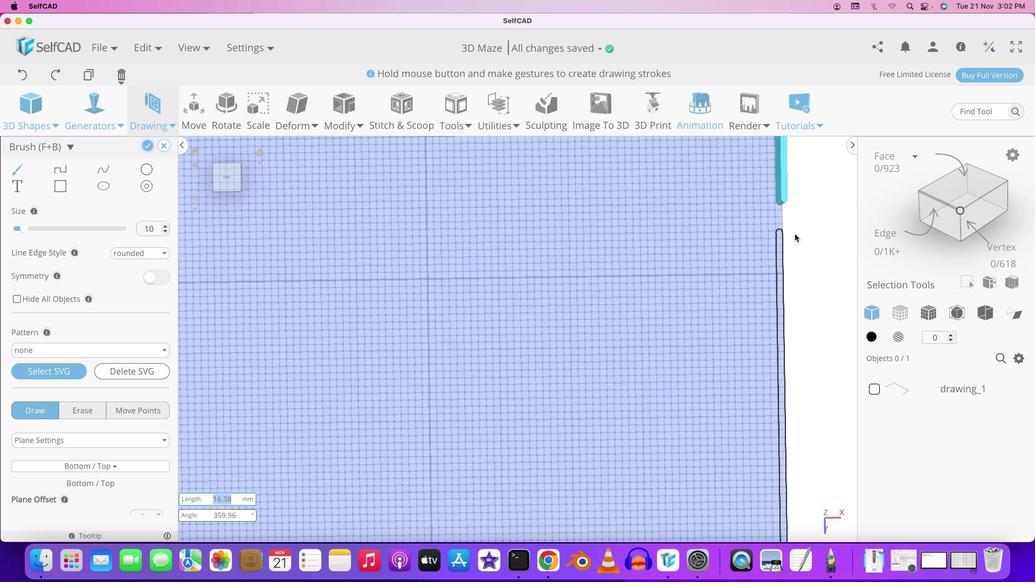 
Action: Mouse scrolled (773, 249) with delta (3, 2)
Screenshot: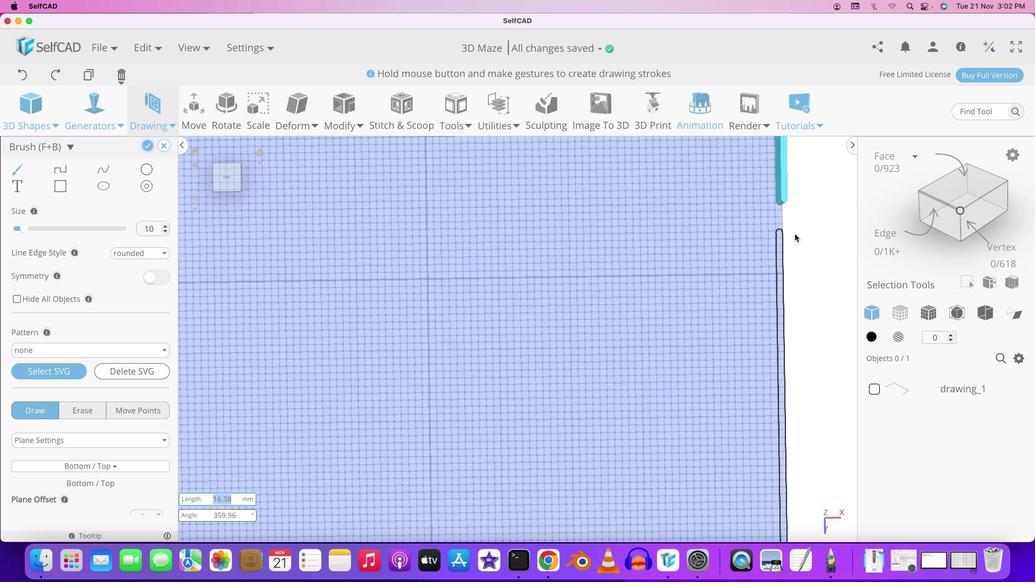 
Action: Mouse scrolled (773, 249) with delta (3, 5)
Screenshot: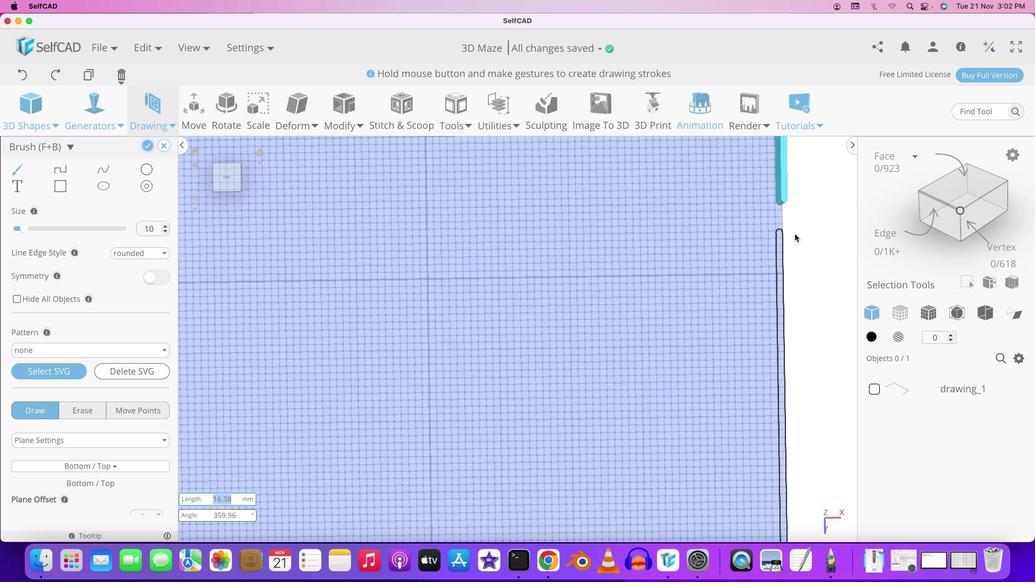 
Action: Mouse scrolled (773, 249) with delta (3, 4)
Screenshot: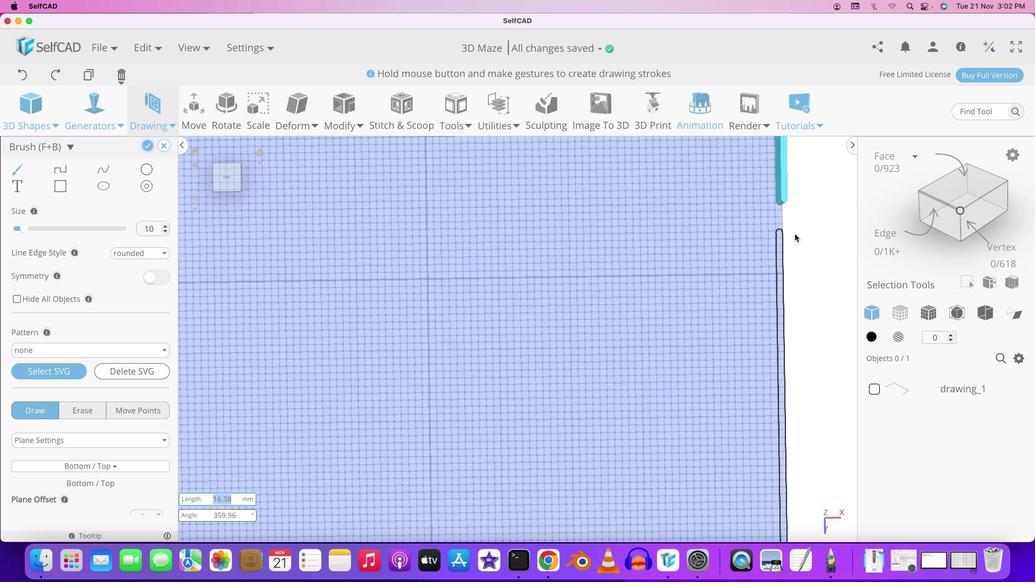 
Action: Mouse scrolled (773, 249) with delta (3, 3)
Screenshot: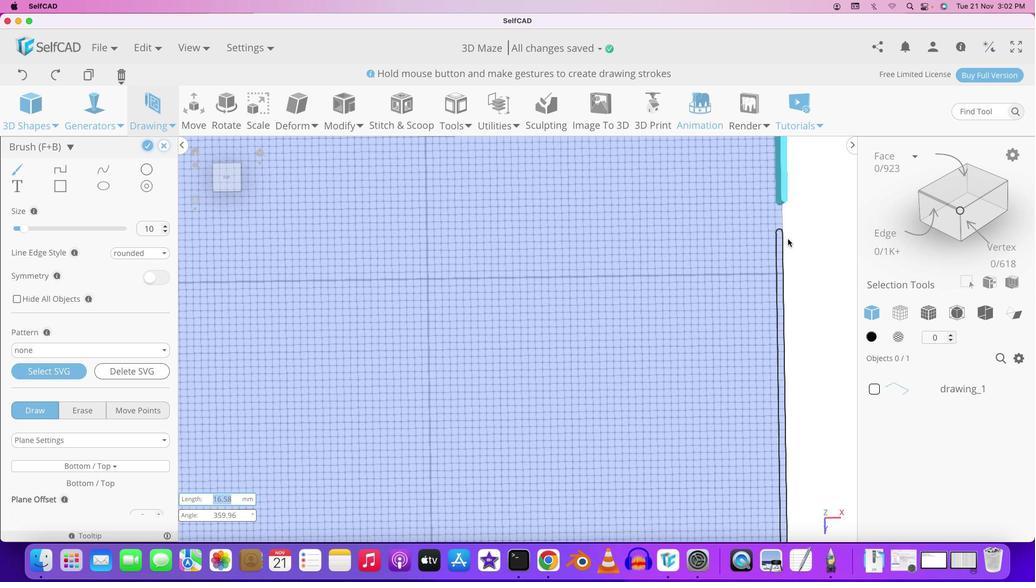 
Action: Mouse moved to (773, 248)
Screenshot: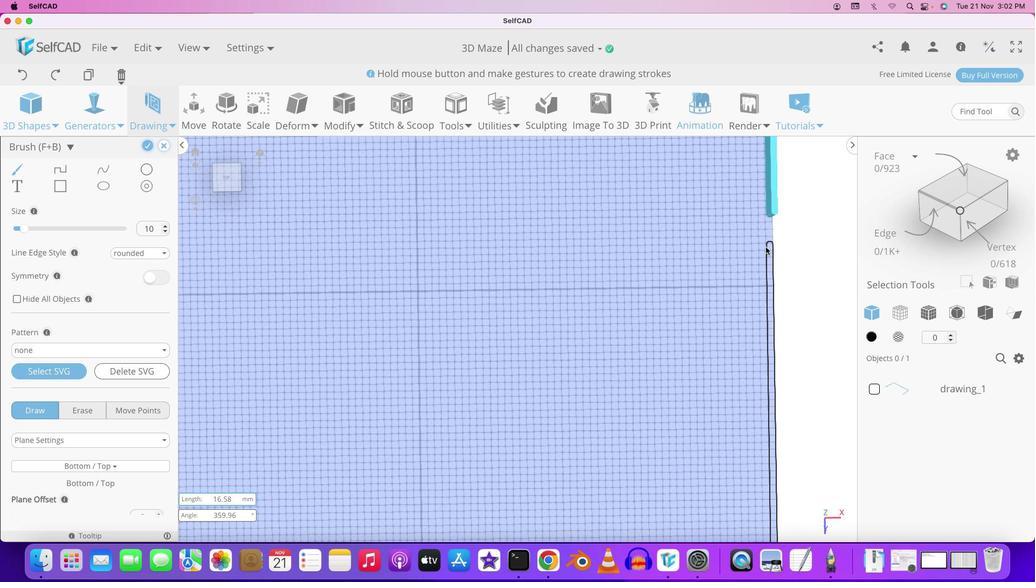 
Action: Key pressed Key.shift
Screenshot: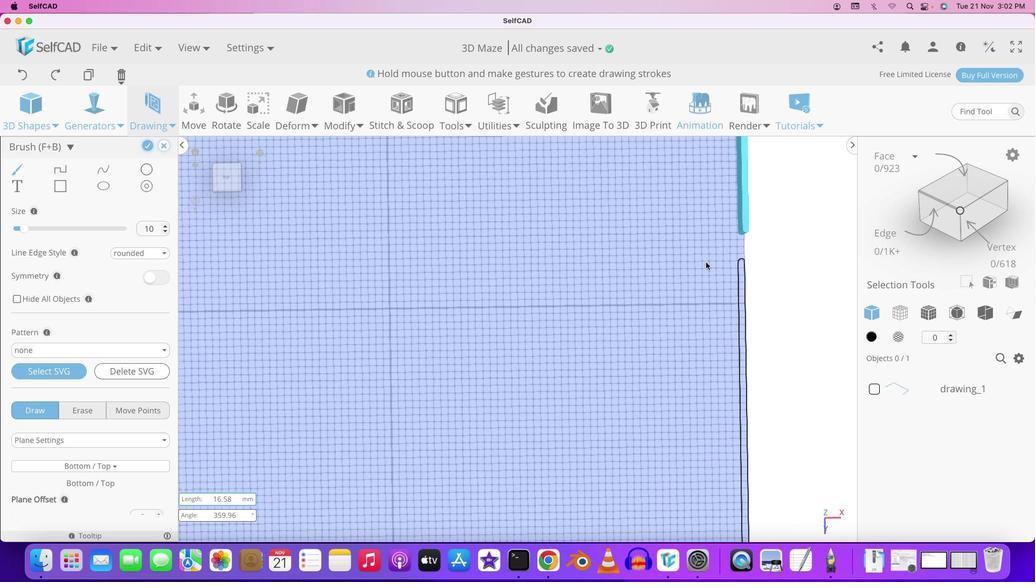 
Action: Mouse moved to (798, 237)
Screenshot: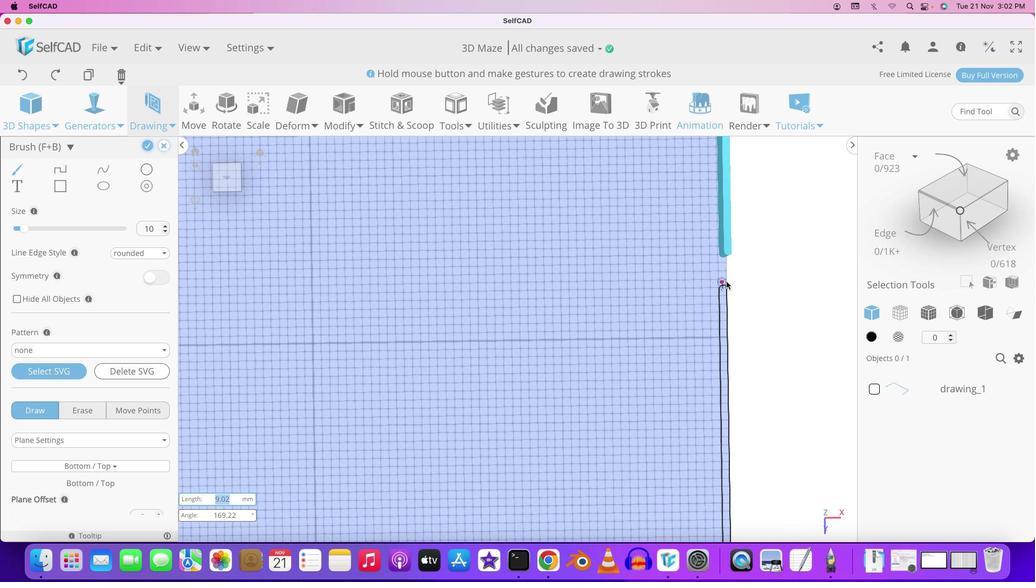 
Action: Mouse pressed left at (798, 237)
Screenshot: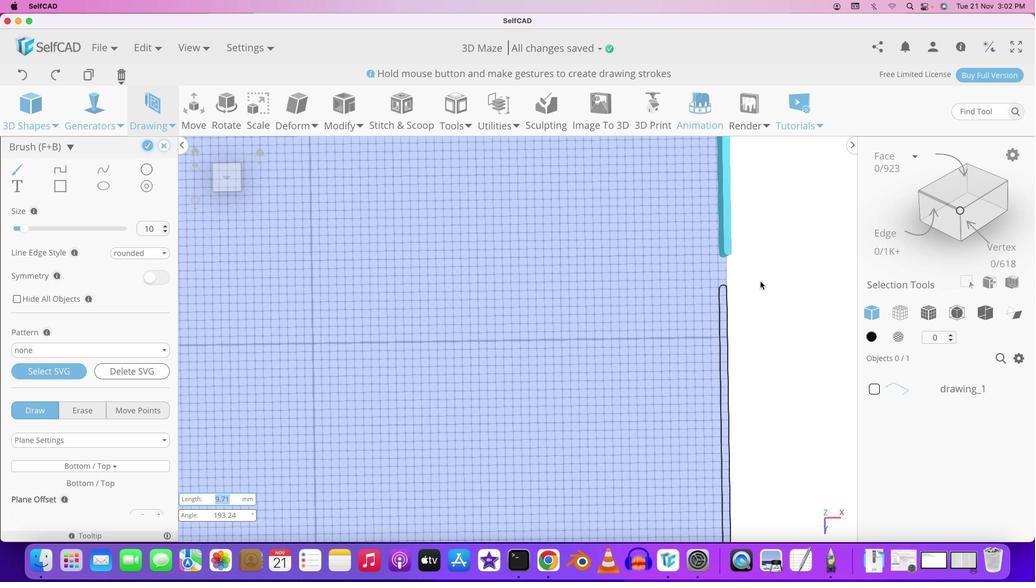 
Action: Mouse moved to (724, 284)
Screenshot: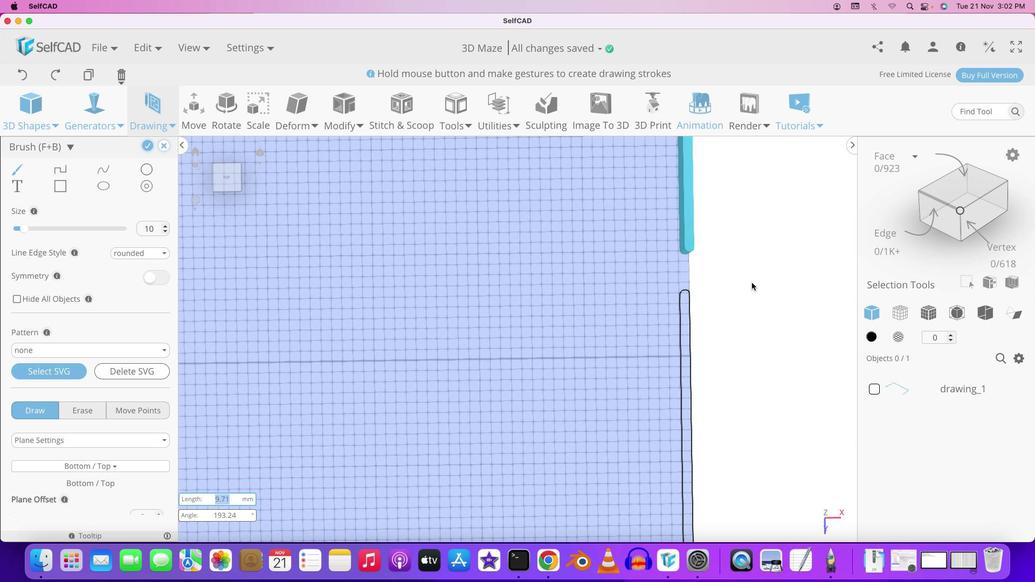 
Action: Mouse scrolled (724, 284) with delta (3, 3)
Screenshot: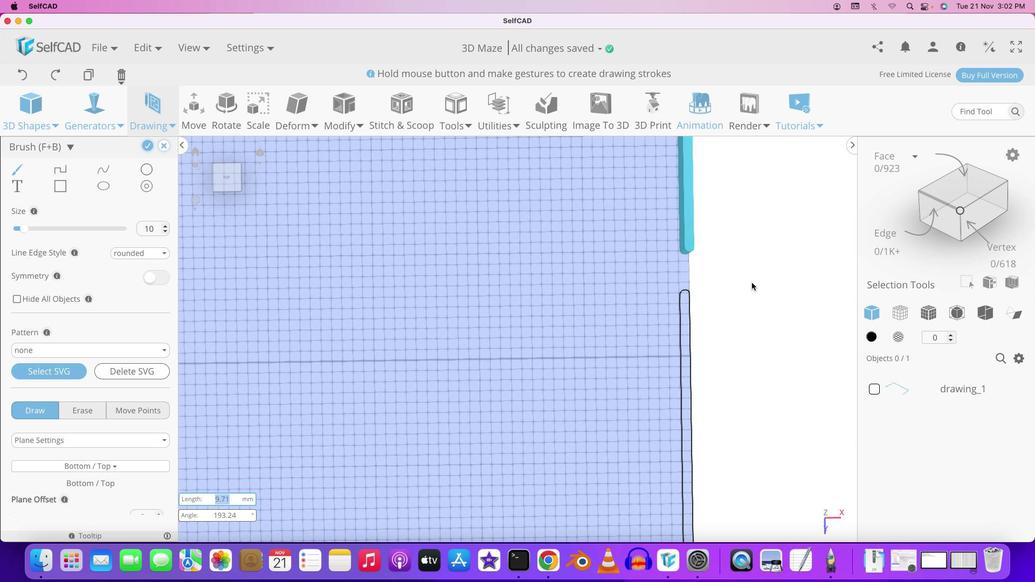 
Action: Mouse moved to (724, 284)
Screenshot: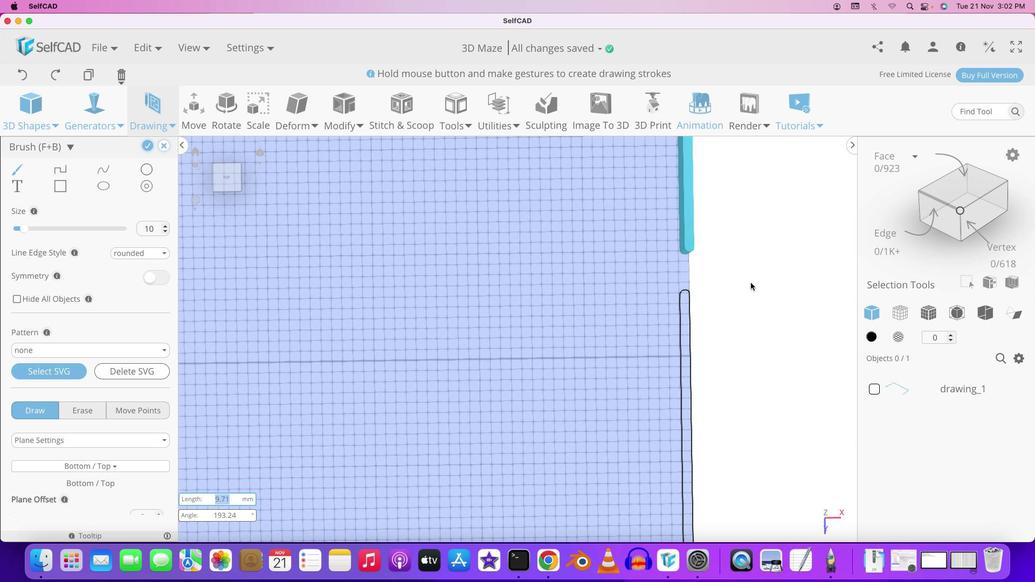 
Action: Mouse scrolled (724, 284) with delta (3, 3)
Screenshot: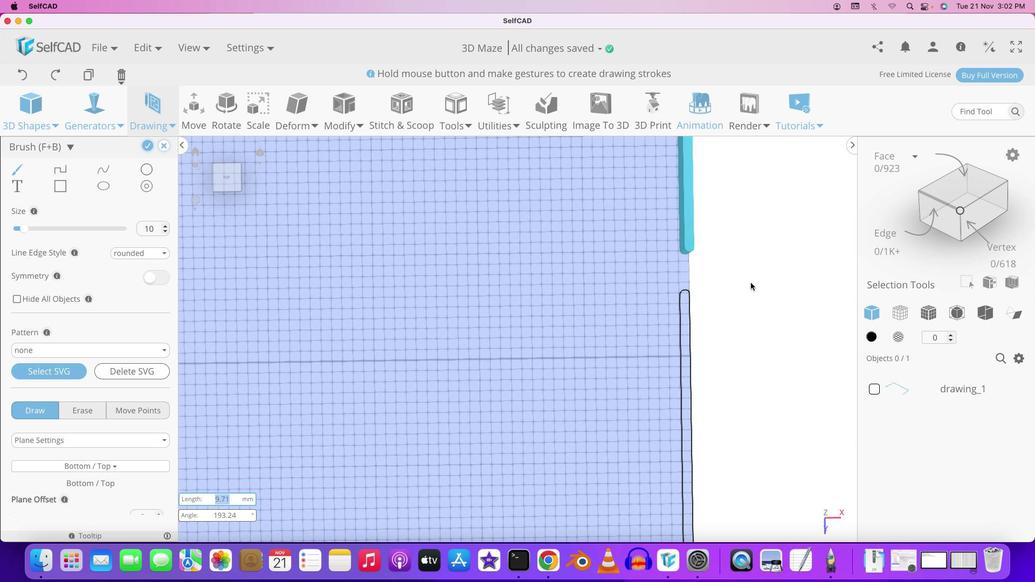 
Action: Mouse moved to (725, 285)
